 Task: Find connections with filter location Funza with filter topic #Believewith filter profile language German with filter current company Beckman Coulter Life Sciences with filter school Freshers jobs Bangalore with filter industry Sports and Recreation Instruction with filter service category Nonprofit Consulting with filter keywords title Customer Support Representative
Action: Mouse moved to (184, 302)
Screenshot: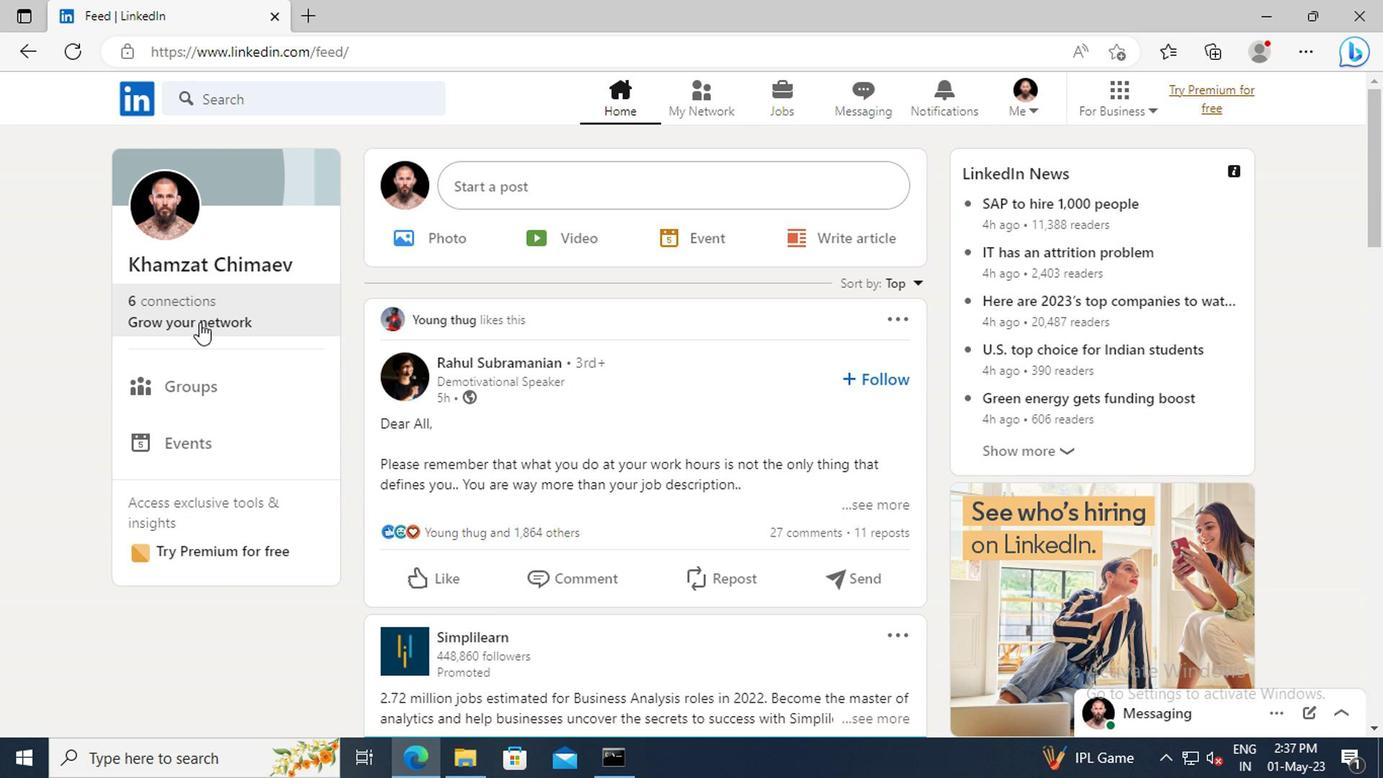 
Action: Mouse pressed left at (184, 302)
Screenshot: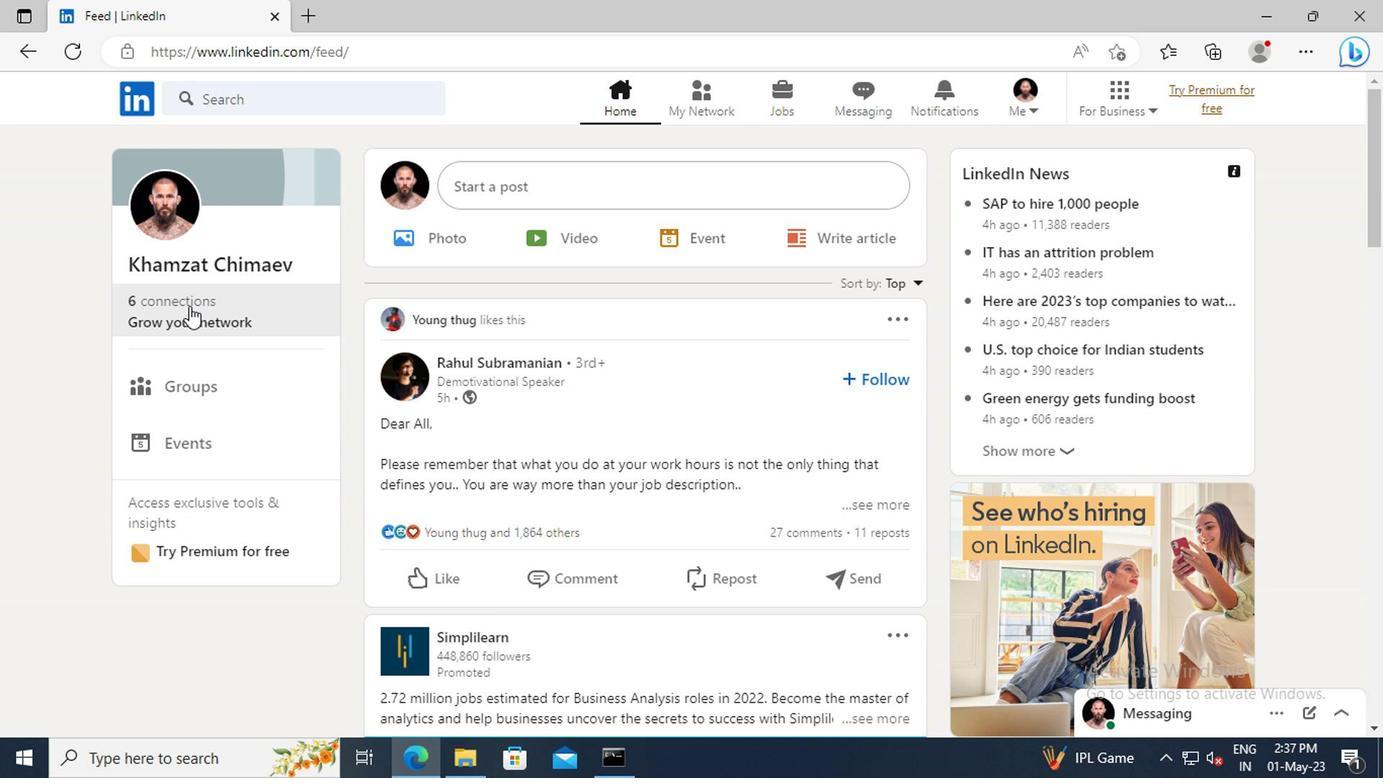 
Action: Mouse moved to (206, 211)
Screenshot: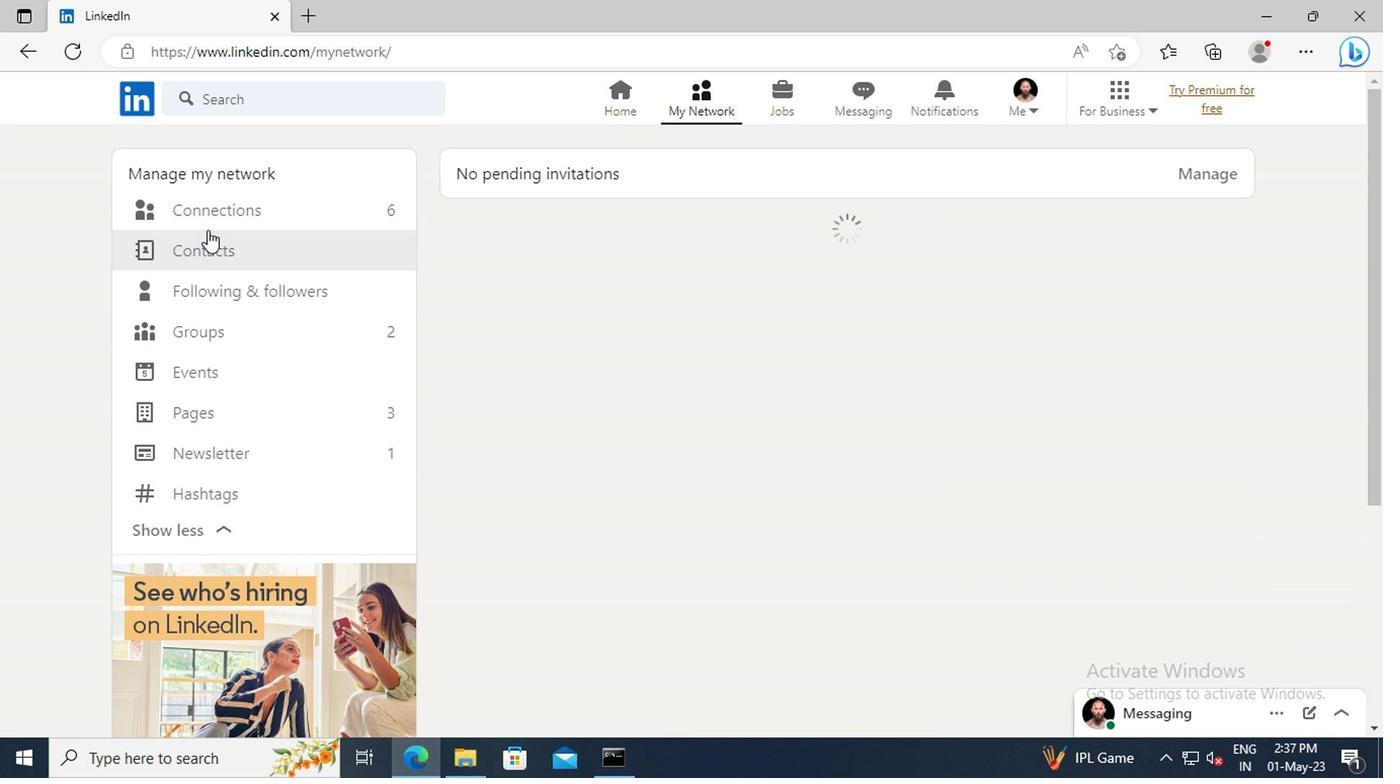 
Action: Mouse pressed left at (206, 211)
Screenshot: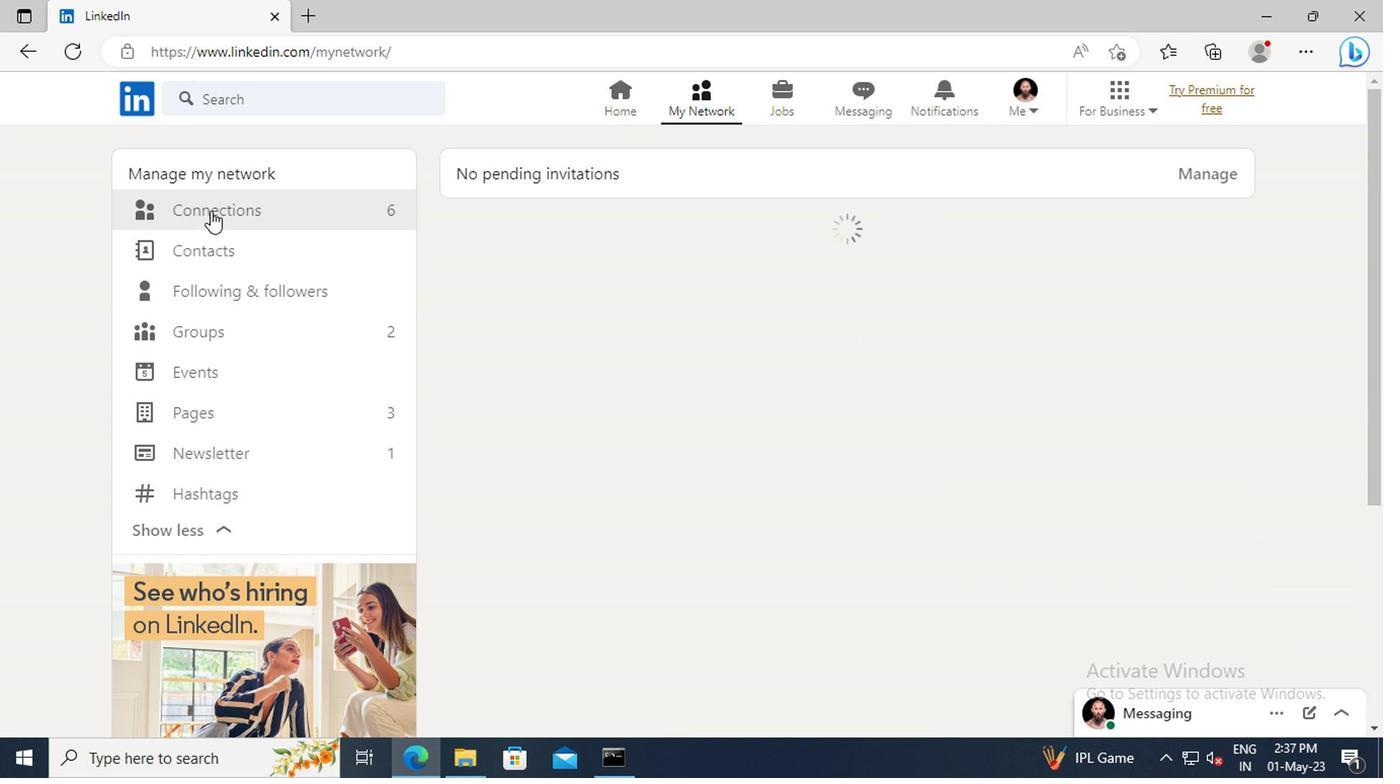 
Action: Mouse moved to (814, 220)
Screenshot: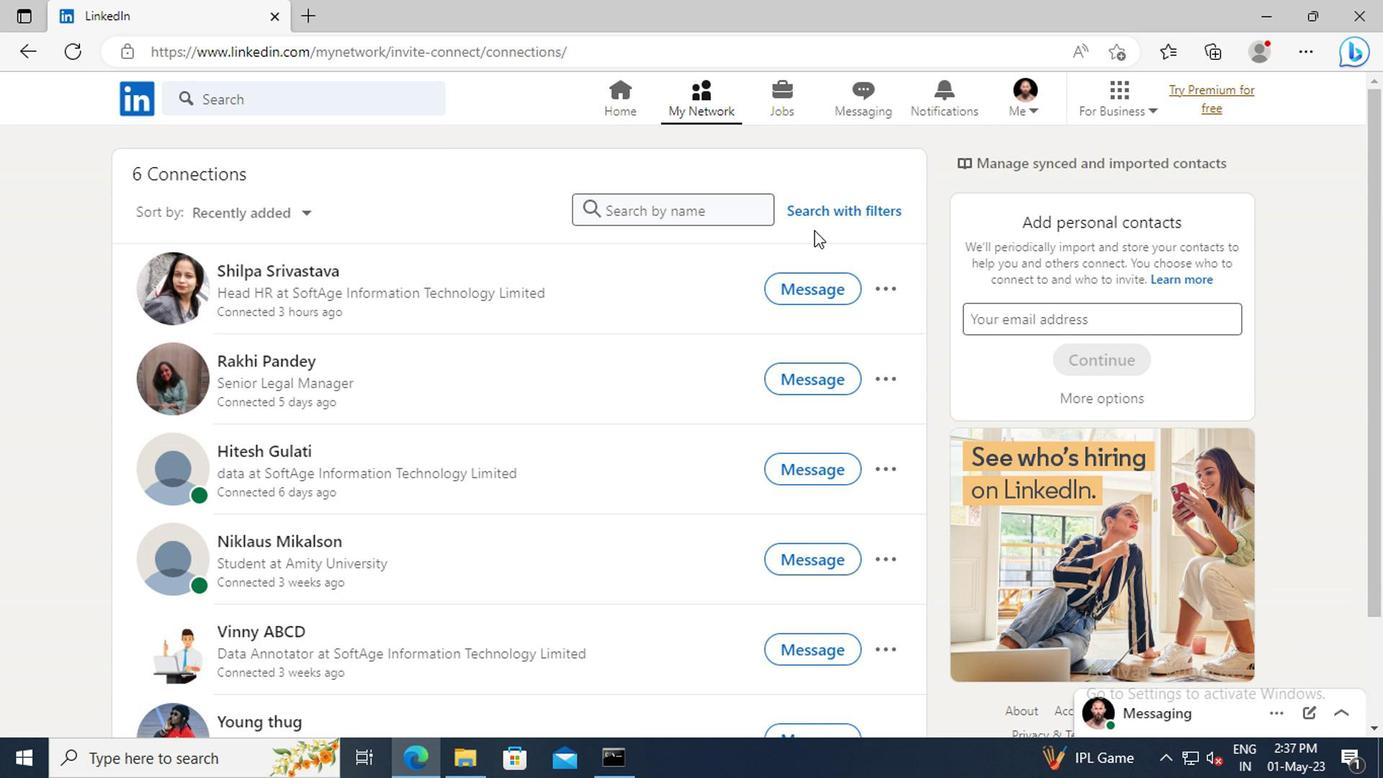 
Action: Mouse pressed left at (814, 220)
Screenshot: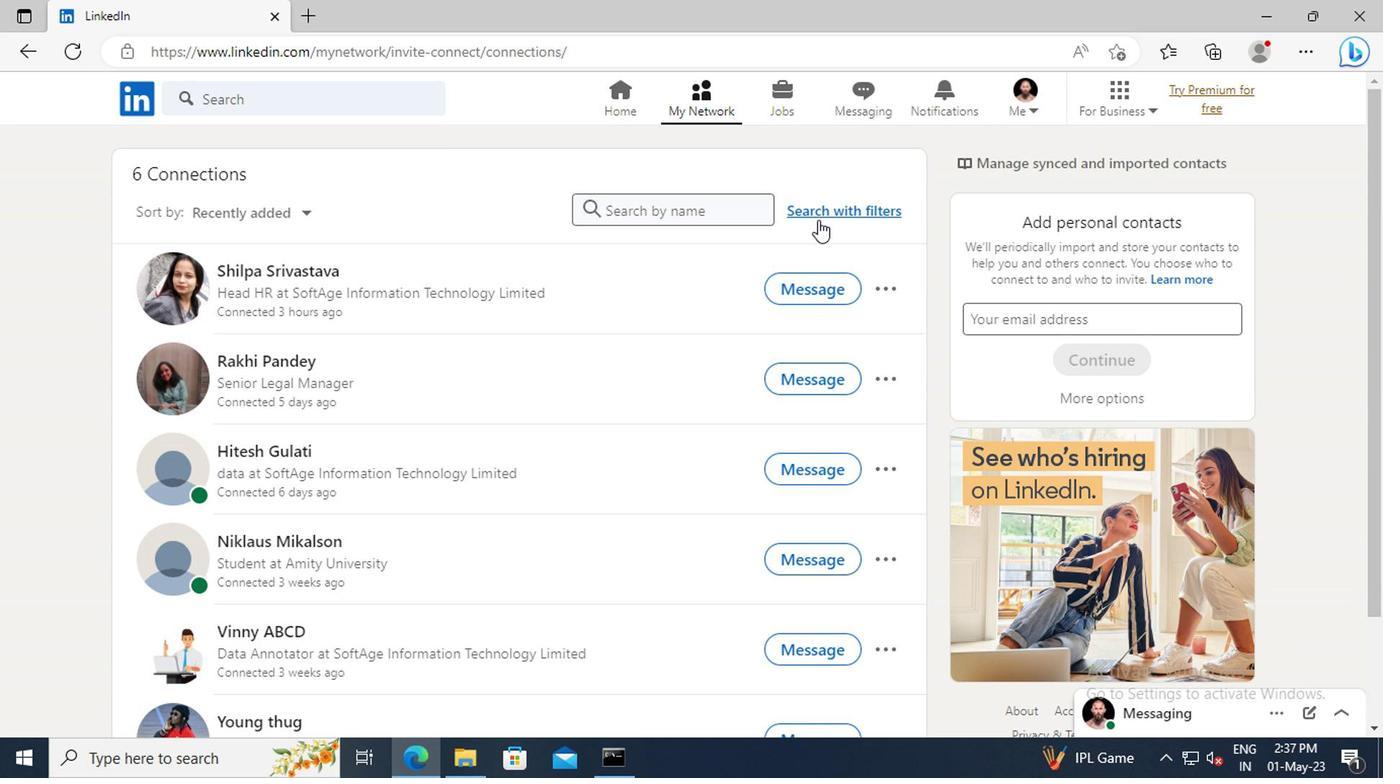 
Action: Mouse moved to (763, 159)
Screenshot: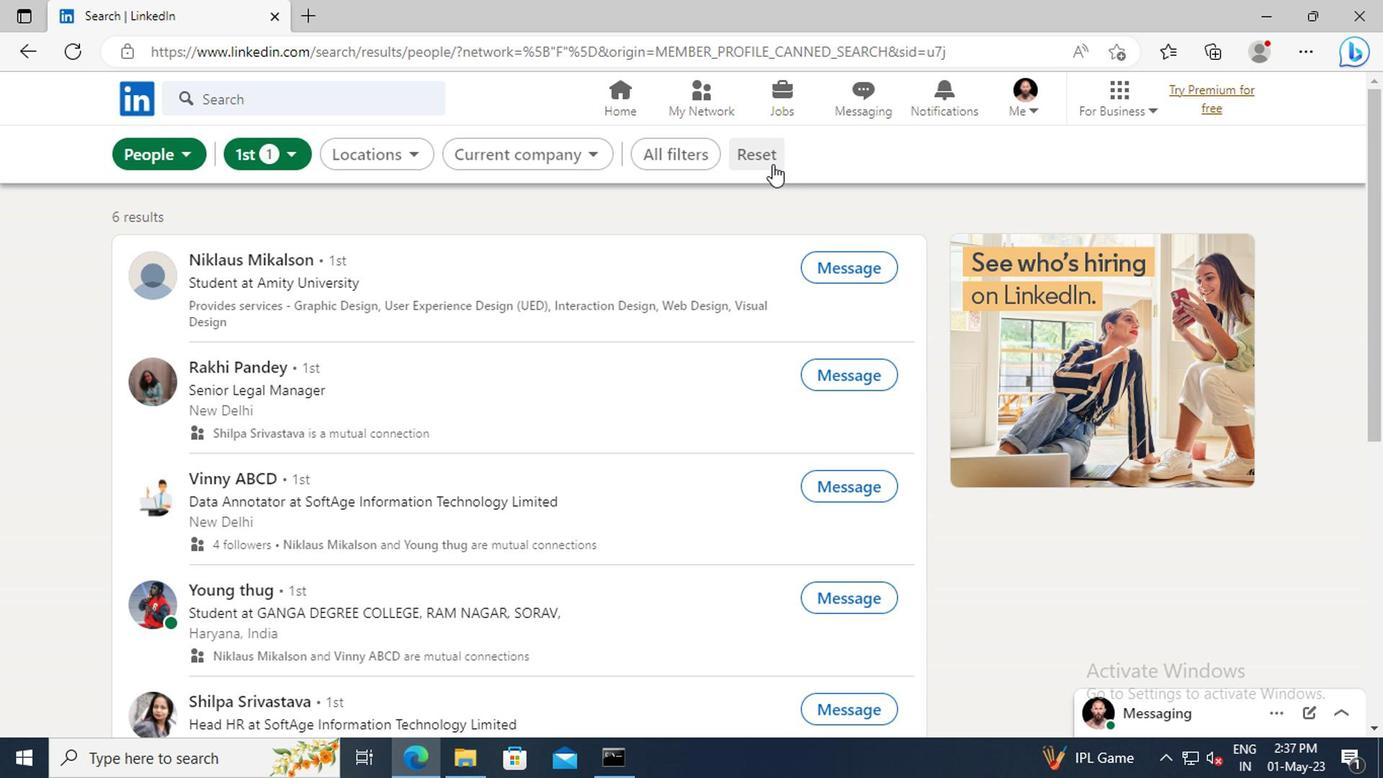 
Action: Mouse pressed left at (763, 159)
Screenshot: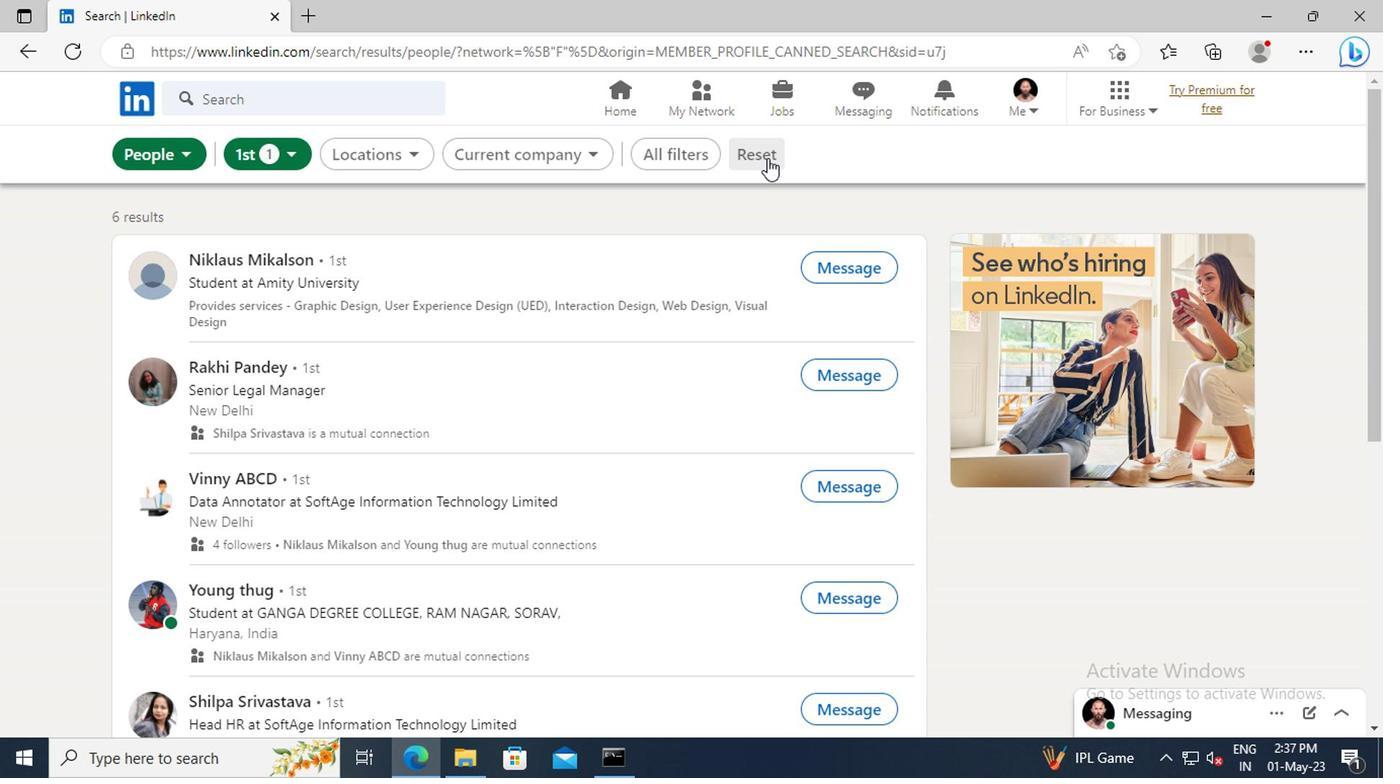 
Action: Mouse moved to (724, 157)
Screenshot: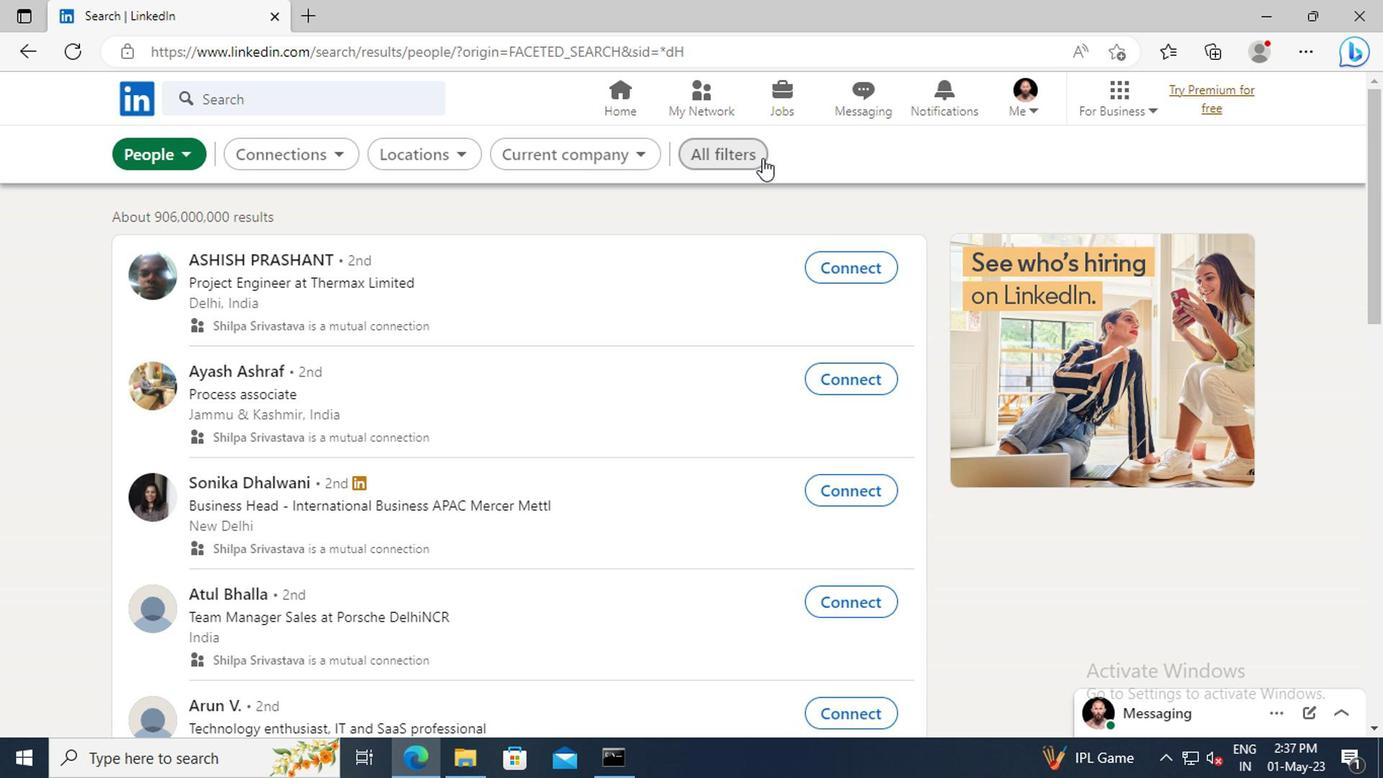 
Action: Mouse pressed left at (724, 157)
Screenshot: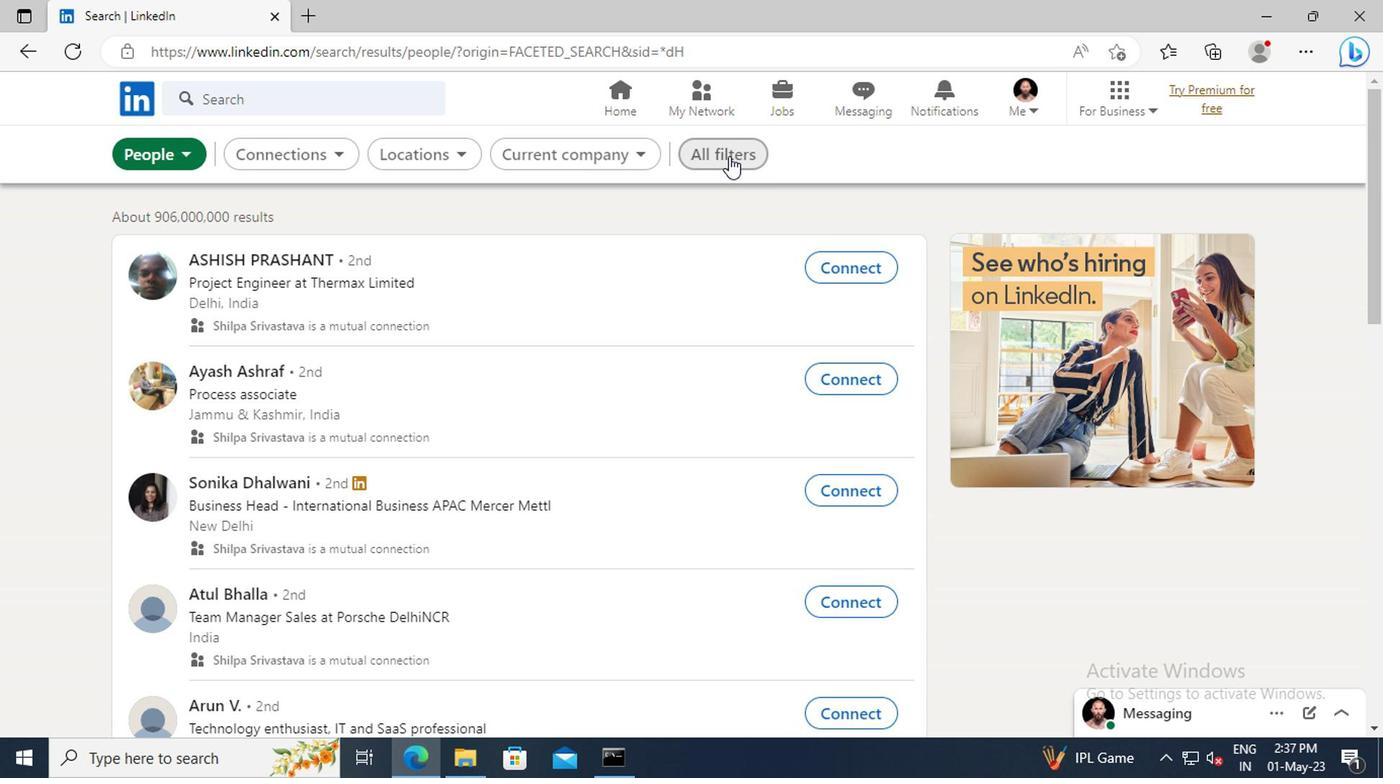 
Action: Mouse moved to (1083, 302)
Screenshot: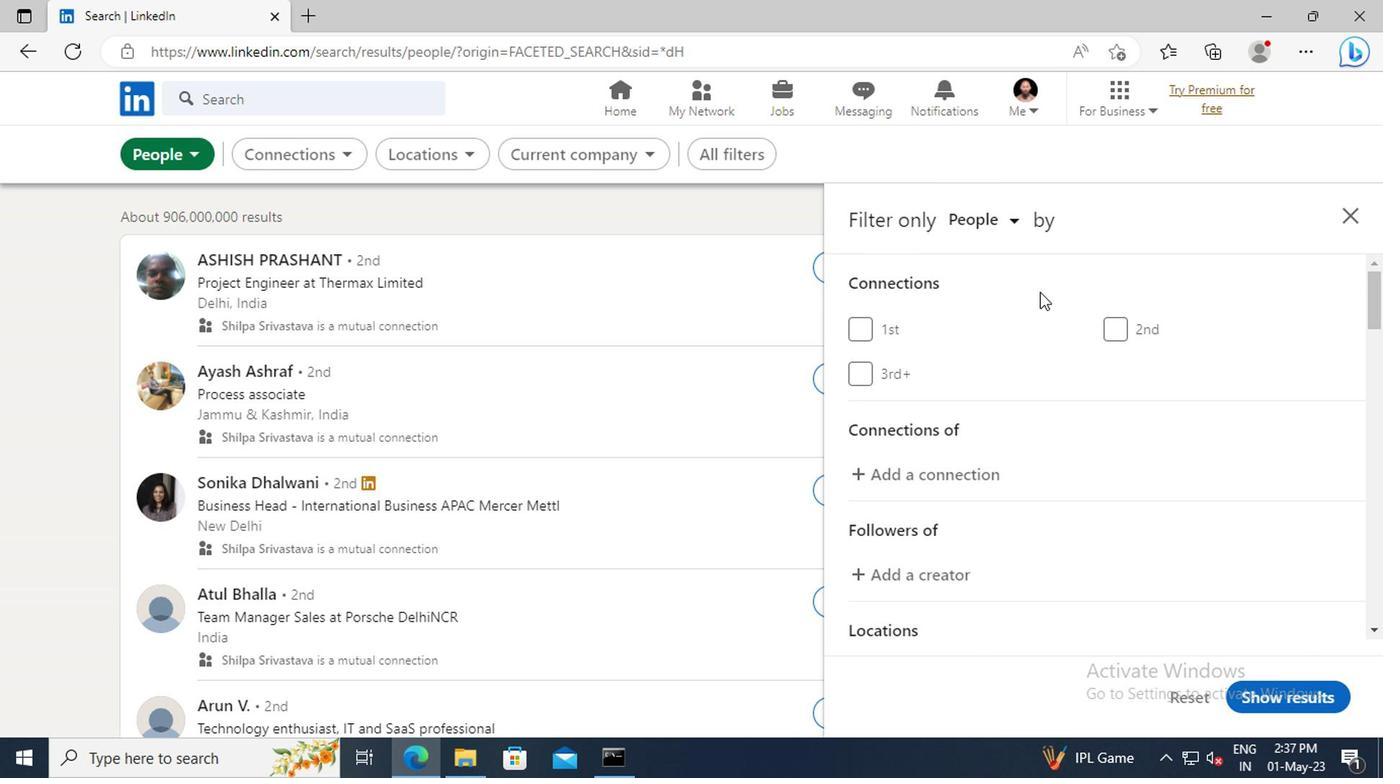 
Action: Mouse scrolled (1083, 301) with delta (0, 0)
Screenshot: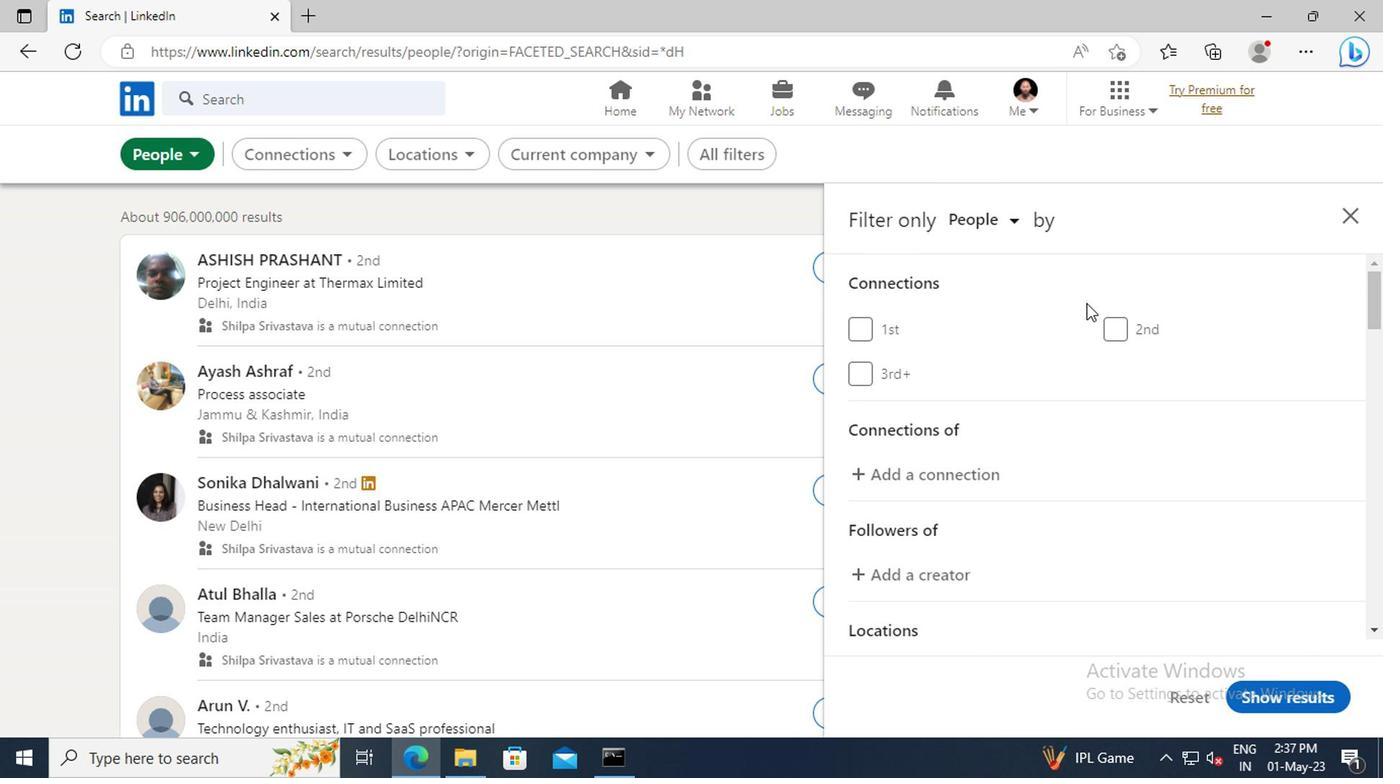 
Action: Mouse scrolled (1083, 301) with delta (0, 0)
Screenshot: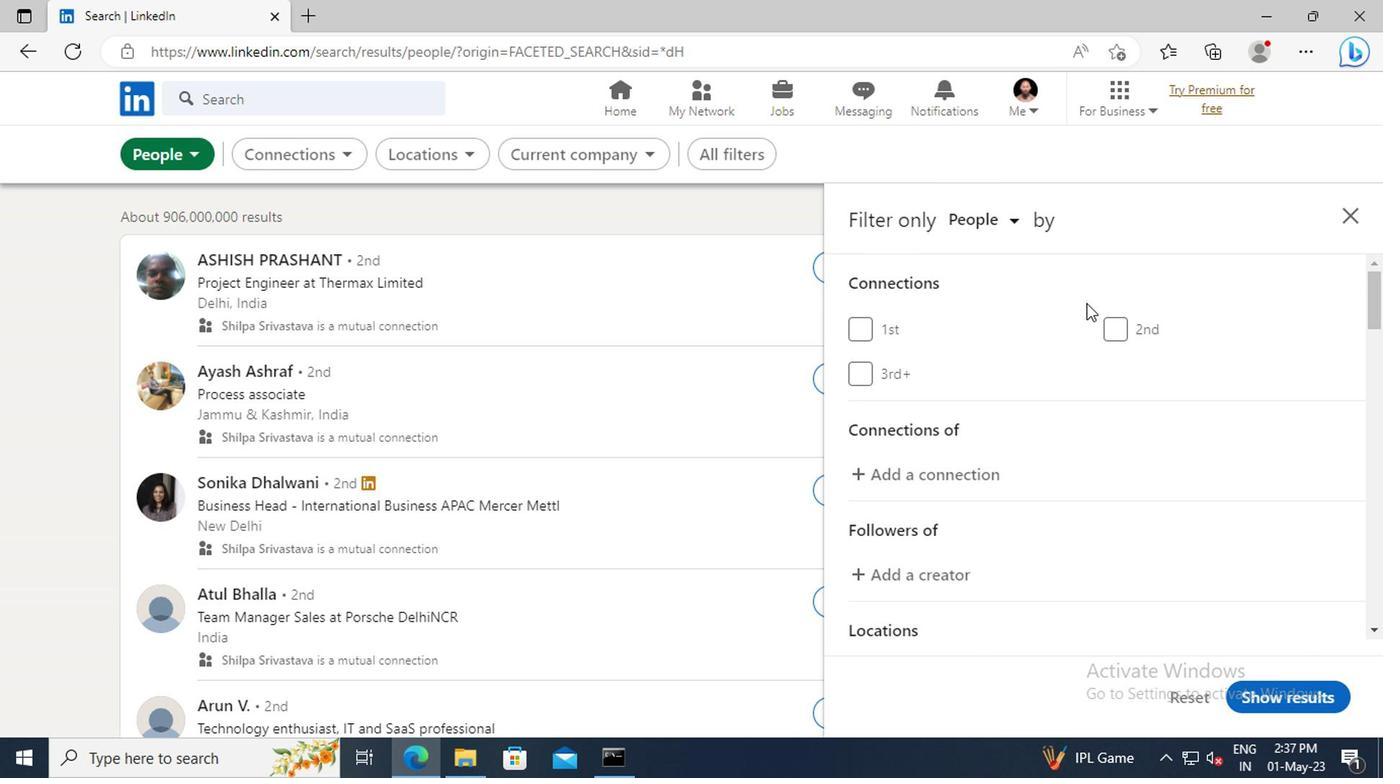 
Action: Mouse moved to (1085, 306)
Screenshot: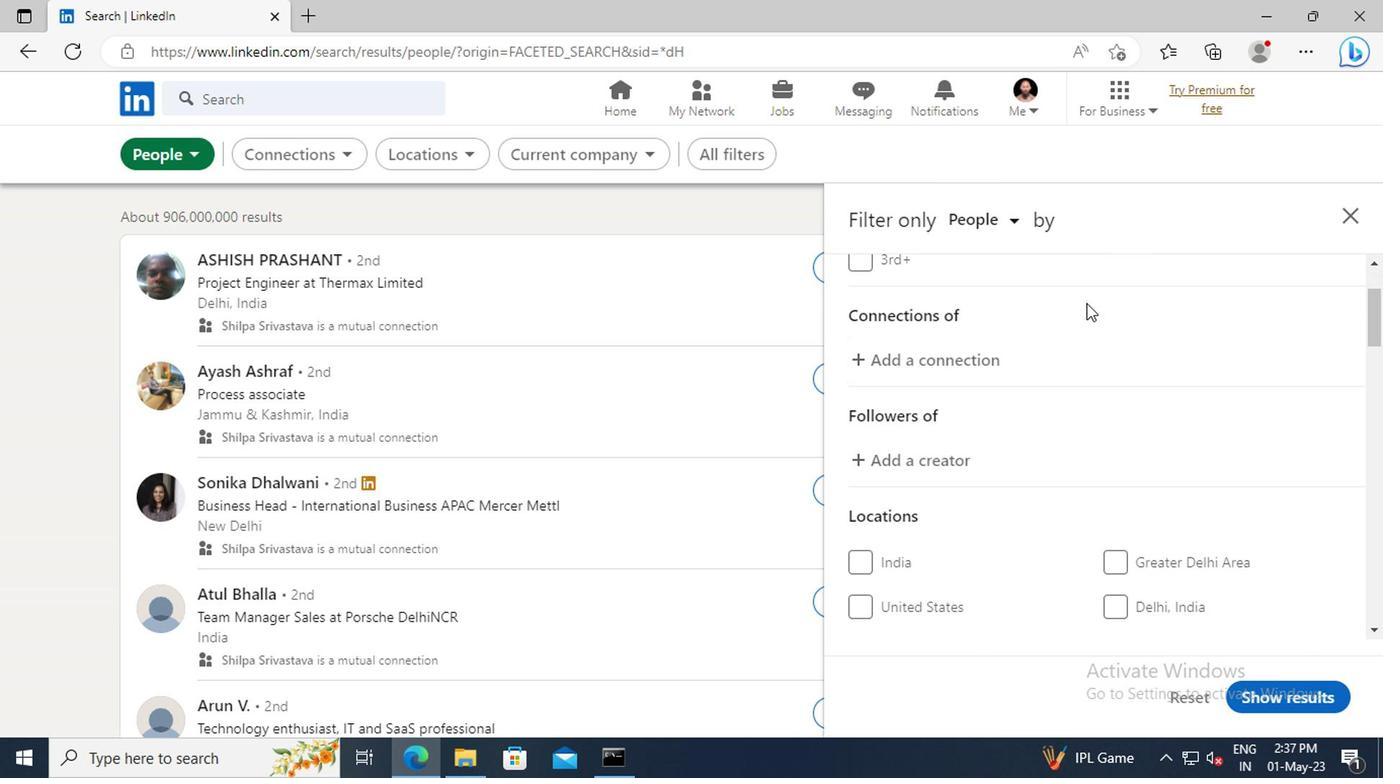 
Action: Mouse scrolled (1085, 305) with delta (0, -1)
Screenshot: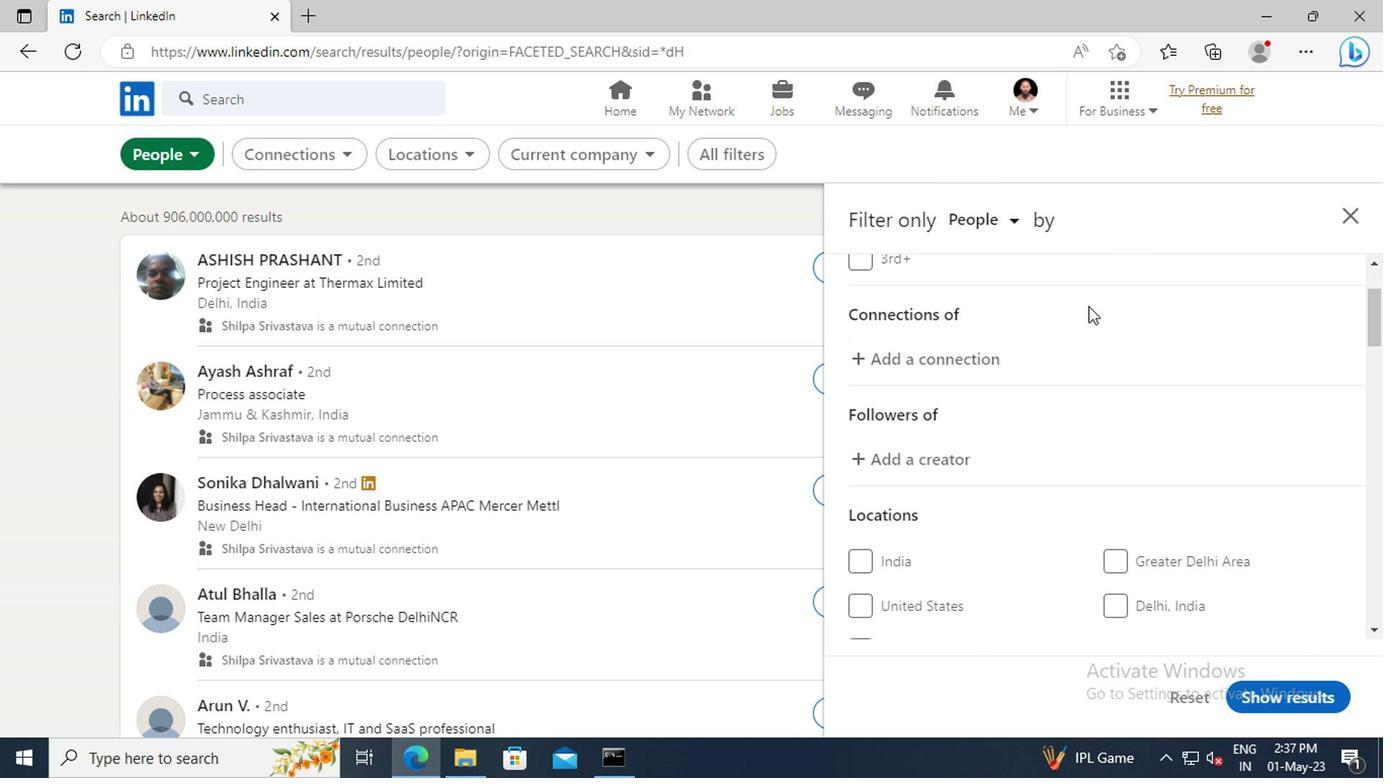 
Action: Mouse scrolled (1085, 305) with delta (0, -1)
Screenshot: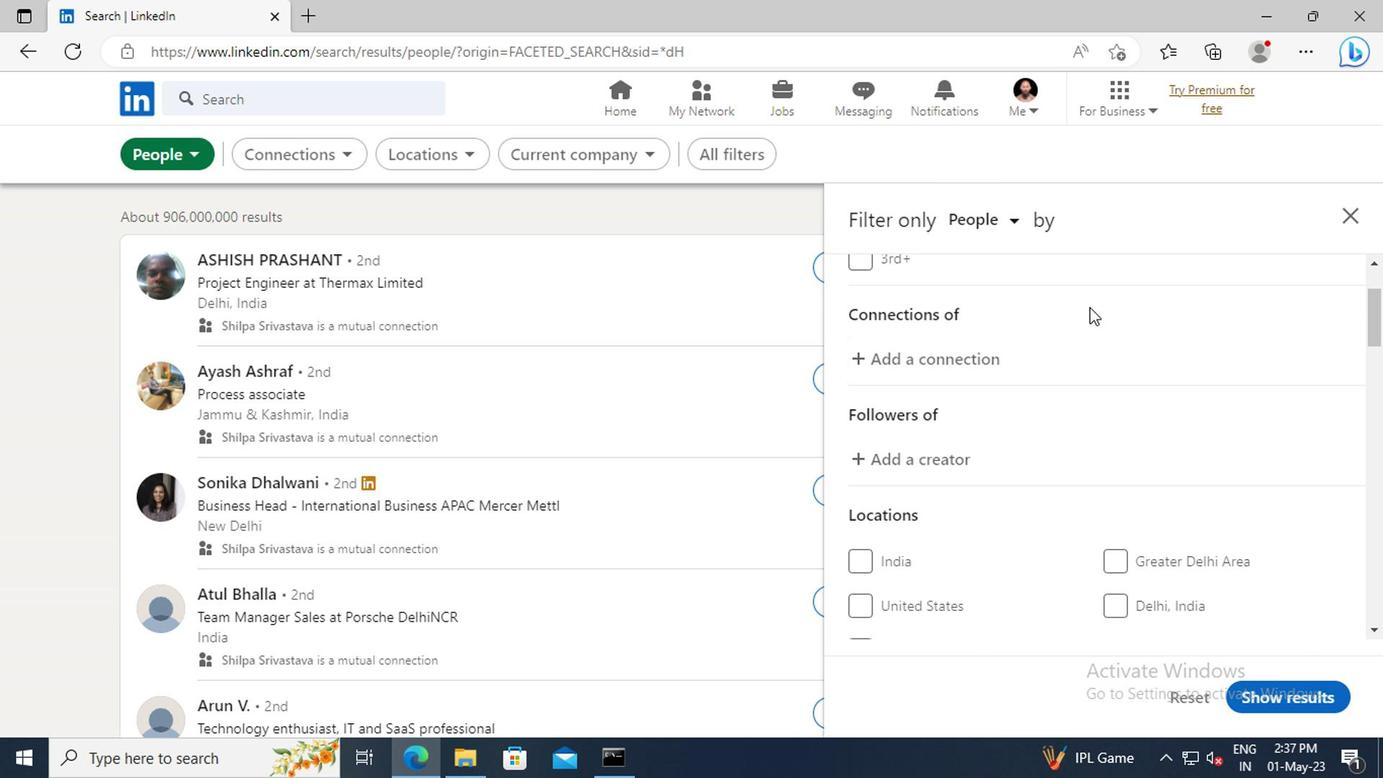 
Action: Mouse scrolled (1085, 305) with delta (0, -1)
Screenshot: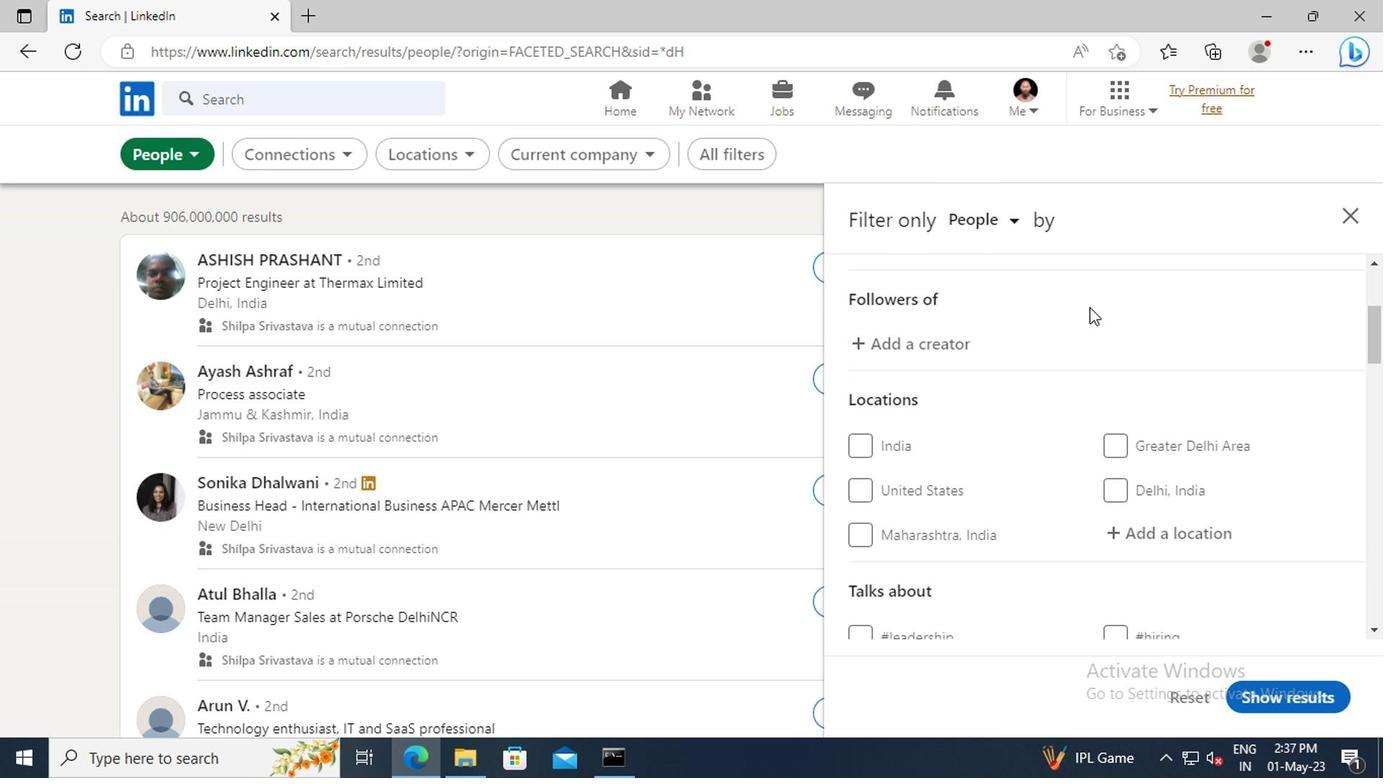 
Action: Mouse scrolled (1085, 305) with delta (0, -1)
Screenshot: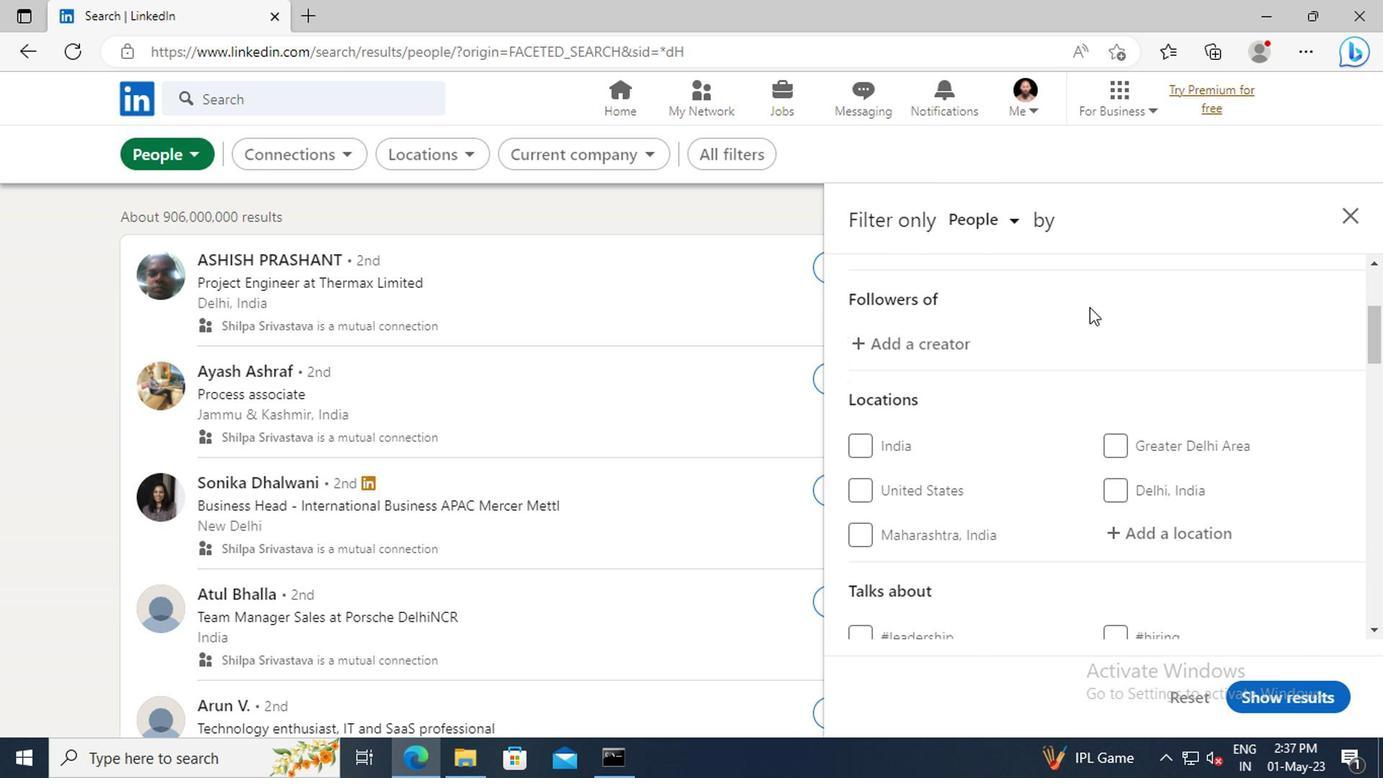 
Action: Mouse moved to (1114, 412)
Screenshot: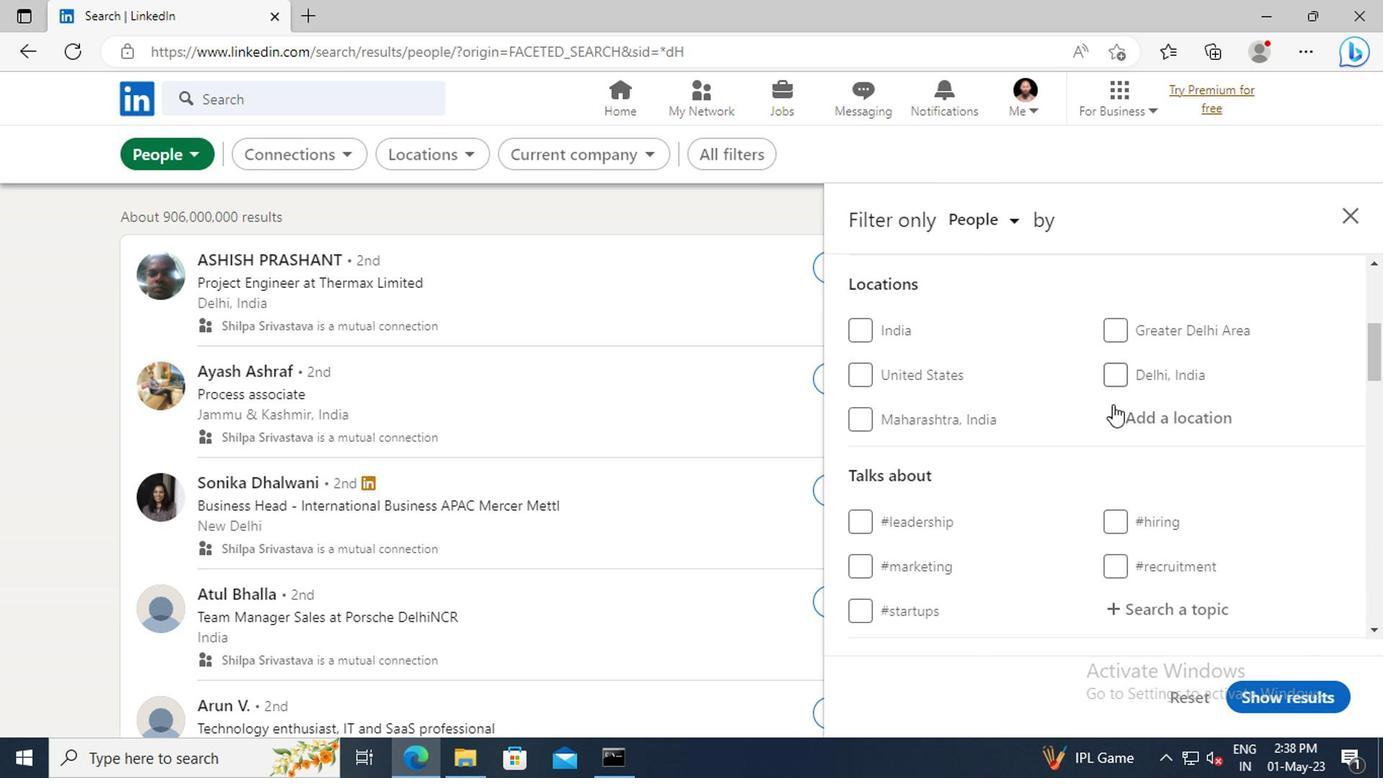 
Action: Mouse pressed left at (1114, 412)
Screenshot: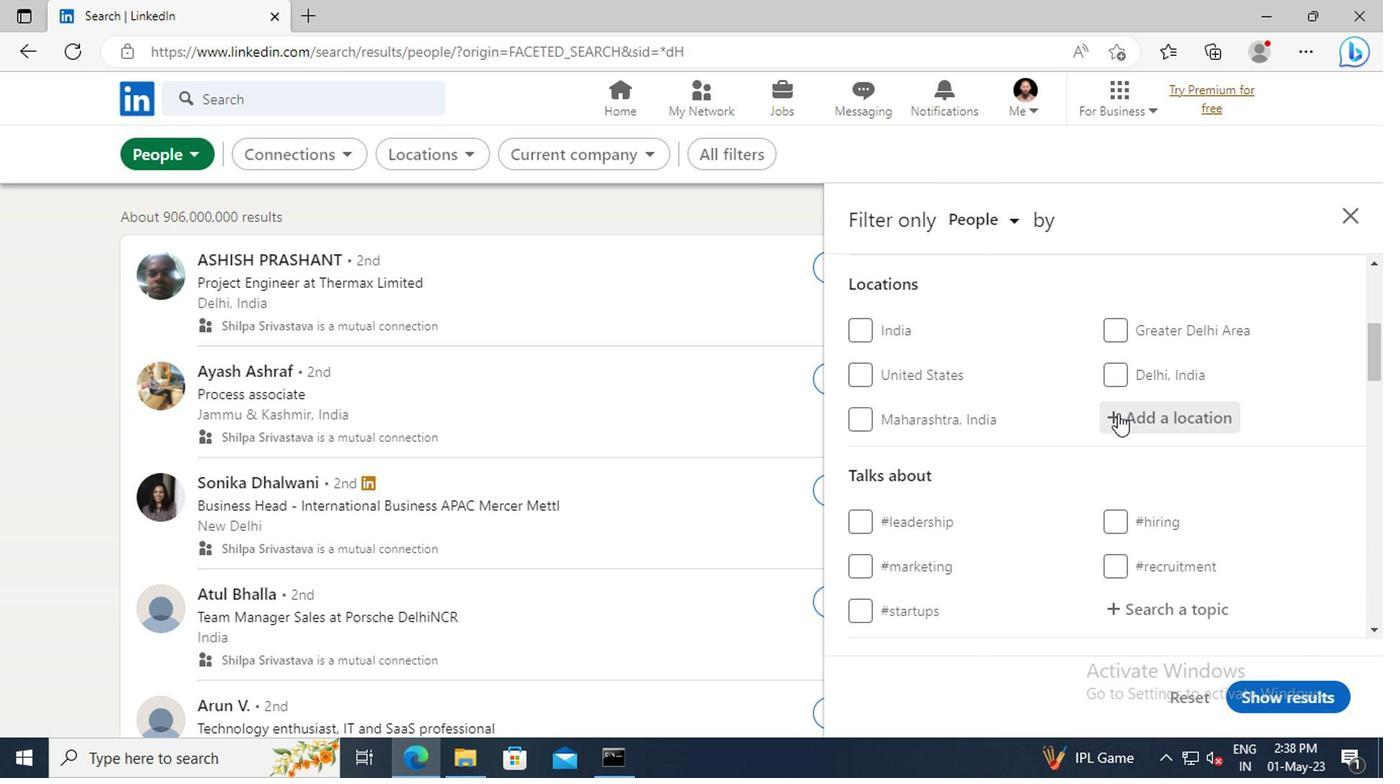 
Action: Key pressed <Key.shift>FUNZA
Screenshot: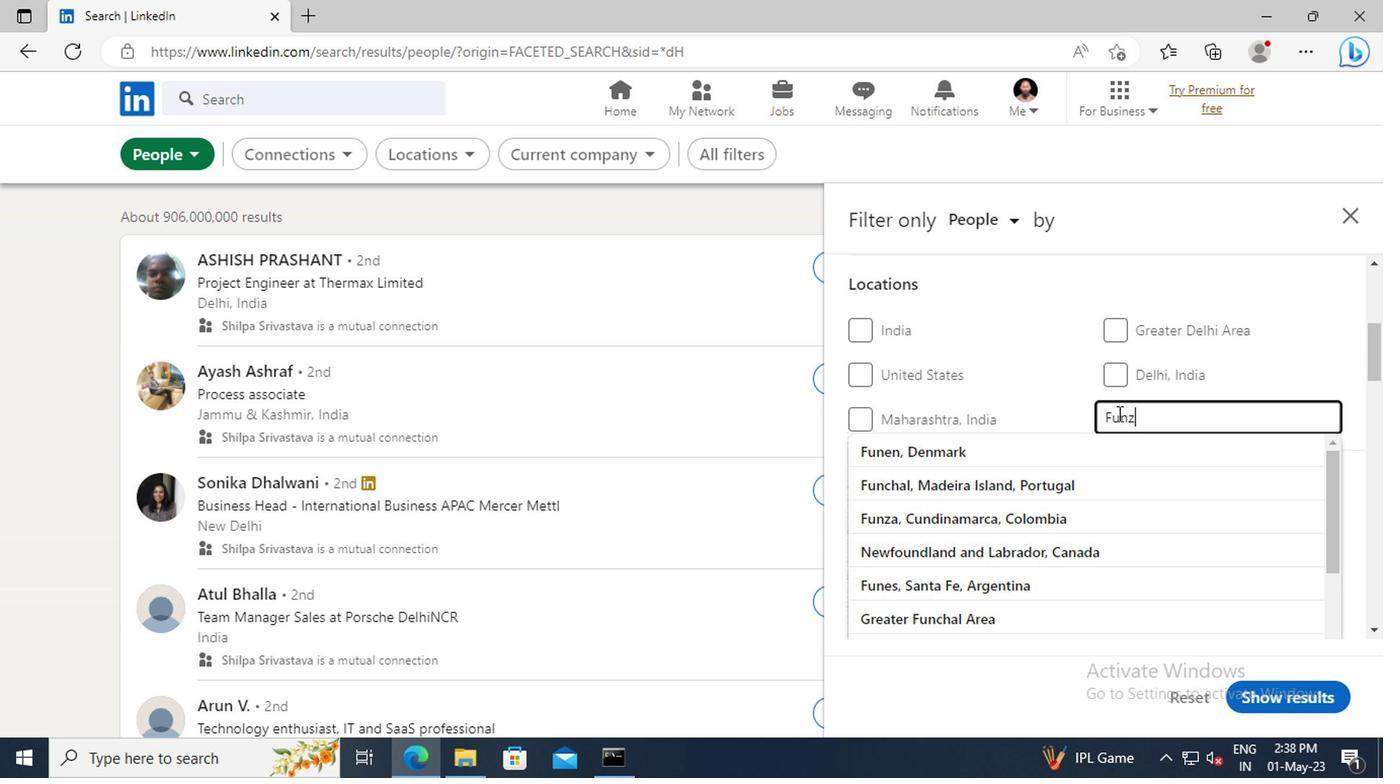 
Action: Mouse moved to (1119, 457)
Screenshot: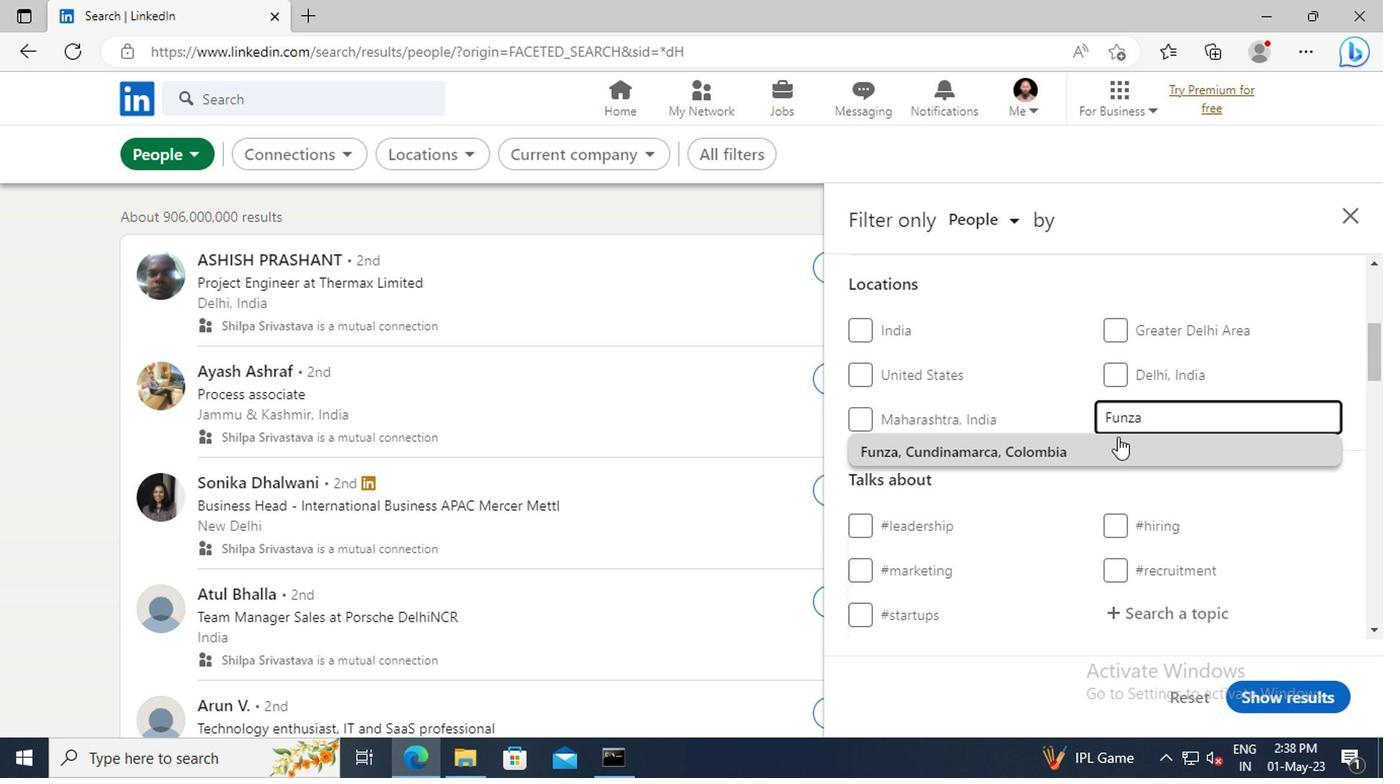 
Action: Mouse pressed left at (1119, 457)
Screenshot: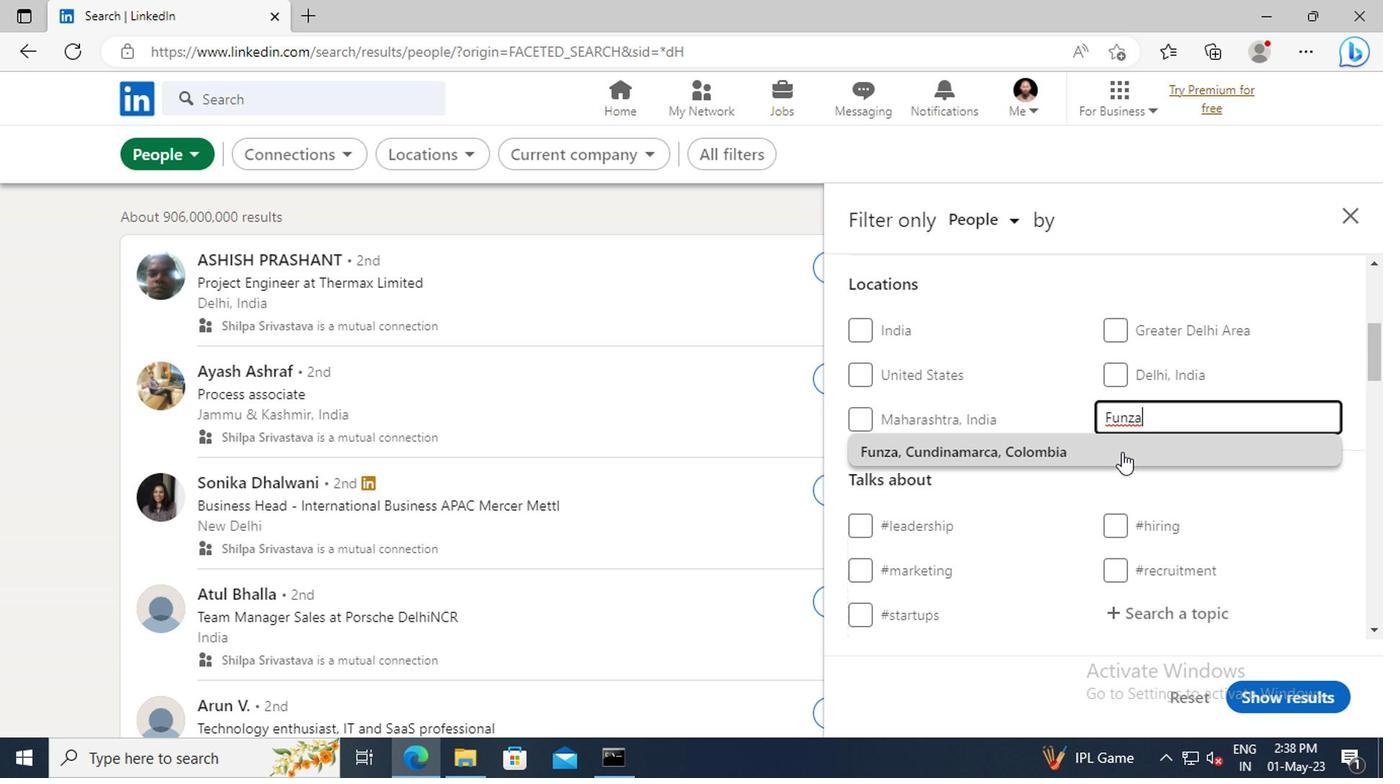 
Action: Mouse moved to (1123, 459)
Screenshot: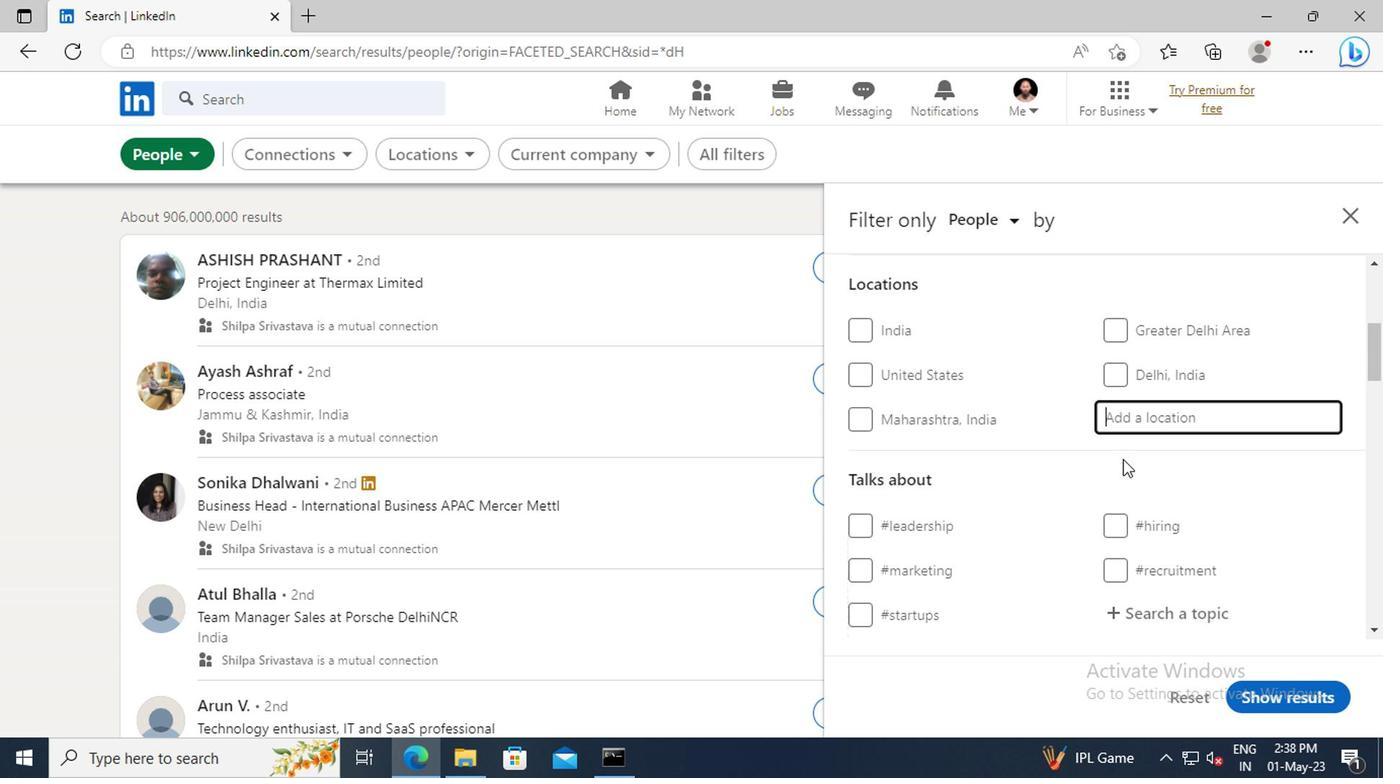 
Action: Mouse scrolled (1123, 459) with delta (0, 0)
Screenshot: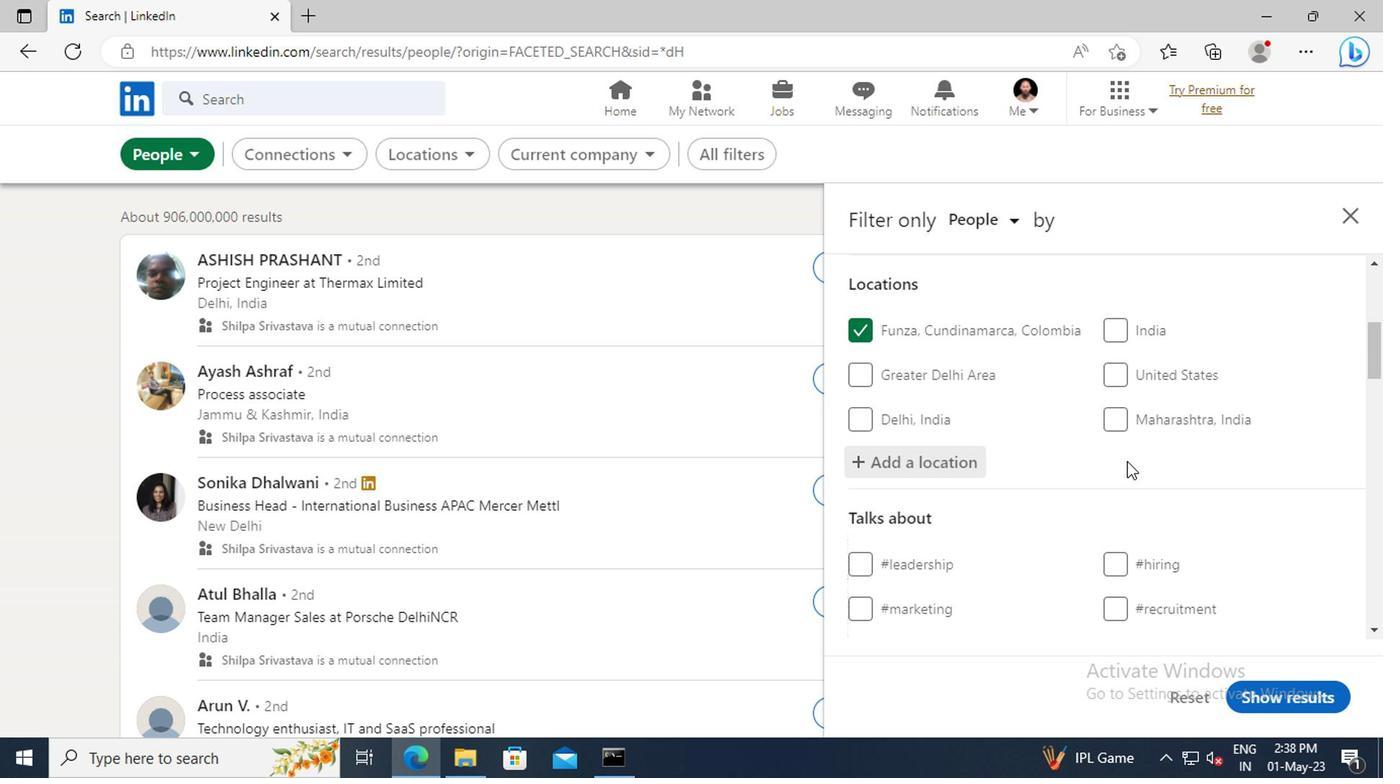 
Action: Mouse scrolled (1123, 459) with delta (0, 0)
Screenshot: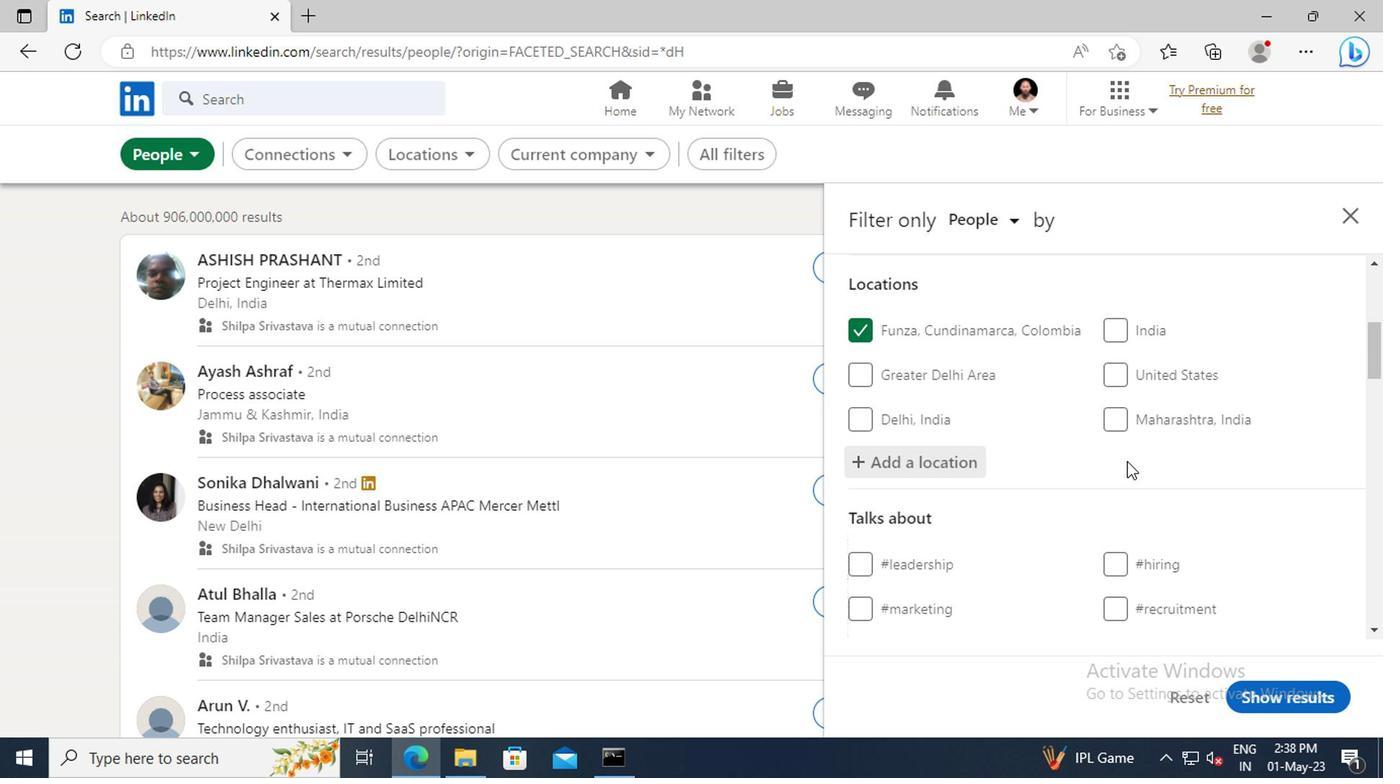 
Action: Mouse moved to (1124, 449)
Screenshot: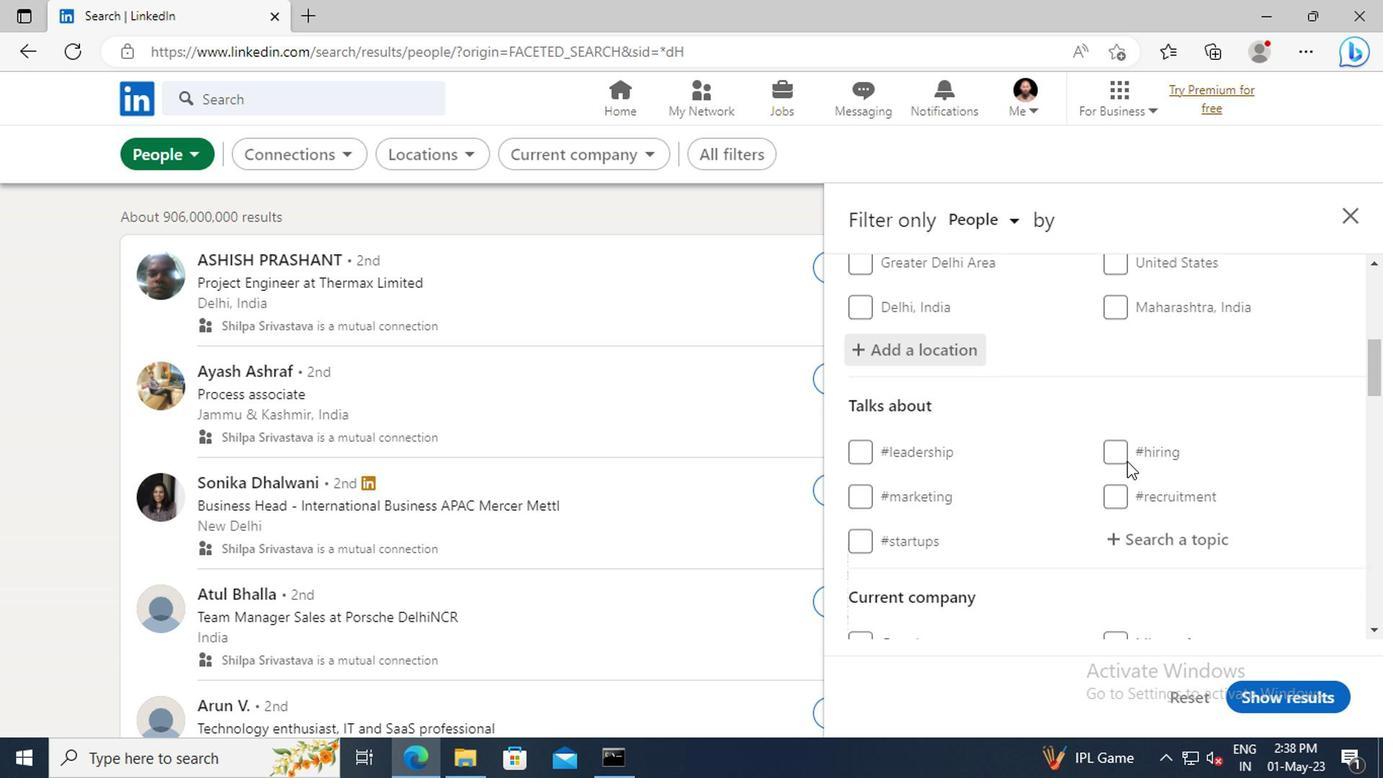 
Action: Mouse scrolled (1124, 448) with delta (0, 0)
Screenshot: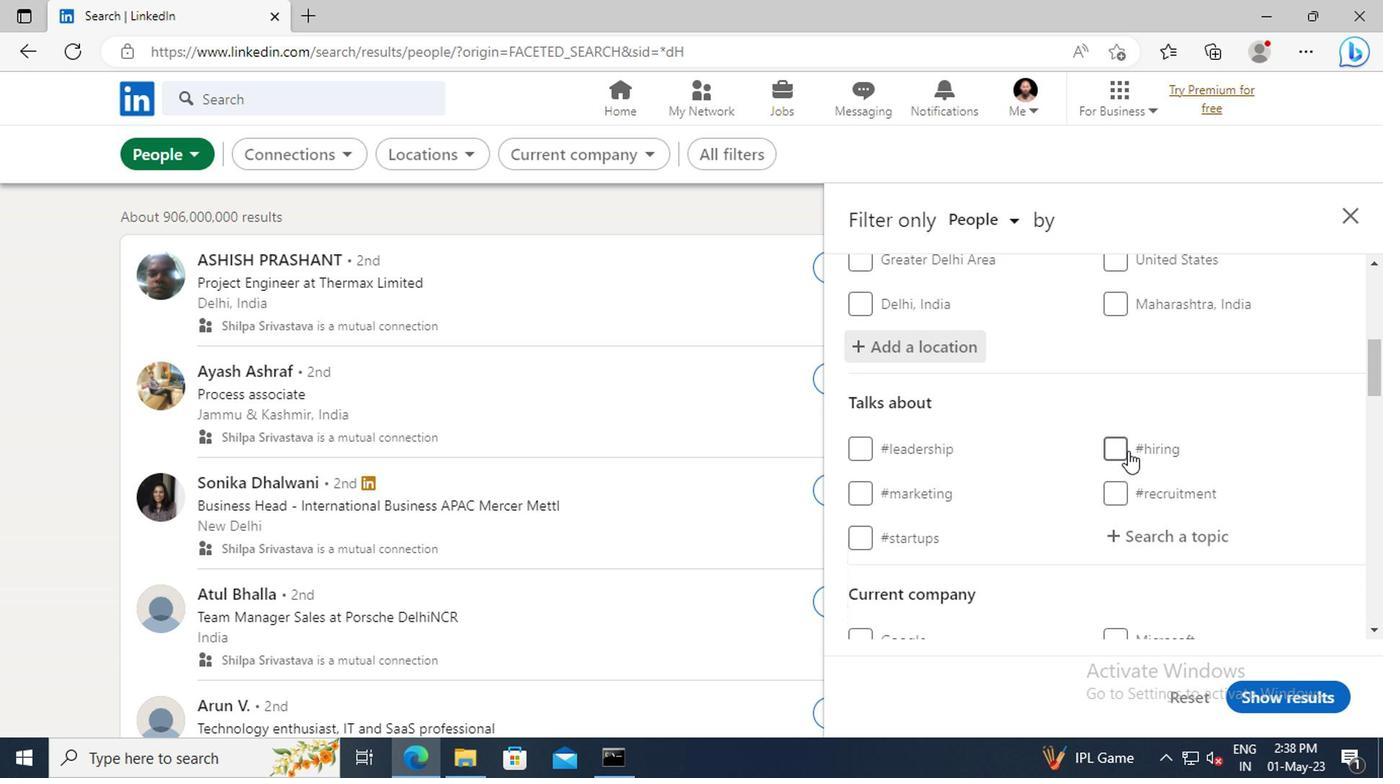 
Action: Mouse moved to (1134, 472)
Screenshot: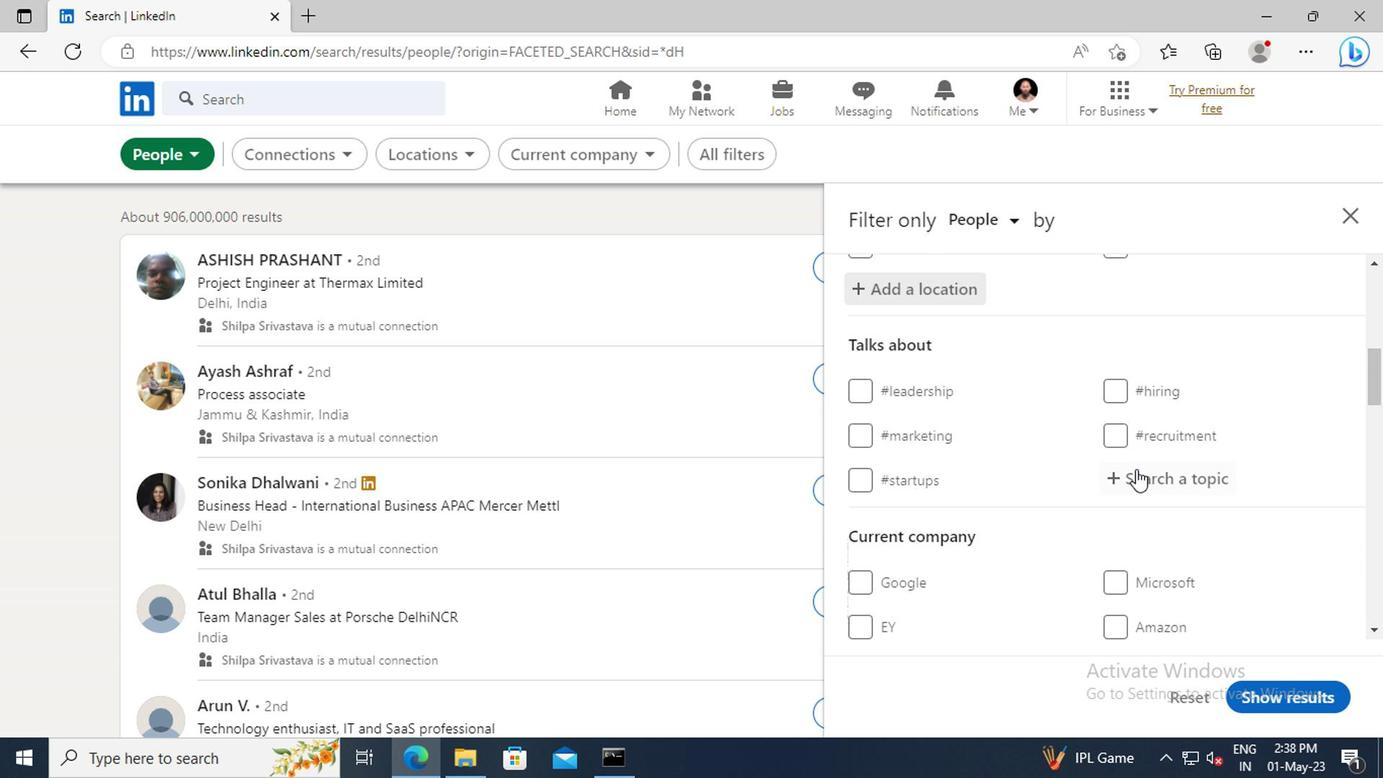 
Action: Mouse pressed left at (1134, 472)
Screenshot: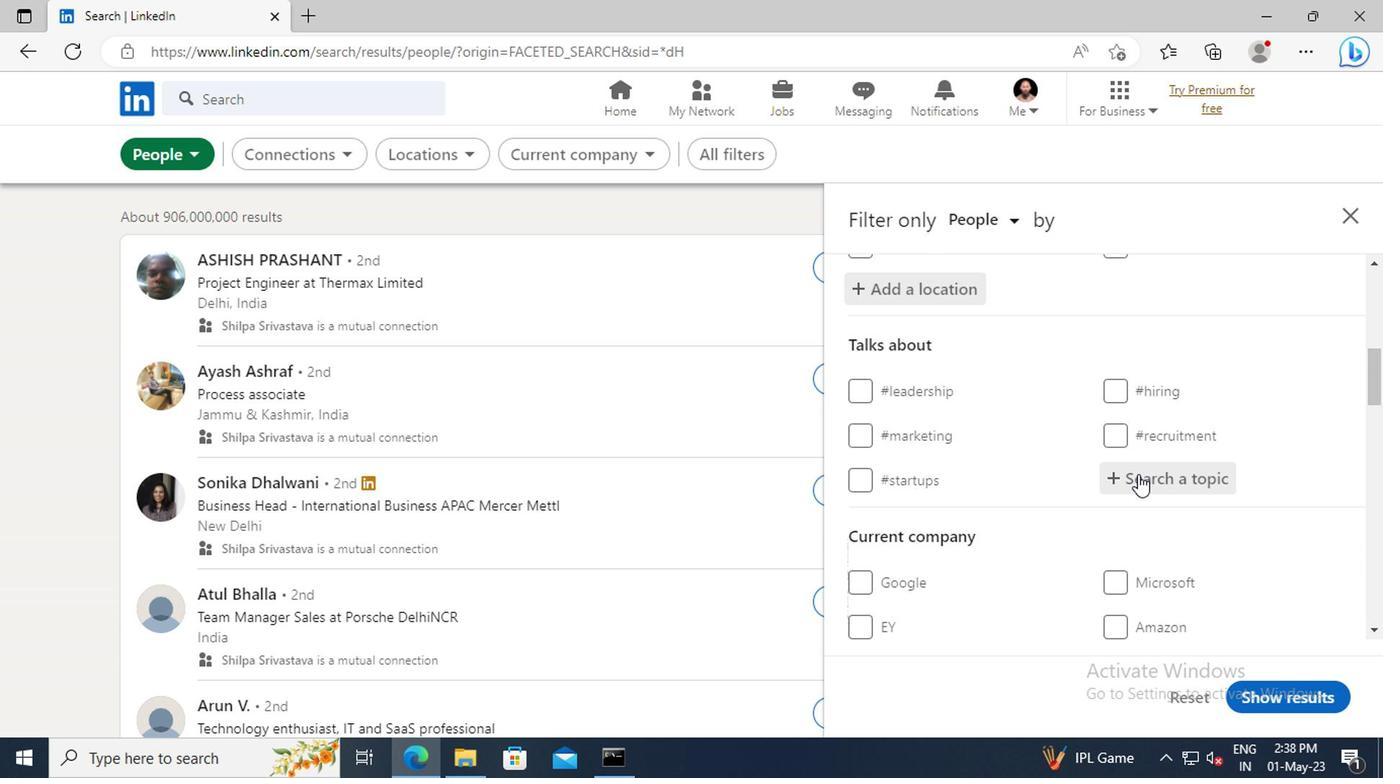 
Action: Key pressed <Key.shift>BELIEVE
Screenshot: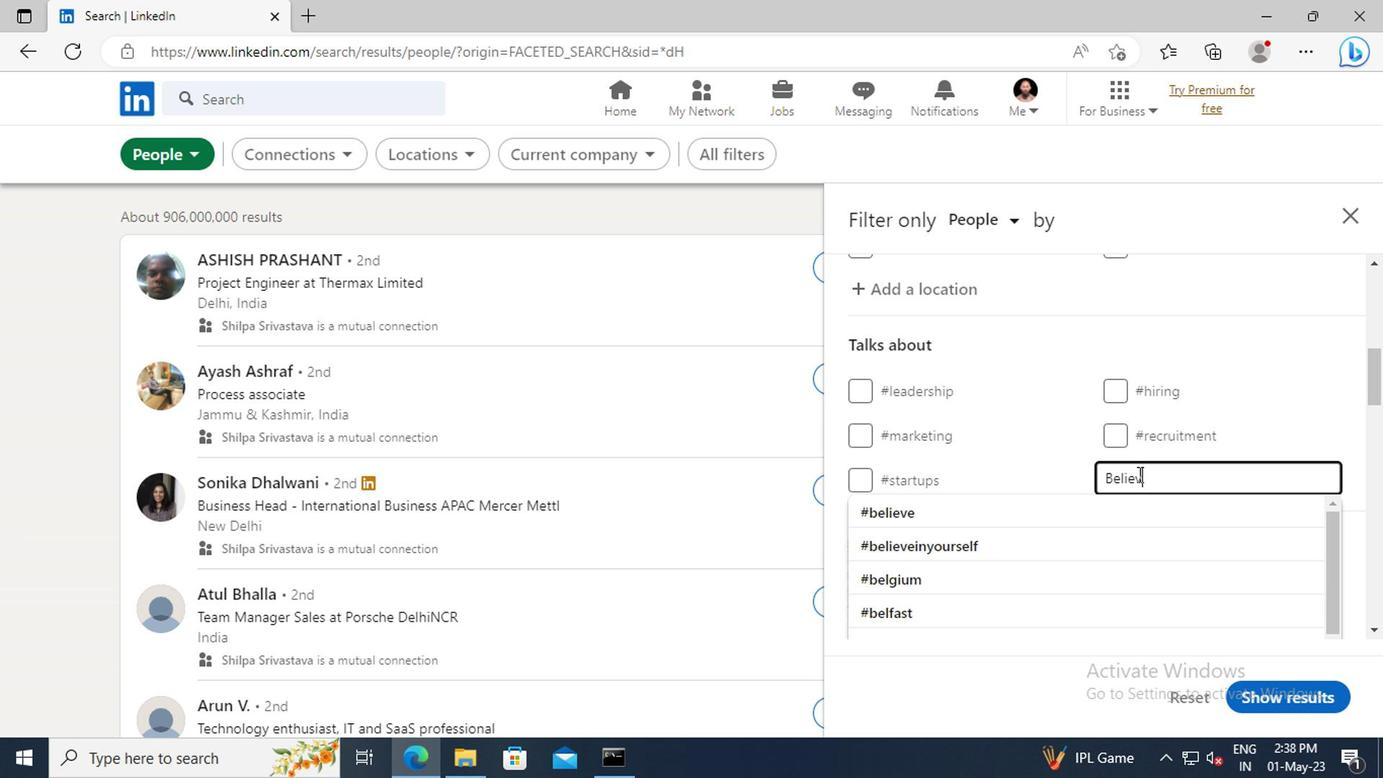 
Action: Mouse moved to (1127, 507)
Screenshot: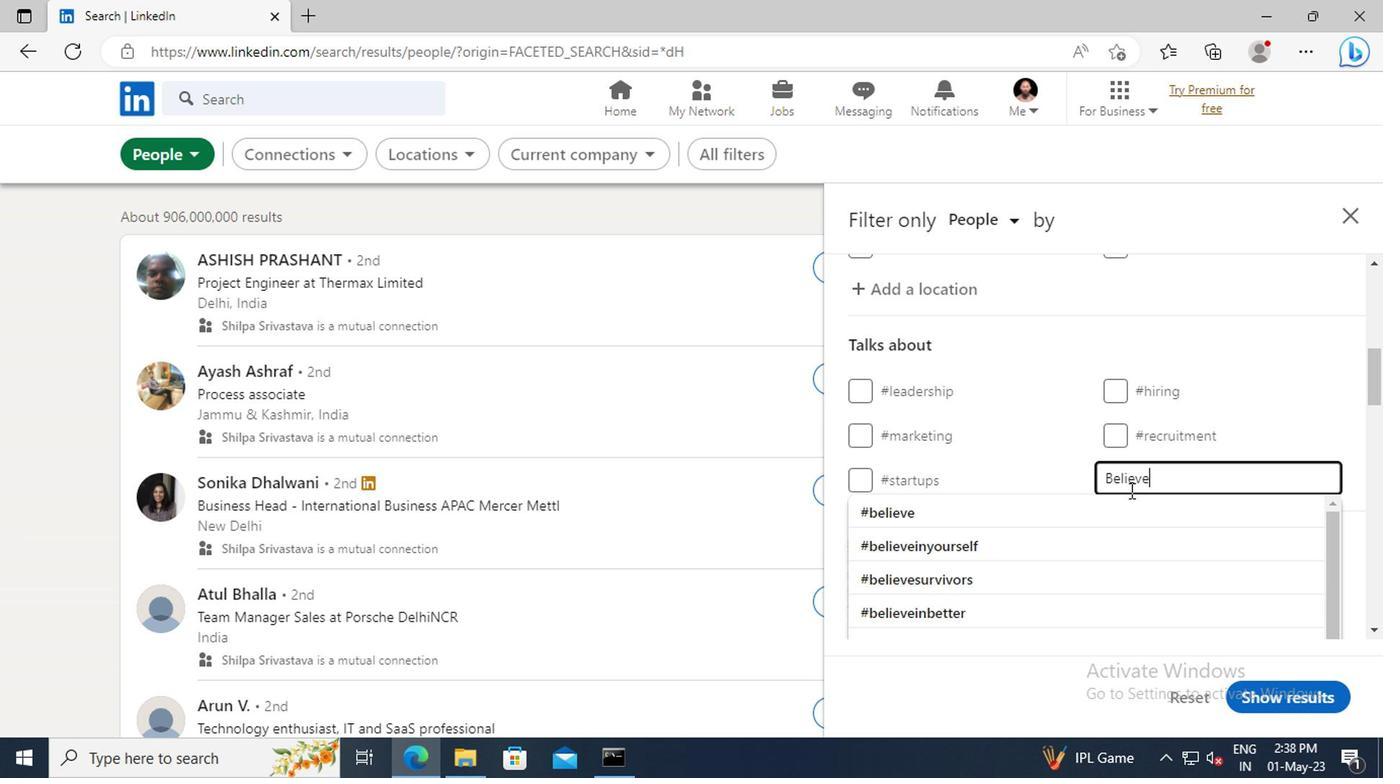 
Action: Mouse pressed left at (1127, 507)
Screenshot: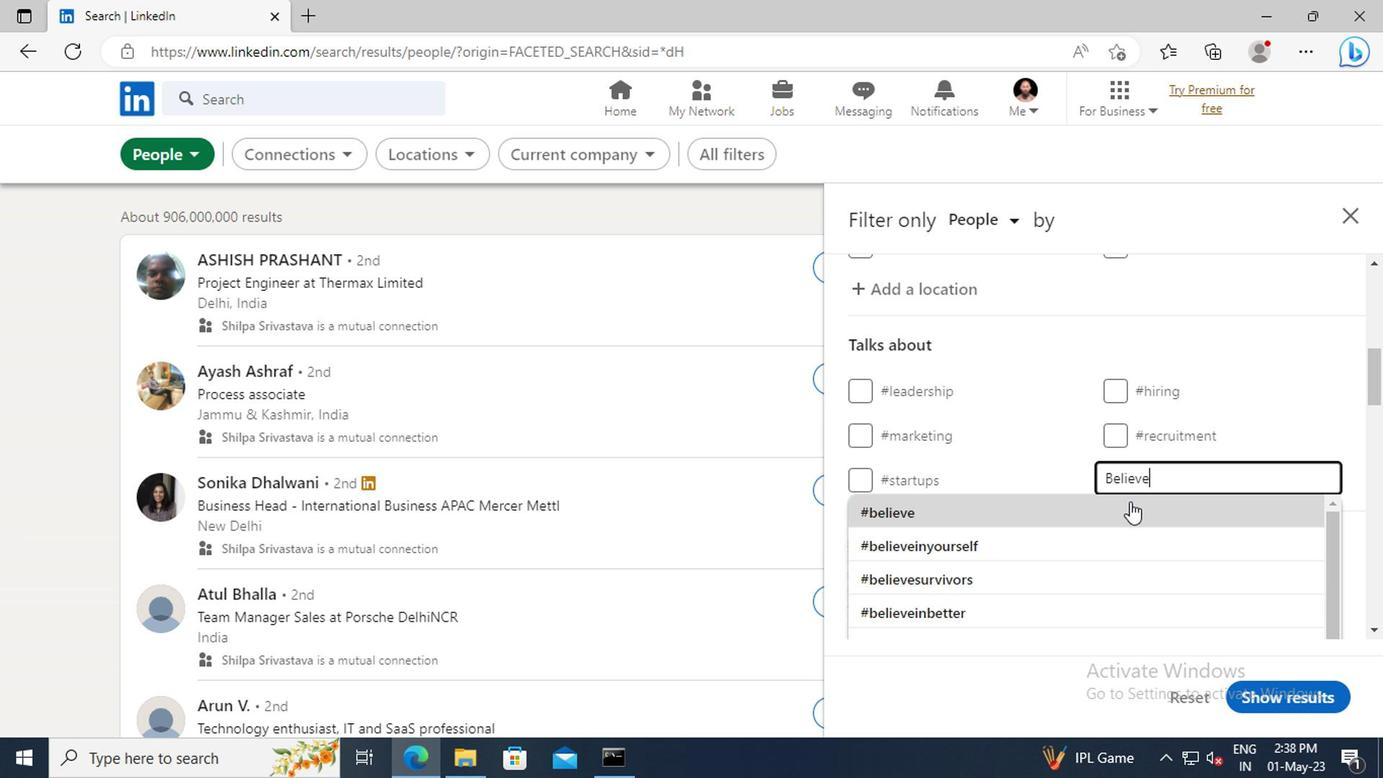 
Action: Mouse scrolled (1127, 505) with delta (0, -1)
Screenshot: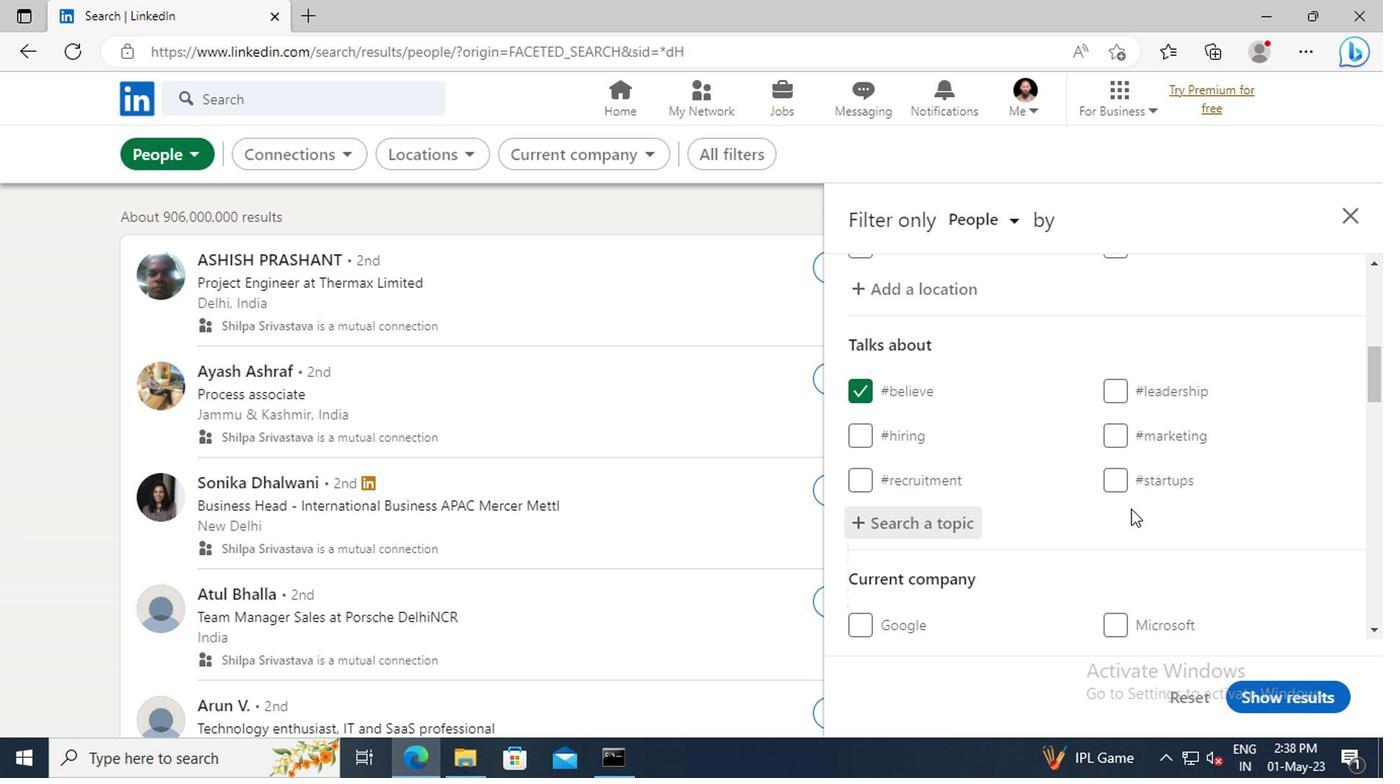 
Action: Mouse scrolled (1127, 505) with delta (0, -1)
Screenshot: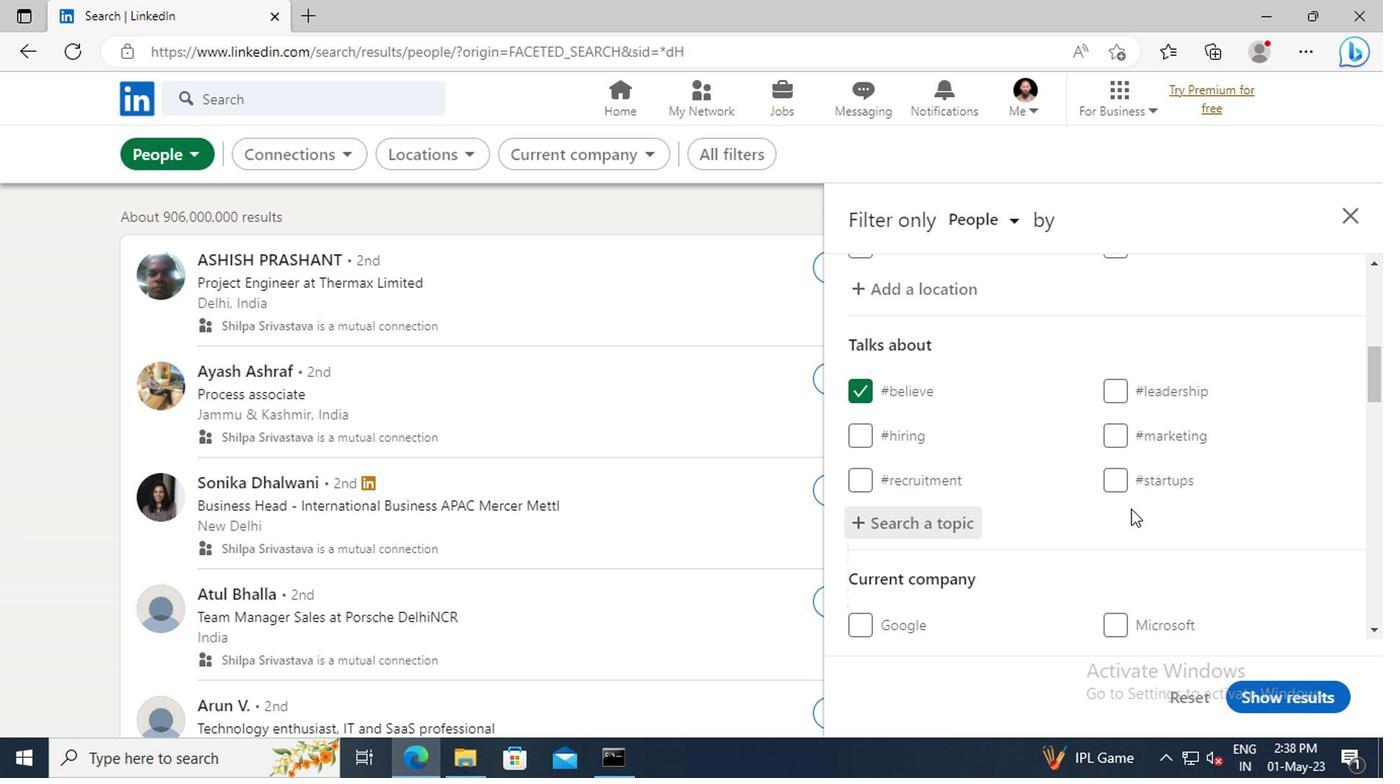
Action: Mouse scrolled (1127, 505) with delta (0, -1)
Screenshot: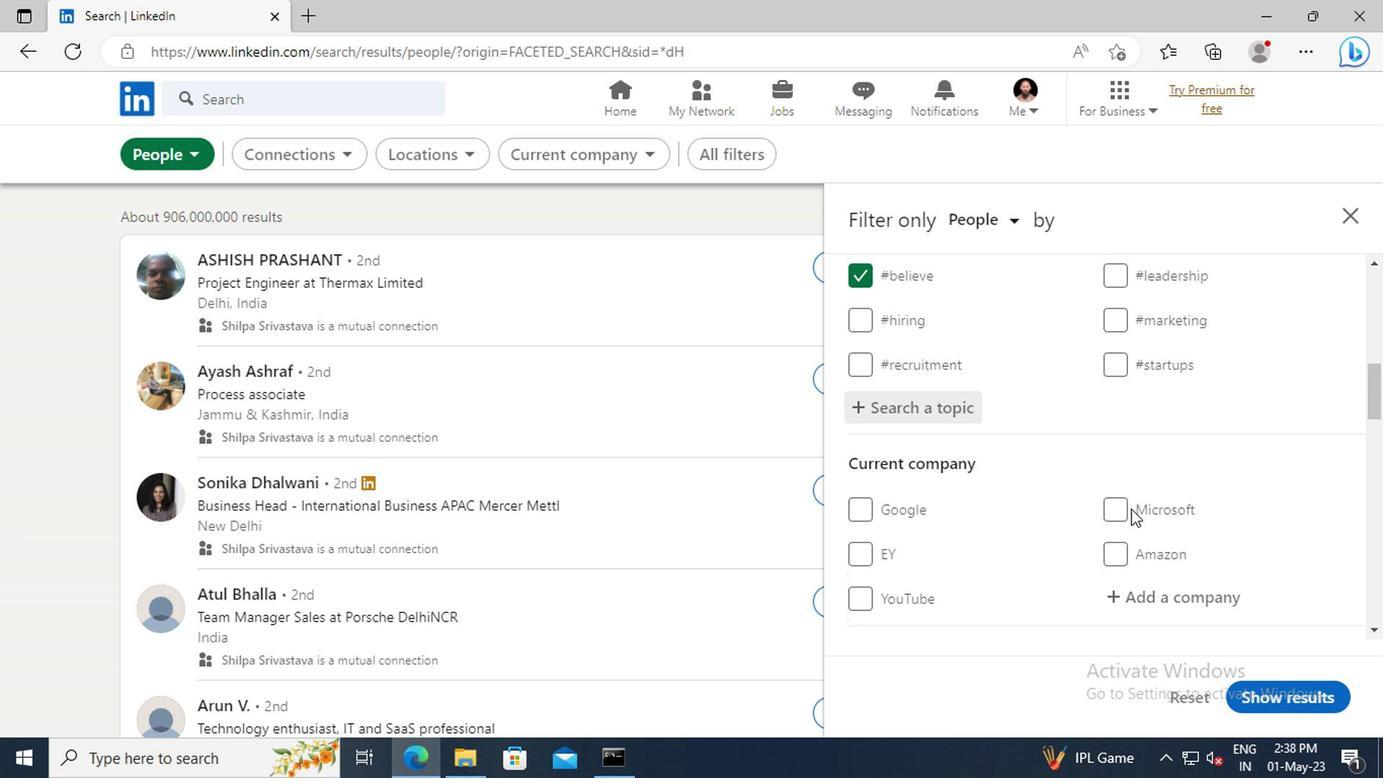 
Action: Mouse scrolled (1127, 505) with delta (0, -1)
Screenshot: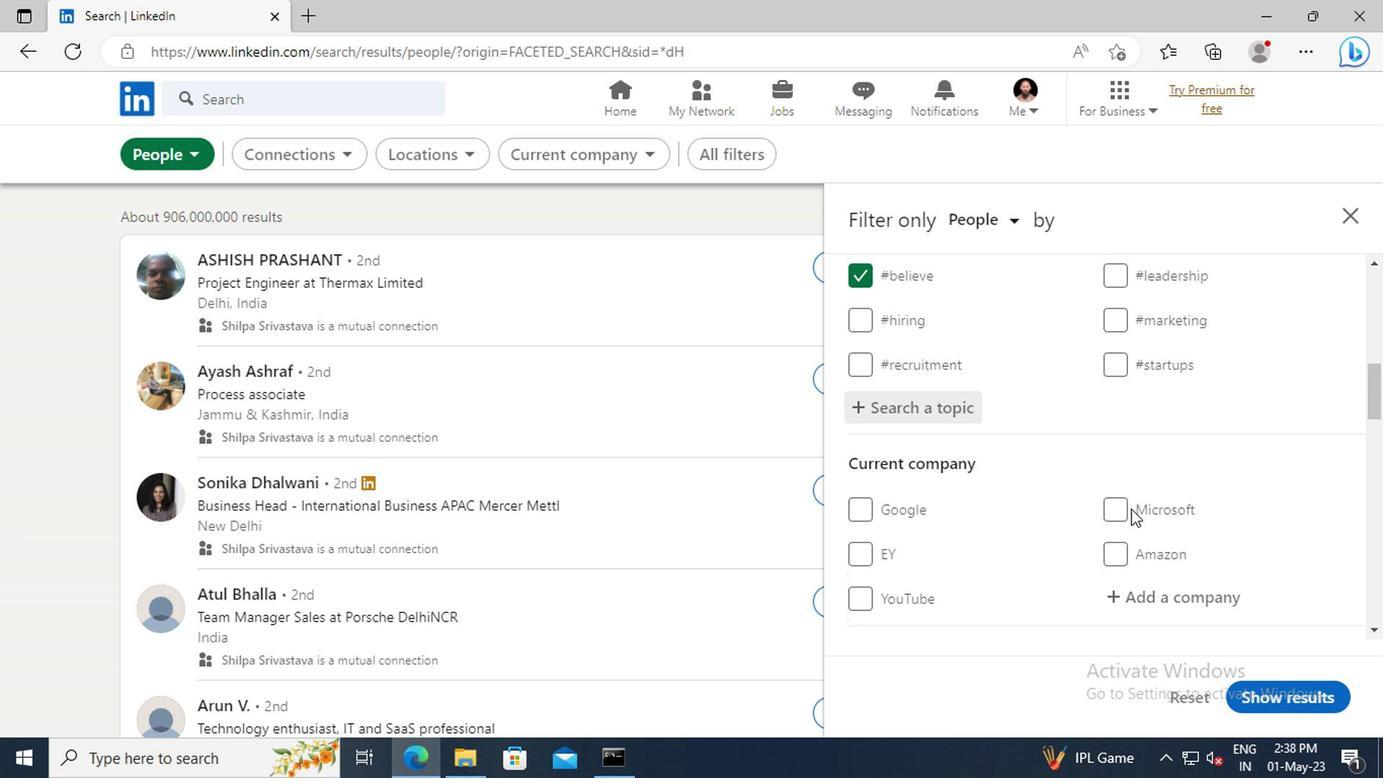 
Action: Mouse scrolled (1127, 505) with delta (0, -1)
Screenshot: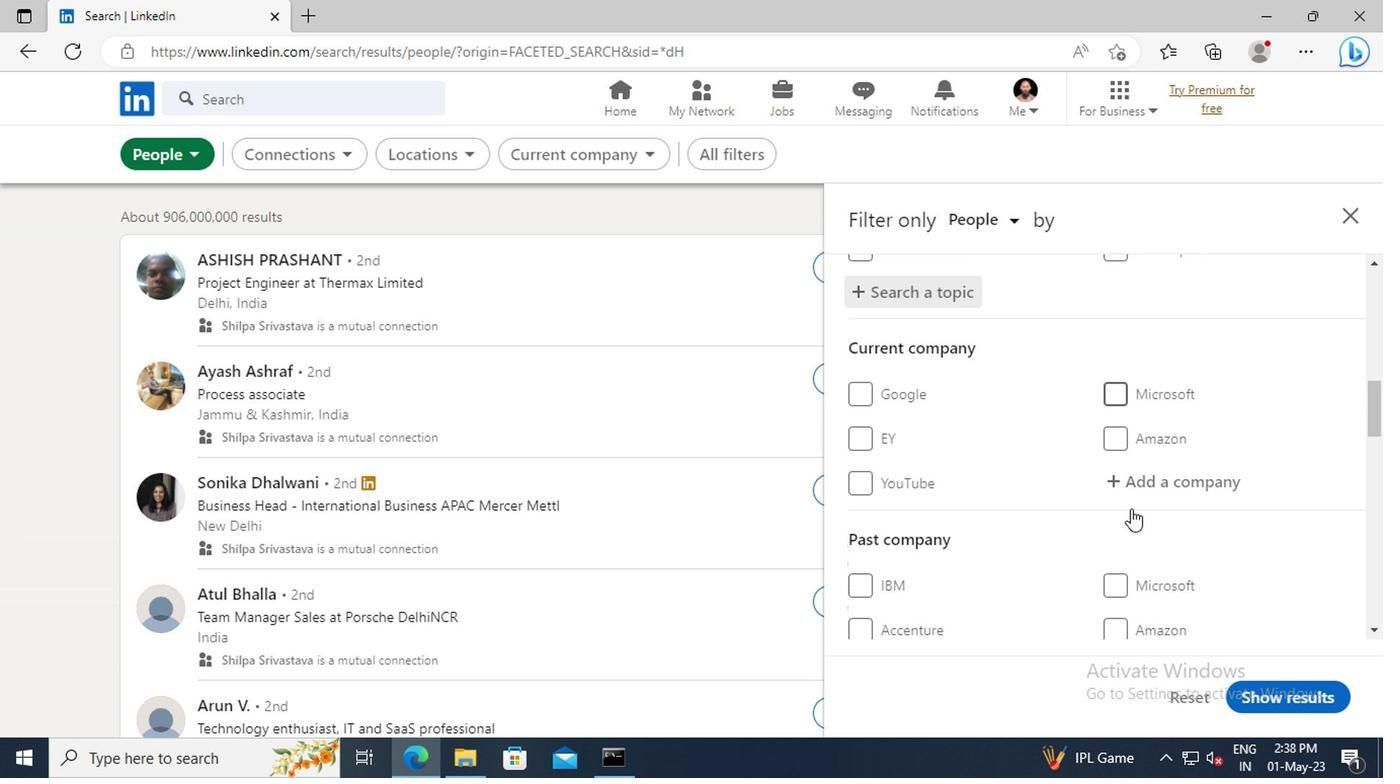 
Action: Mouse scrolled (1127, 505) with delta (0, -1)
Screenshot: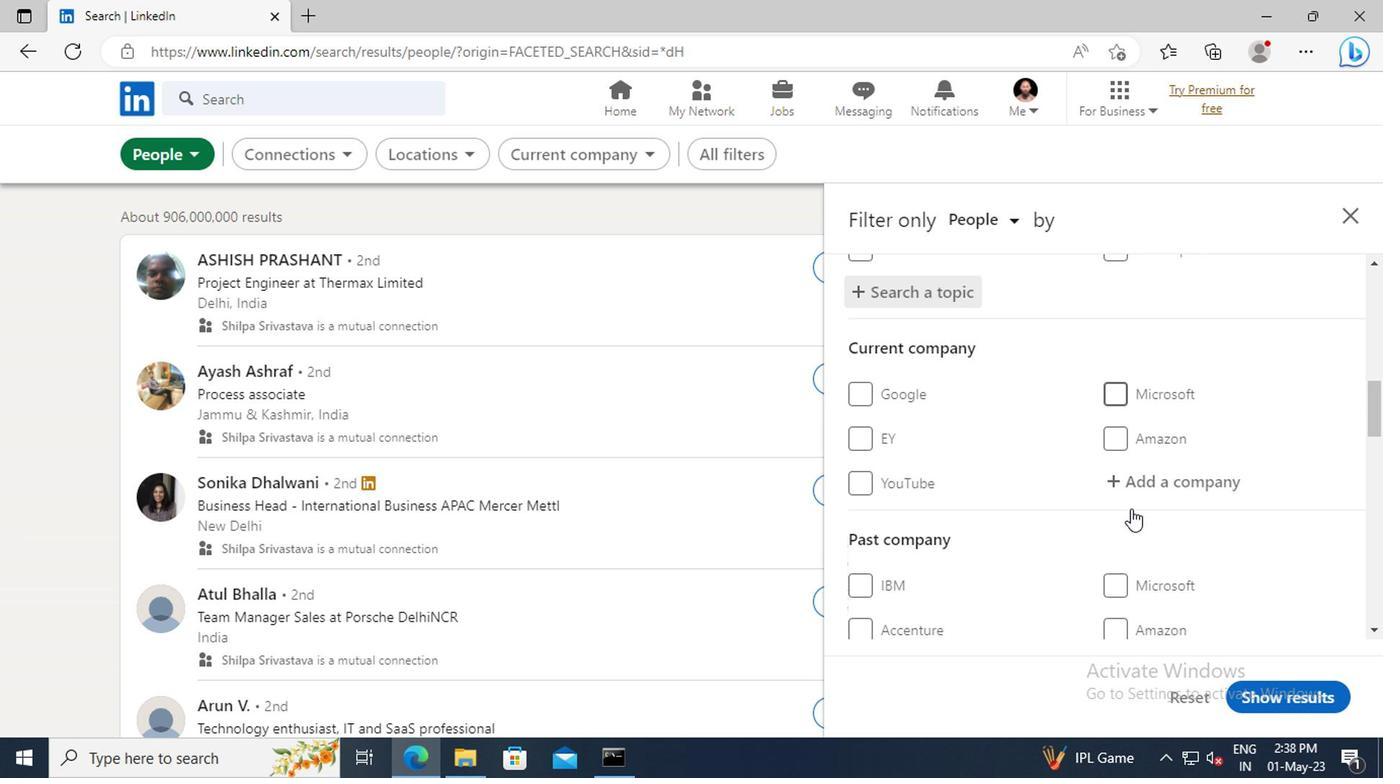 
Action: Mouse moved to (1127, 486)
Screenshot: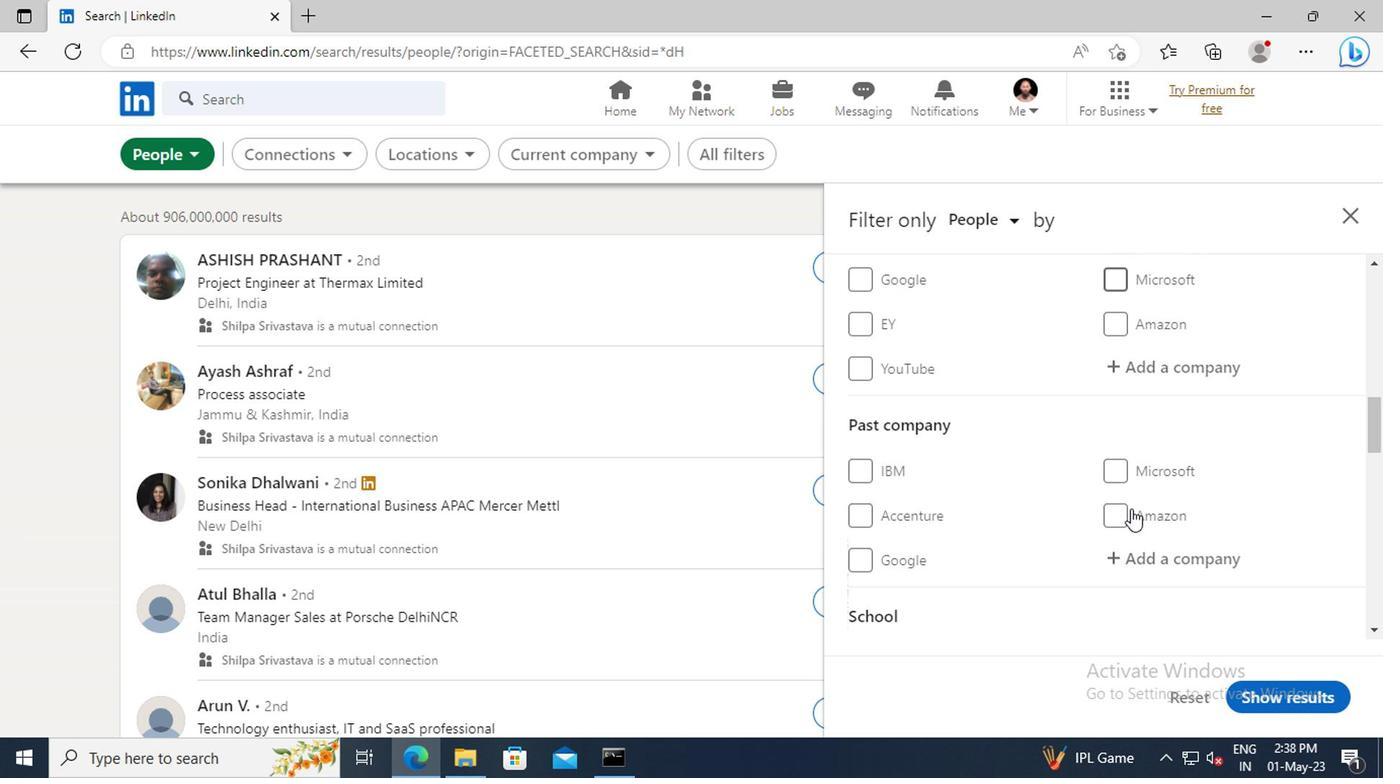 
Action: Mouse scrolled (1127, 484) with delta (0, -1)
Screenshot: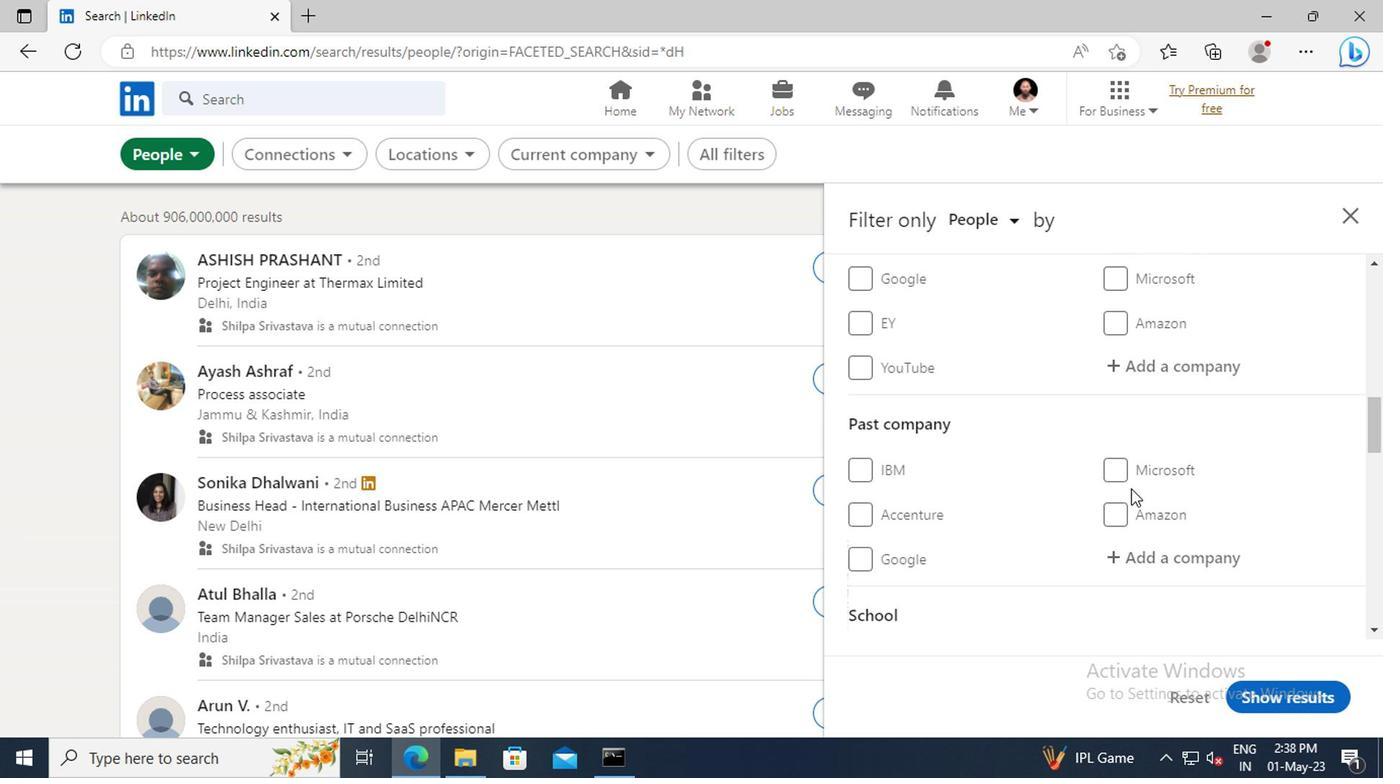 
Action: Mouse scrolled (1127, 484) with delta (0, -1)
Screenshot: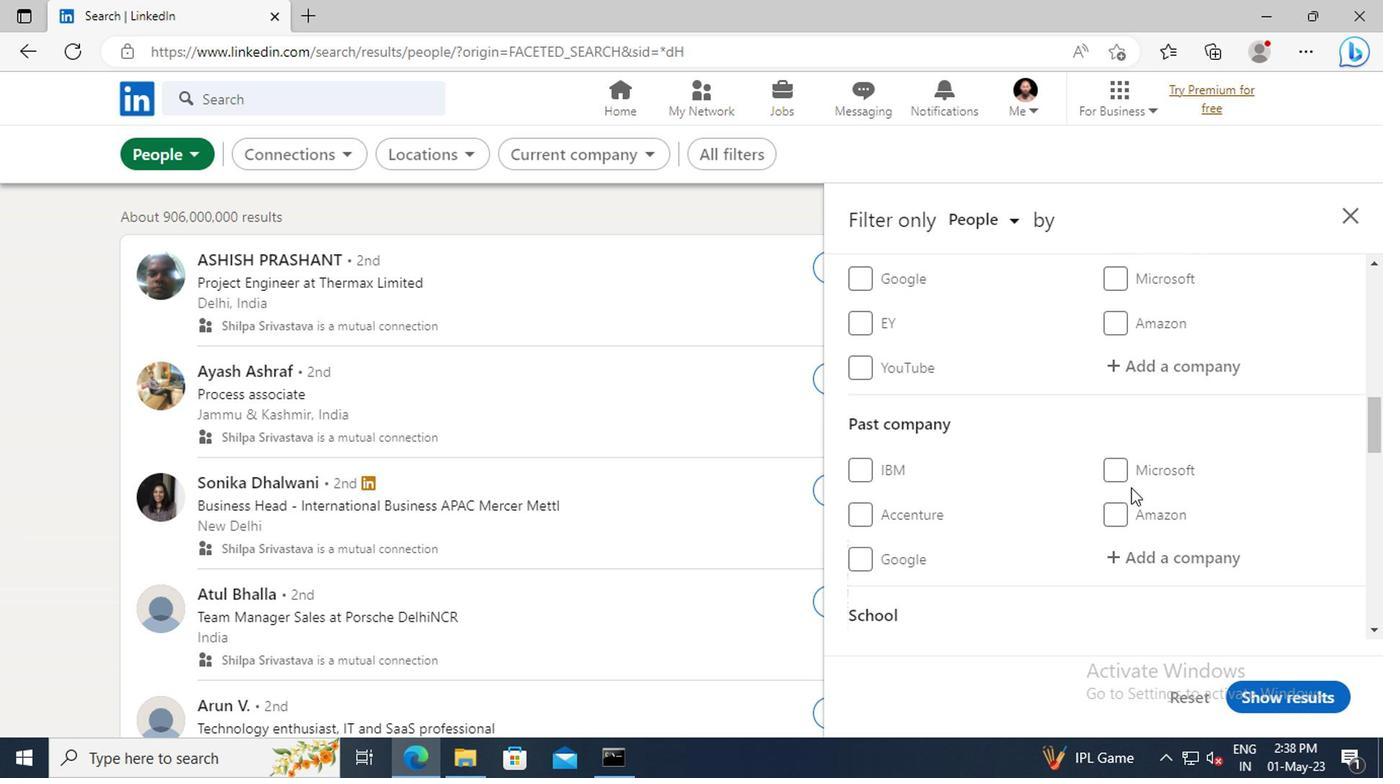 
Action: Mouse moved to (1127, 466)
Screenshot: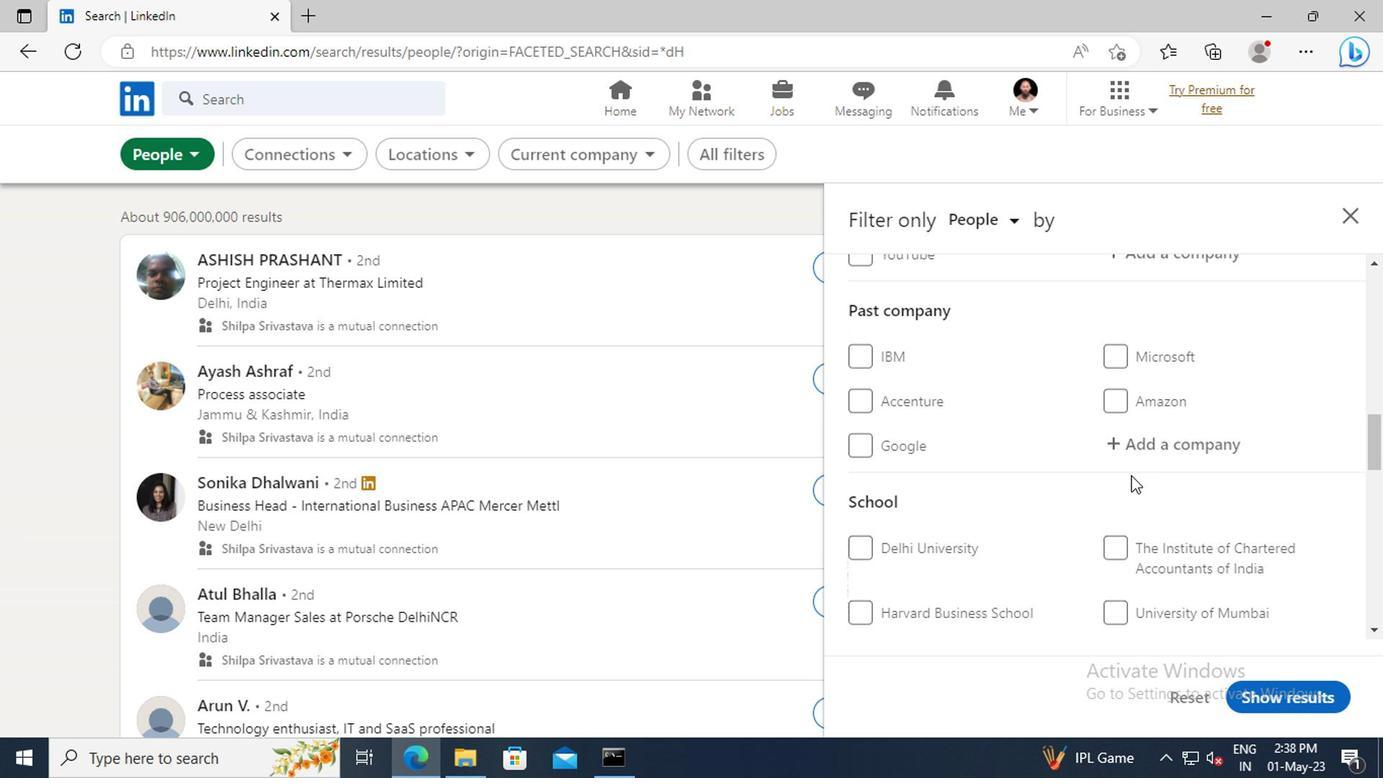 
Action: Mouse scrolled (1127, 466) with delta (0, 0)
Screenshot: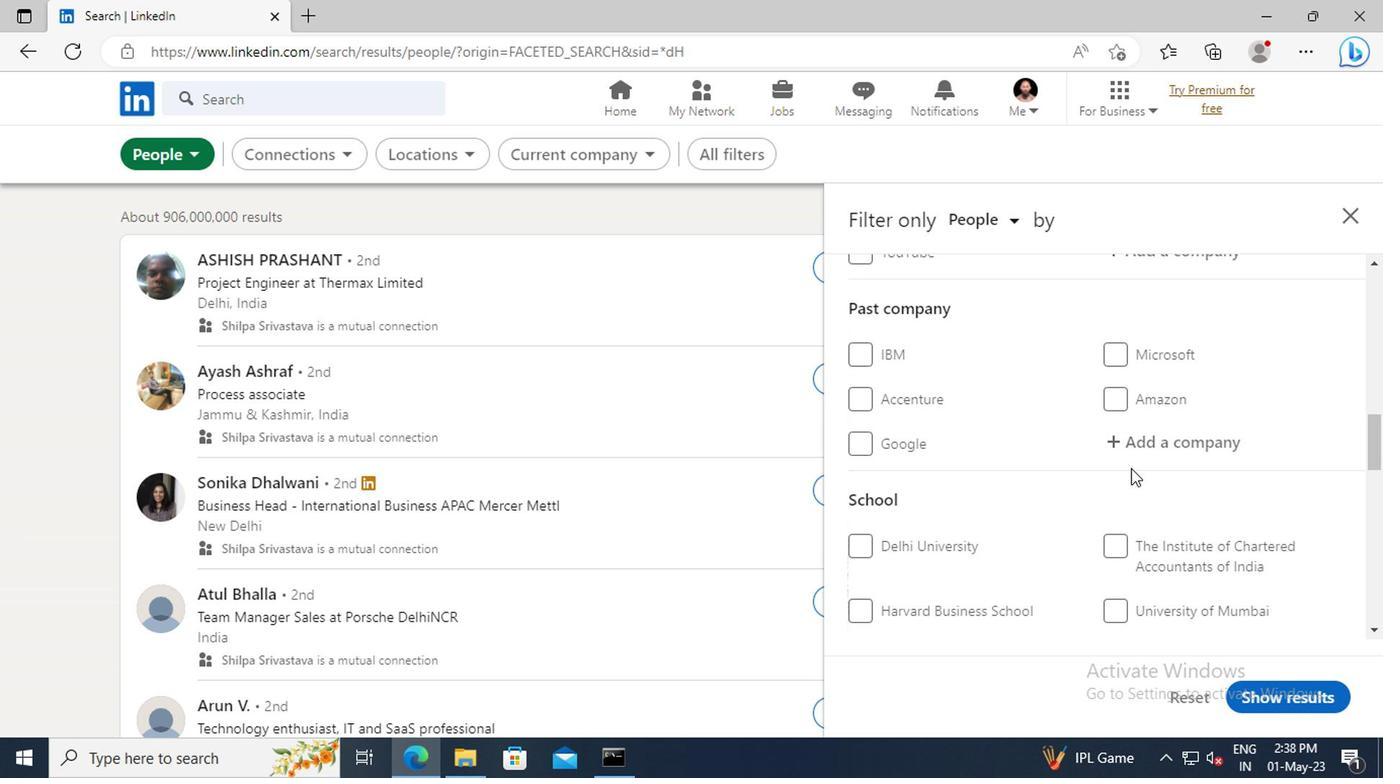 
Action: Mouse scrolled (1127, 466) with delta (0, 0)
Screenshot: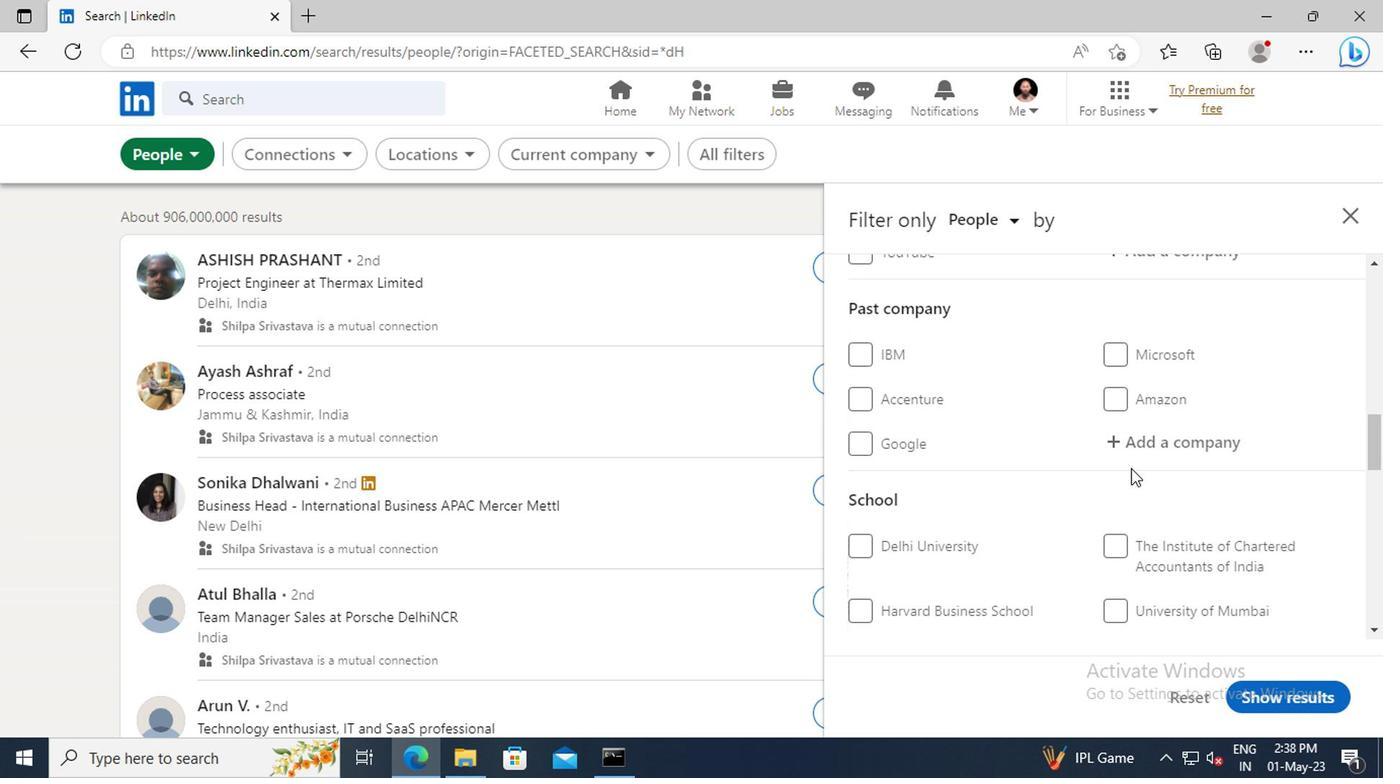 
Action: Mouse scrolled (1127, 466) with delta (0, 0)
Screenshot: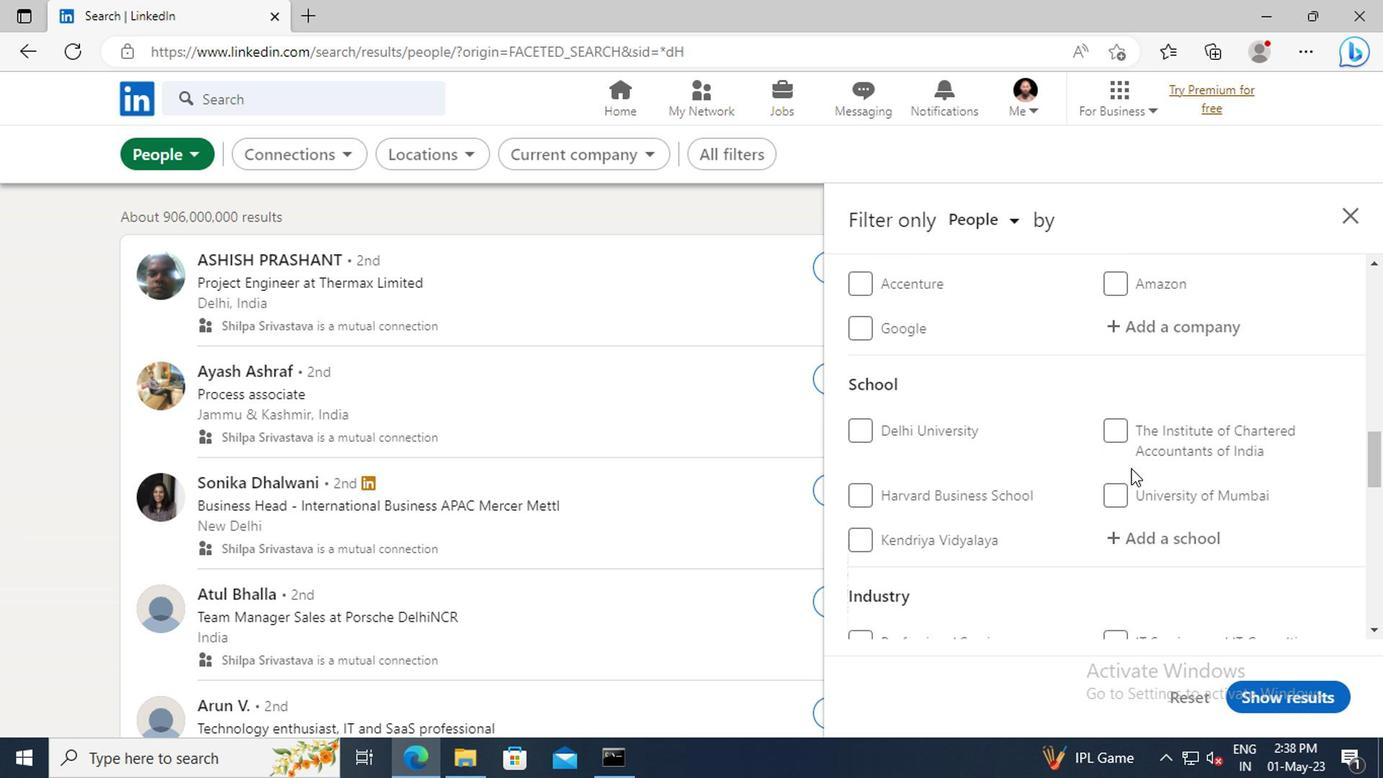 
Action: Mouse scrolled (1127, 466) with delta (0, 0)
Screenshot: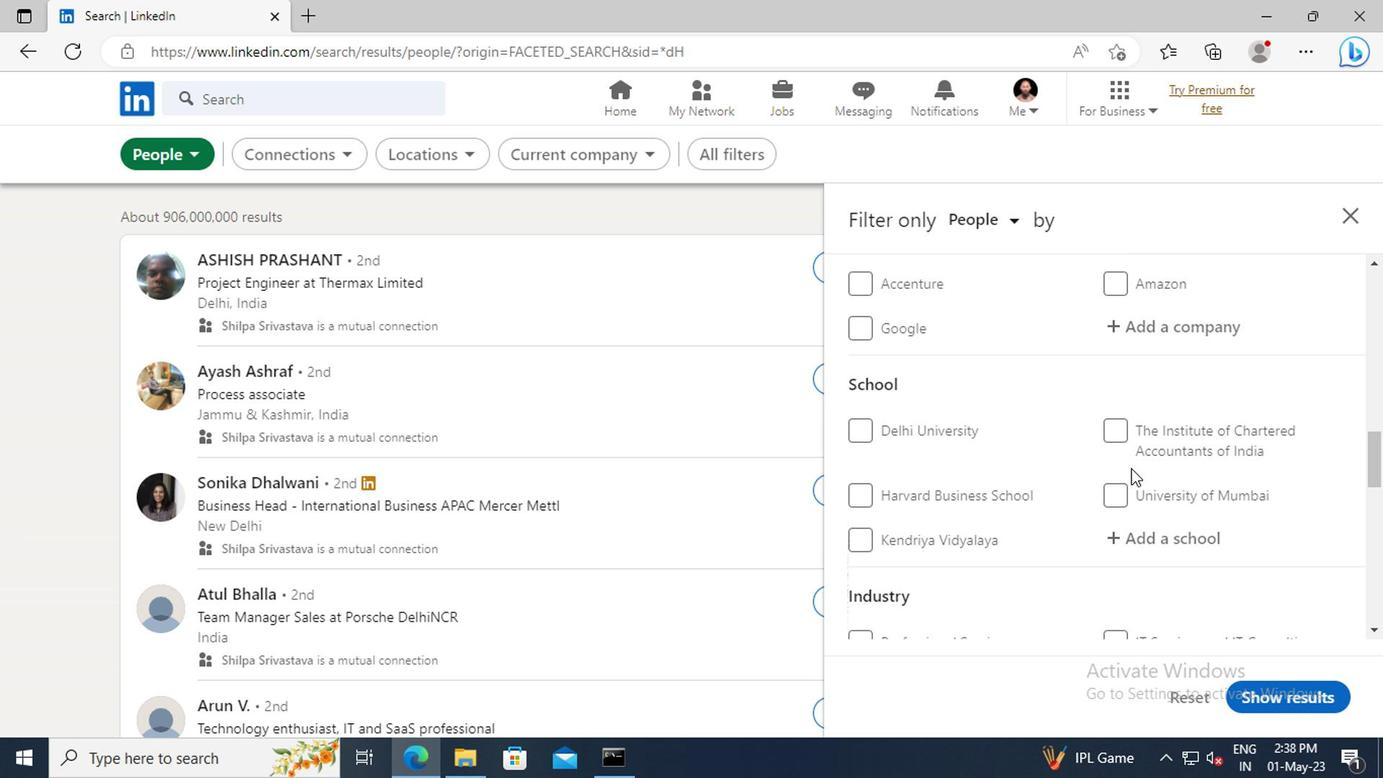 
Action: Mouse moved to (1129, 436)
Screenshot: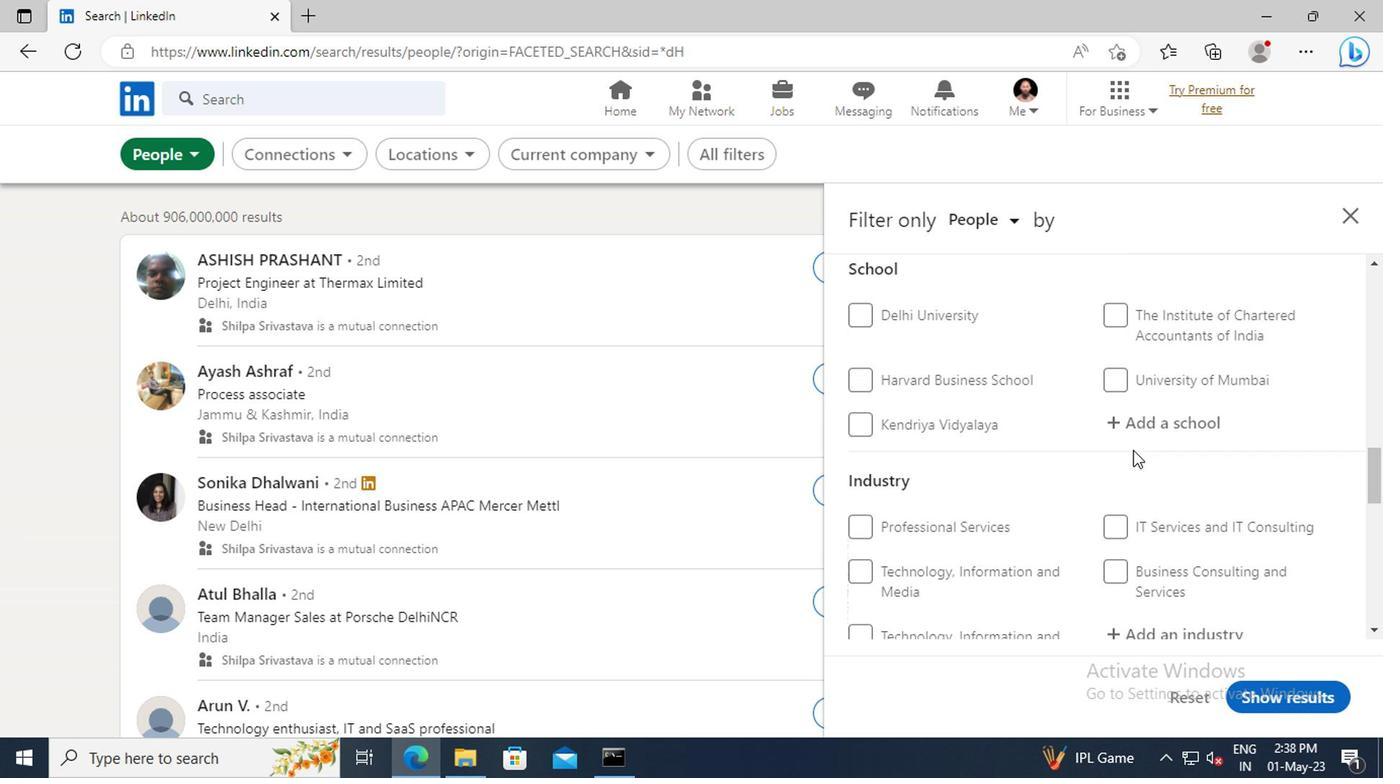 
Action: Mouse scrolled (1129, 435) with delta (0, 0)
Screenshot: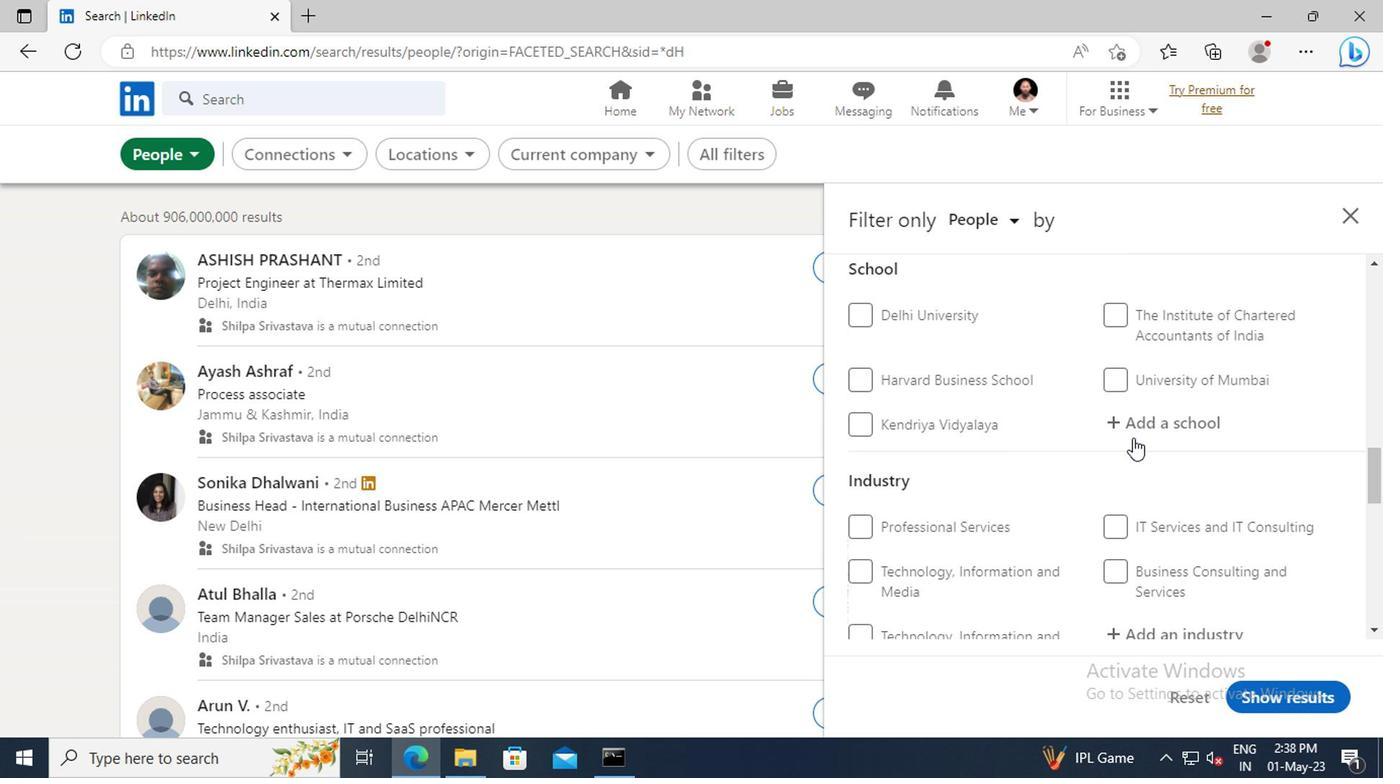 
Action: Mouse scrolled (1129, 435) with delta (0, 0)
Screenshot: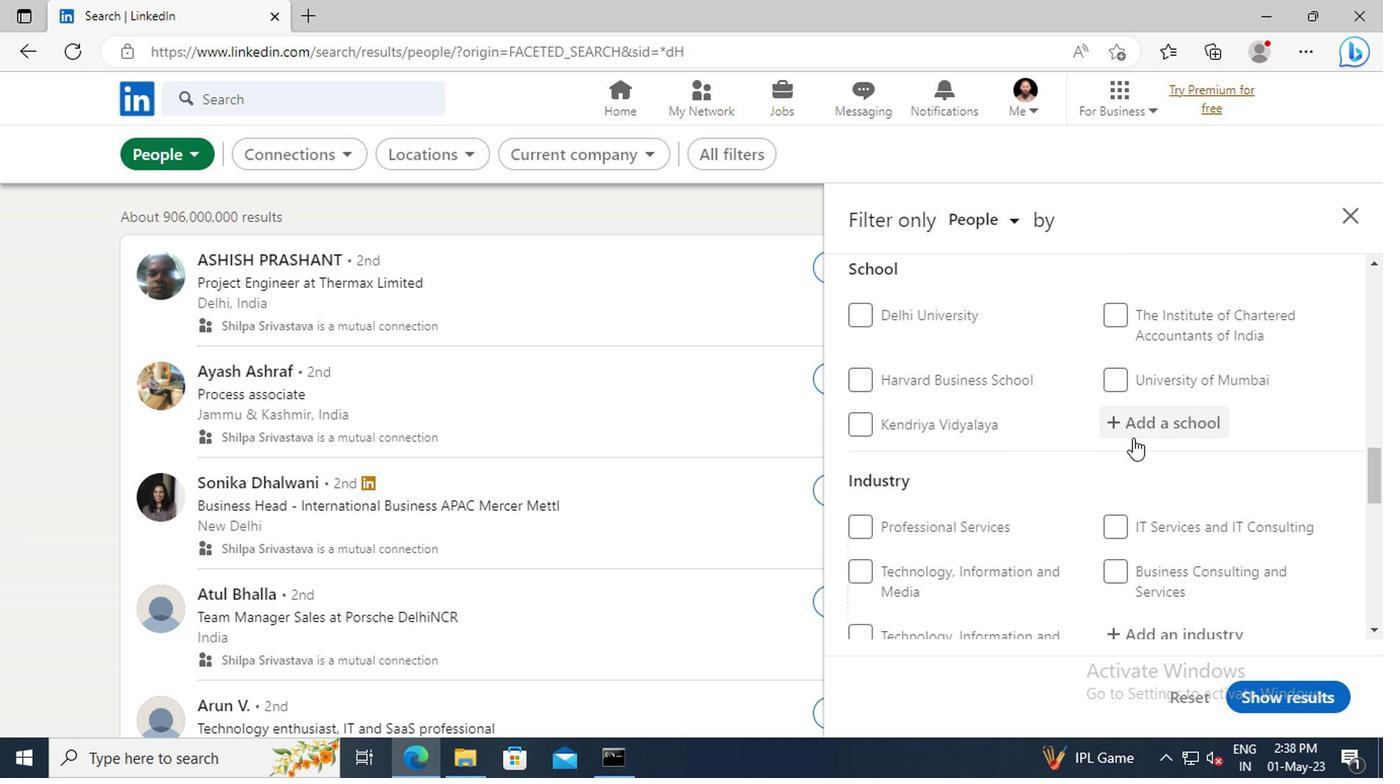 
Action: Mouse moved to (1130, 428)
Screenshot: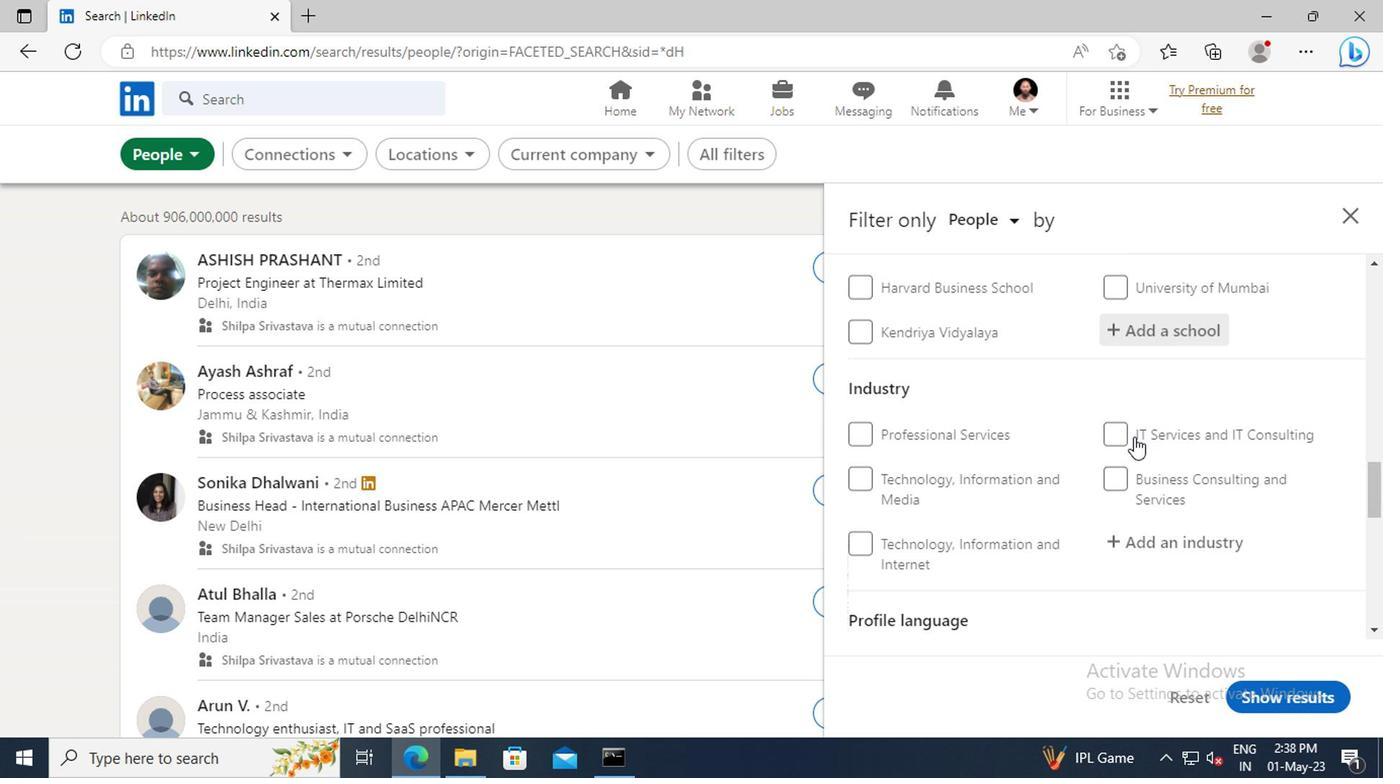 
Action: Mouse scrolled (1130, 426) with delta (0, -1)
Screenshot: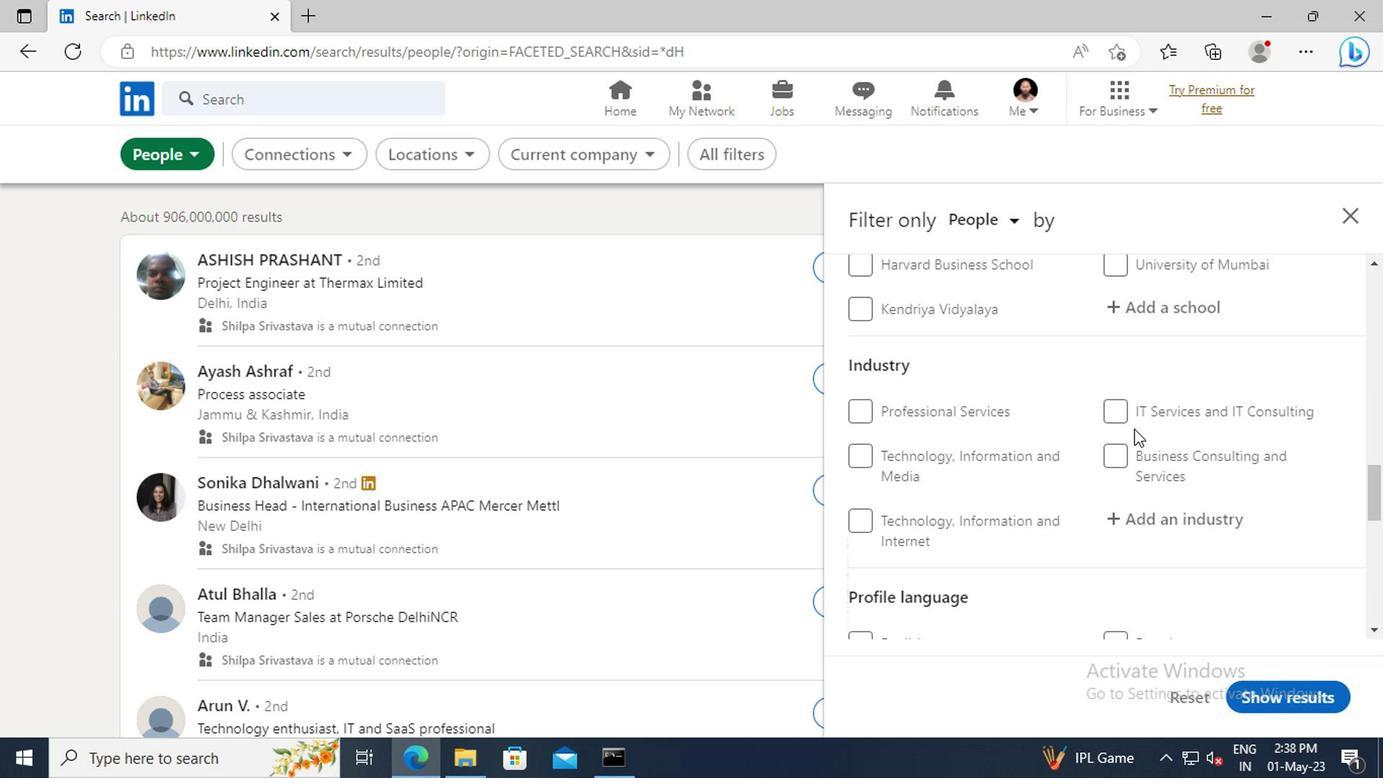 
Action: Mouse scrolled (1130, 426) with delta (0, -1)
Screenshot: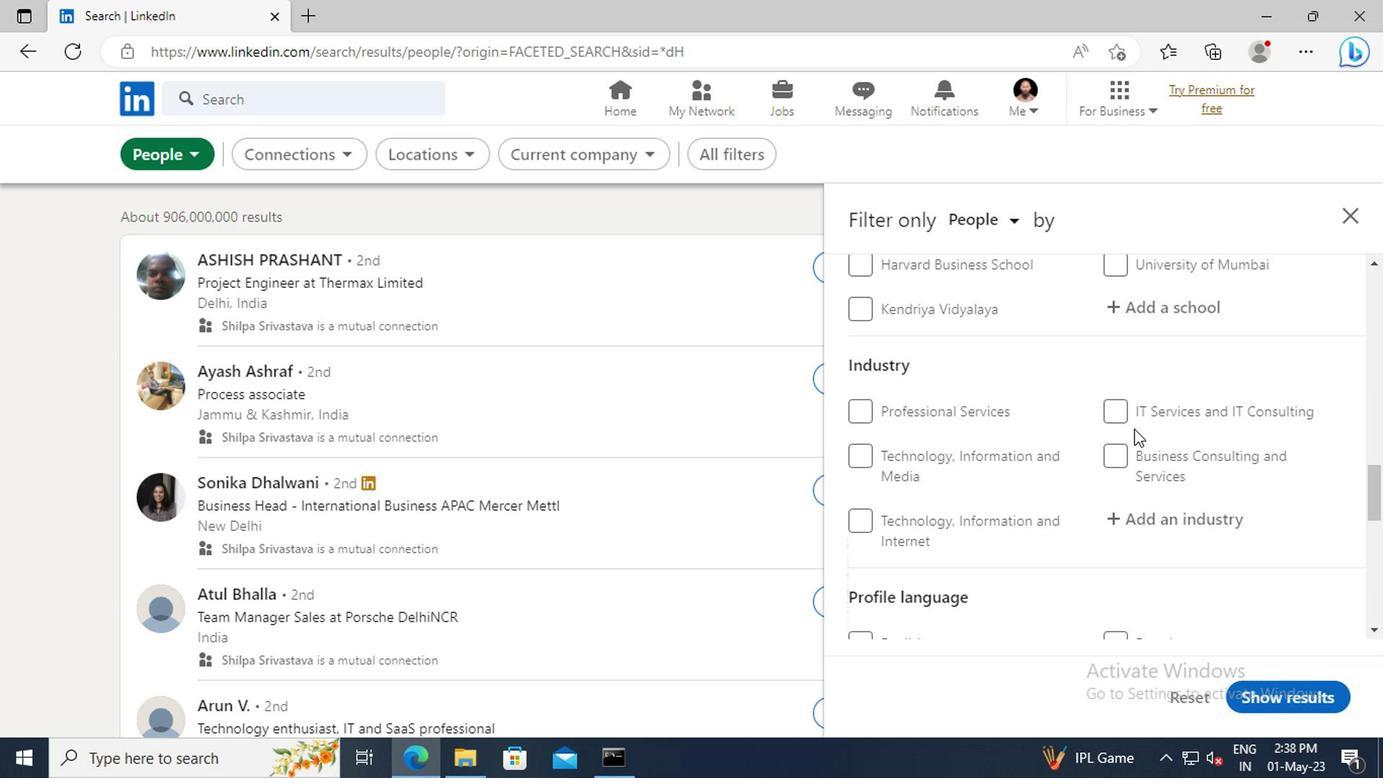 
Action: Mouse scrolled (1130, 426) with delta (0, -1)
Screenshot: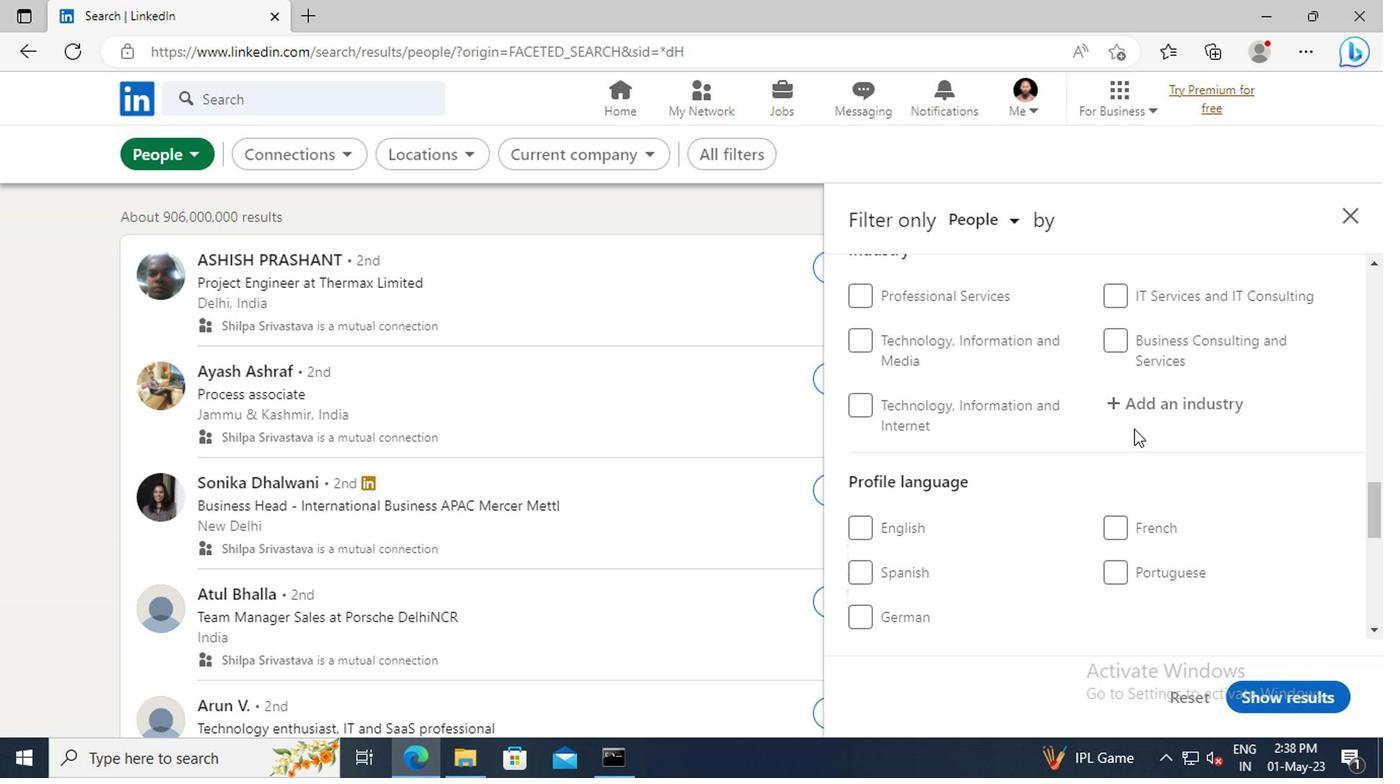 
Action: Mouse scrolled (1130, 426) with delta (0, -1)
Screenshot: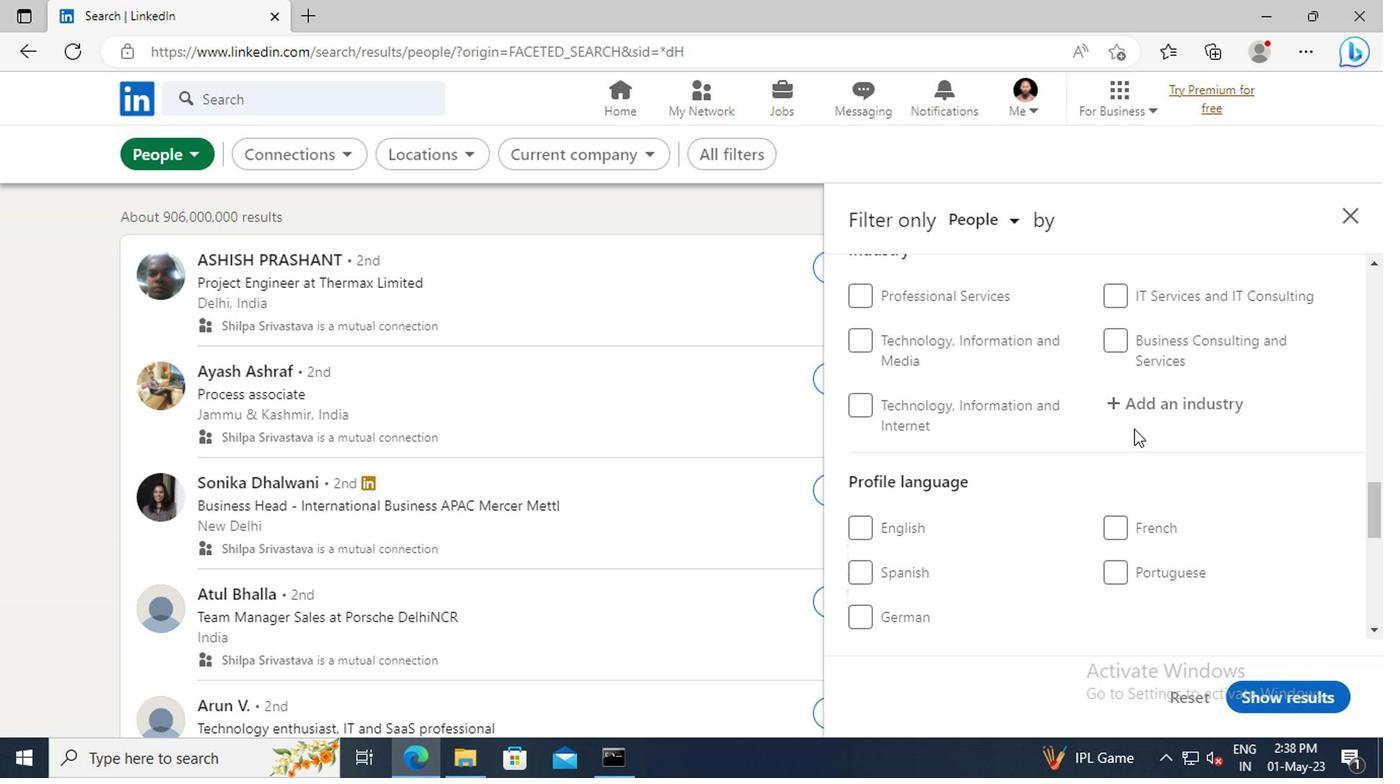 
Action: Mouse scrolled (1130, 426) with delta (0, -1)
Screenshot: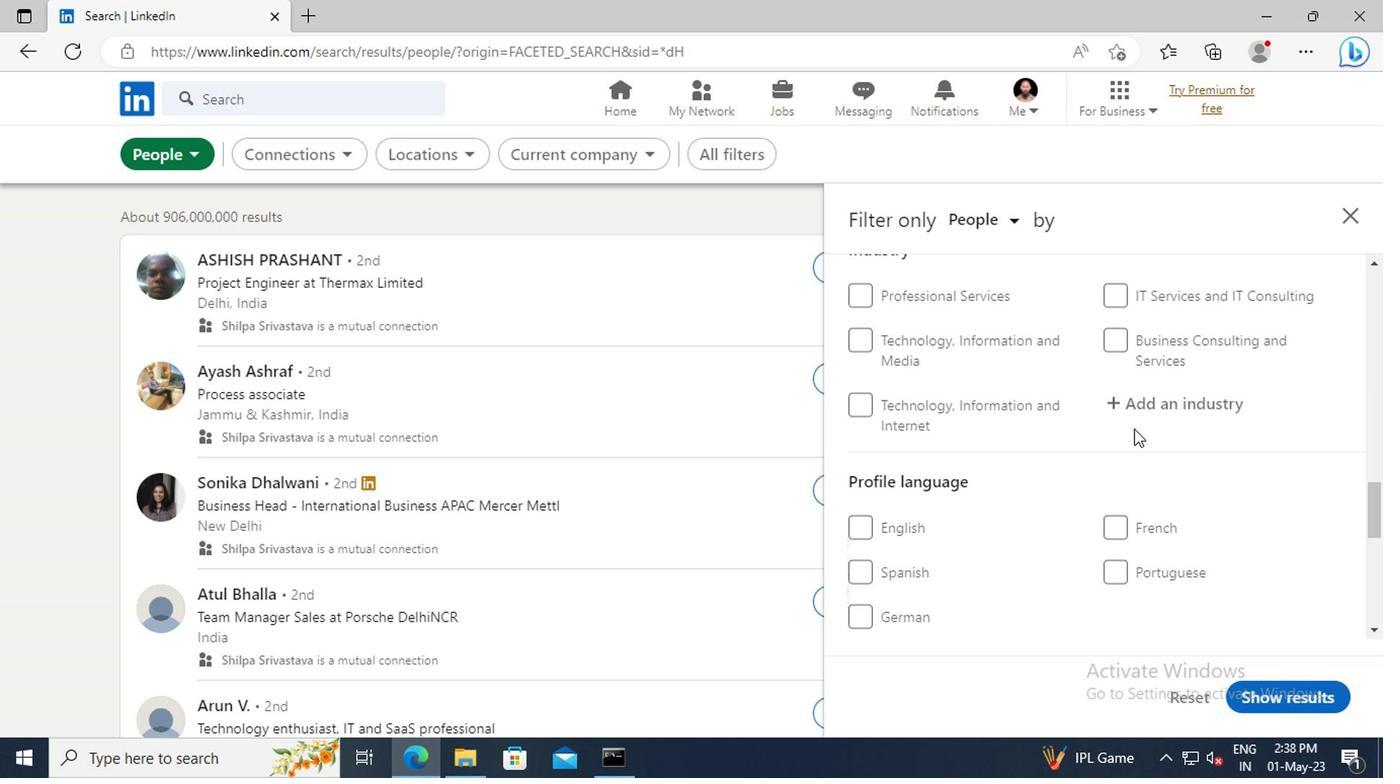 
Action: Mouse moved to (856, 443)
Screenshot: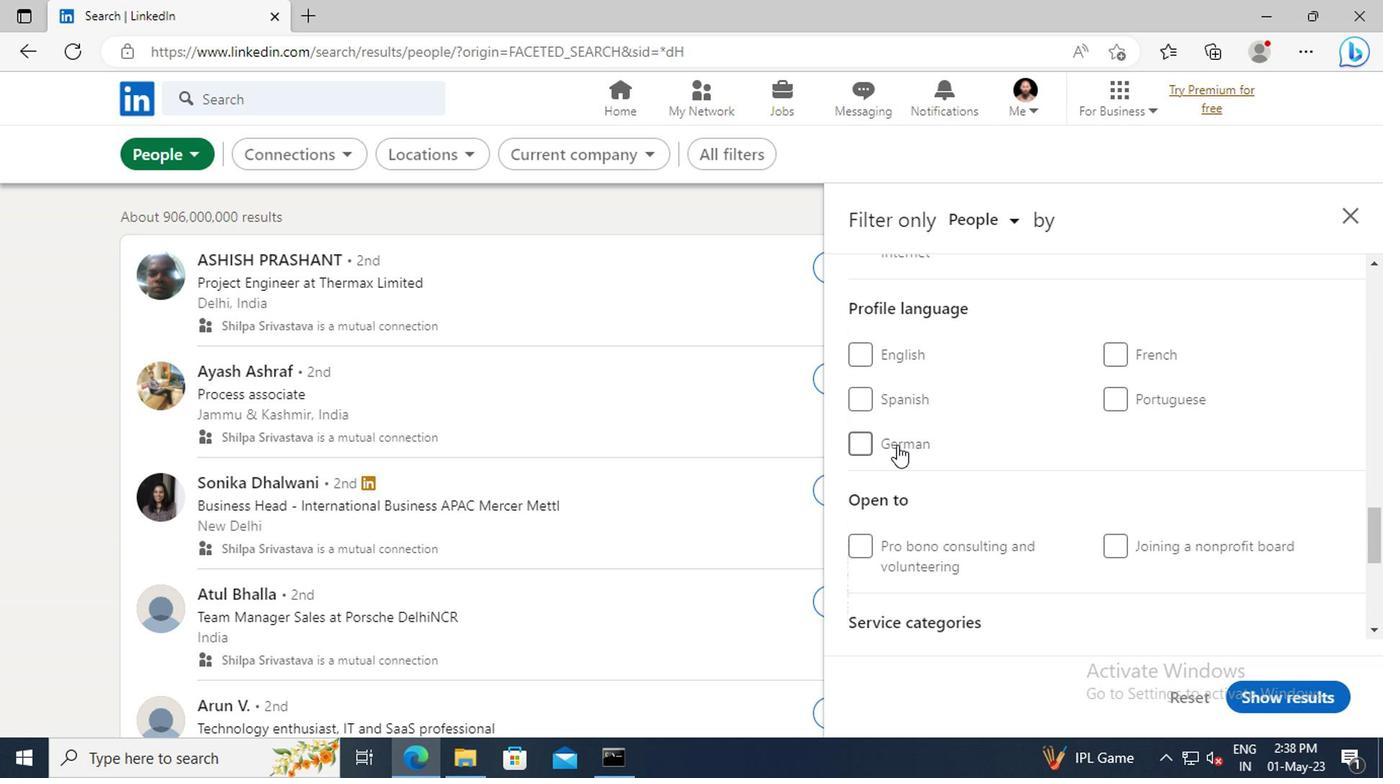 
Action: Mouse pressed left at (856, 443)
Screenshot: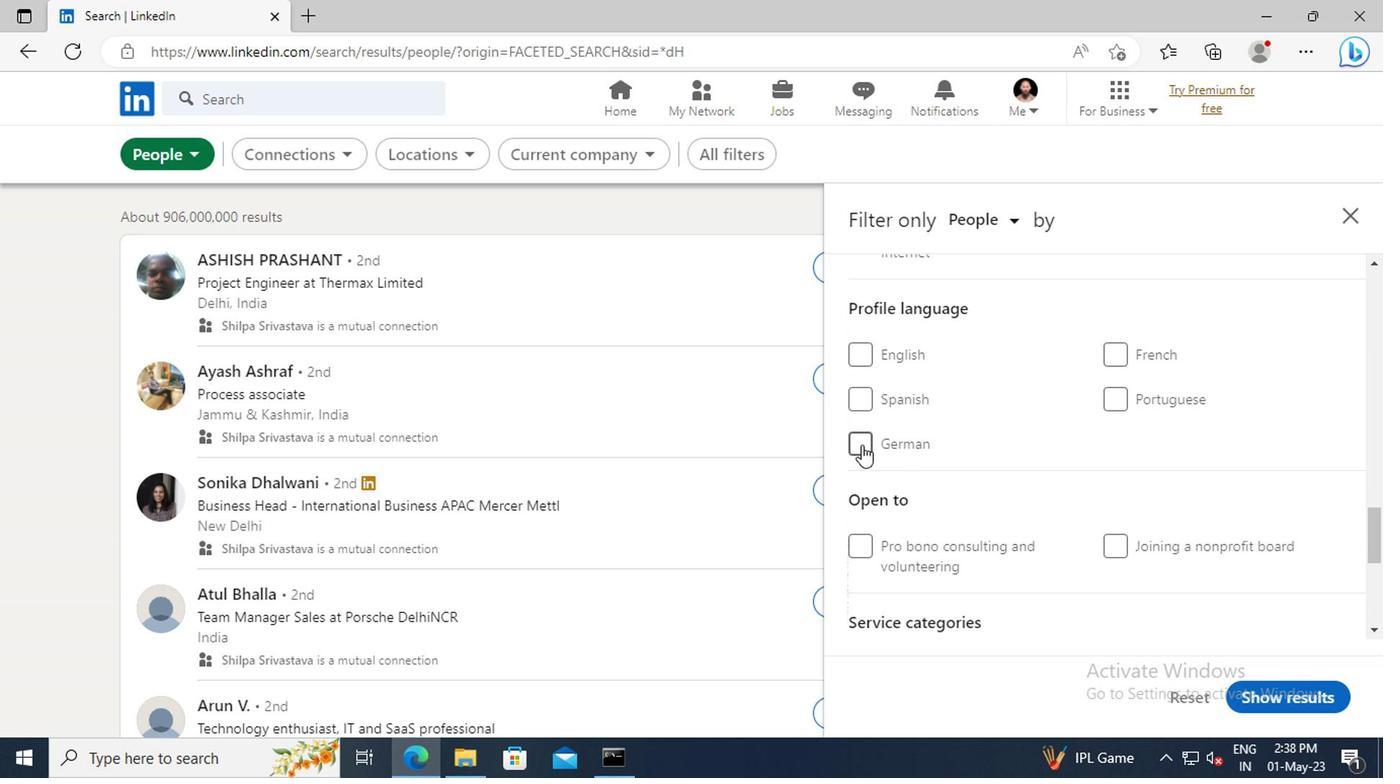 
Action: Mouse moved to (1133, 441)
Screenshot: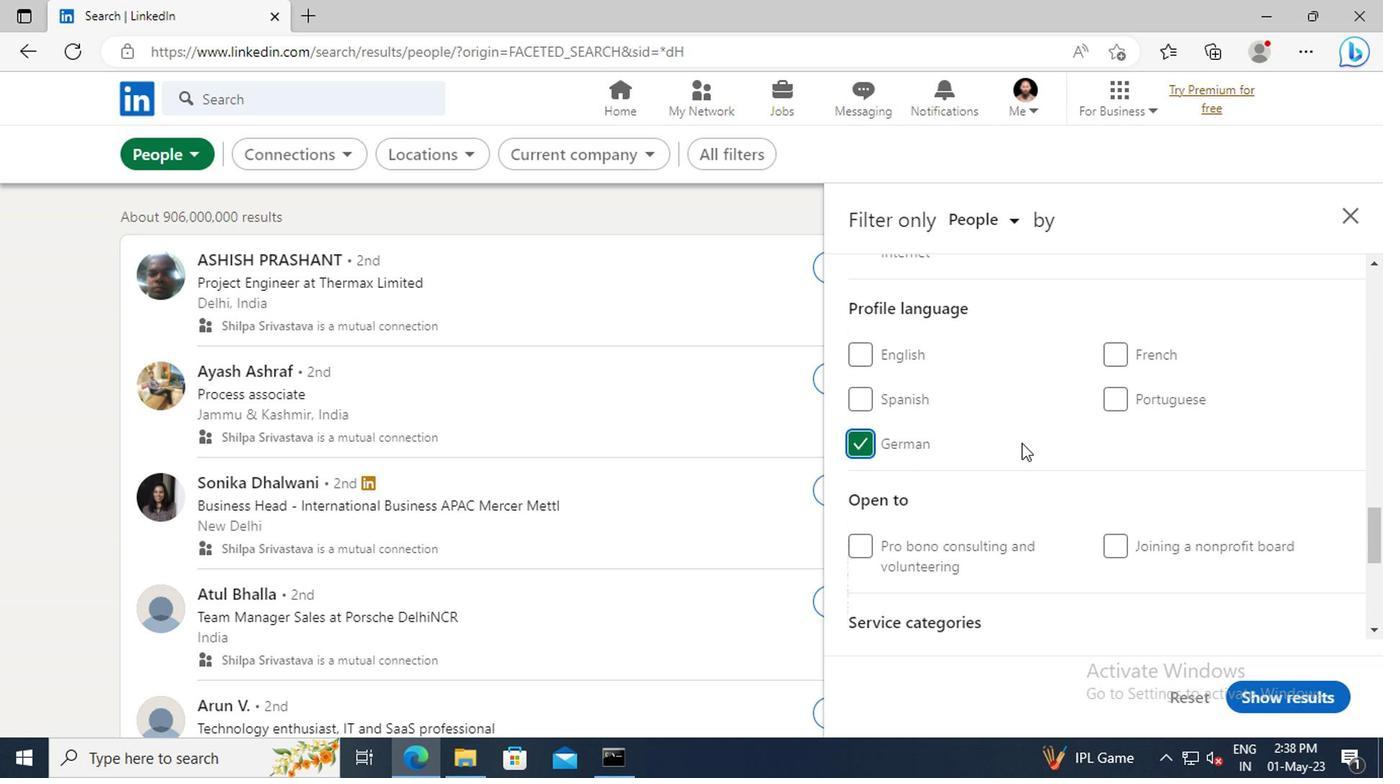 
Action: Mouse scrolled (1133, 442) with delta (0, 0)
Screenshot: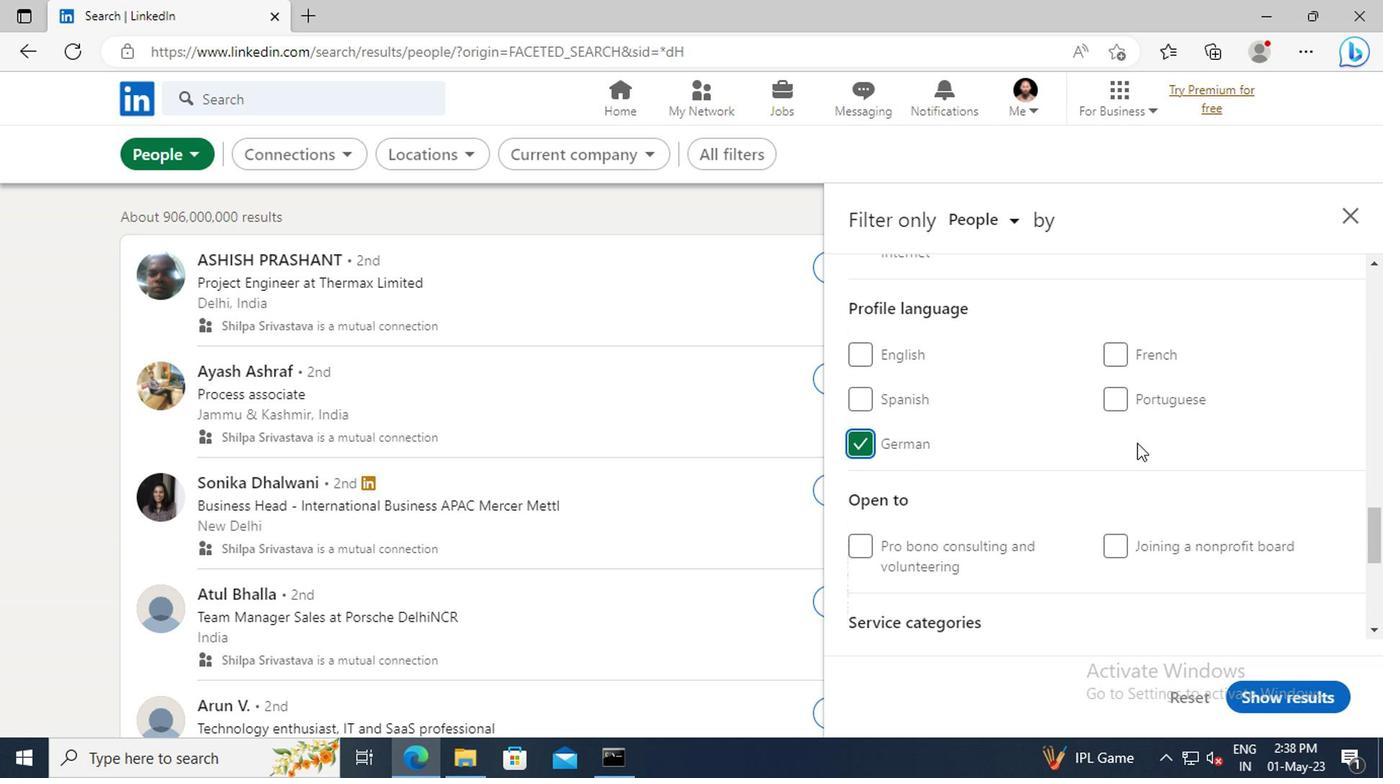 
Action: Mouse scrolled (1133, 442) with delta (0, 0)
Screenshot: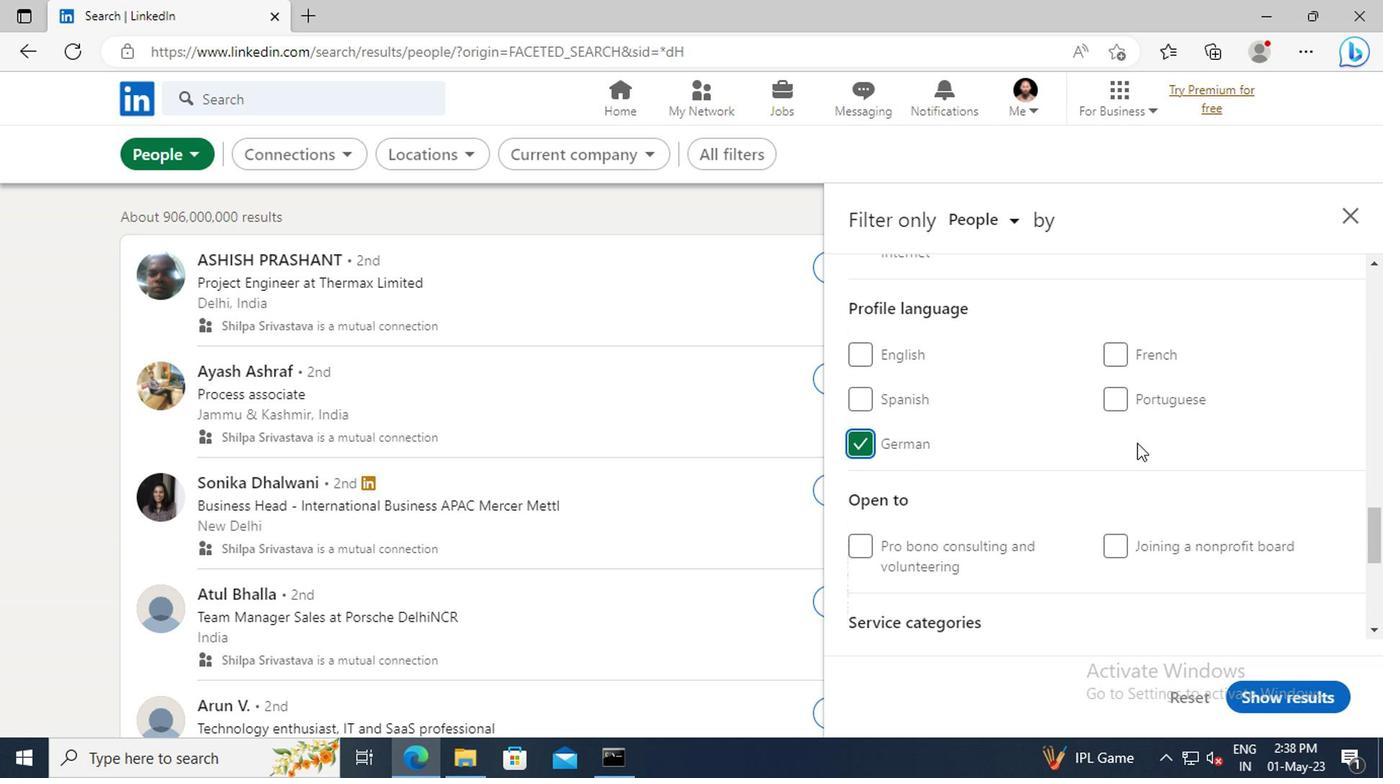 
Action: Mouse scrolled (1133, 442) with delta (0, 0)
Screenshot: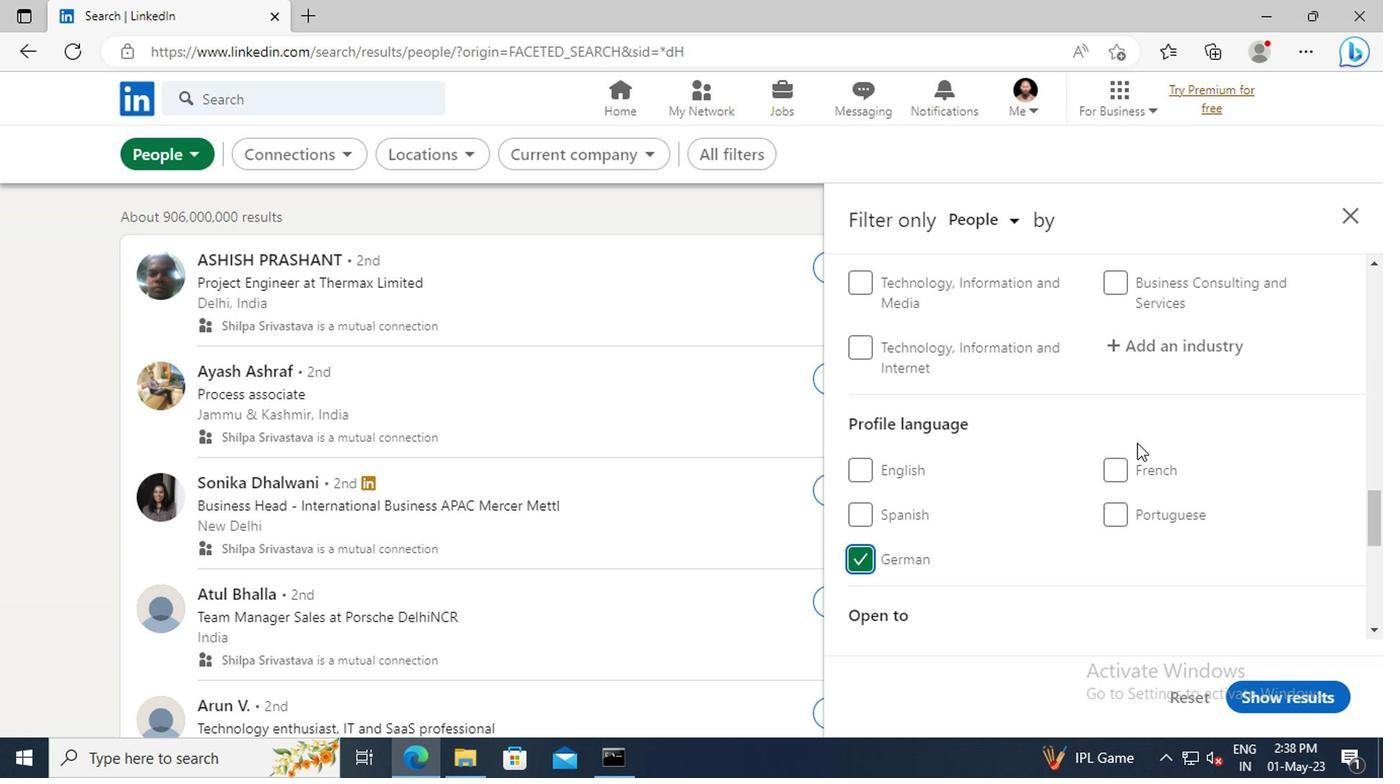 
Action: Mouse moved to (1134, 441)
Screenshot: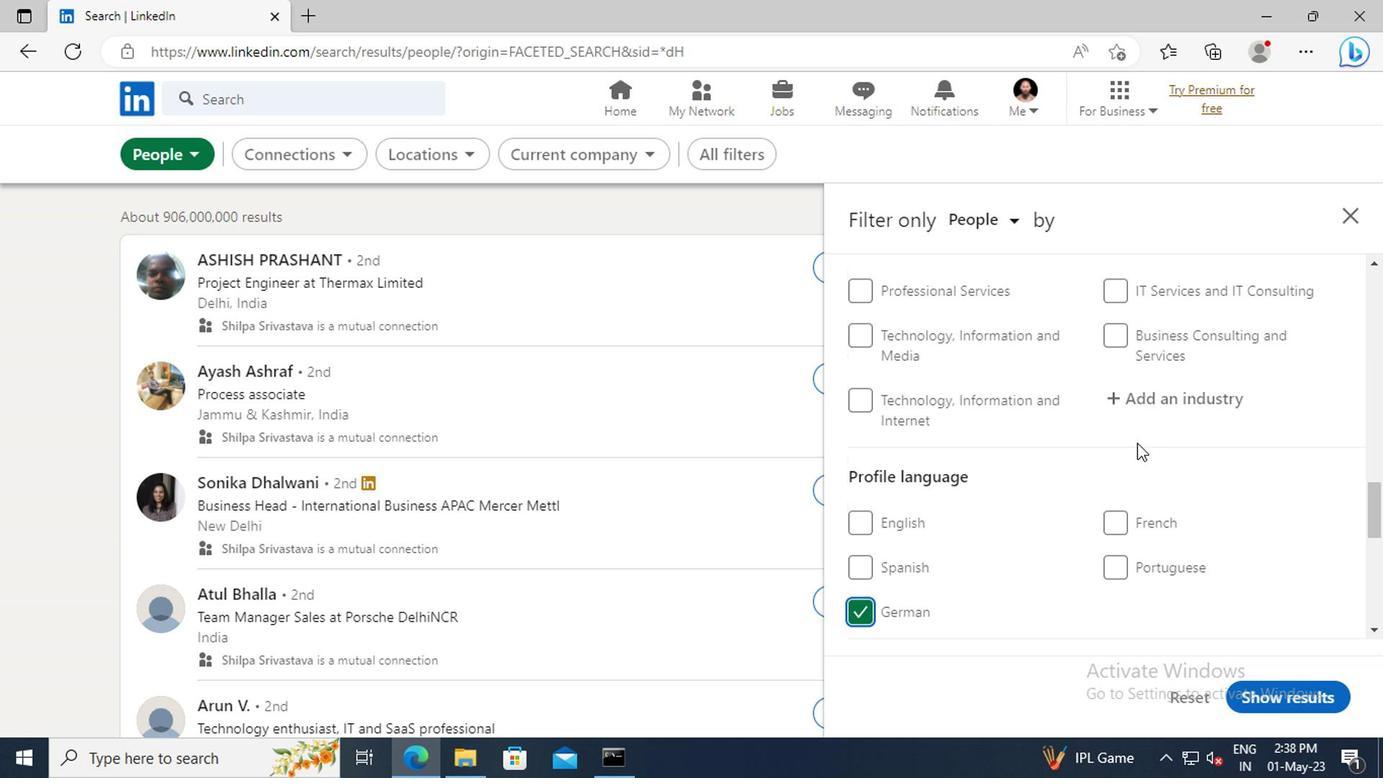 
Action: Mouse scrolled (1134, 442) with delta (0, 0)
Screenshot: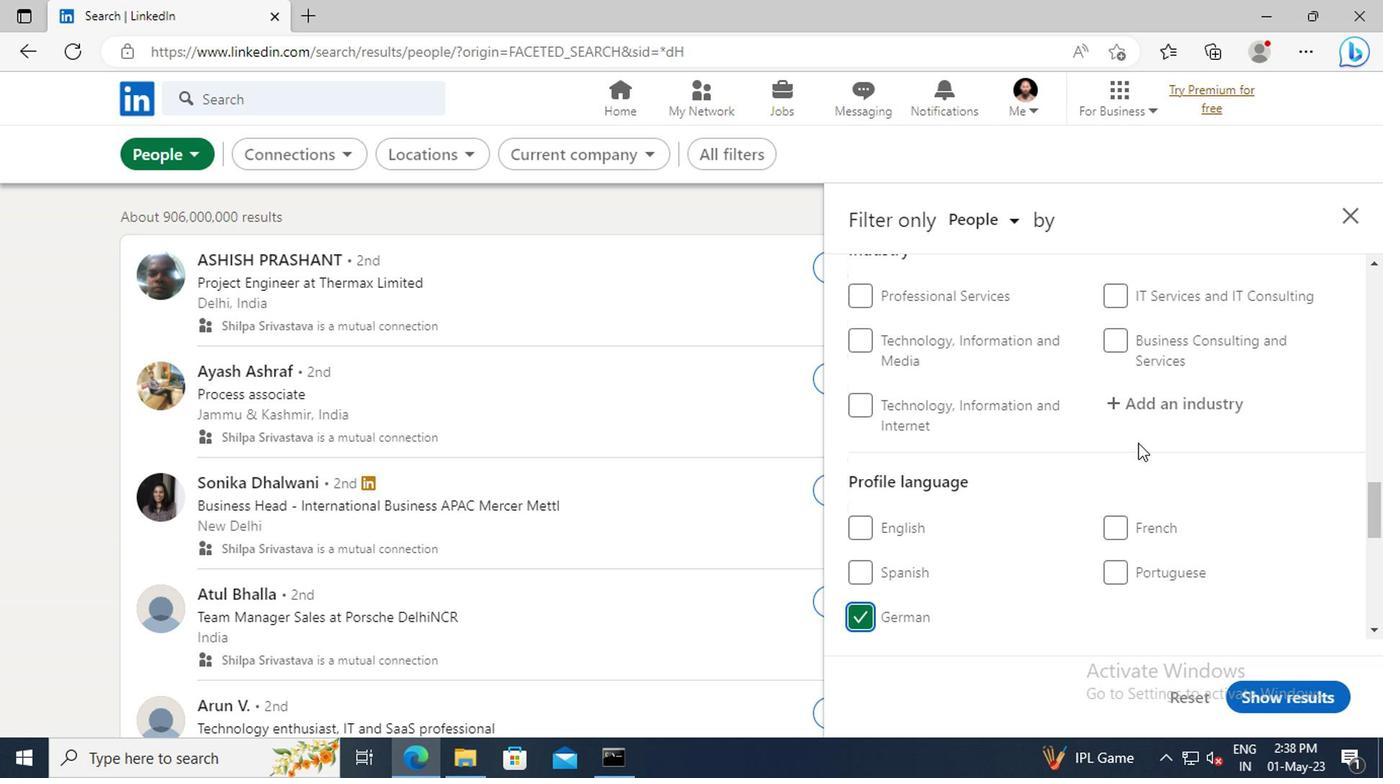 
Action: Mouse scrolled (1134, 442) with delta (0, 0)
Screenshot: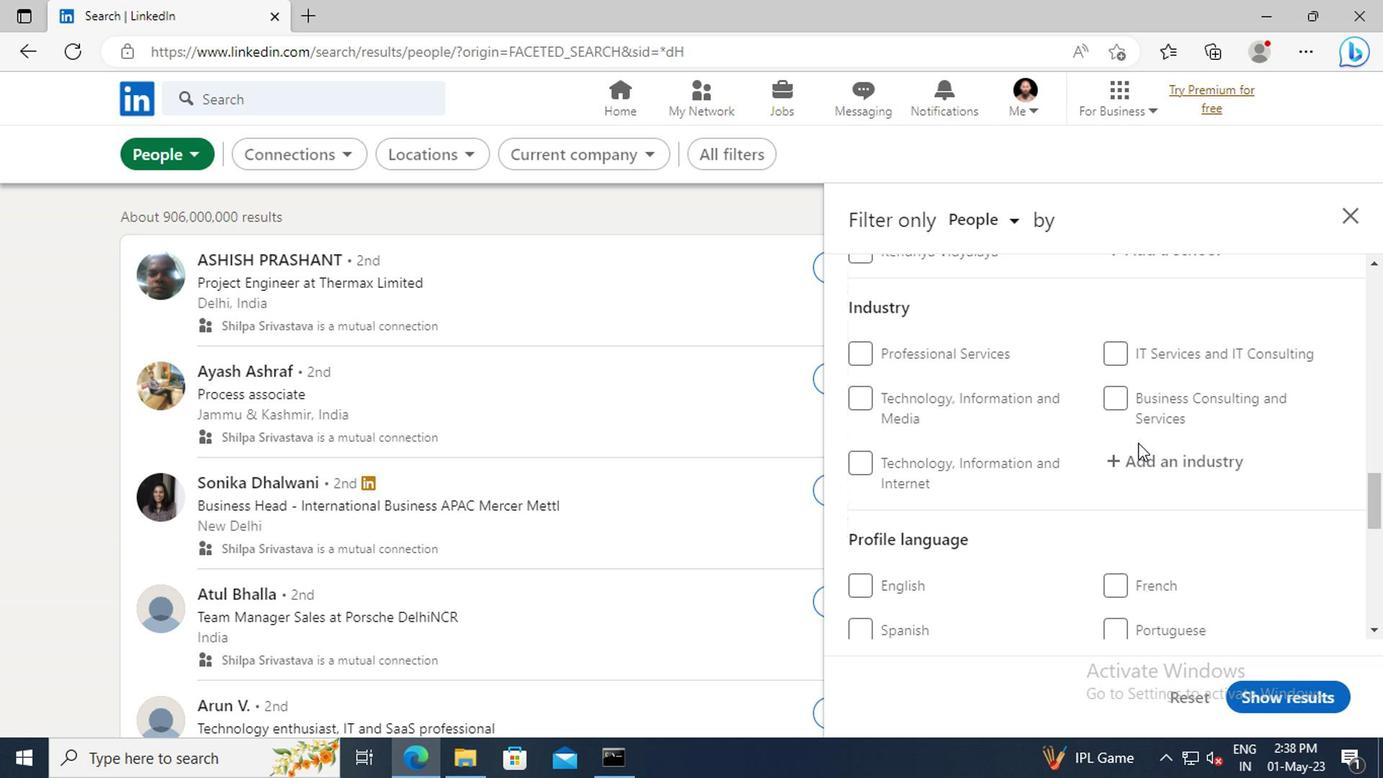 
Action: Mouse moved to (1136, 439)
Screenshot: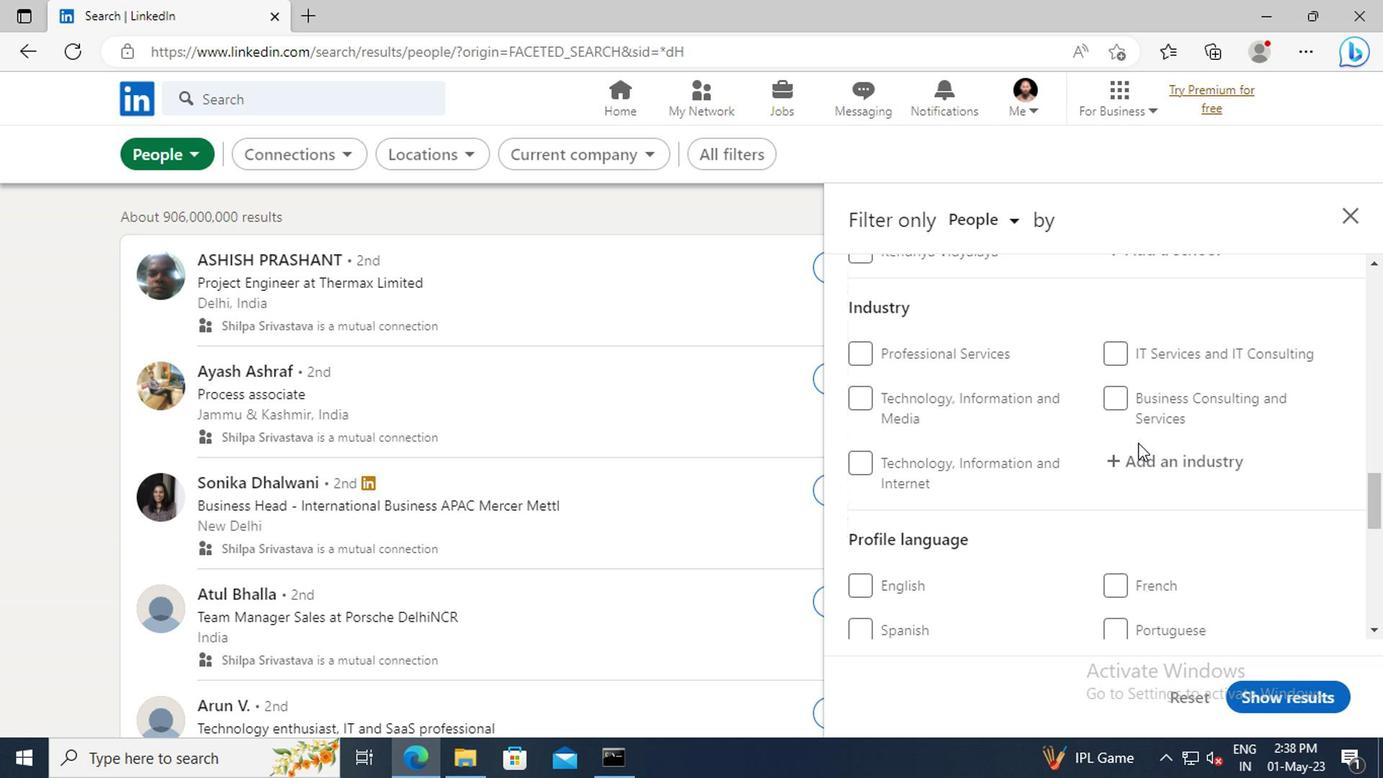 
Action: Mouse scrolled (1136, 440) with delta (0, 1)
Screenshot: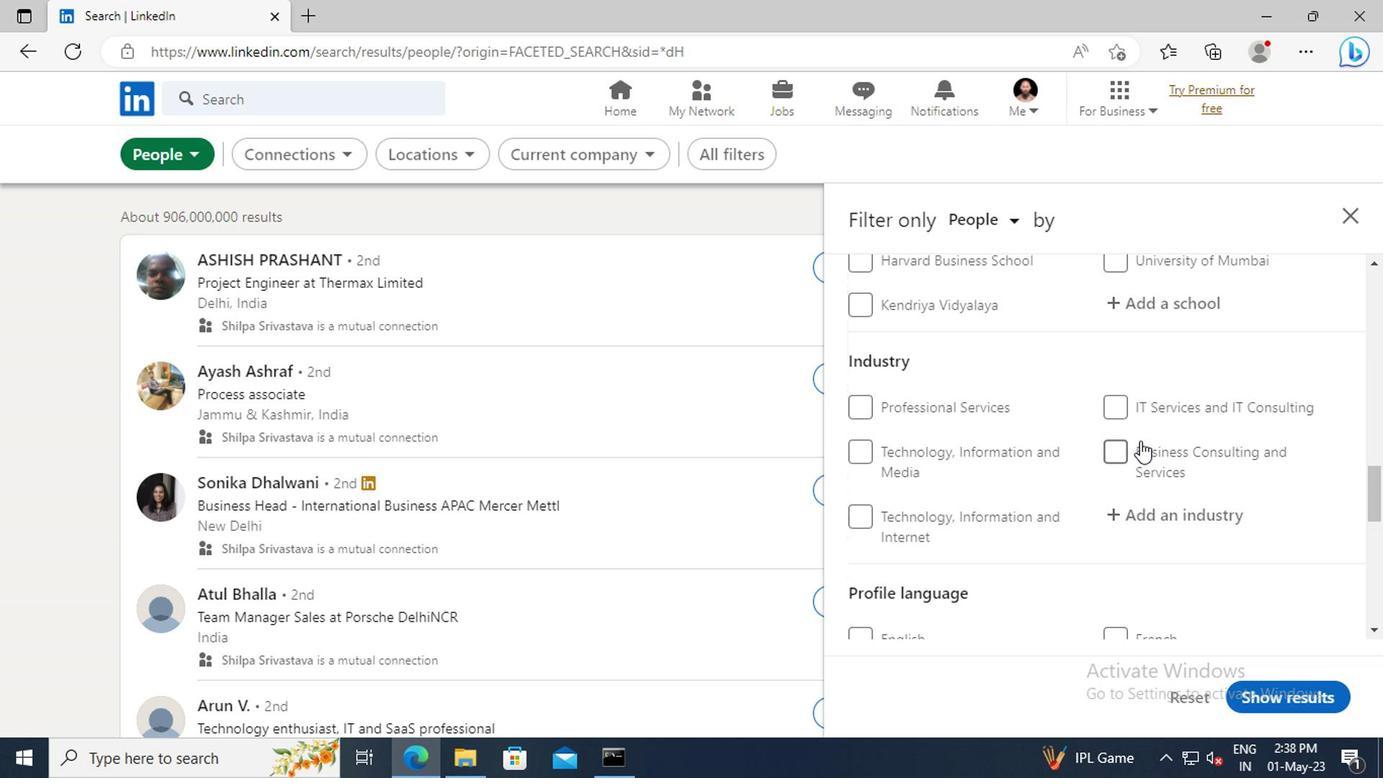 
Action: Mouse scrolled (1136, 440) with delta (0, 1)
Screenshot: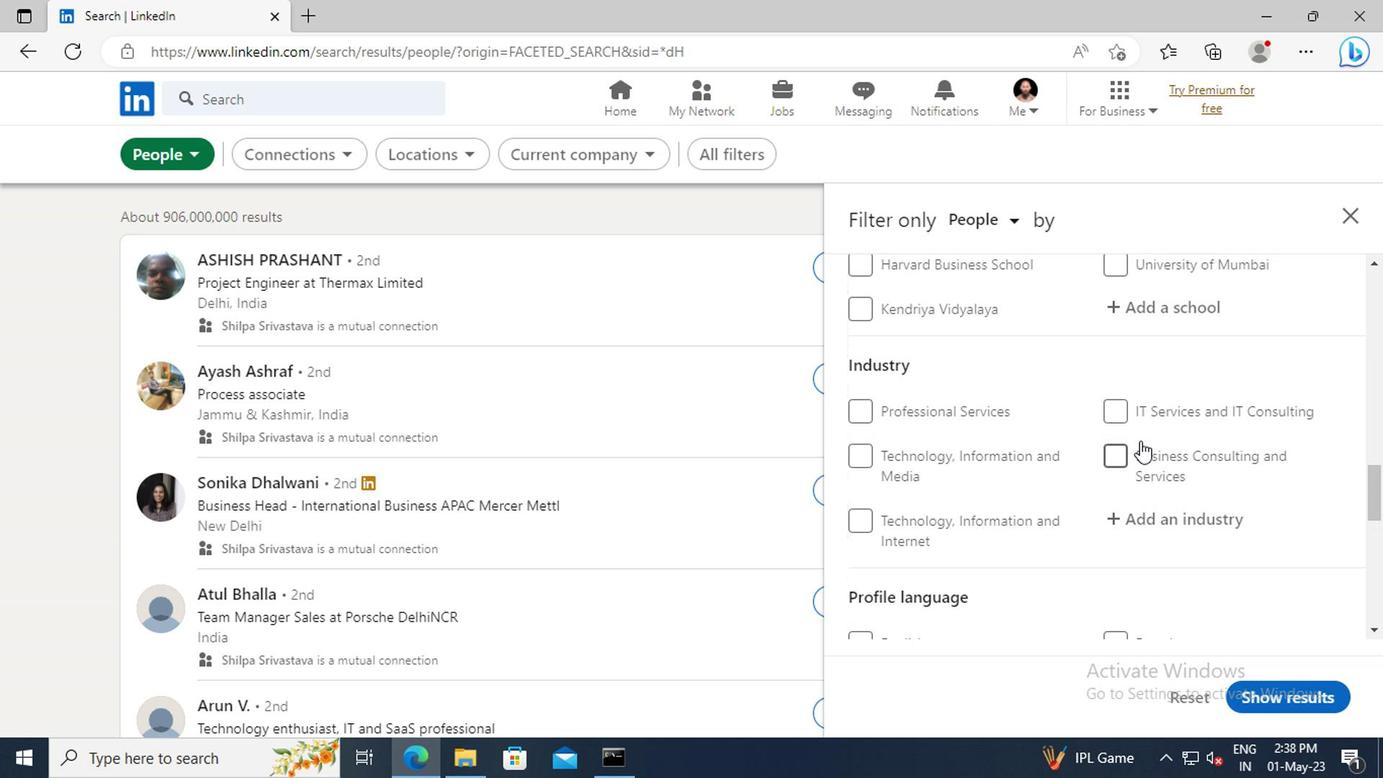 
Action: Mouse scrolled (1136, 440) with delta (0, 1)
Screenshot: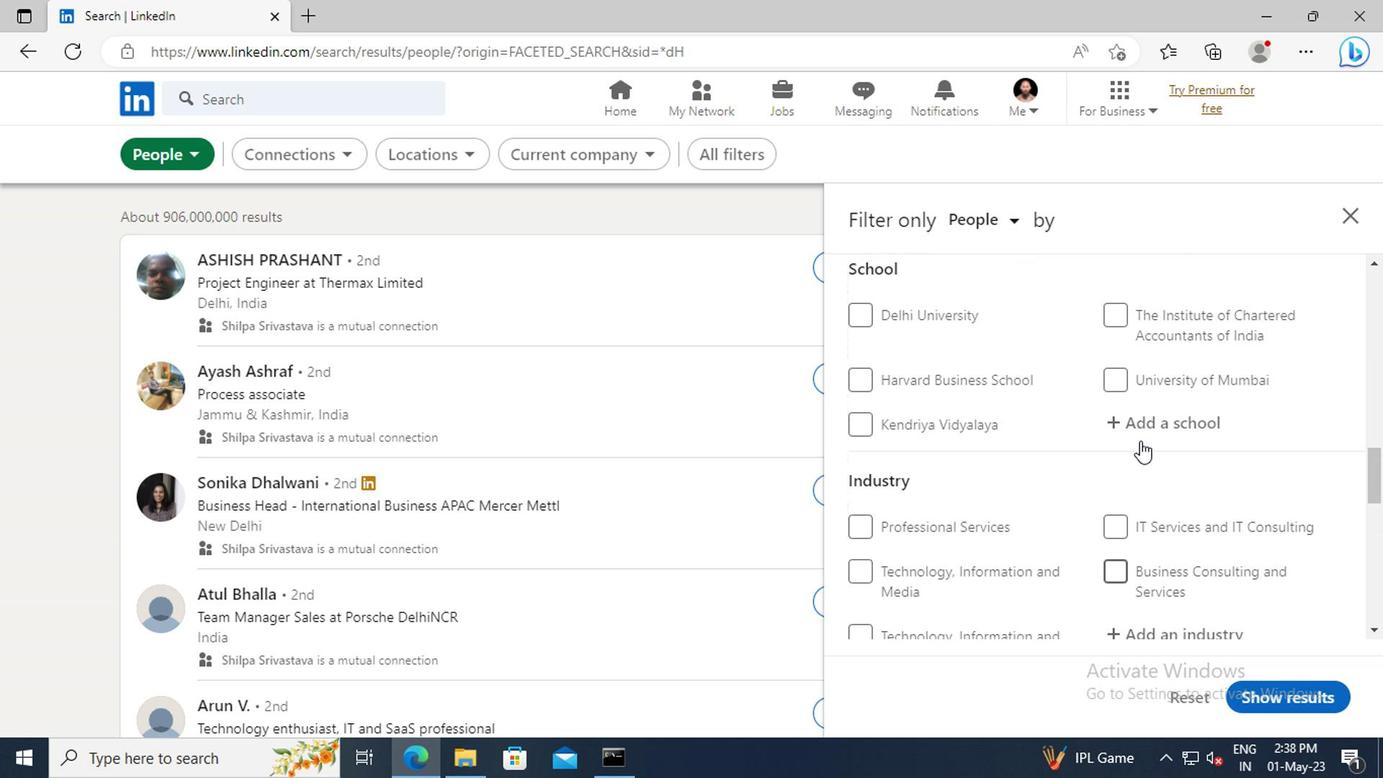 
Action: Mouse scrolled (1136, 440) with delta (0, 1)
Screenshot: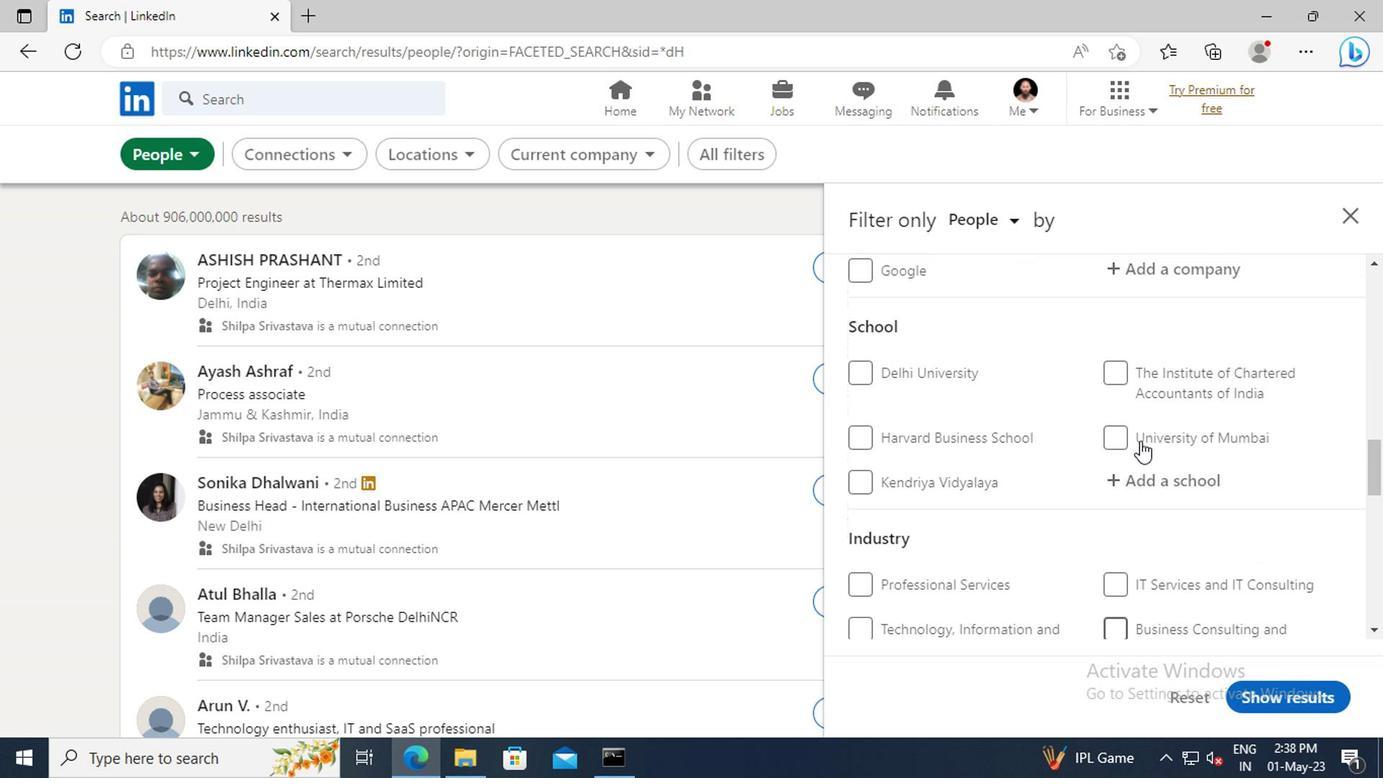 
Action: Mouse scrolled (1136, 440) with delta (0, 1)
Screenshot: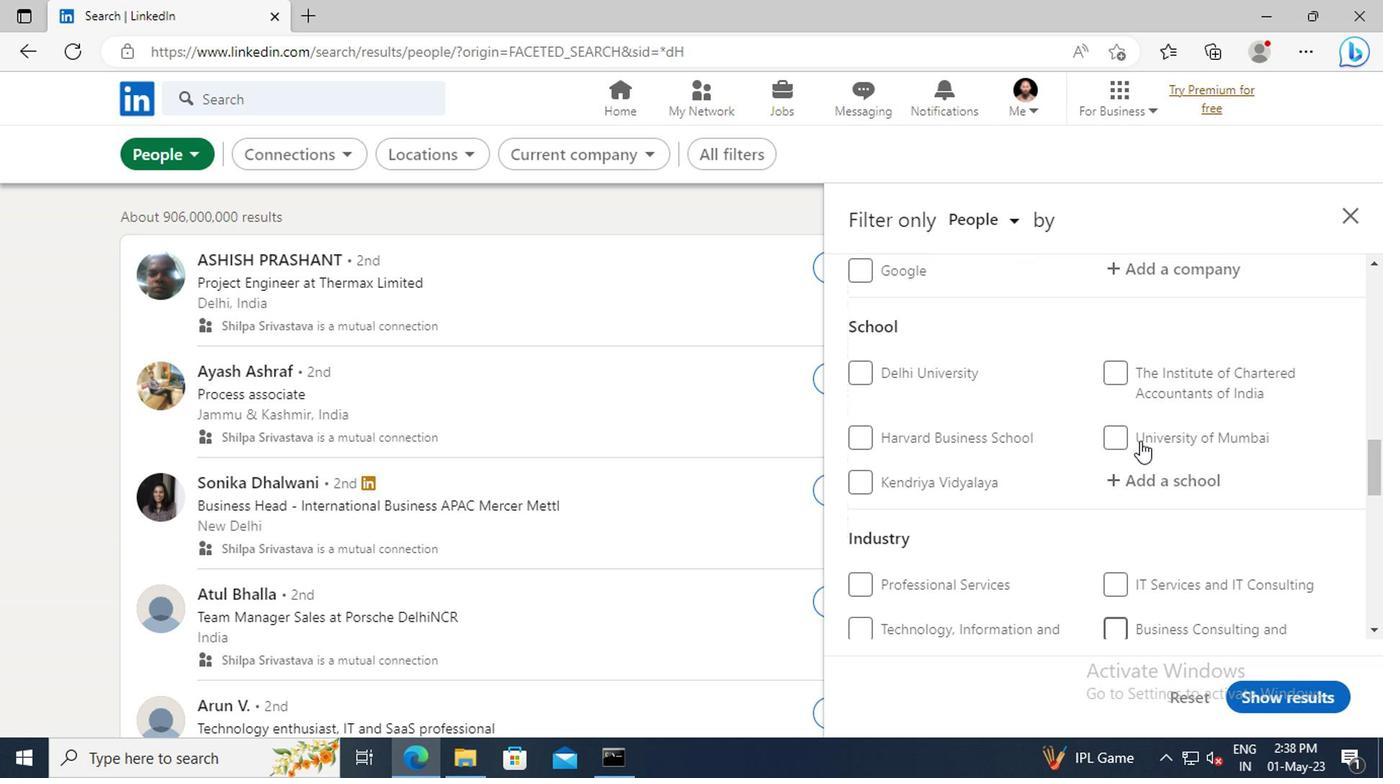 
Action: Mouse scrolled (1136, 440) with delta (0, 1)
Screenshot: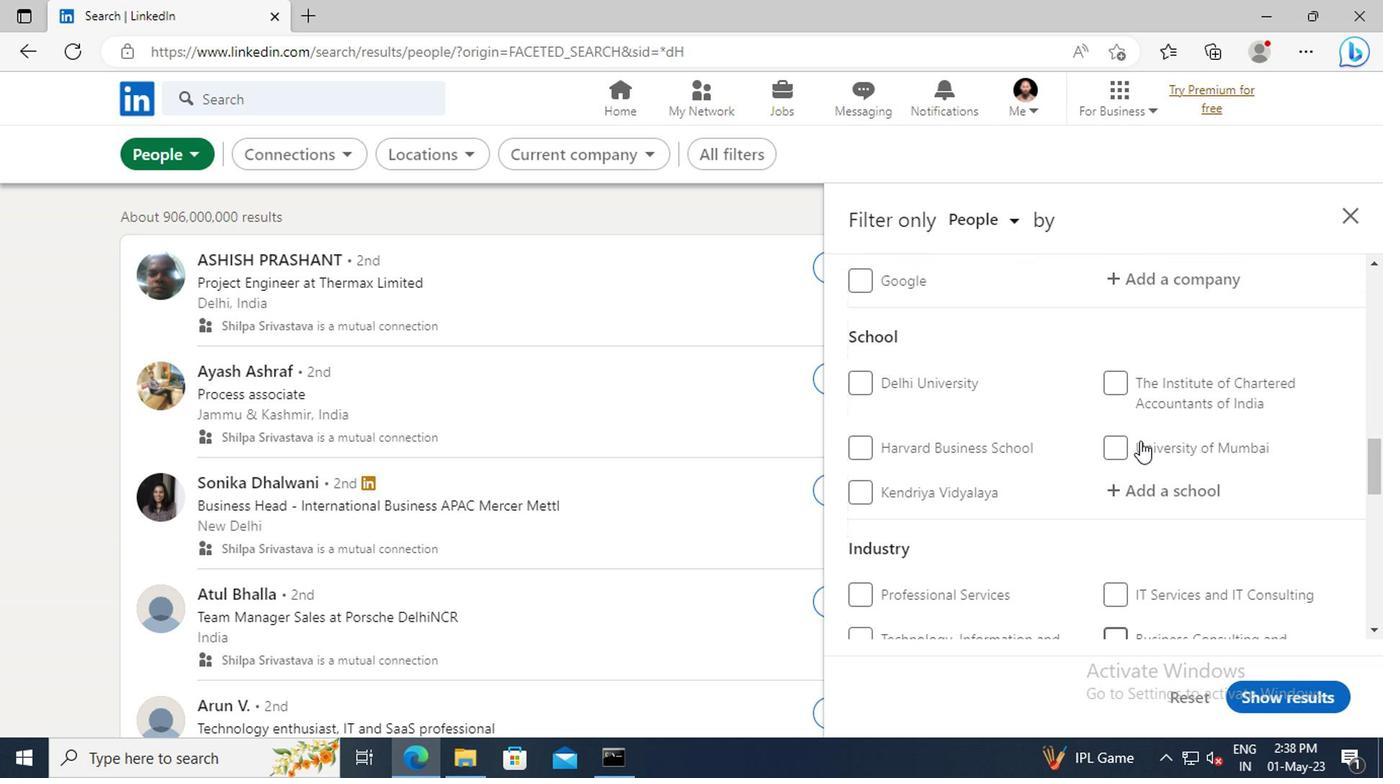 
Action: Mouse scrolled (1136, 440) with delta (0, 1)
Screenshot: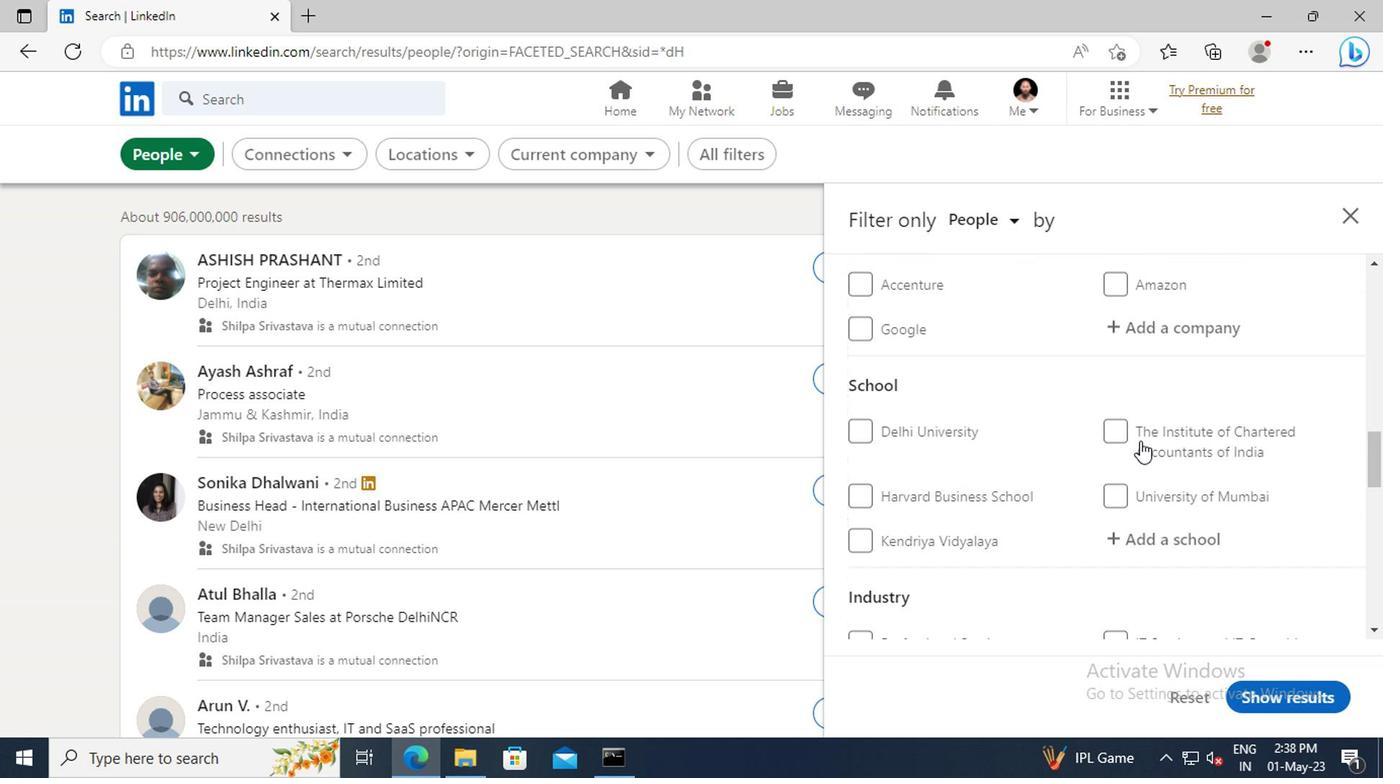 
Action: Mouse scrolled (1136, 440) with delta (0, 1)
Screenshot: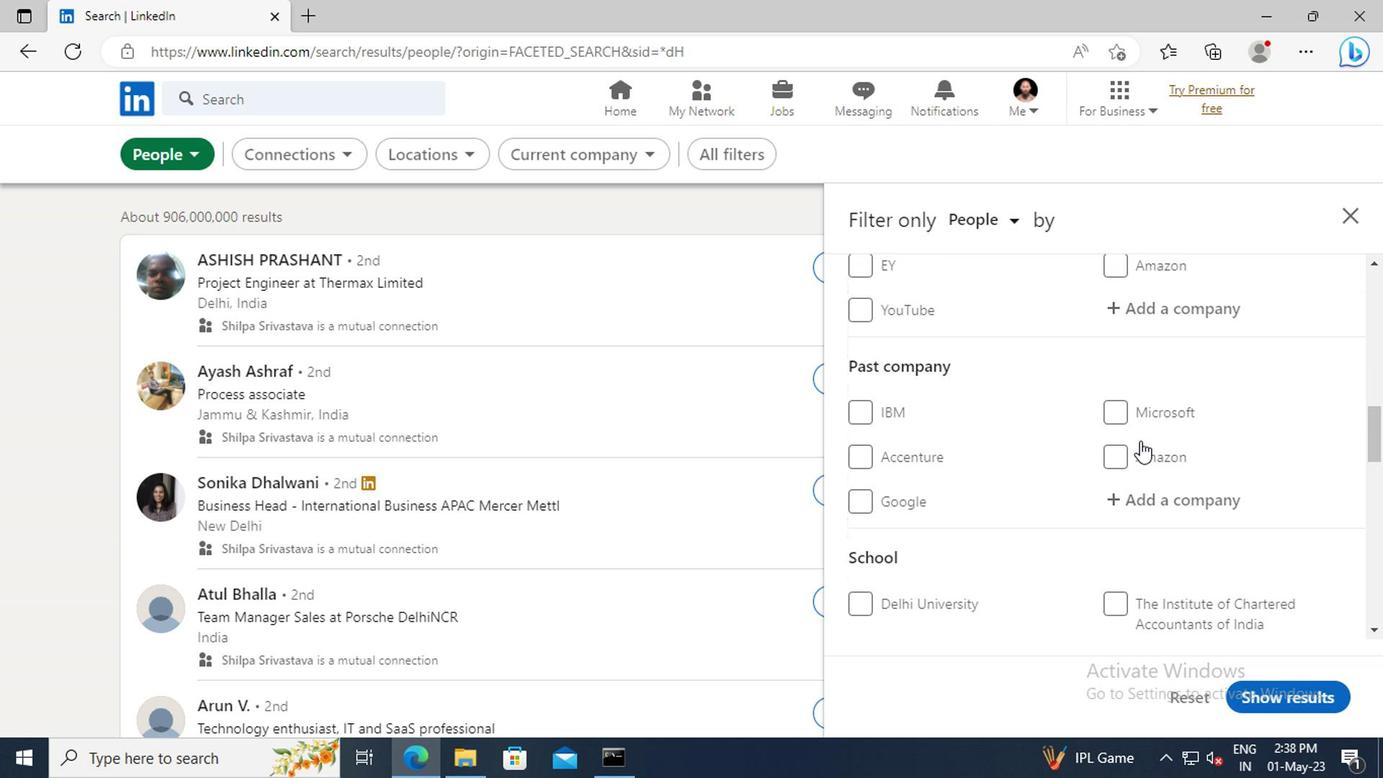 
Action: Mouse scrolled (1136, 440) with delta (0, 1)
Screenshot: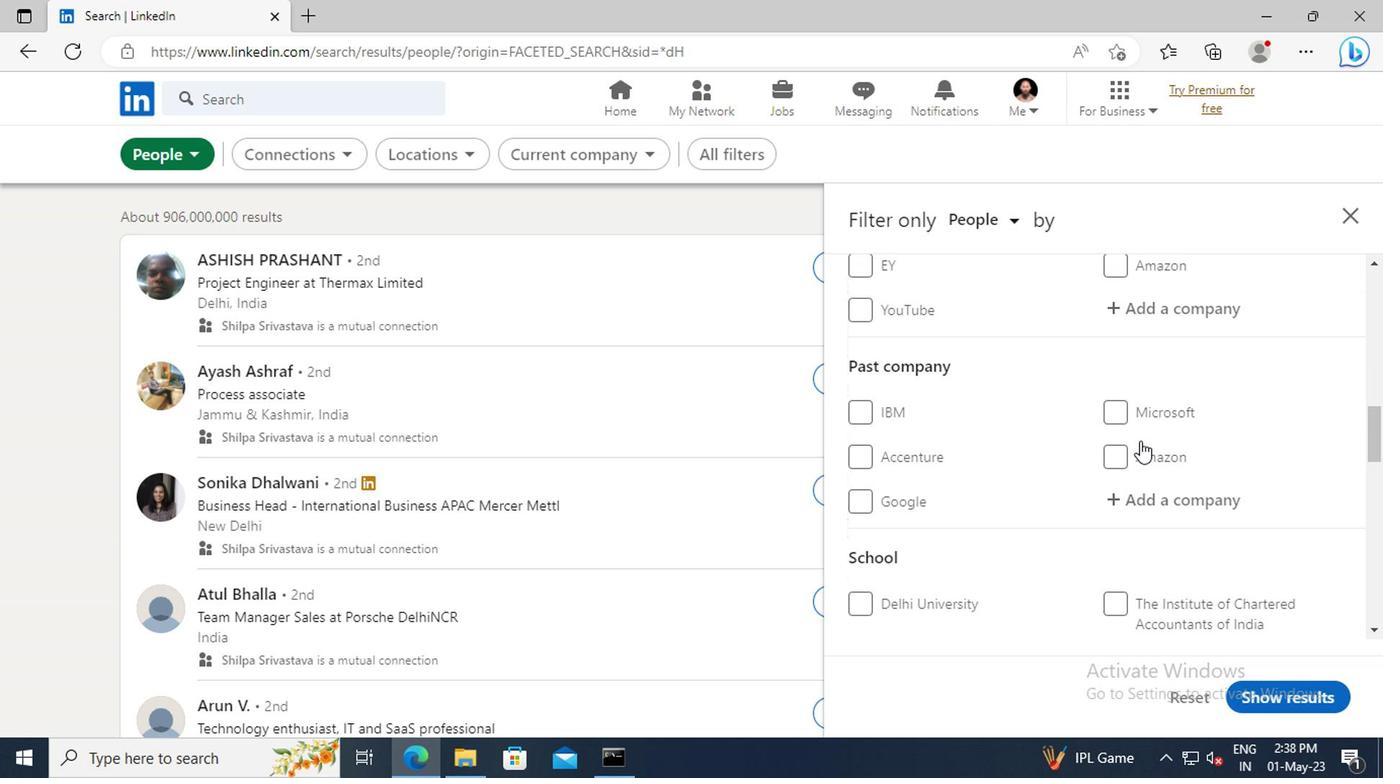 
Action: Mouse moved to (1134, 429)
Screenshot: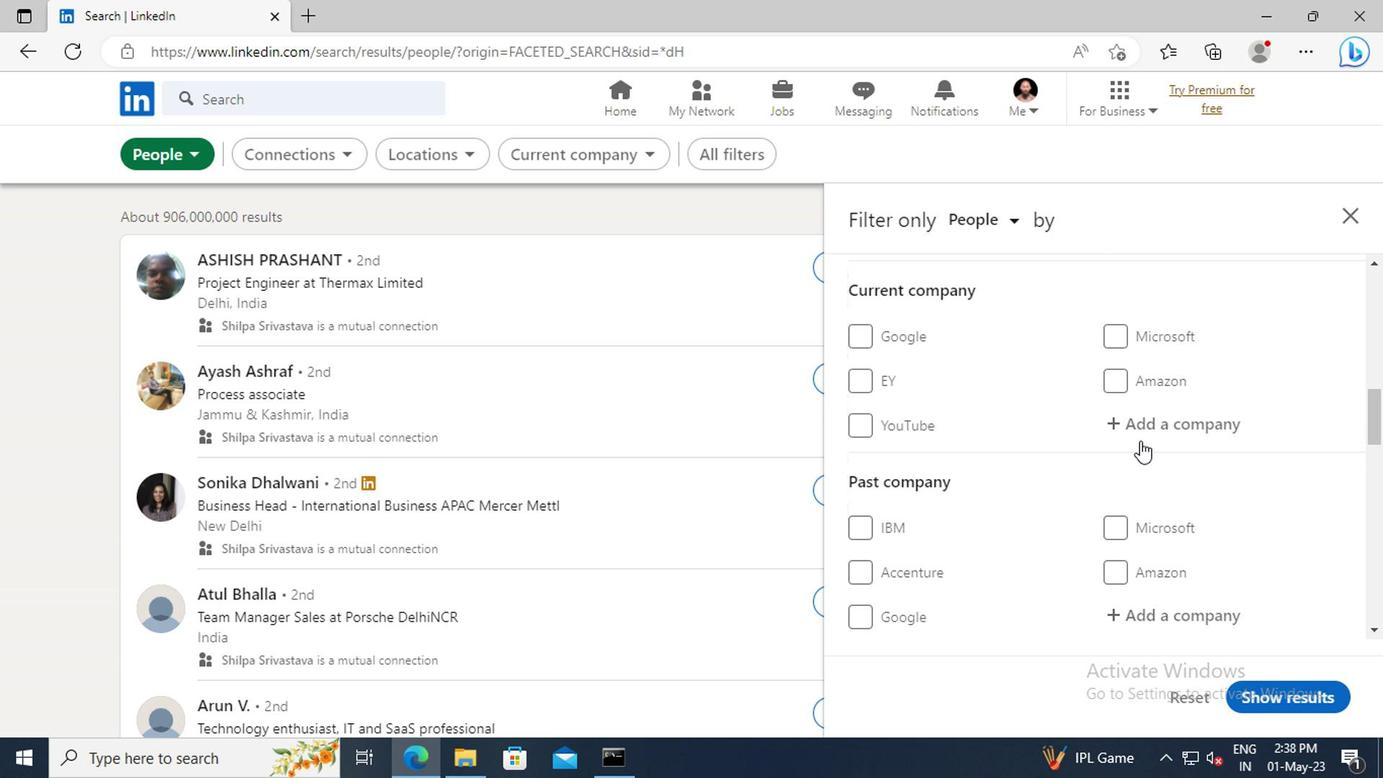
Action: Mouse pressed left at (1134, 429)
Screenshot: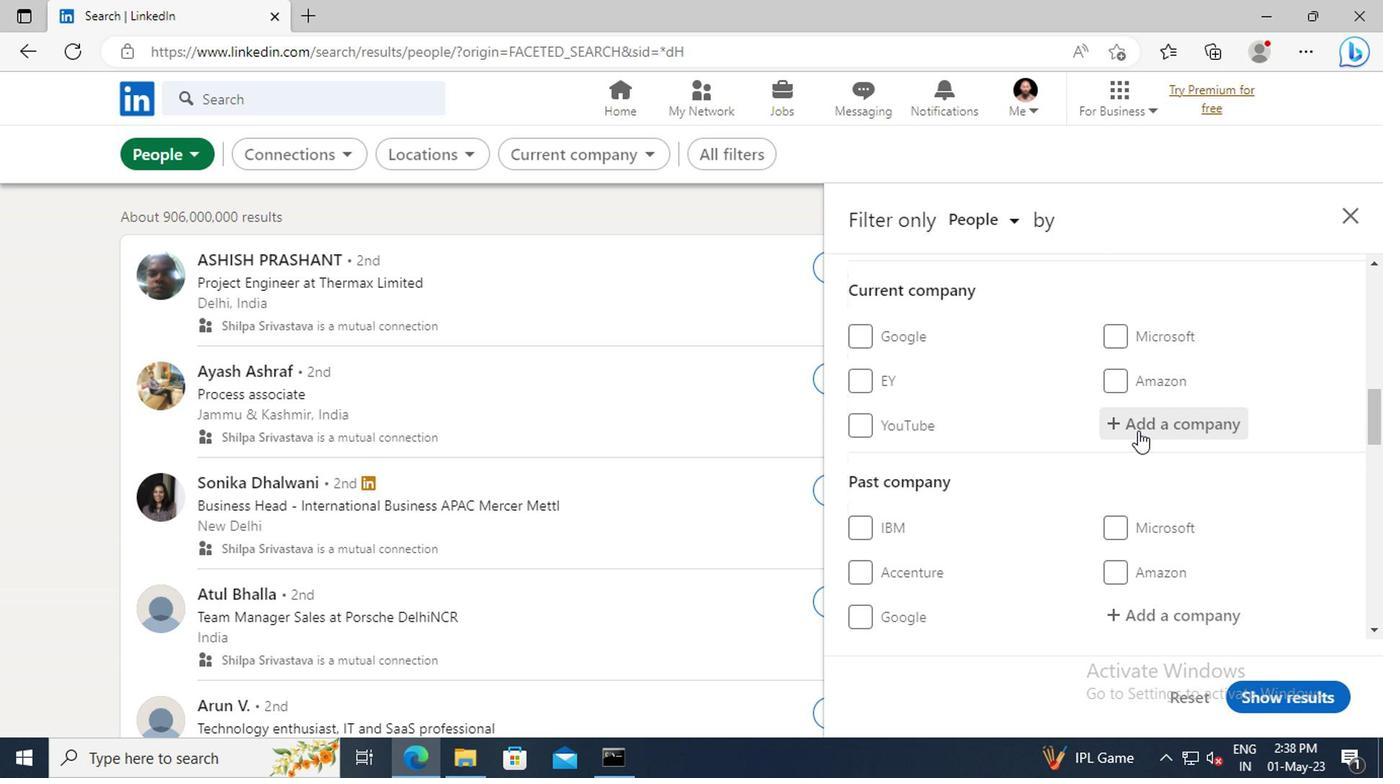 
Action: Key pressed <Key.shift>BECKMAN<Key.space><Key.shift>COULTER<Key.space><Key.shift>LIFE
Screenshot: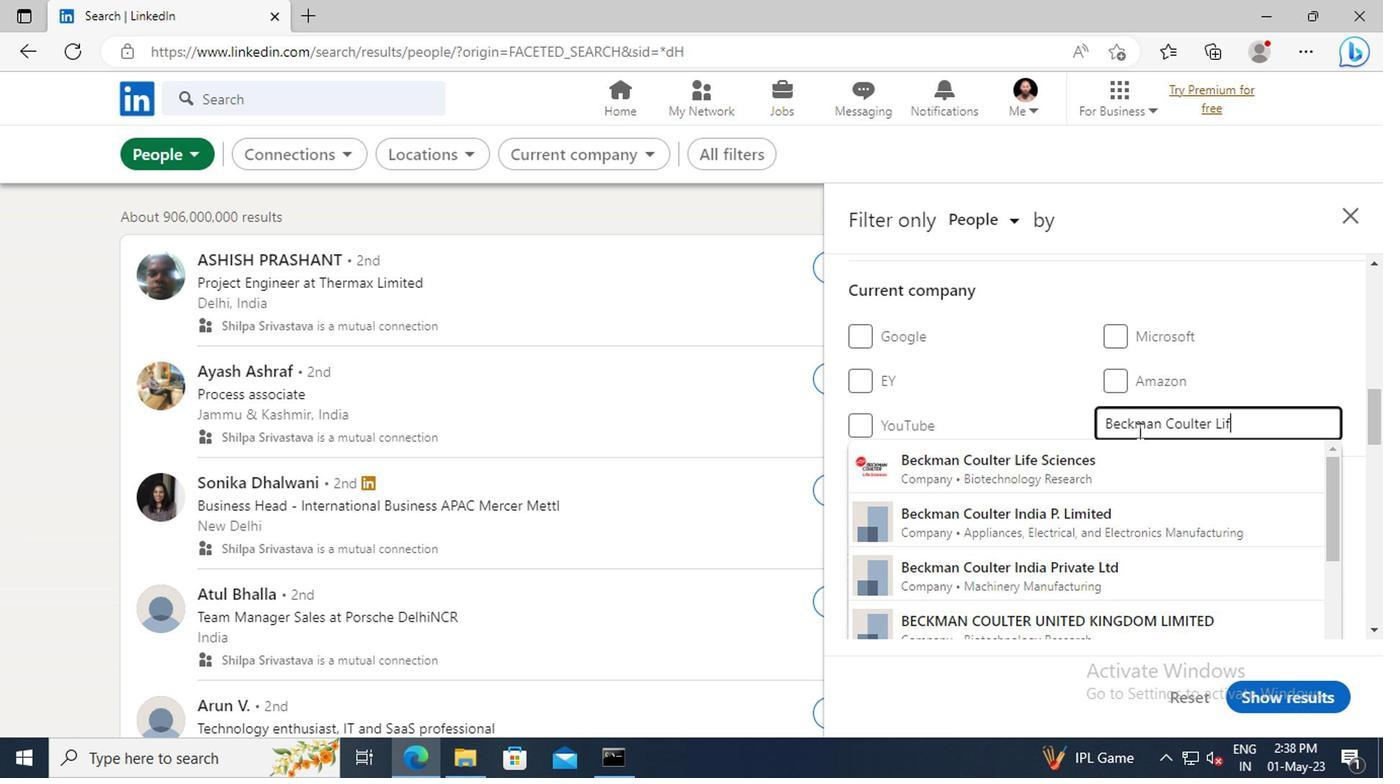 
Action: Mouse moved to (1108, 459)
Screenshot: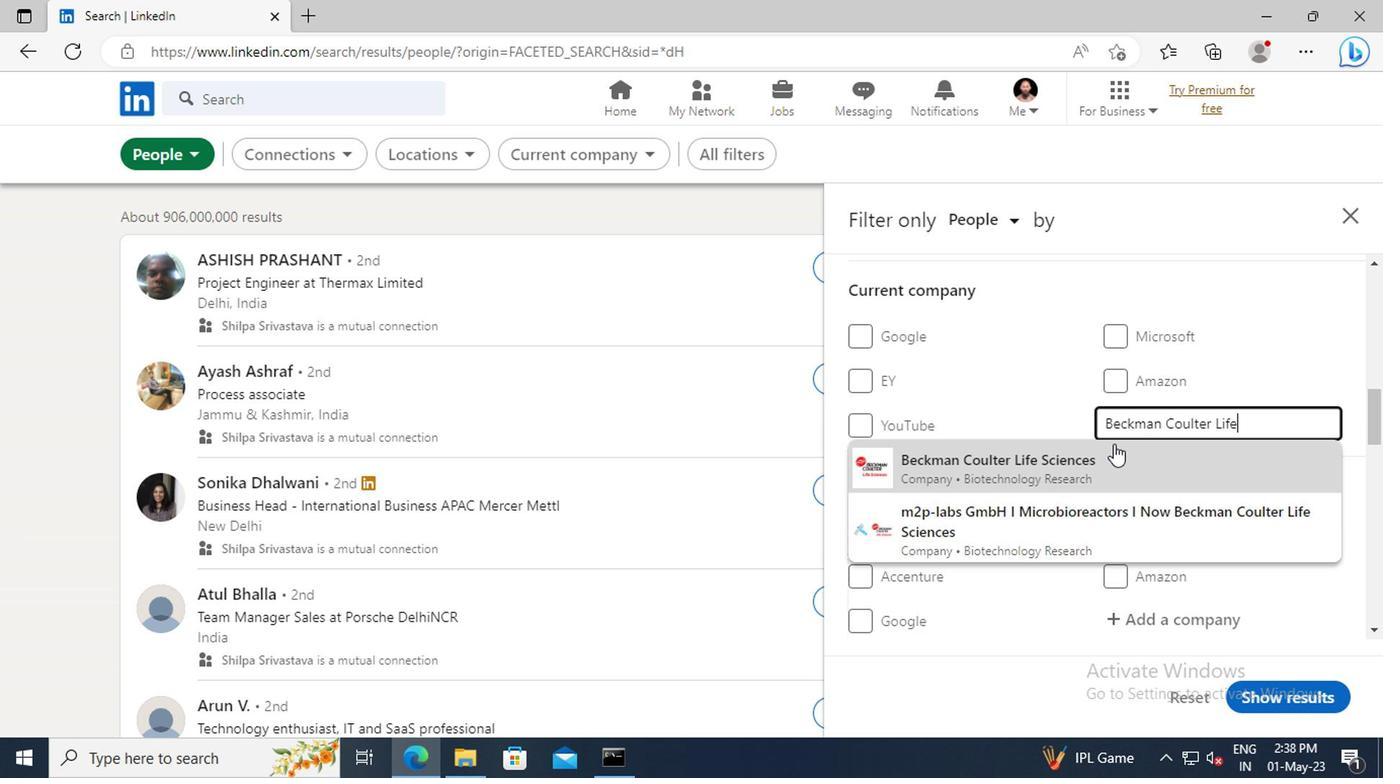 
Action: Mouse pressed left at (1108, 459)
Screenshot: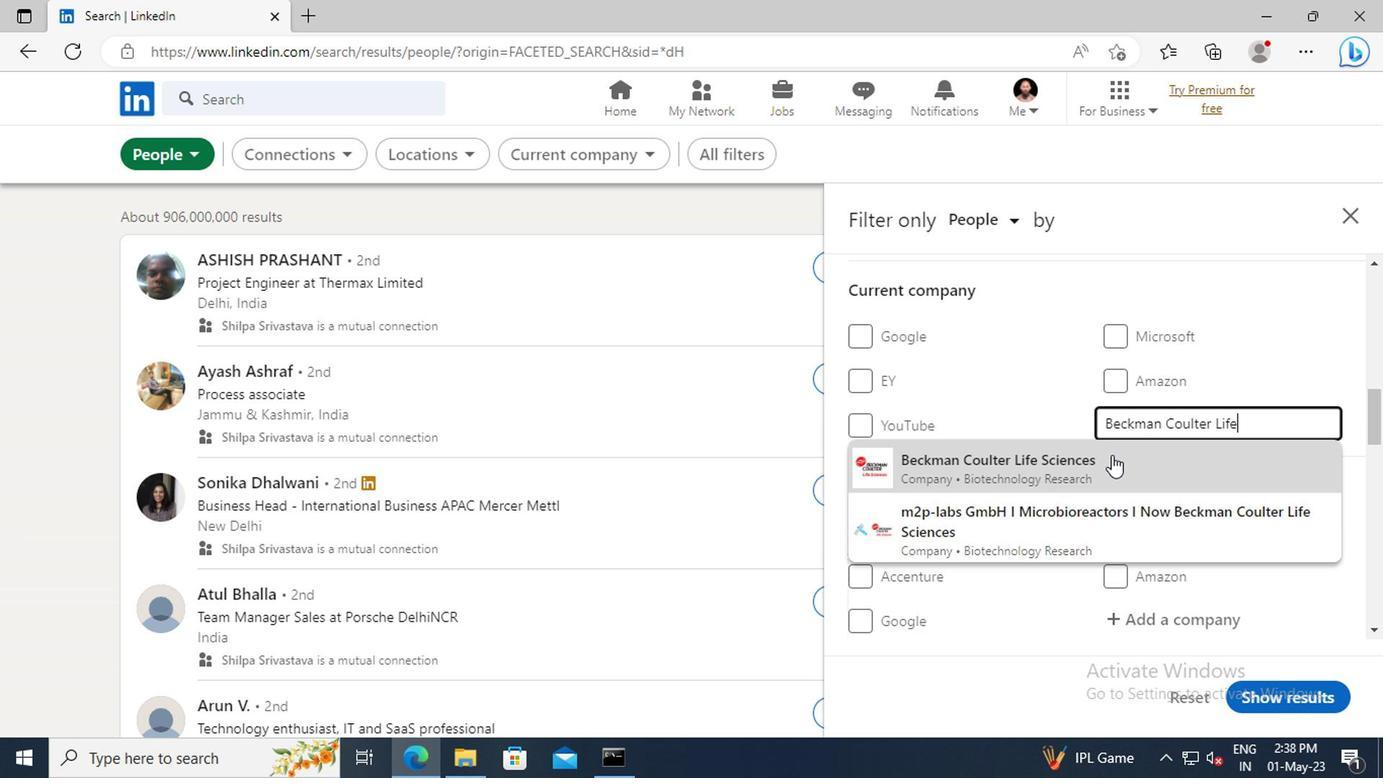 
Action: Mouse scrolled (1108, 457) with delta (0, -1)
Screenshot: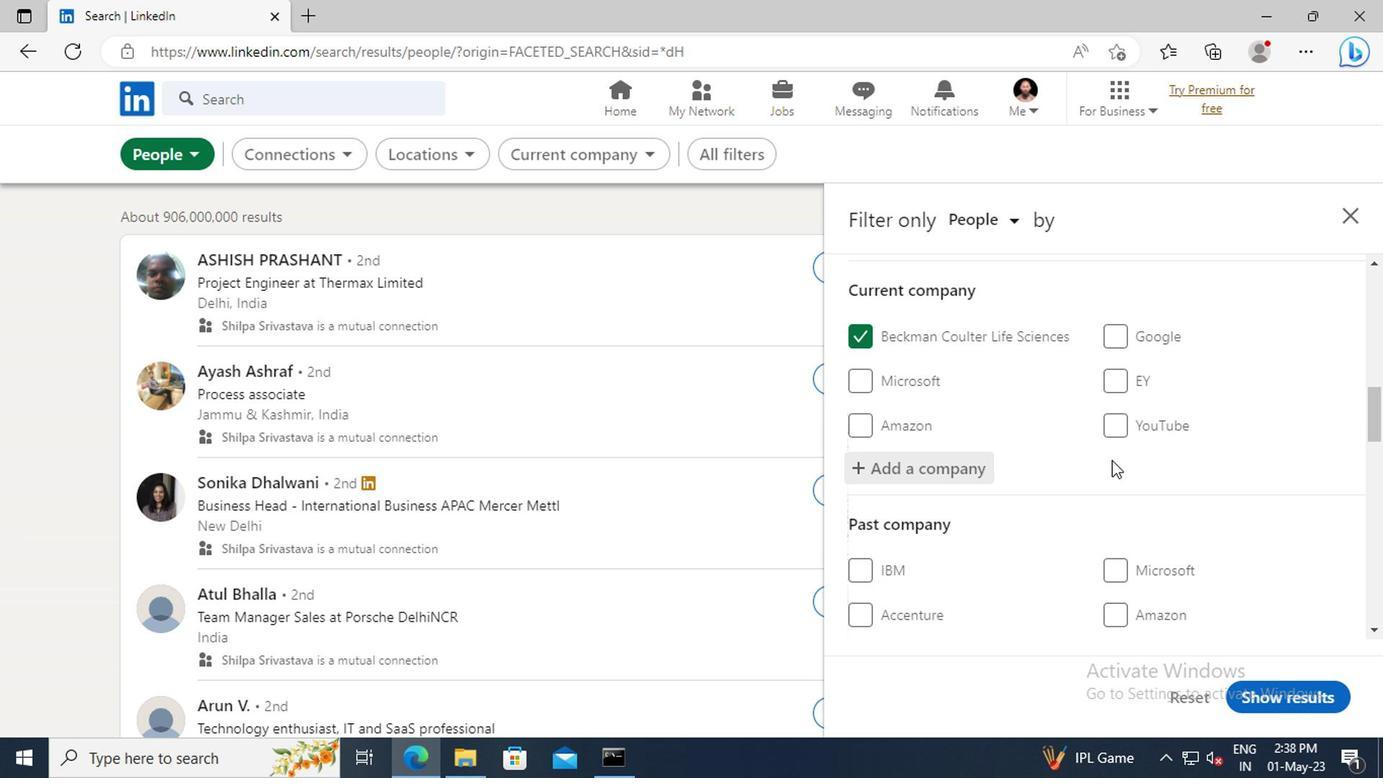 
Action: Mouse scrolled (1108, 457) with delta (0, -1)
Screenshot: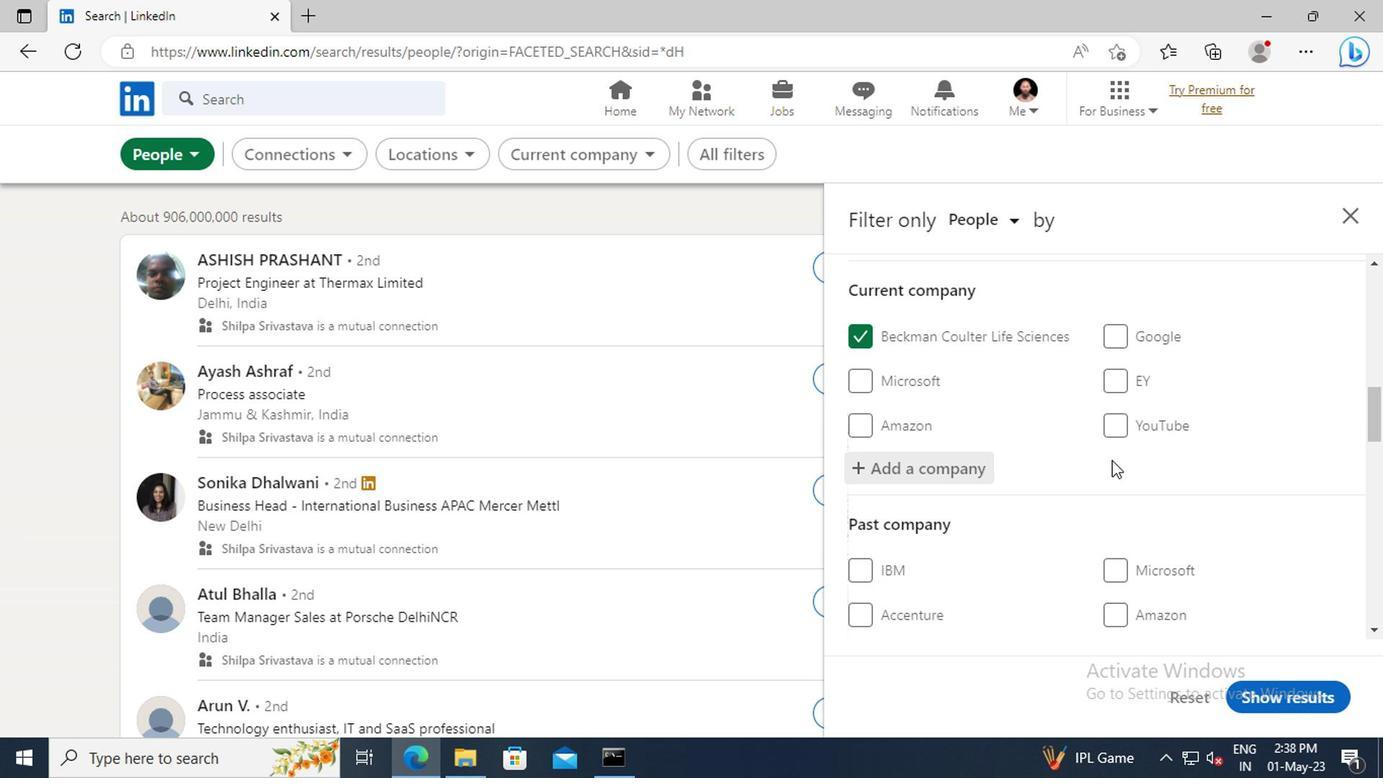 
Action: Mouse scrolled (1108, 457) with delta (0, -1)
Screenshot: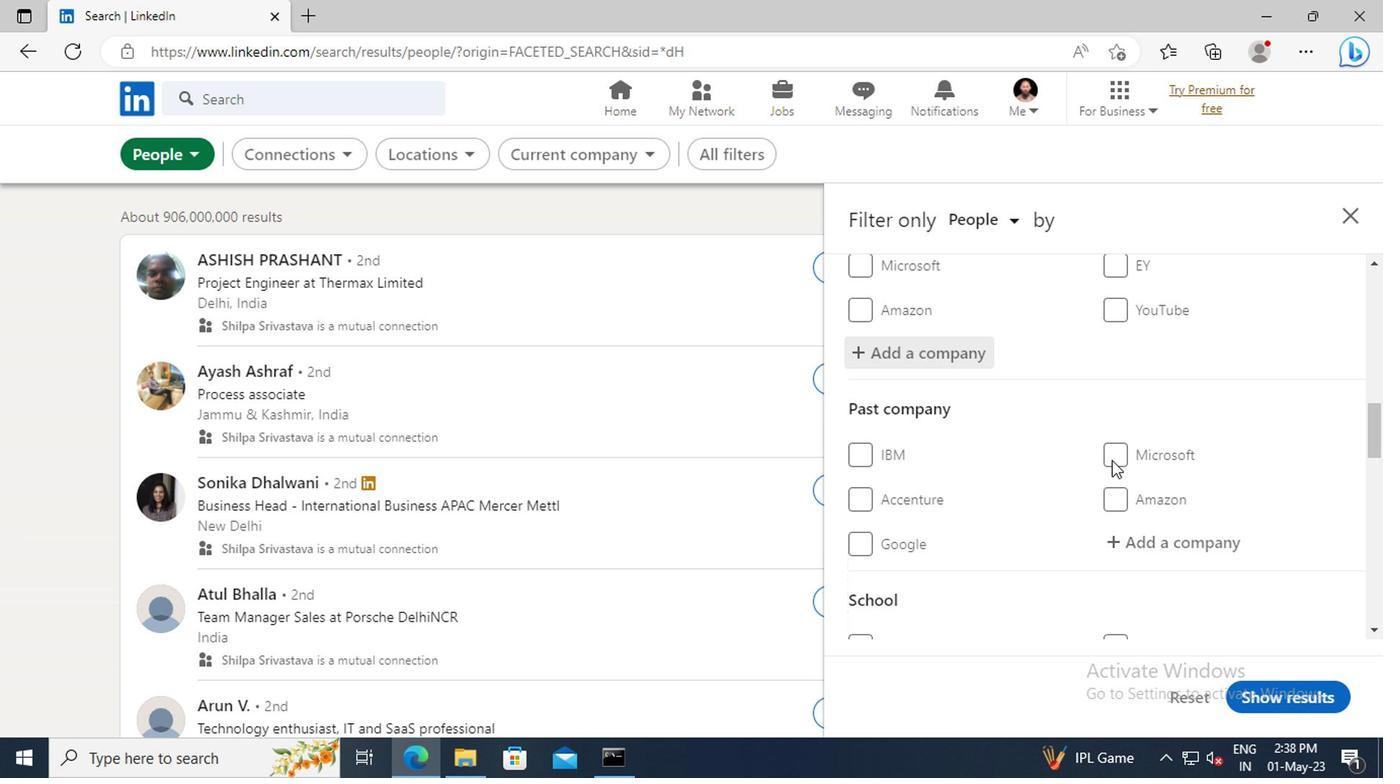 
Action: Mouse scrolled (1108, 457) with delta (0, -1)
Screenshot: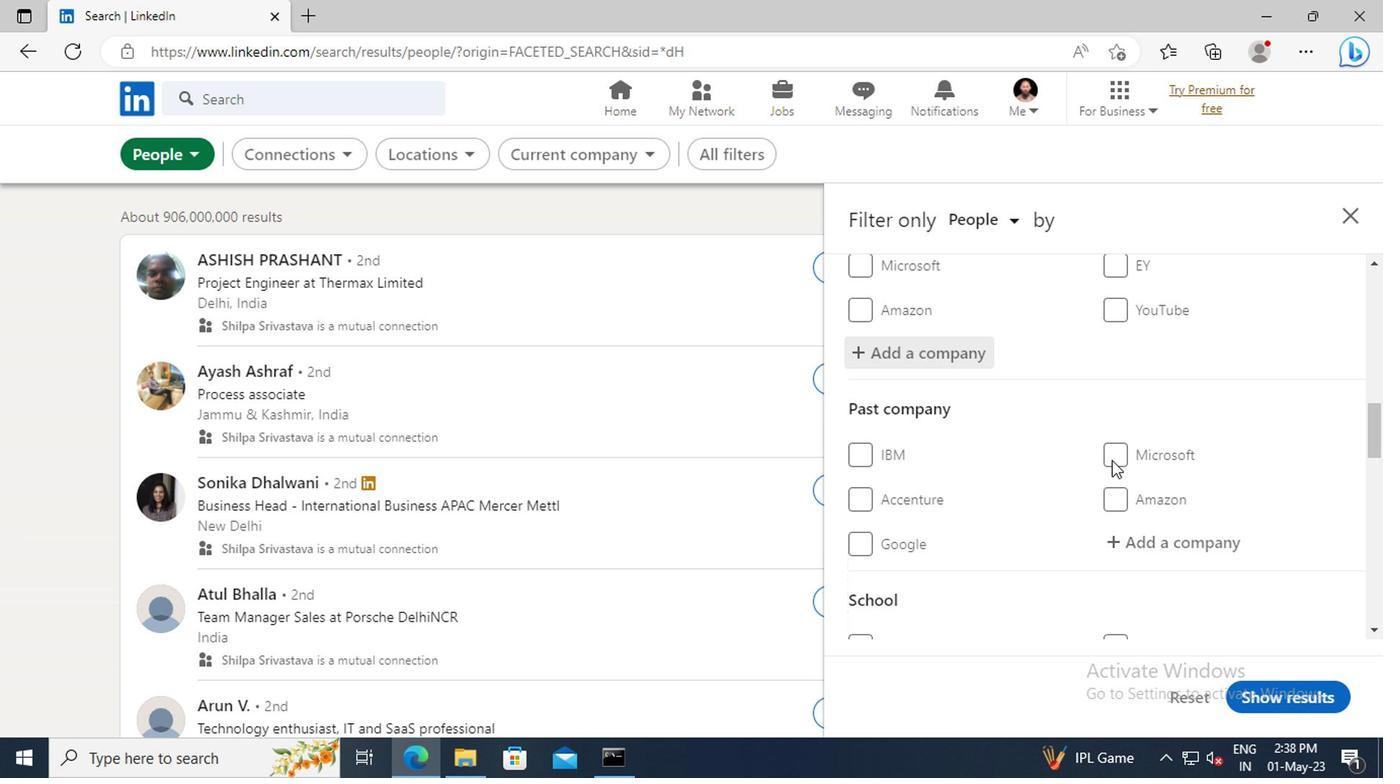 
Action: Mouse moved to (1106, 444)
Screenshot: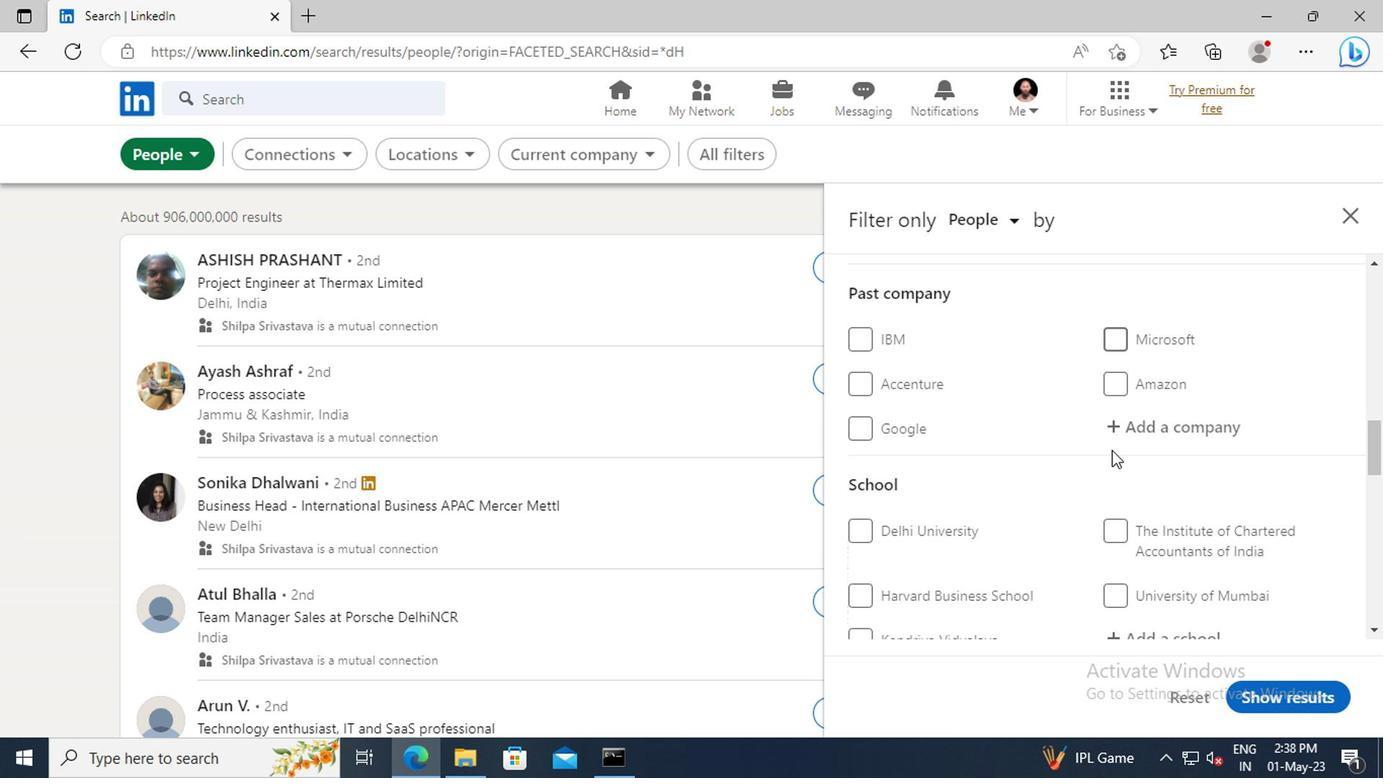 
Action: Mouse scrolled (1106, 443) with delta (0, 0)
Screenshot: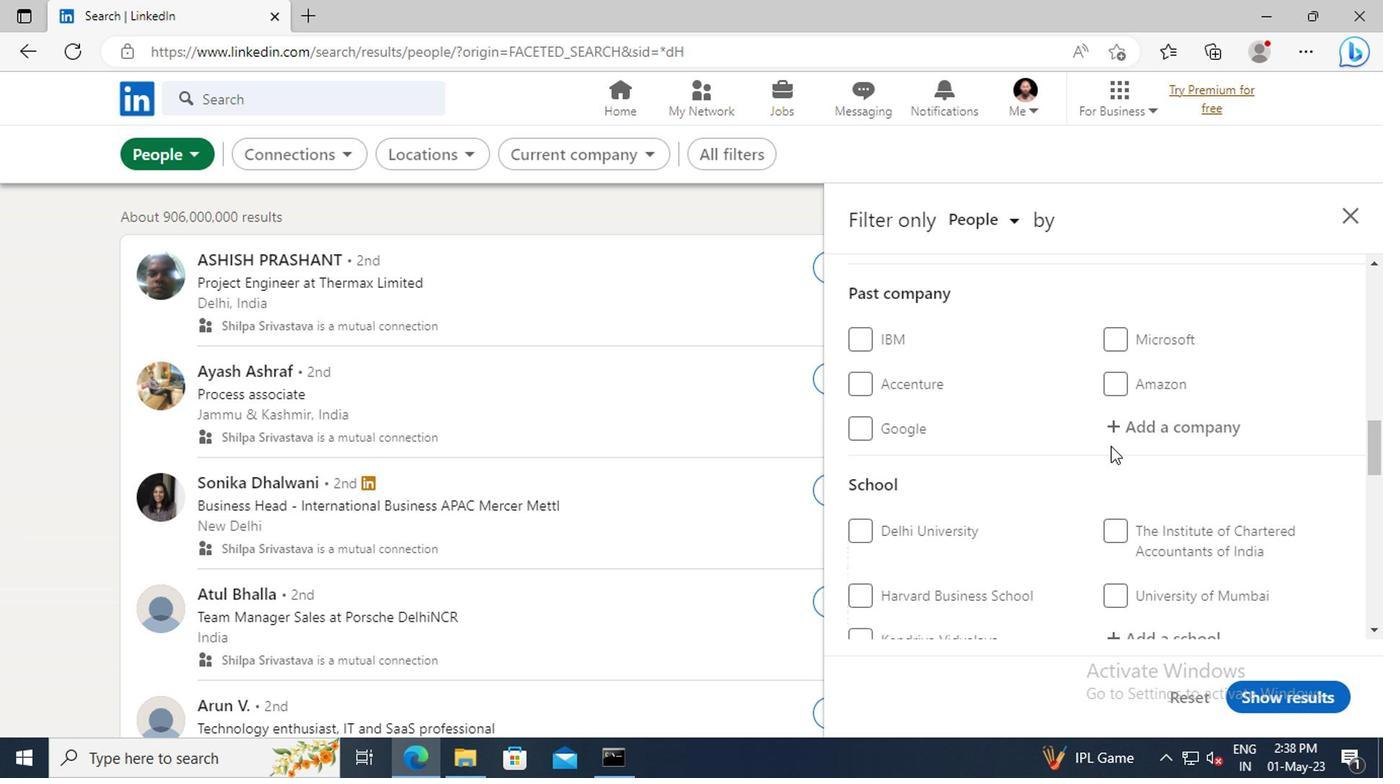 
Action: Mouse scrolled (1106, 443) with delta (0, 0)
Screenshot: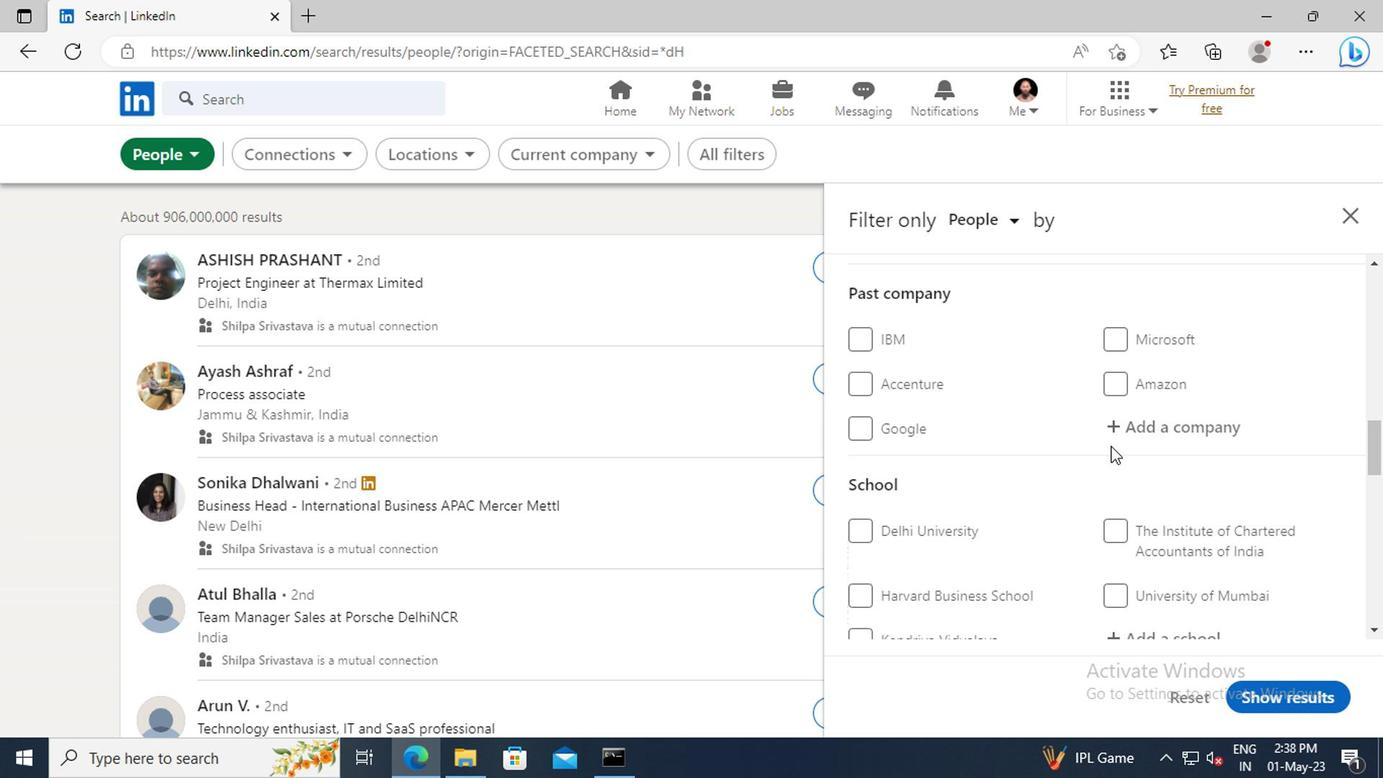 
Action: Mouse scrolled (1106, 443) with delta (0, 0)
Screenshot: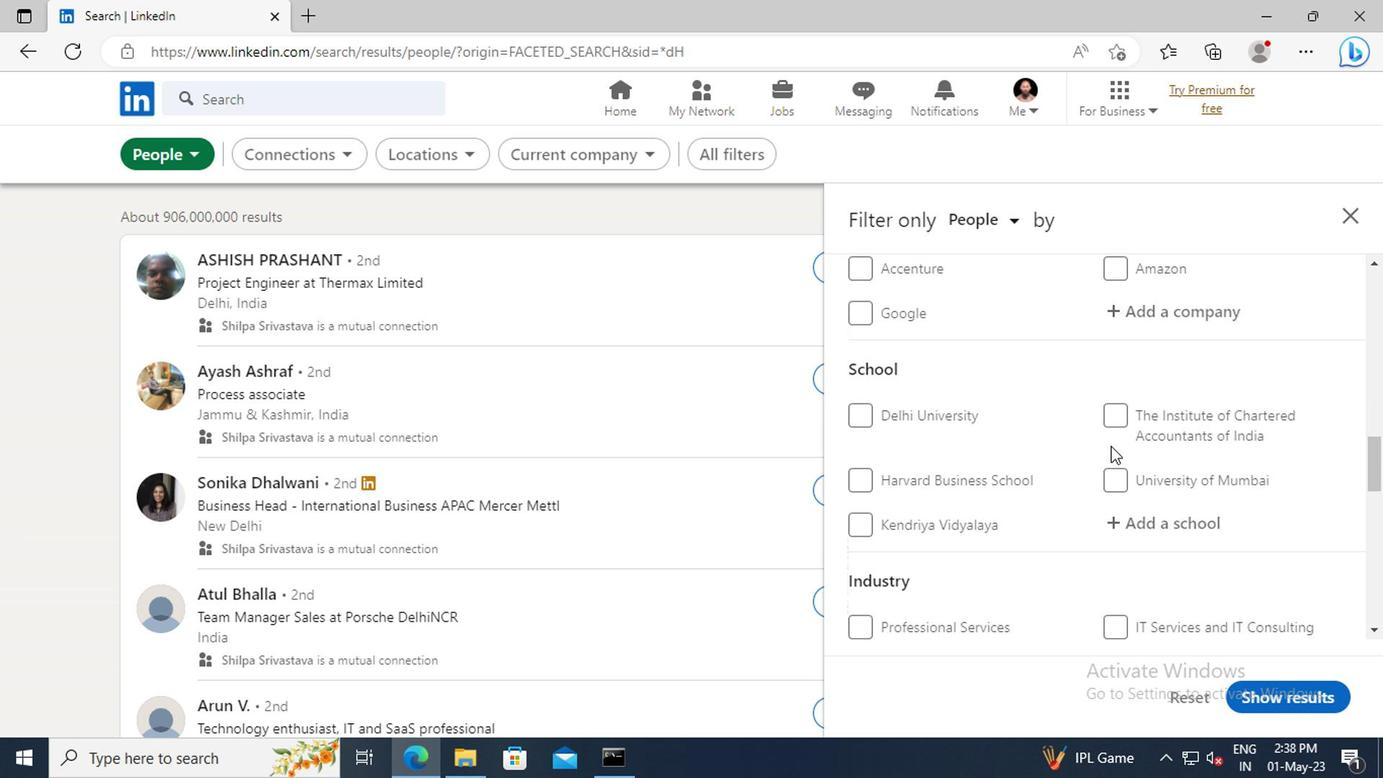 
Action: Mouse moved to (1120, 461)
Screenshot: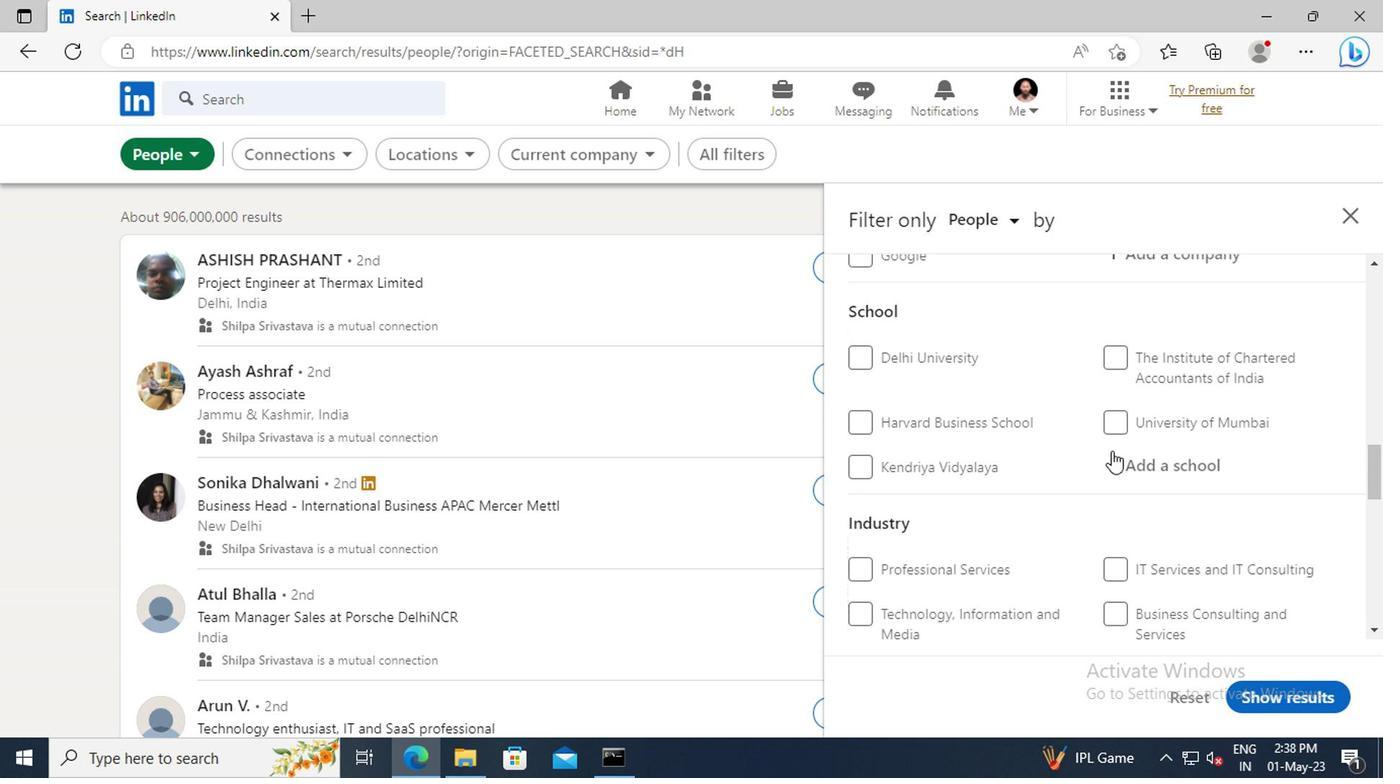 
Action: Mouse pressed left at (1120, 461)
Screenshot: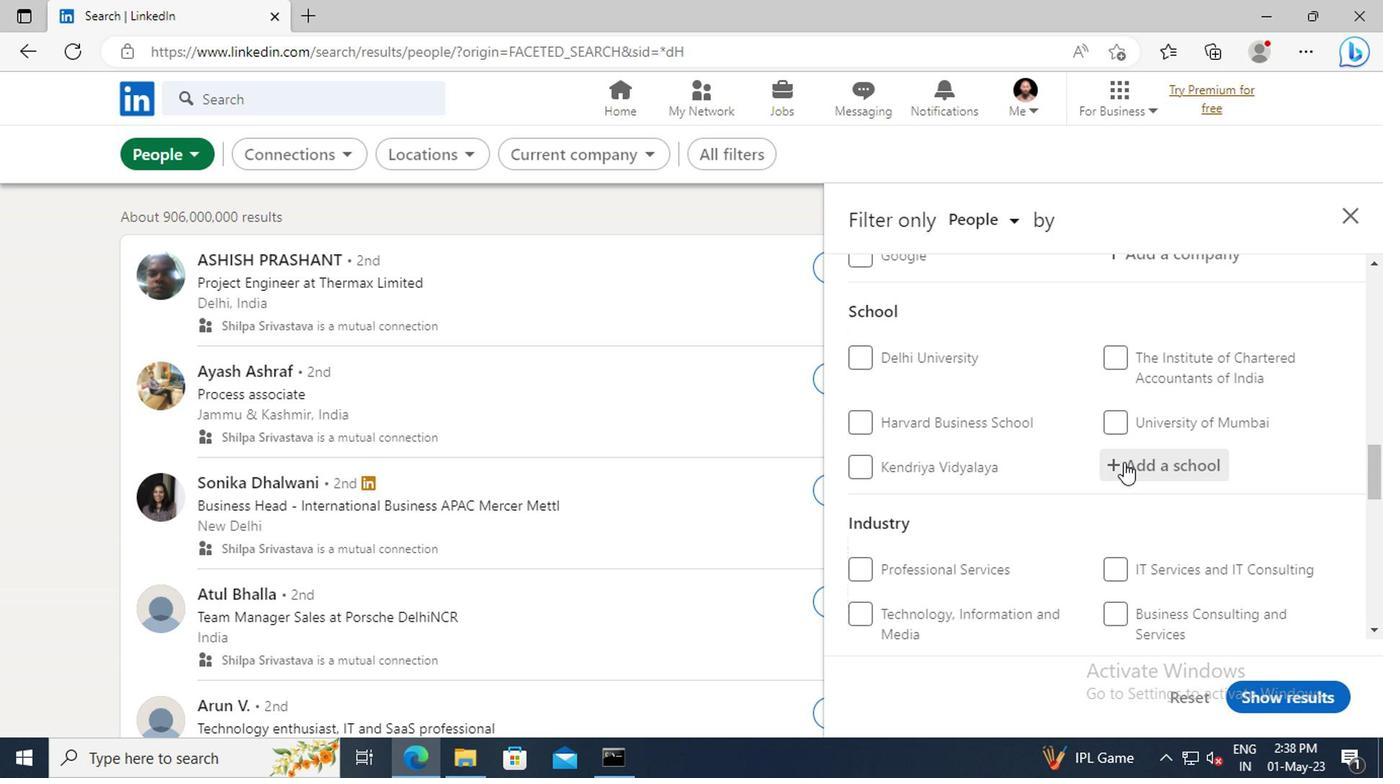 
Action: Mouse moved to (1121, 461)
Screenshot: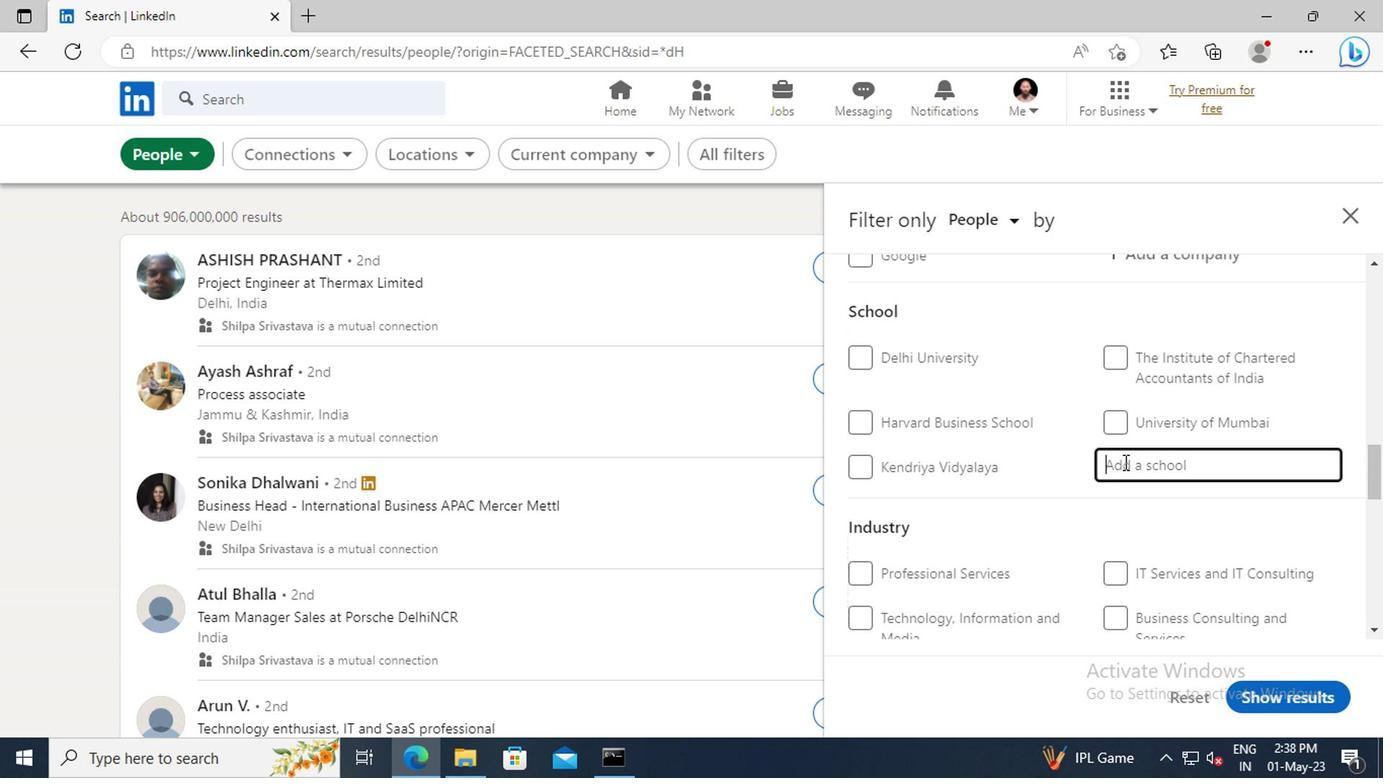 
Action: Key pressed <Key.shift>FRESHERS<Key.space>JOBS<Key.space><Key.shift>BANGALORE
Screenshot: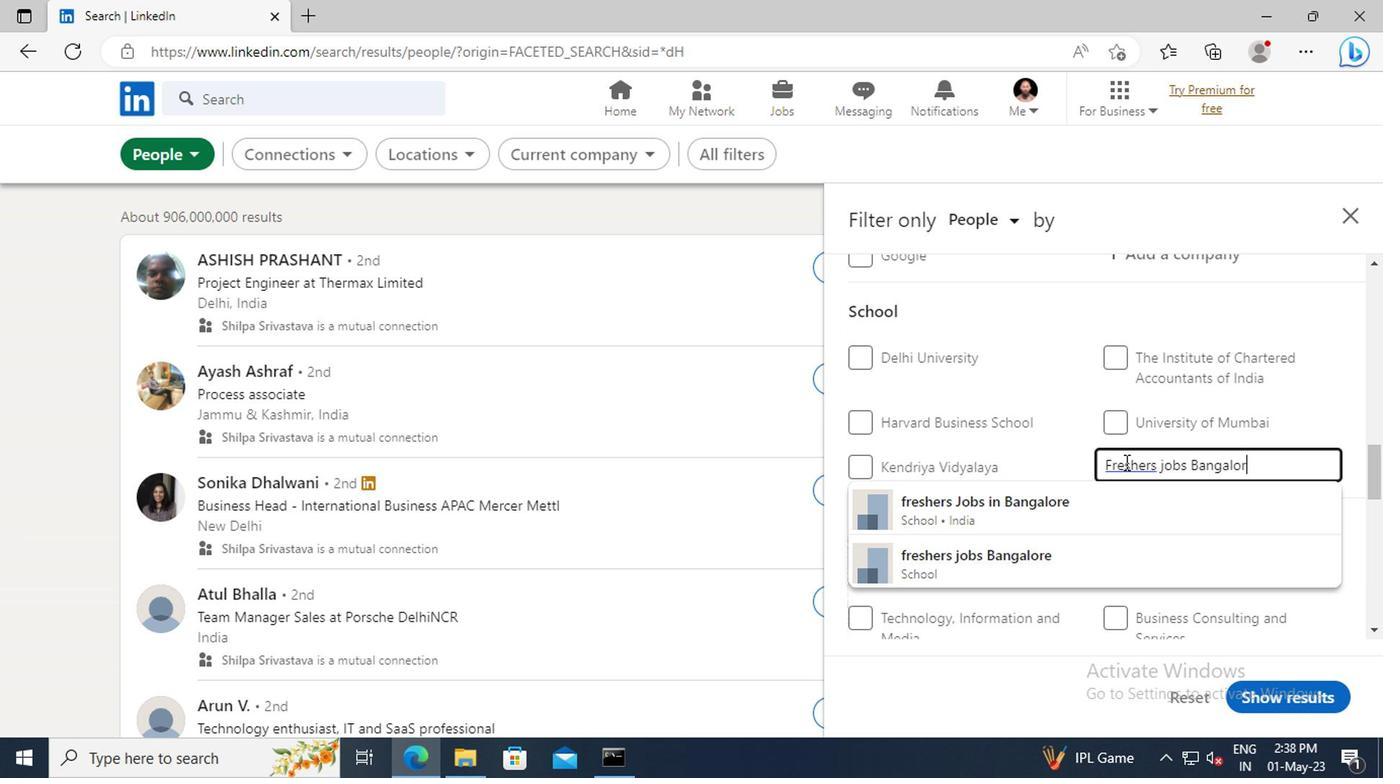 
Action: Mouse moved to (1126, 549)
Screenshot: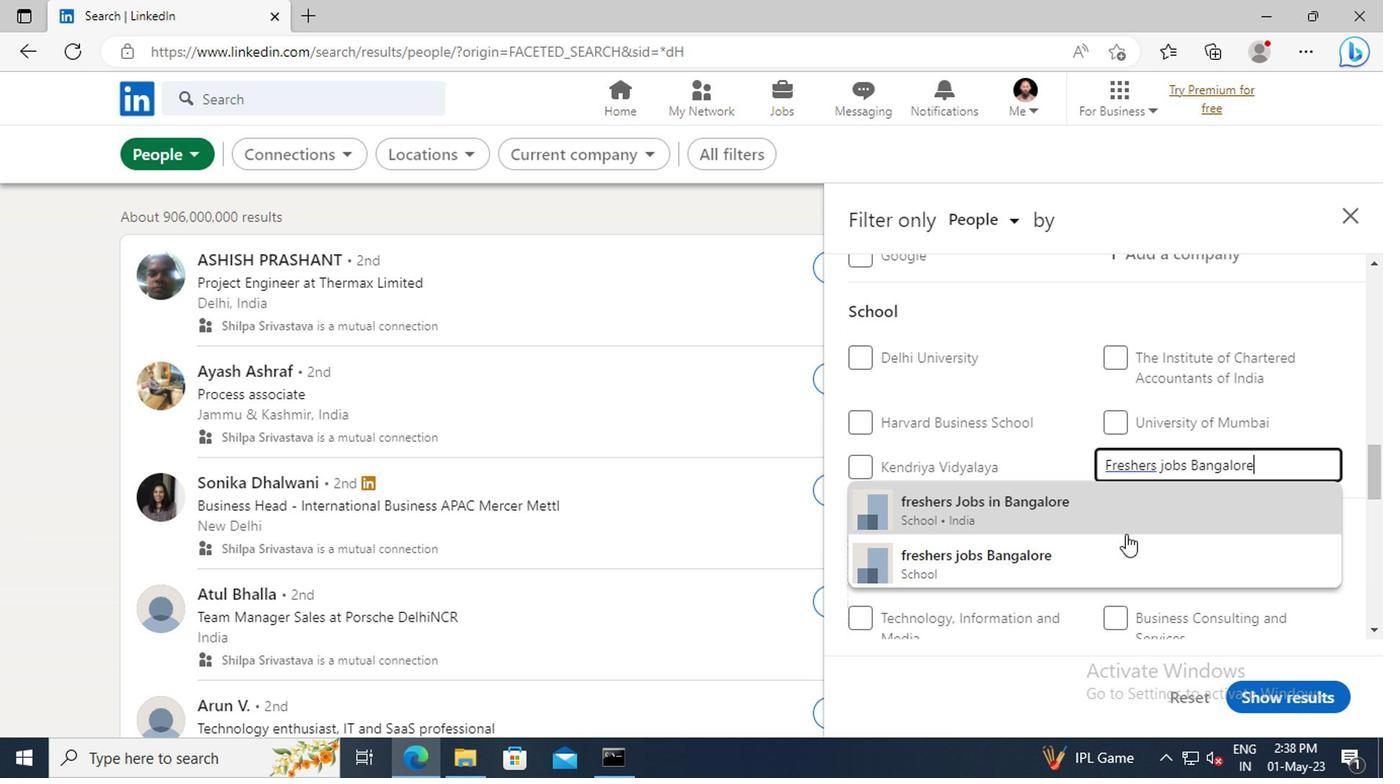 
Action: Mouse pressed left at (1126, 549)
Screenshot: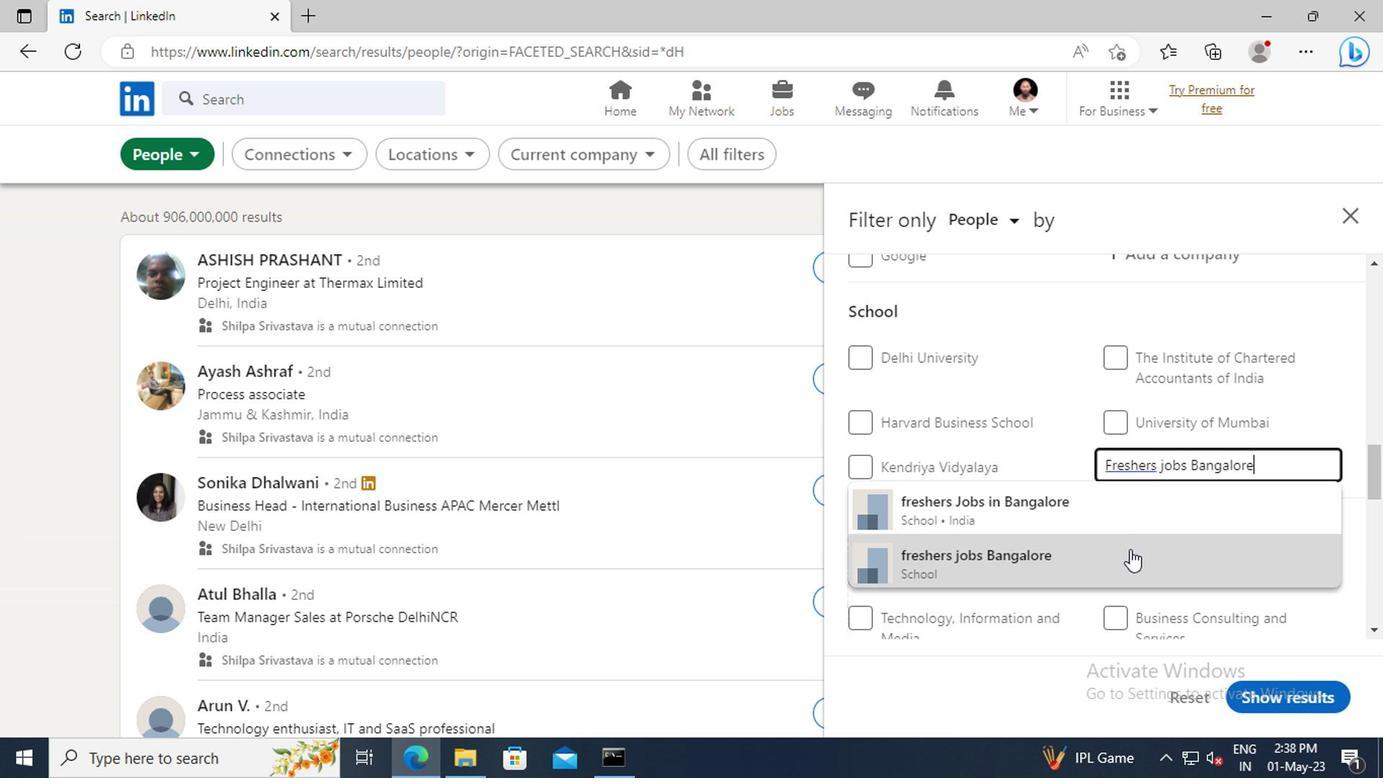 
Action: Mouse moved to (1126, 540)
Screenshot: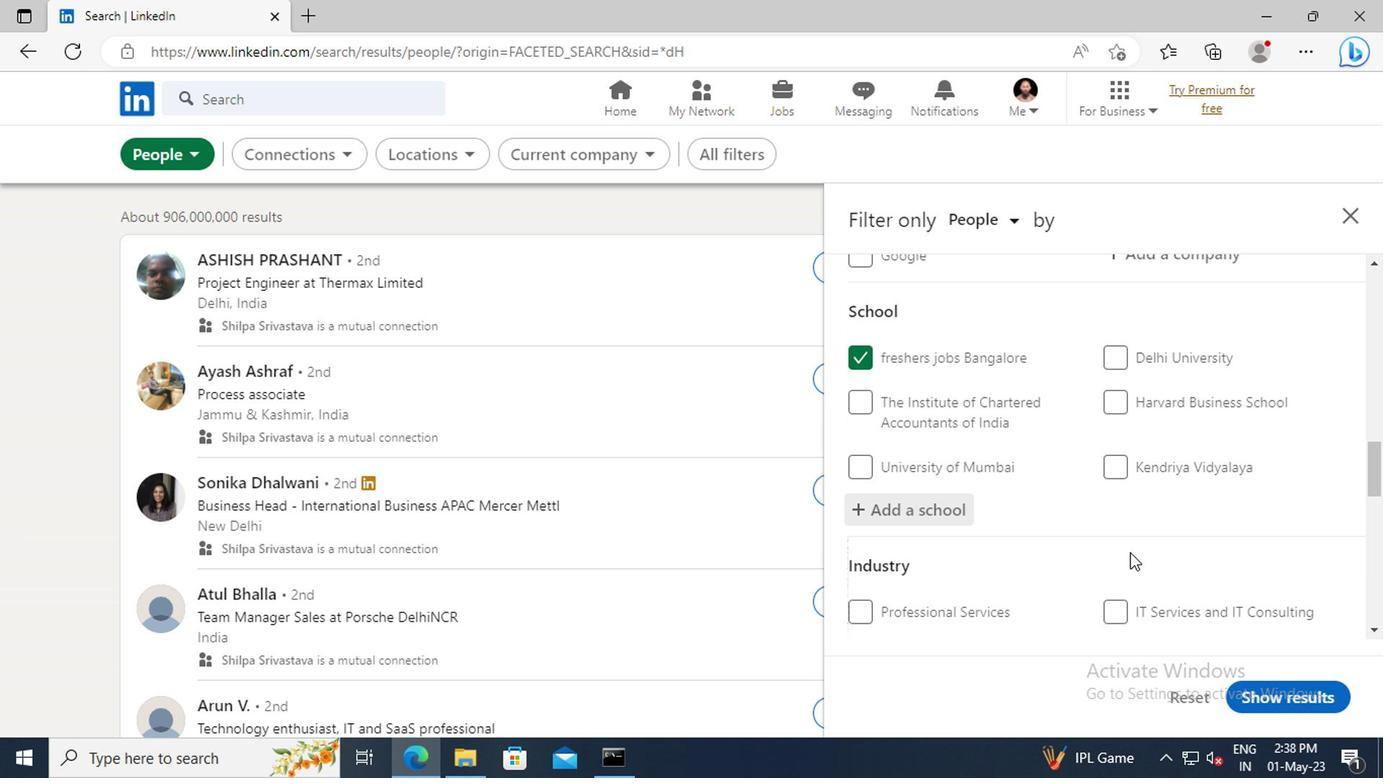 
Action: Mouse scrolled (1126, 539) with delta (0, 0)
Screenshot: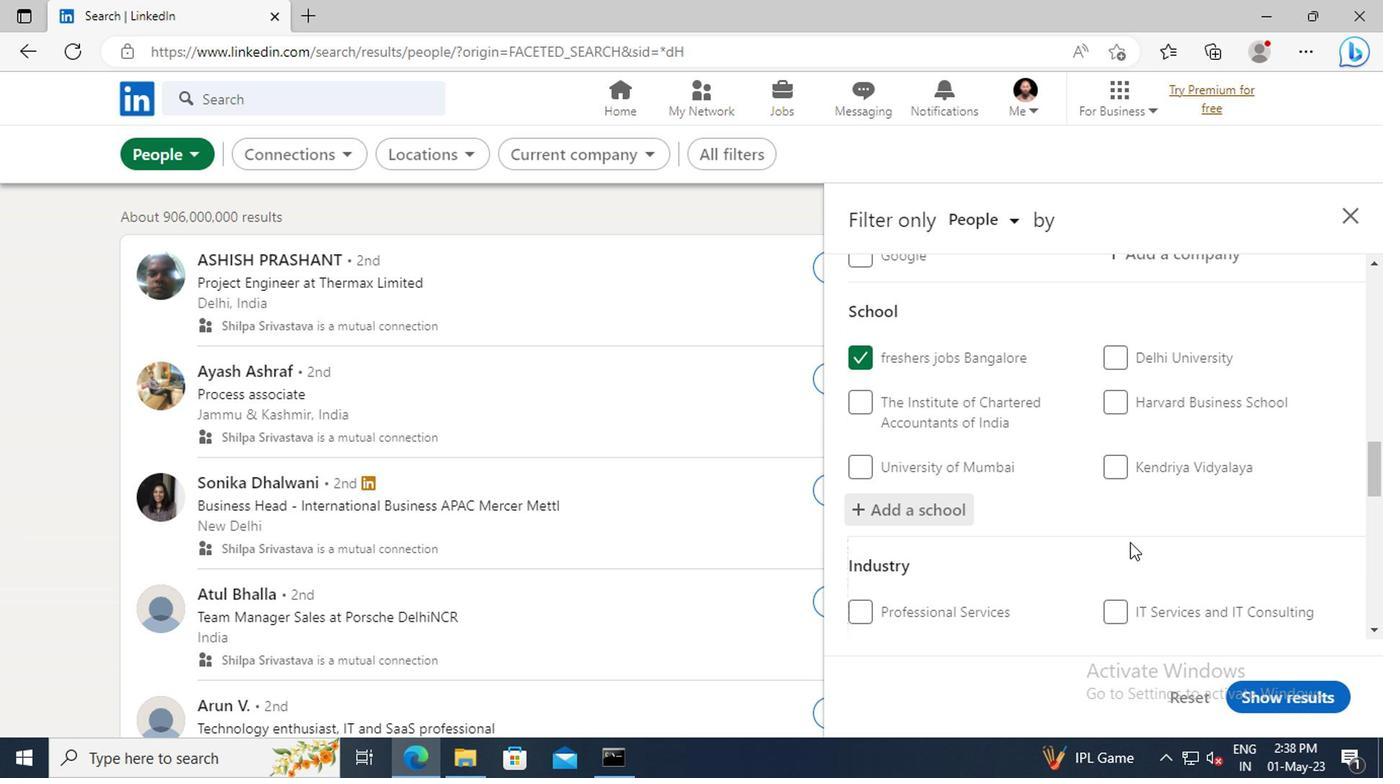 
Action: Mouse moved to (1128, 495)
Screenshot: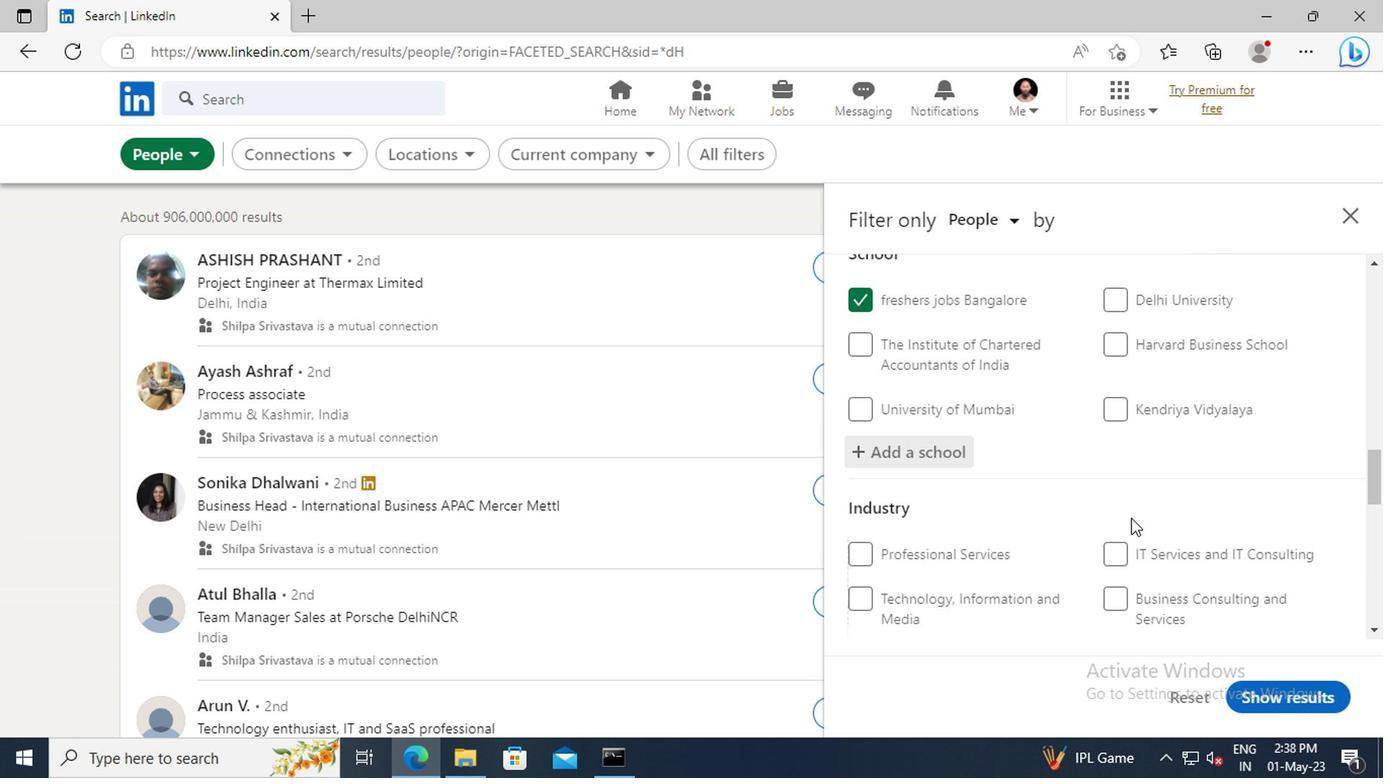
Action: Mouse scrolled (1128, 494) with delta (0, 0)
Screenshot: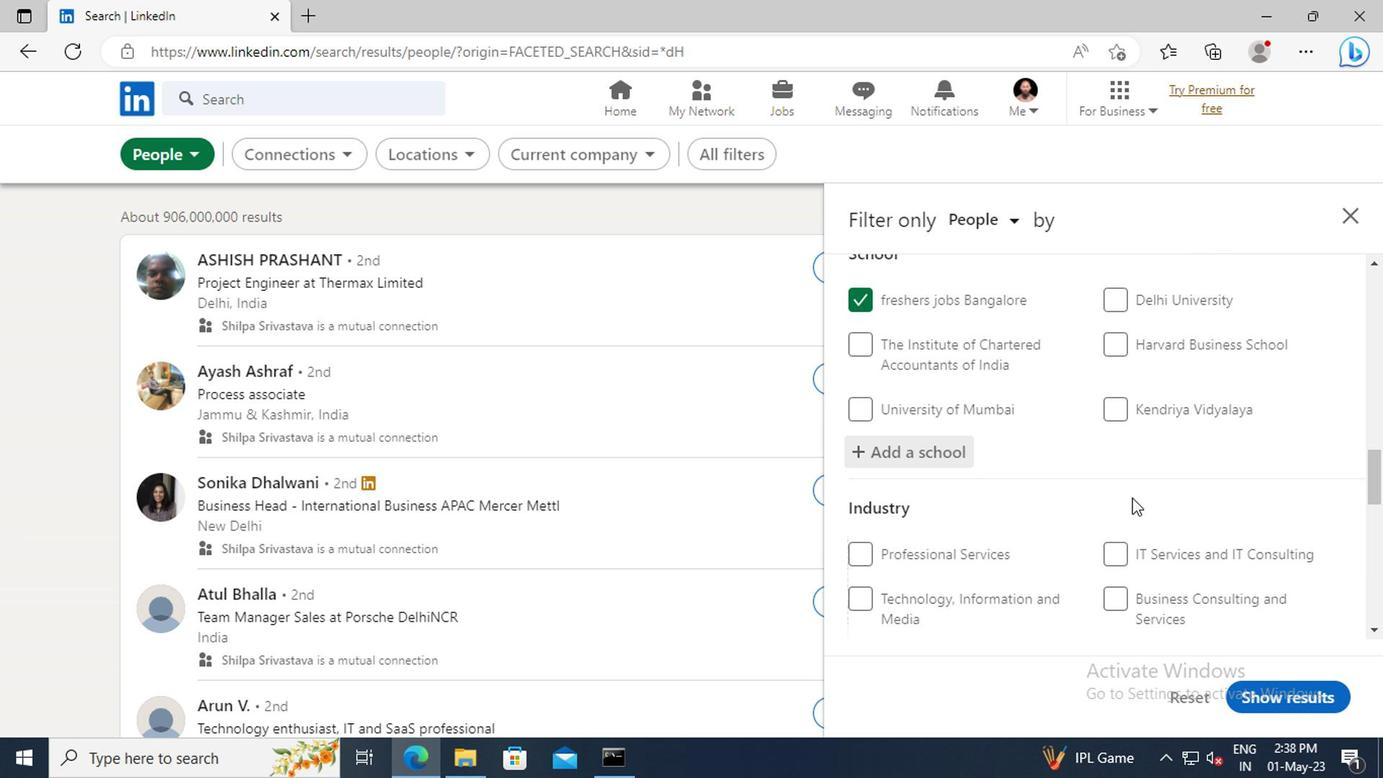 
Action: Mouse moved to (1128, 487)
Screenshot: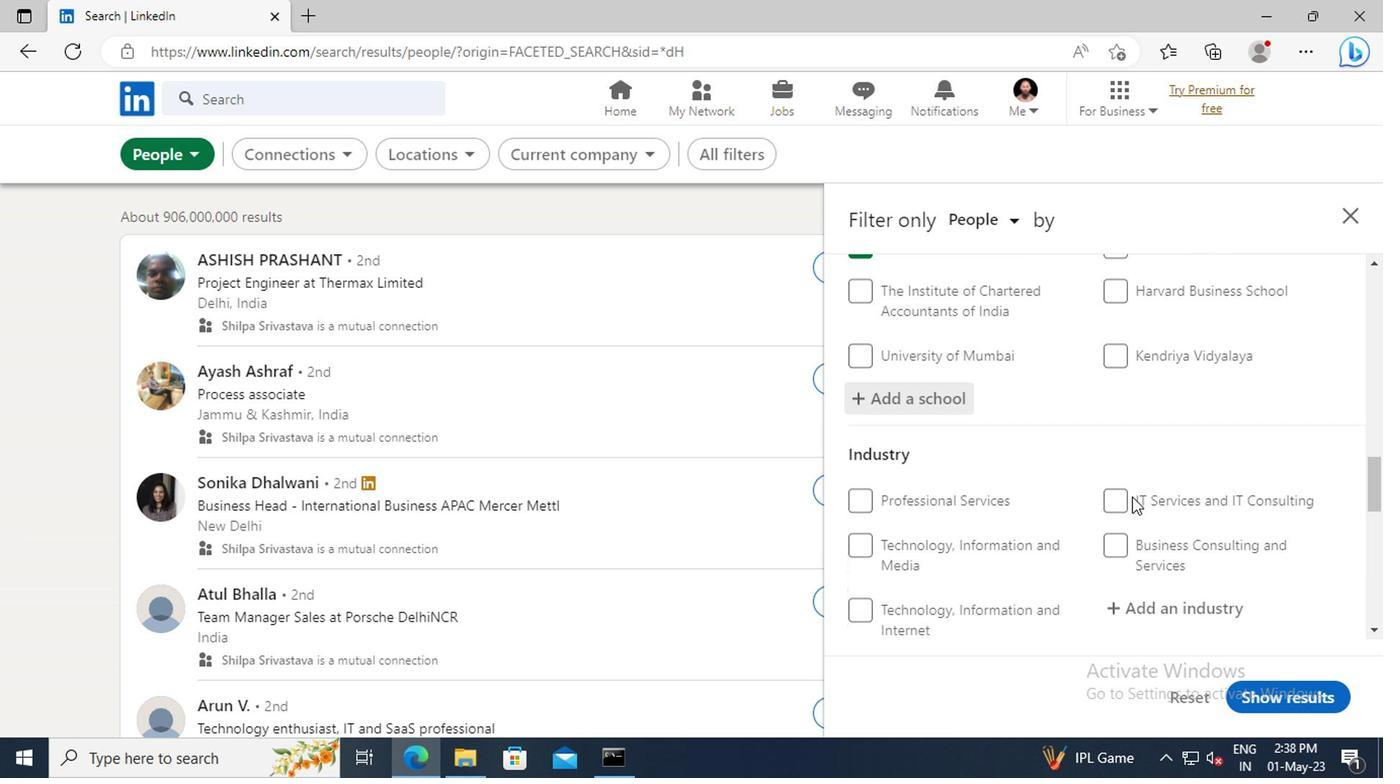 
Action: Mouse scrolled (1128, 486) with delta (0, 0)
Screenshot: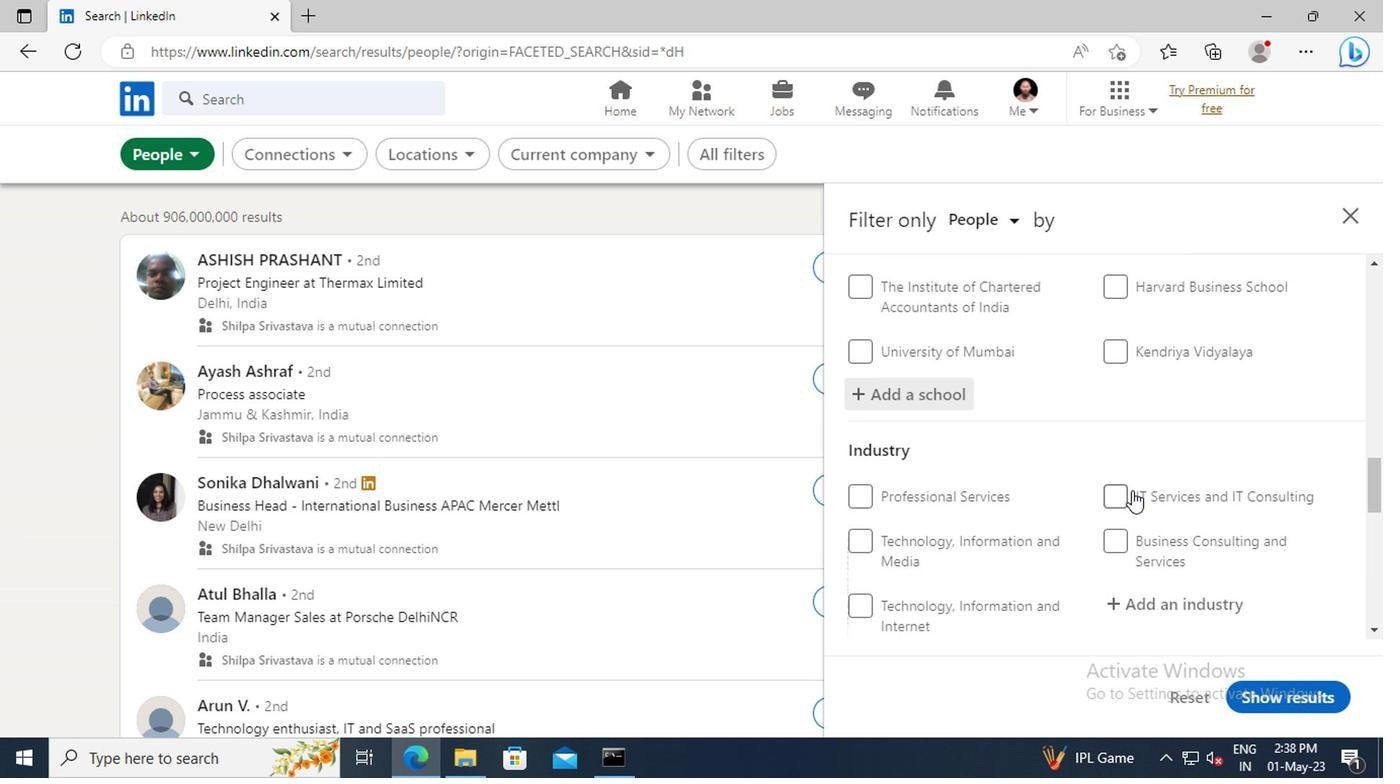 
Action: Mouse scrolled (1128, 486) with delta (0, 0)
Screenshot: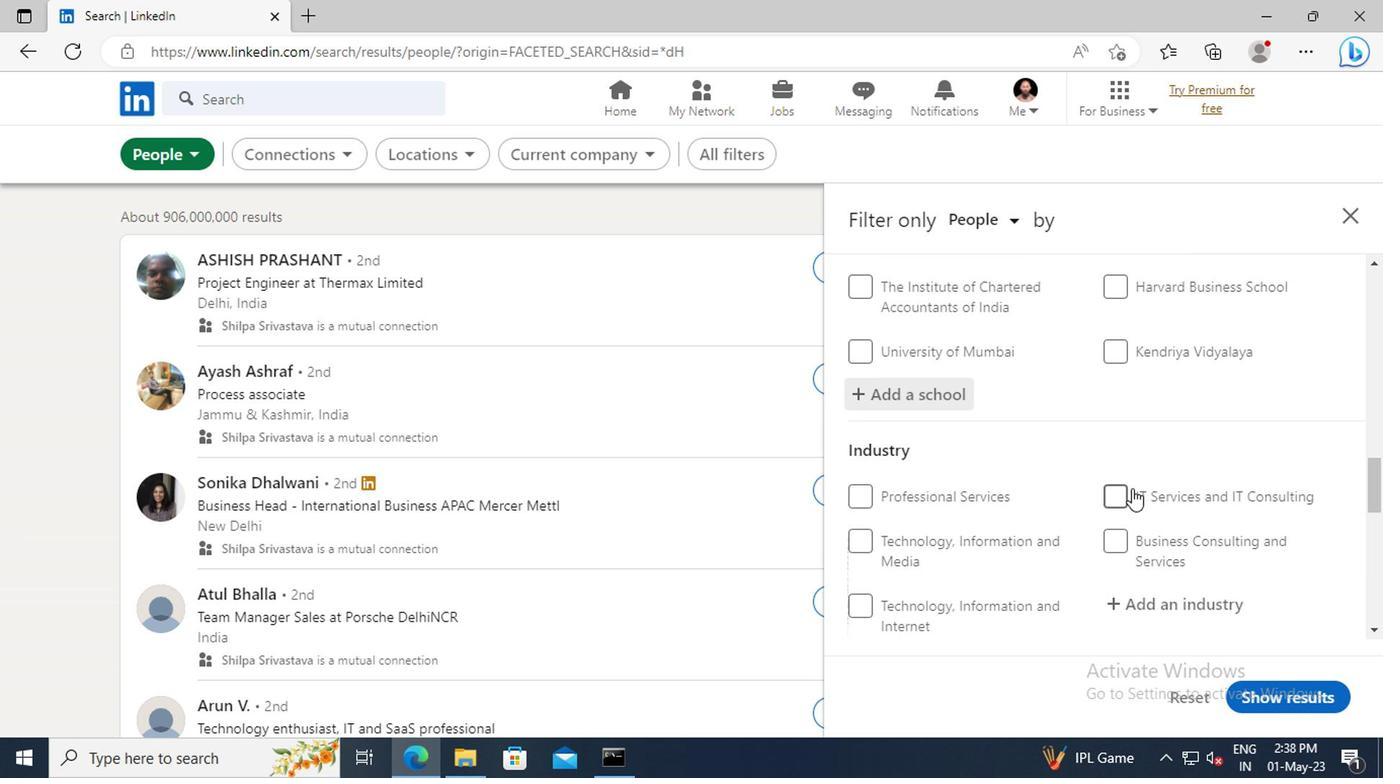 
Action: Mouse moved to (1131, 486)
Screenshot: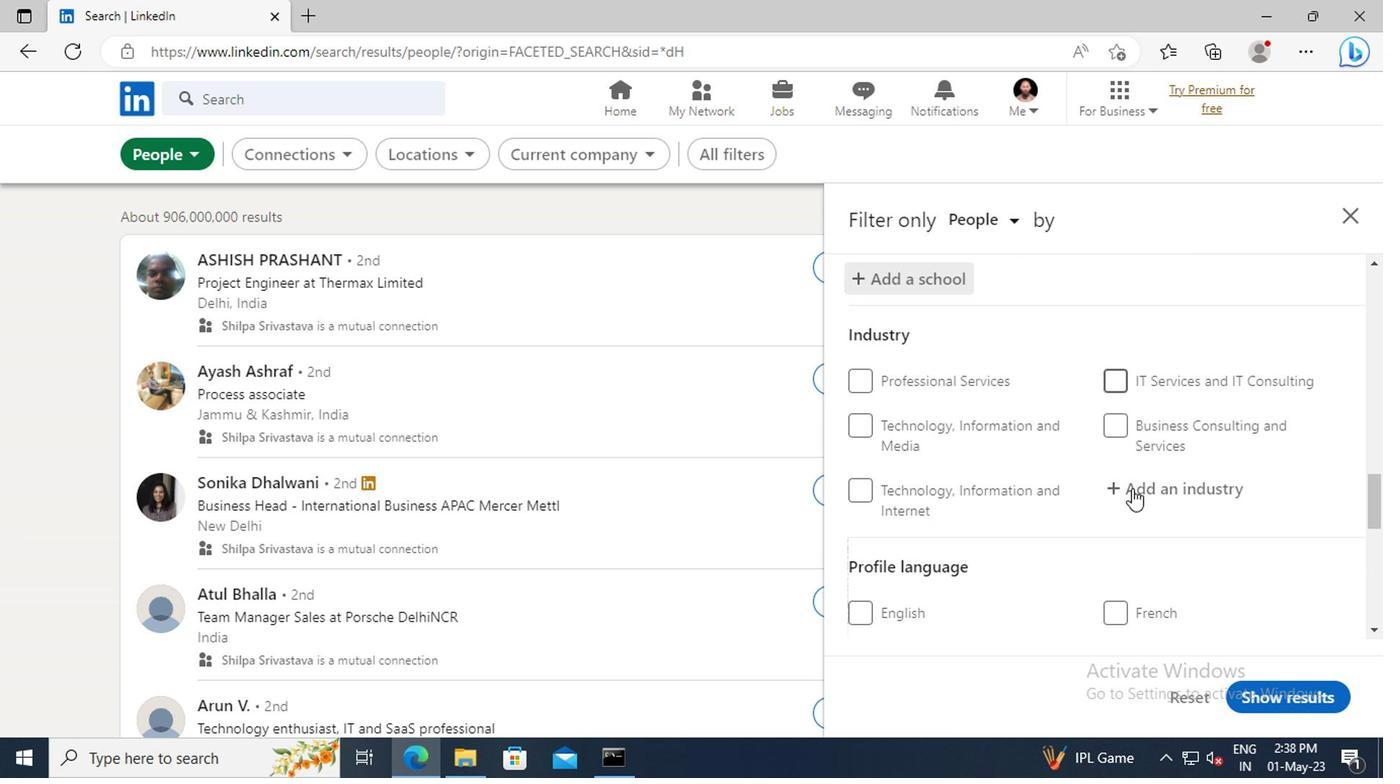 
Action: Mouse pressed left at (1131, 486)
Screenshot: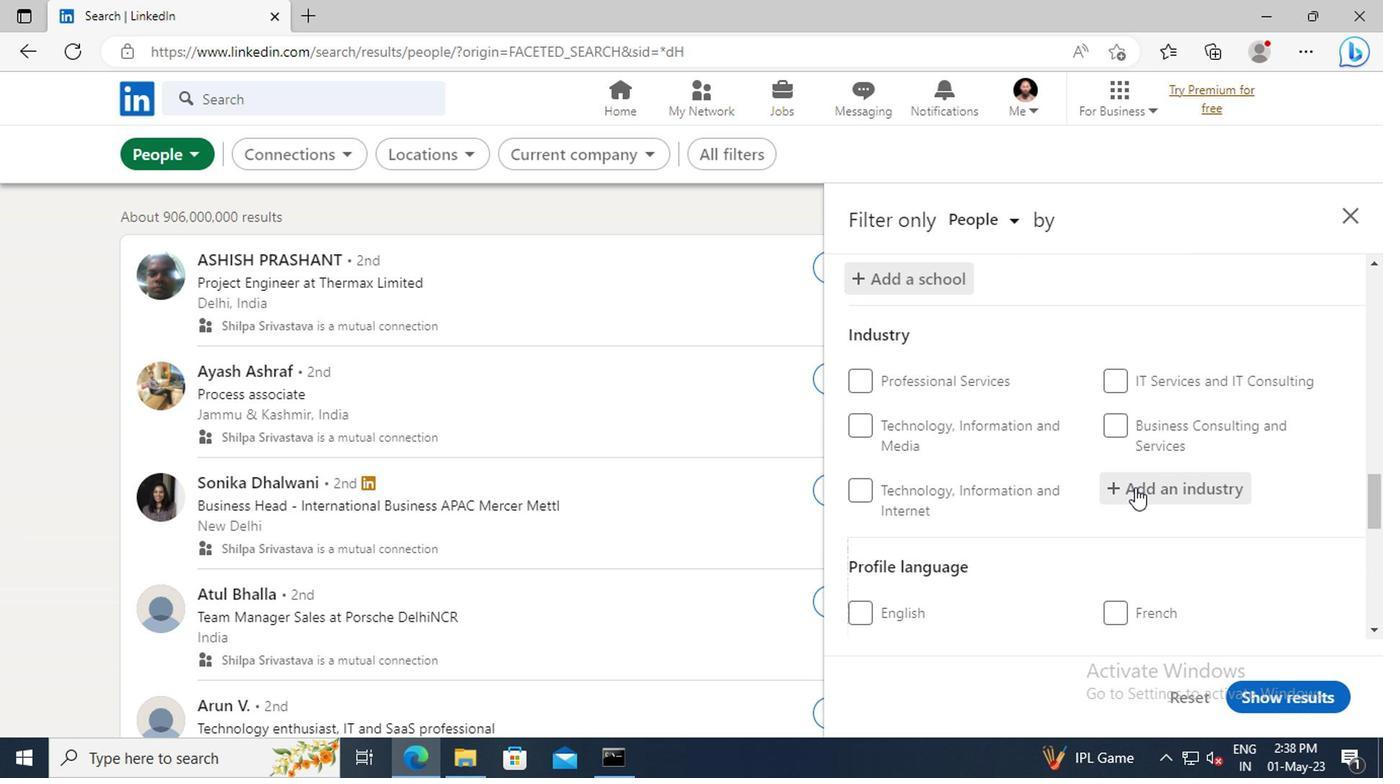 
Action: Key pressed <Key.shift>SPORTS<Key.space>AND<Key.space><Key.shift>REC
Screenshot: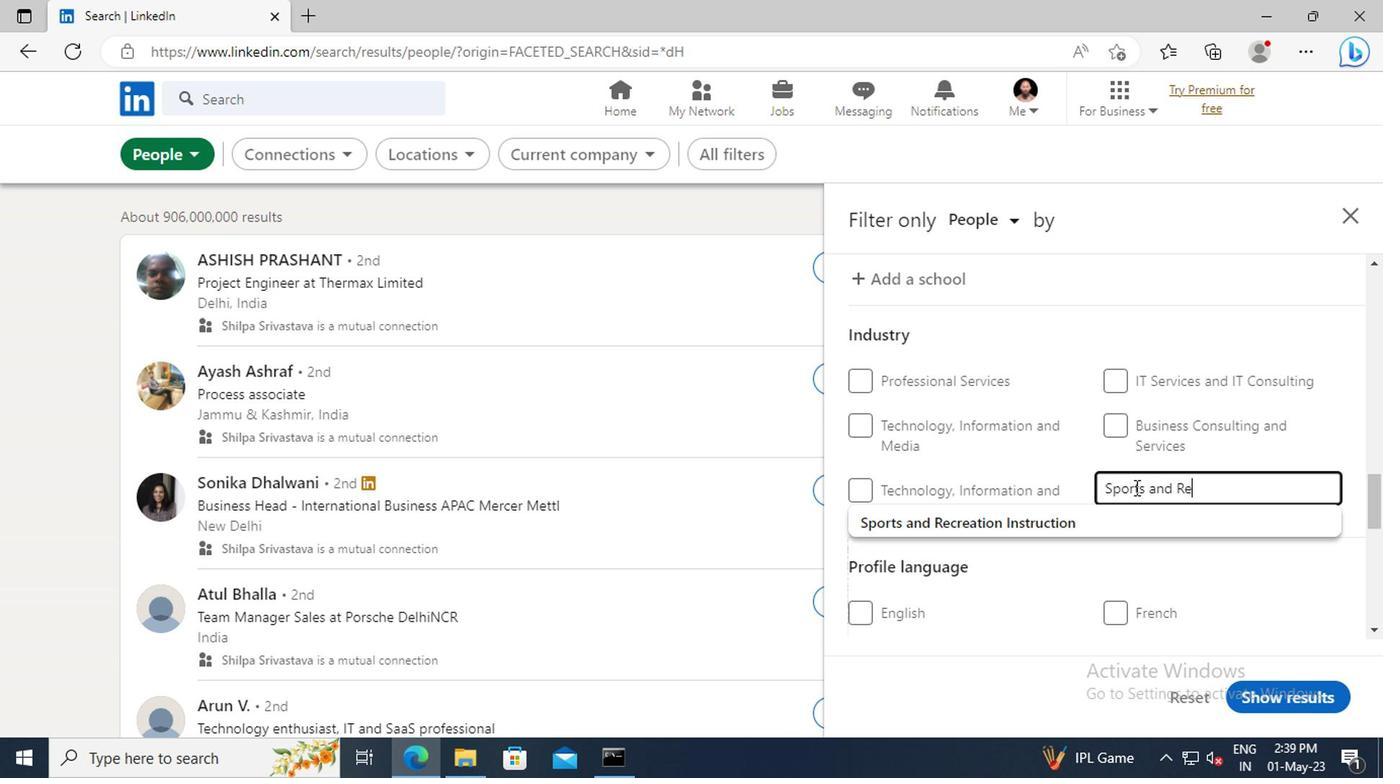 
Action: Mouse moved to (1122, 524)
Screenshot: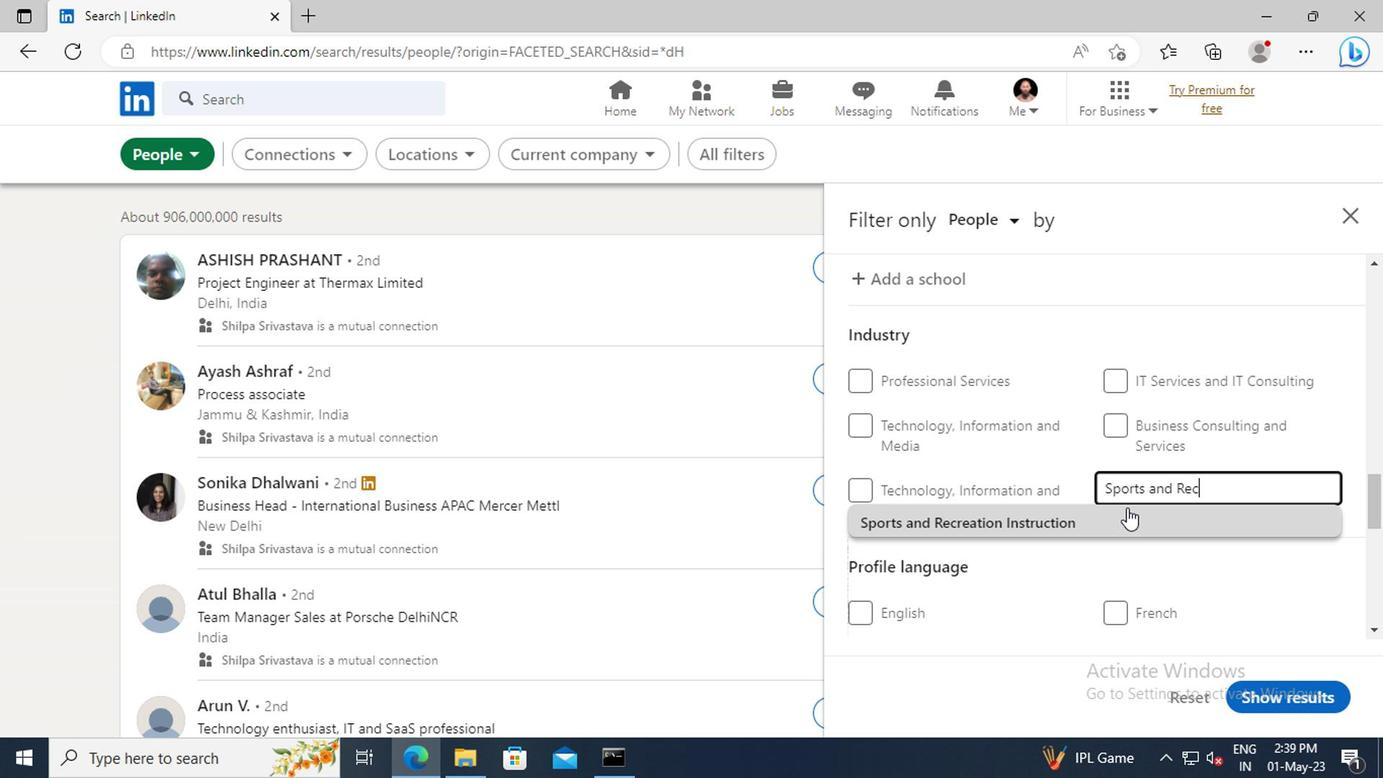 
Action: Mouse pressed left at (1122, 524)
Screenshot: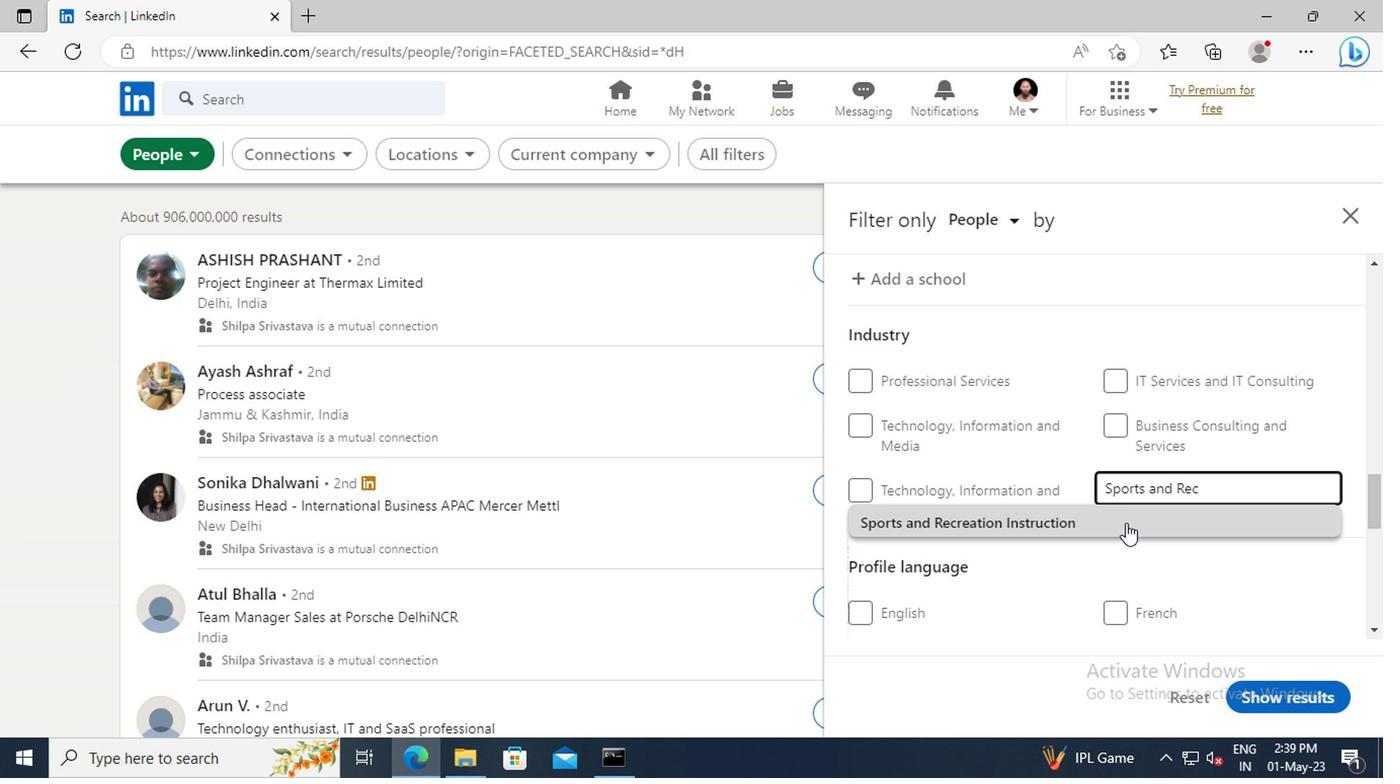 
Action: Mouse moved to (1120, 525)
Screenshot: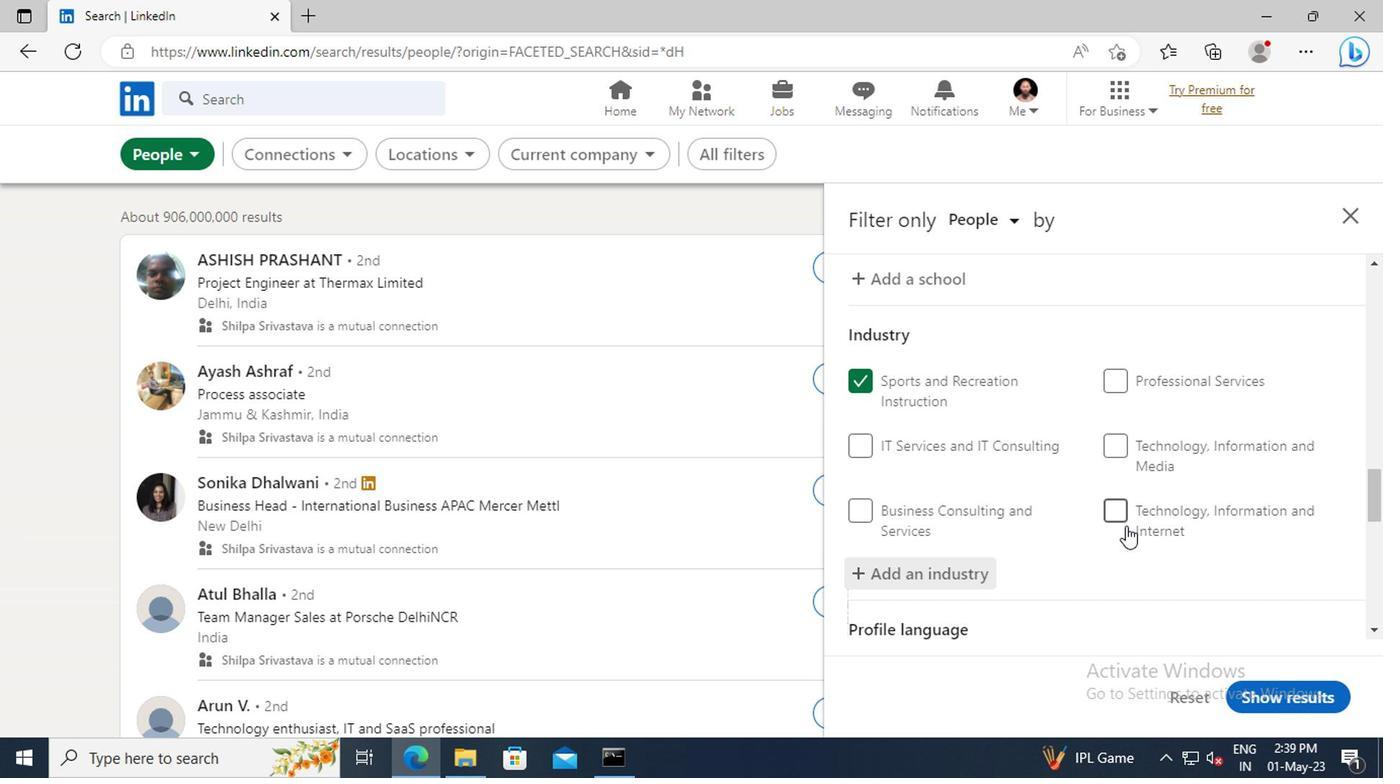 
Action: Mouse scrolled (1120, 524) with delta (0, 0)
Screenshot: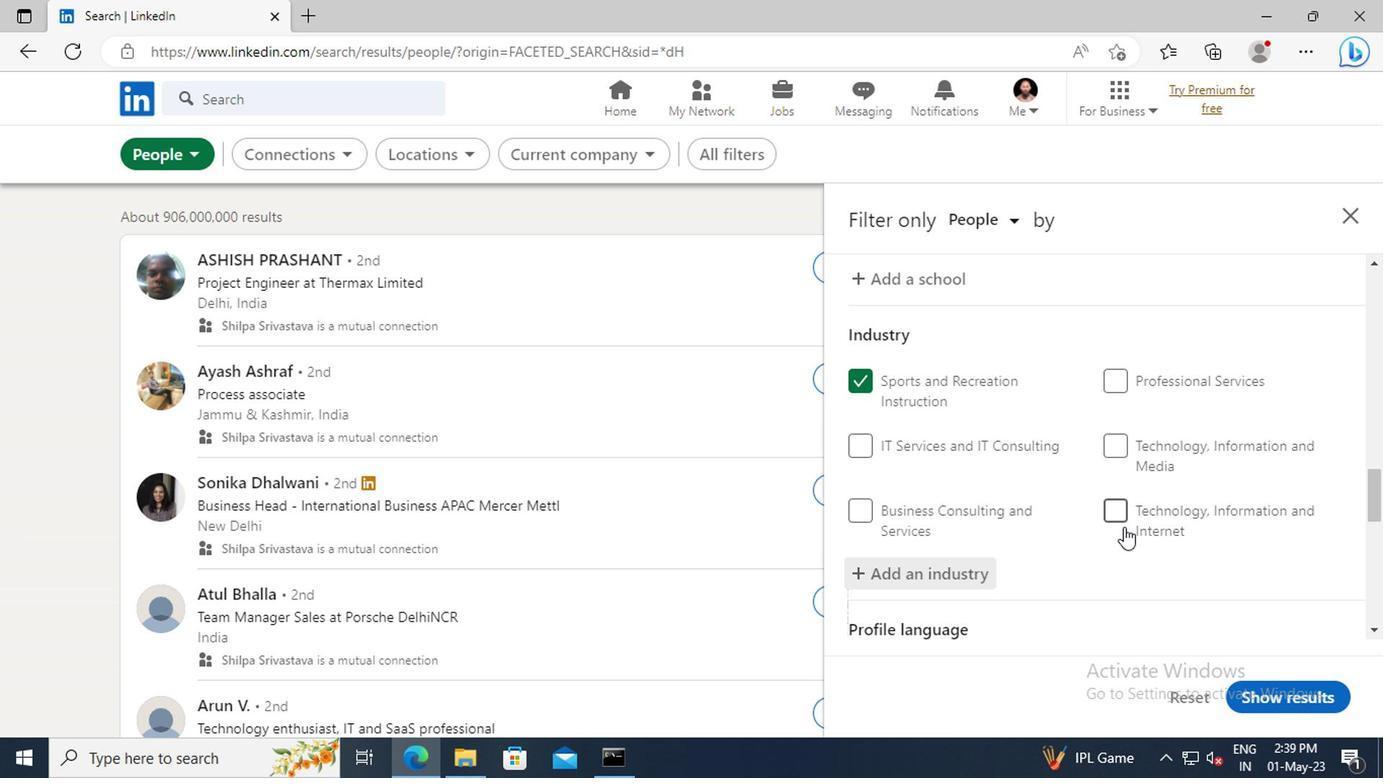 
Action: Mouse scrolled (1120, 524) with delta (0, 0)
Screenshot: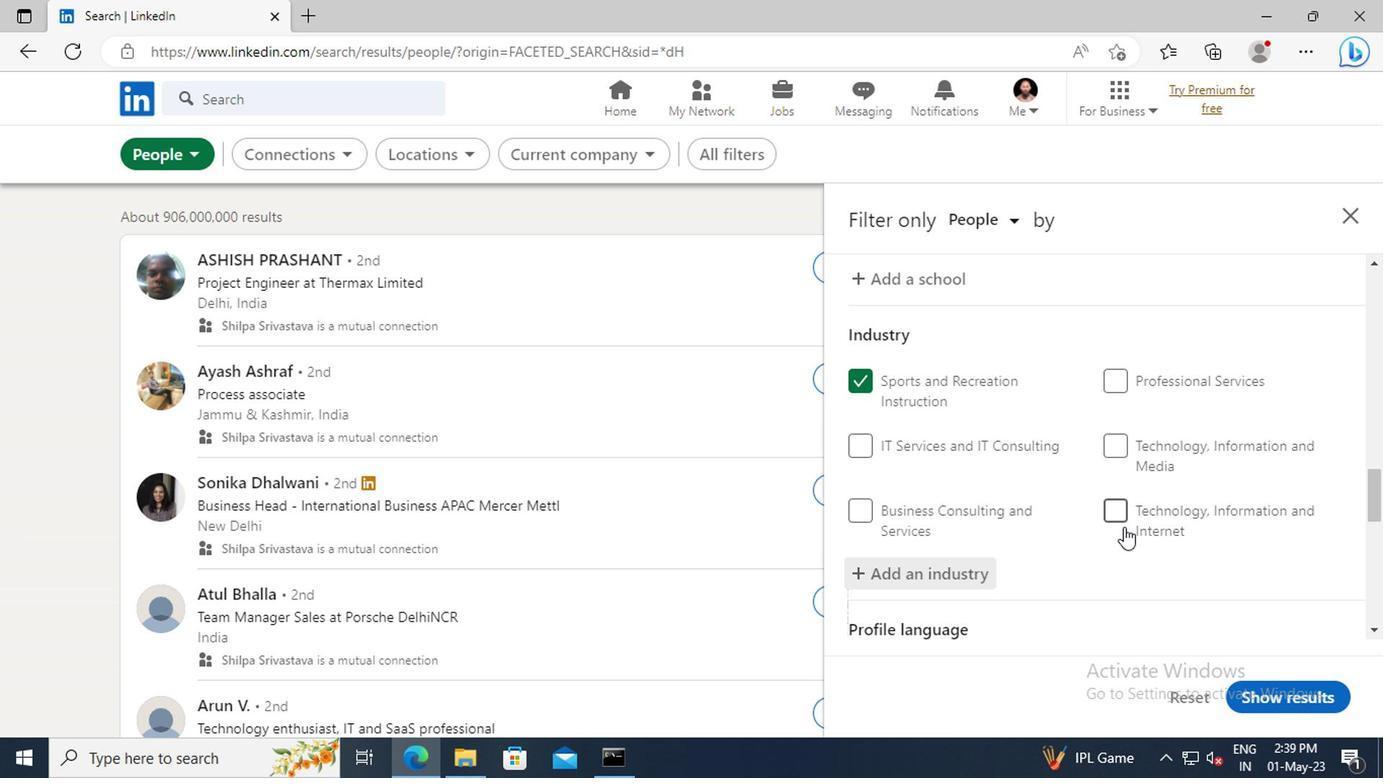 
Action: Mouse moved to (1126, 472)
Screenshot: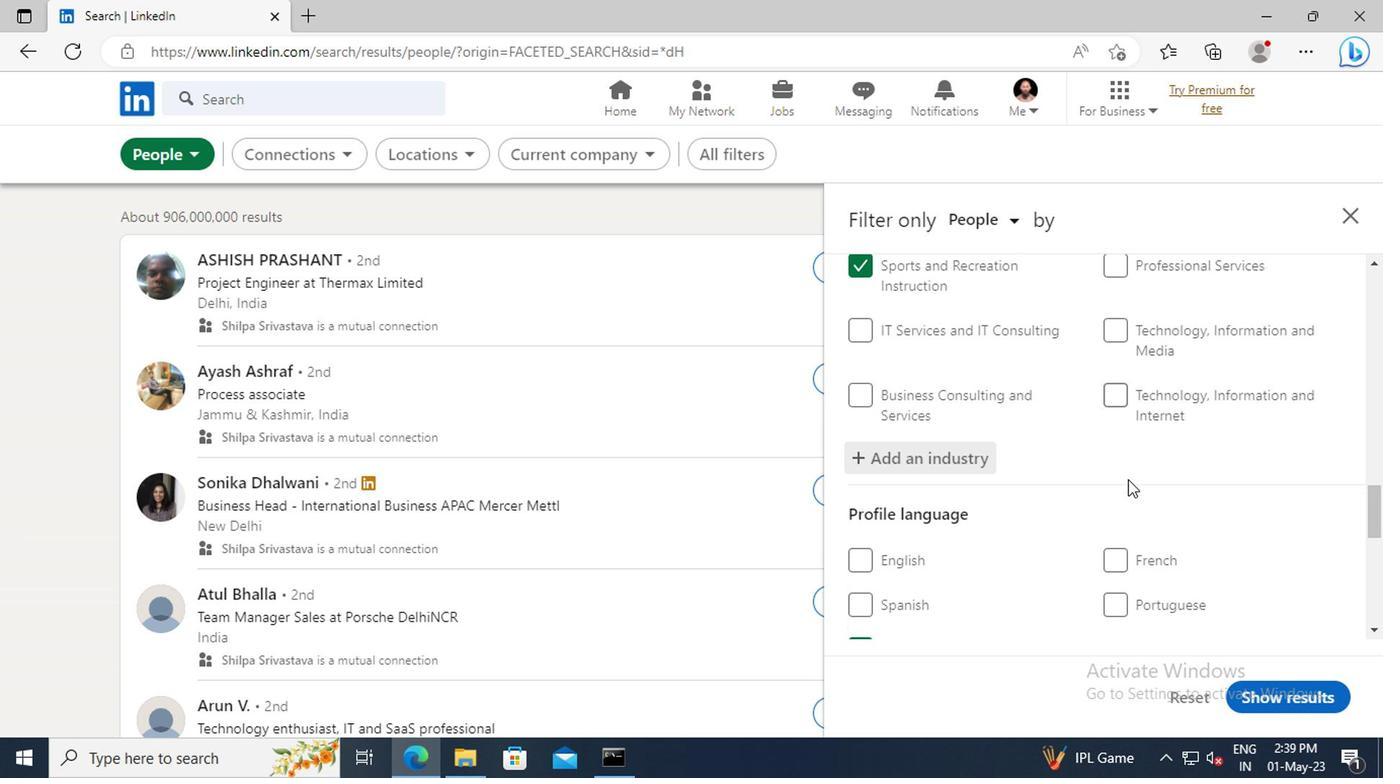 
Action: Mouse scrolled (1126, 471) with delta (0, 0)
Screenshot: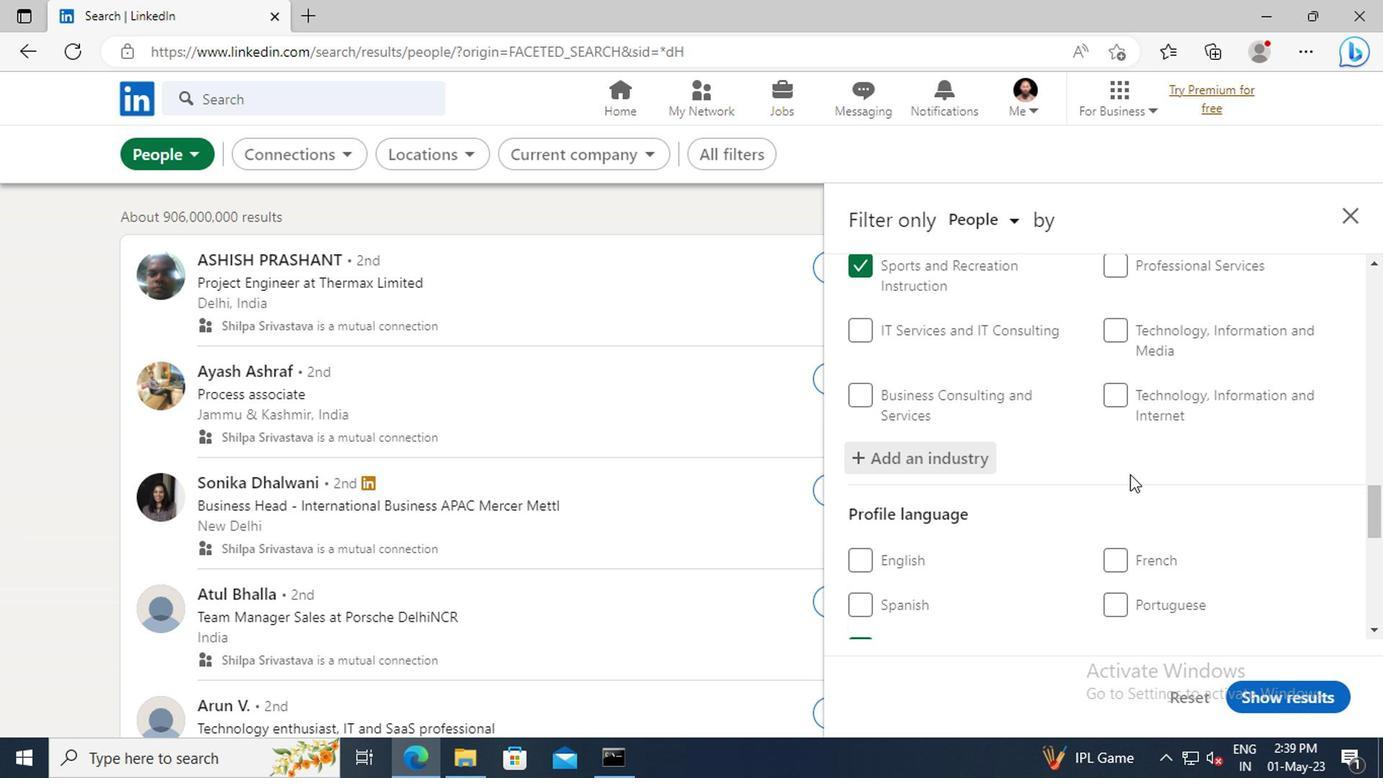 
Action: Mouse scrolled (1126, 471) with delta (0, 0)
Screenshot: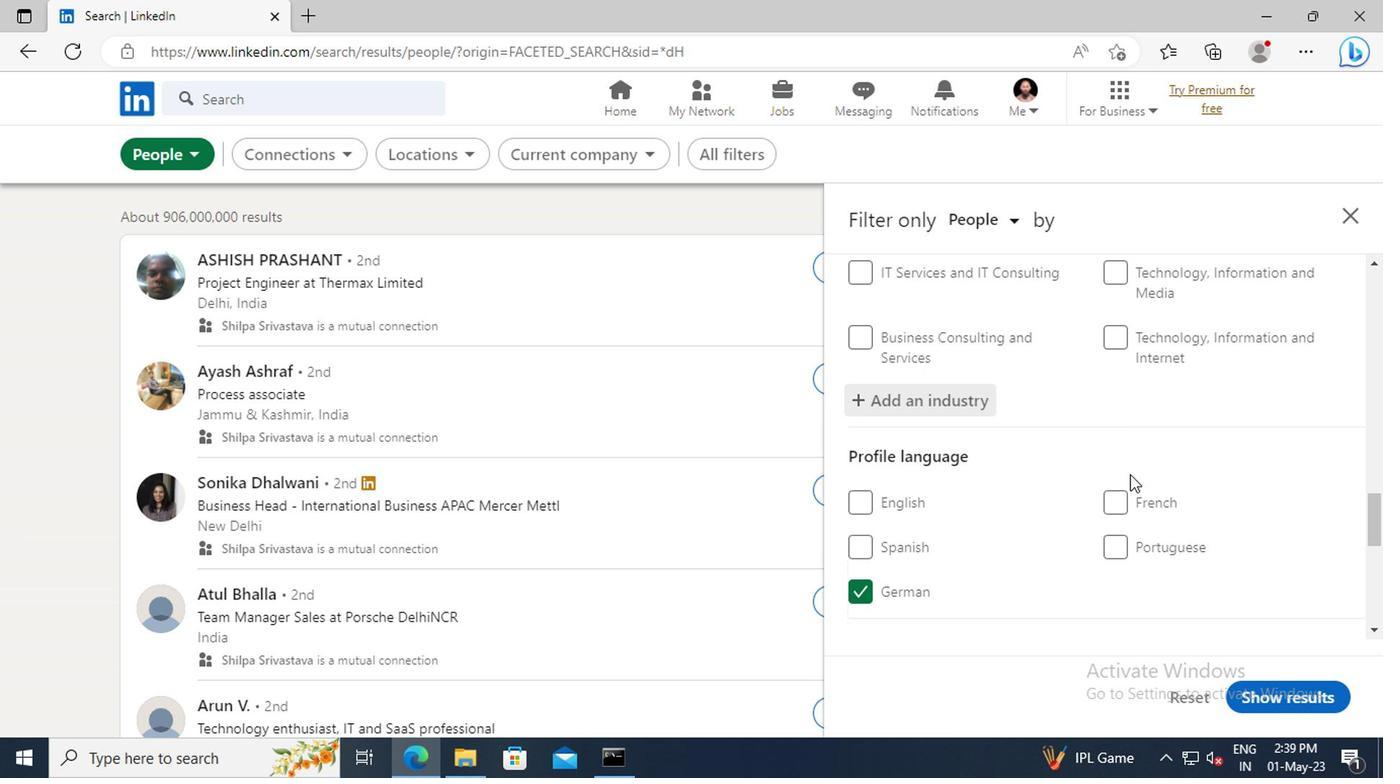 
Action: Mouse scrolled (1126, 471) with delta (0, 0)
Screenshot: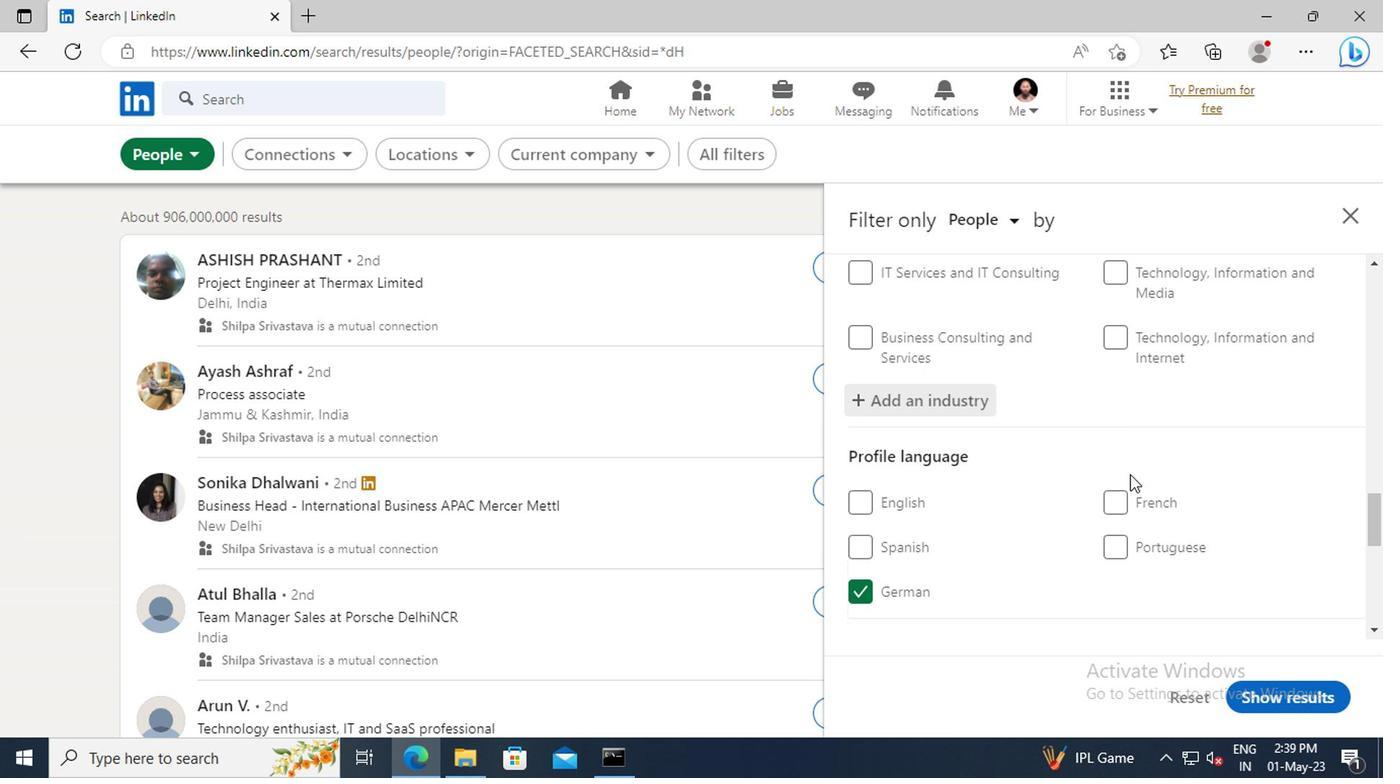 
Action: Mouse scrolled (1126, 471) with delta (0, 0)
Screenshot: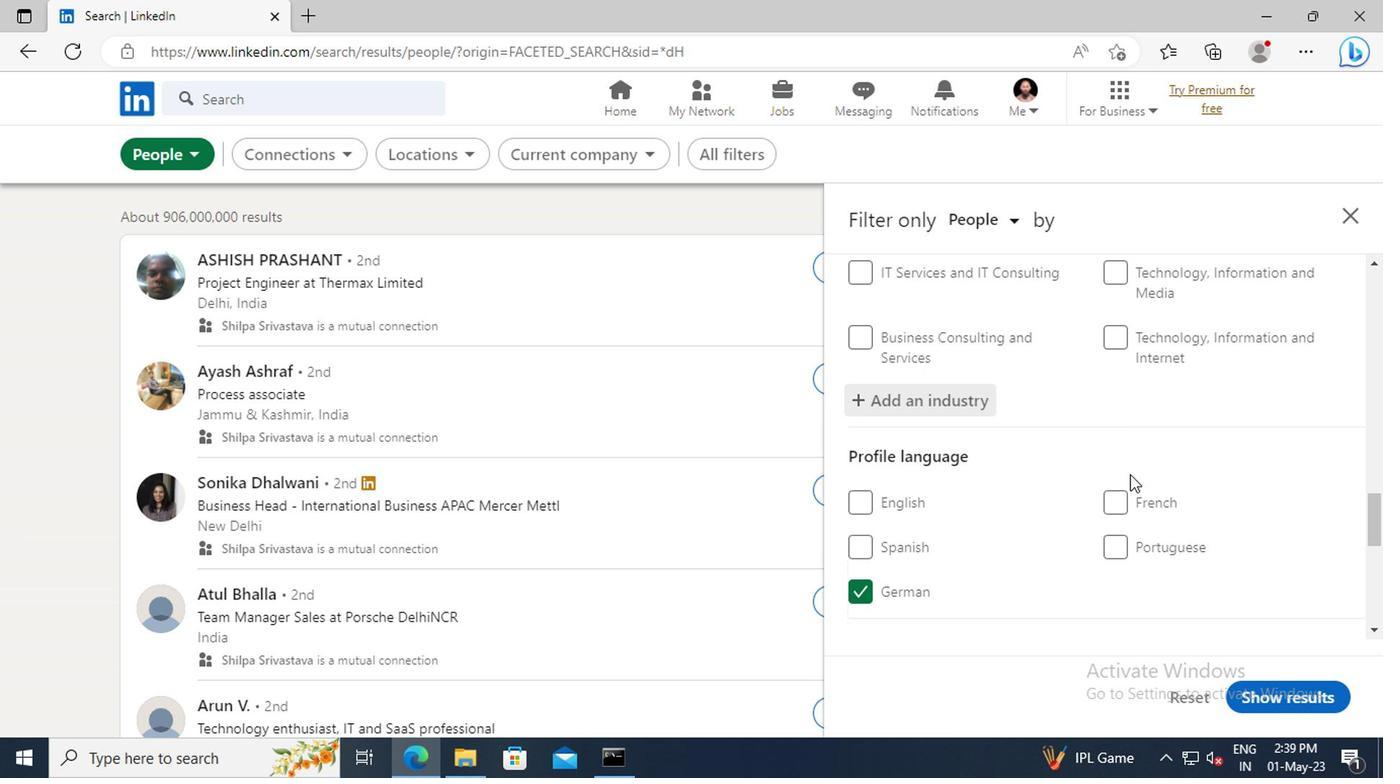 
Action: Mouse scrolled (1126, 471) with delta (0, 0)
Screenshot: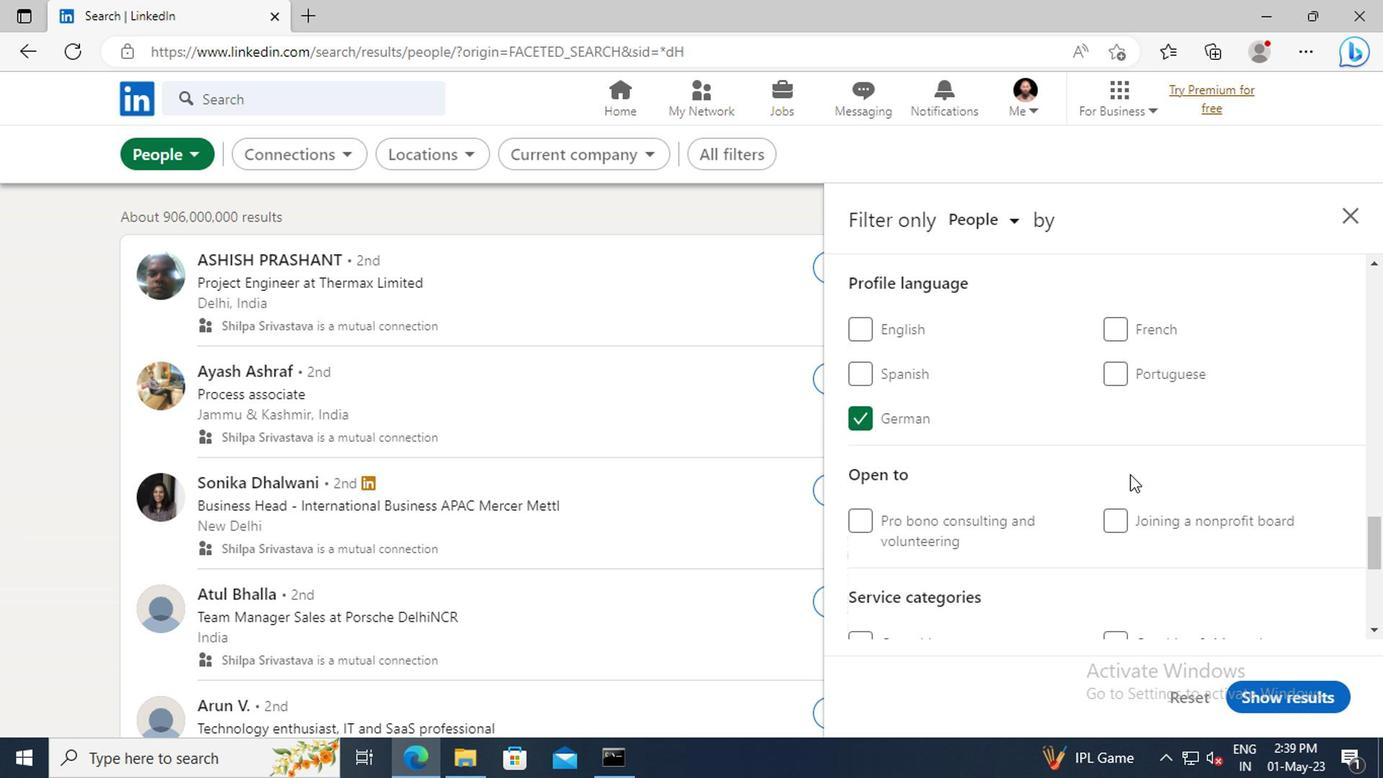 
Action: Mouse scrolled (1126, 471) with delta (0, 0)
Screenshot: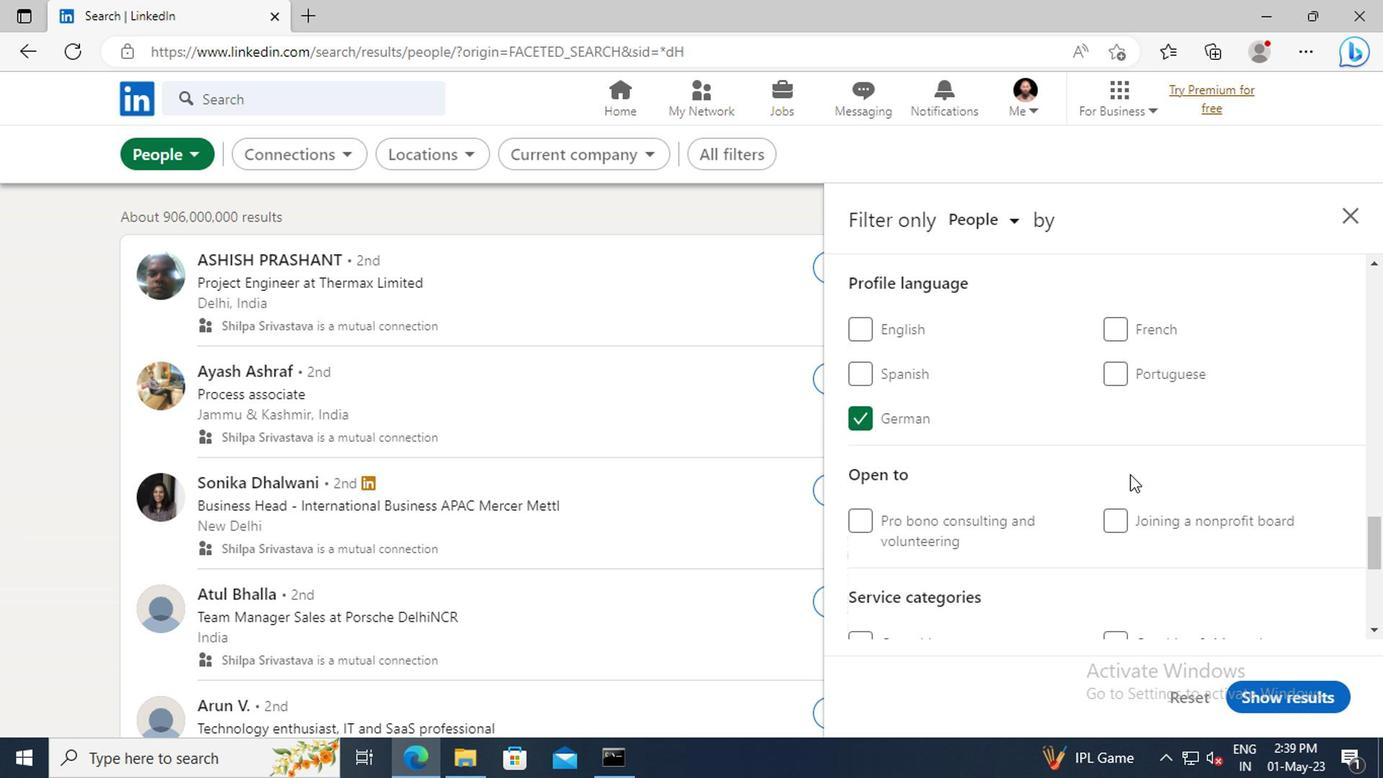 
Action: Mouse scrolled (1126, 471) with delta (0, 0)
Screenshot: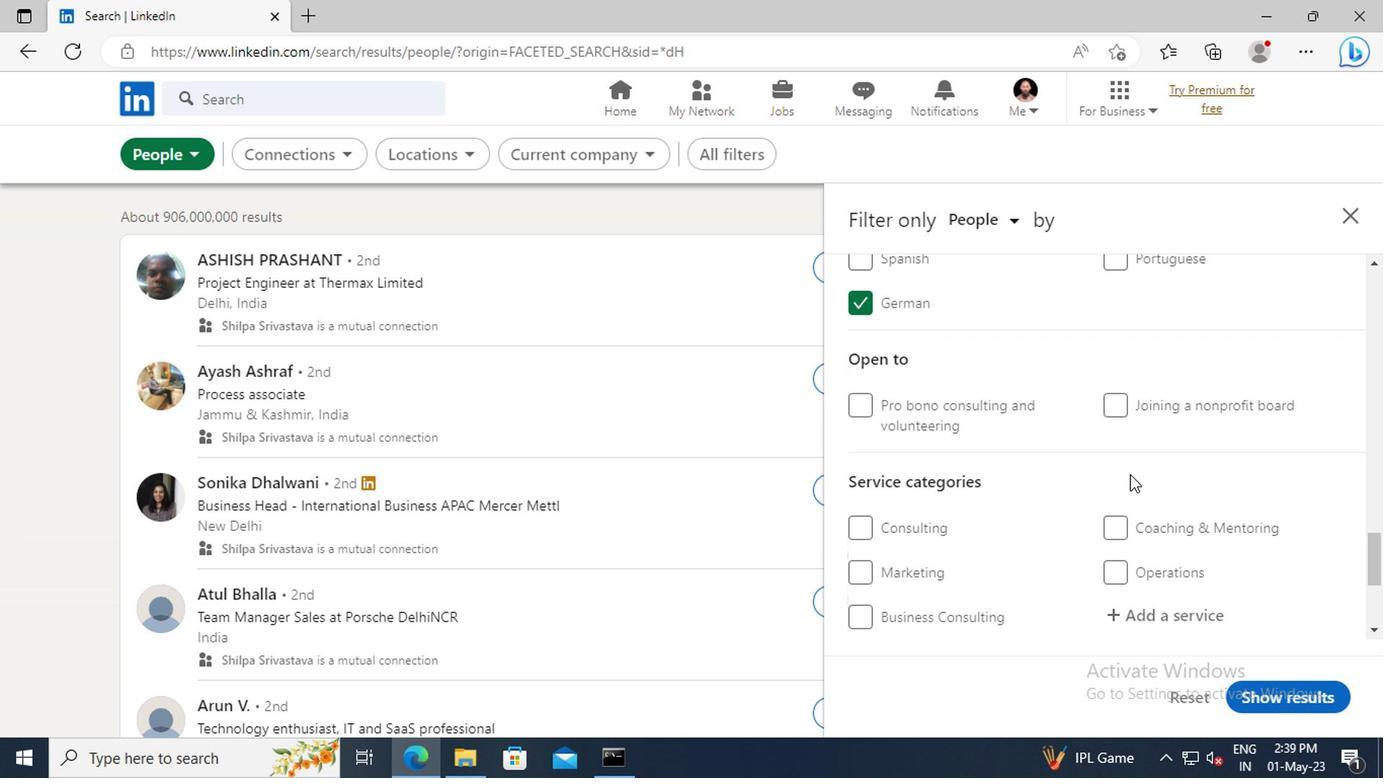 
Action: Mouse scrolled (1126, 471) with delta (0, 0)
Screenshot: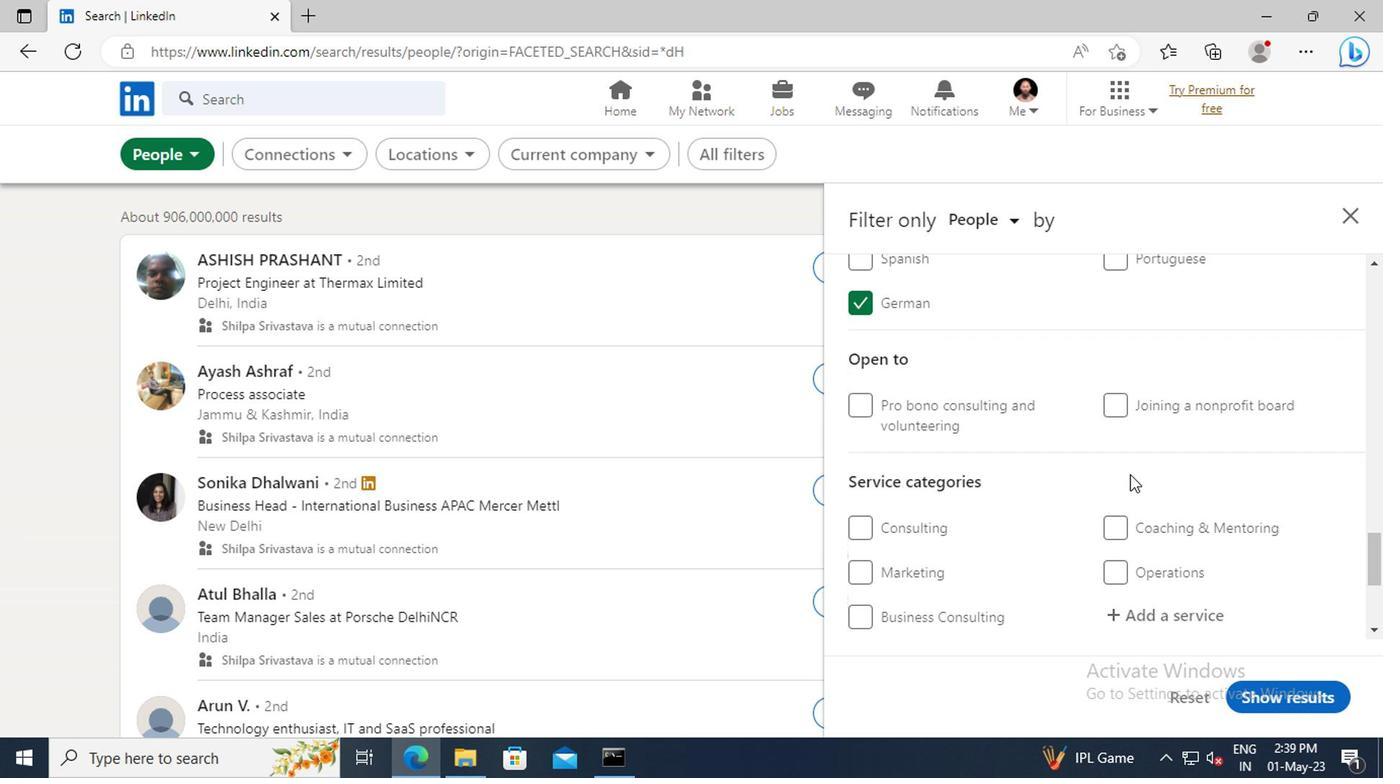 
Action: Mouse moved to (1131, 496)
Screenshot: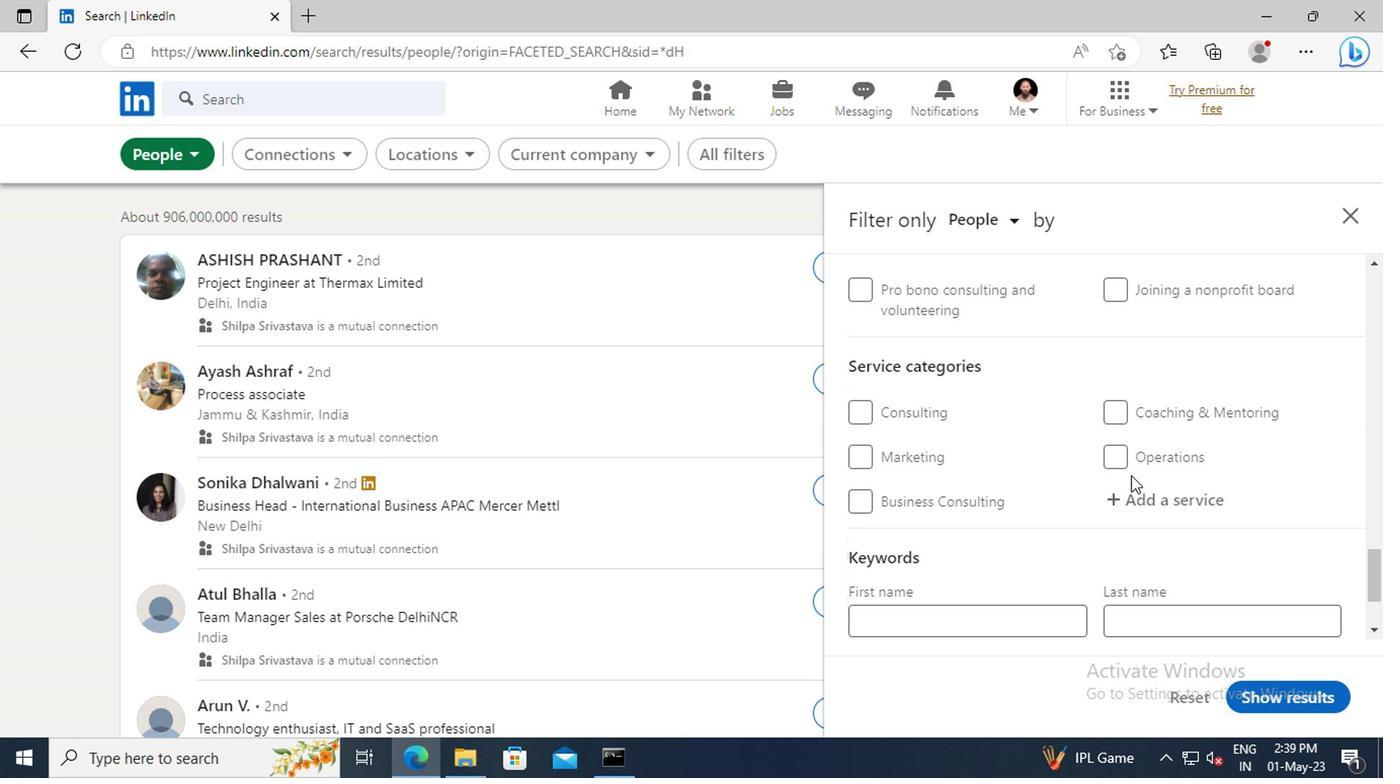
Action: Mouse pressed left at (1131, 496)
Screenshot: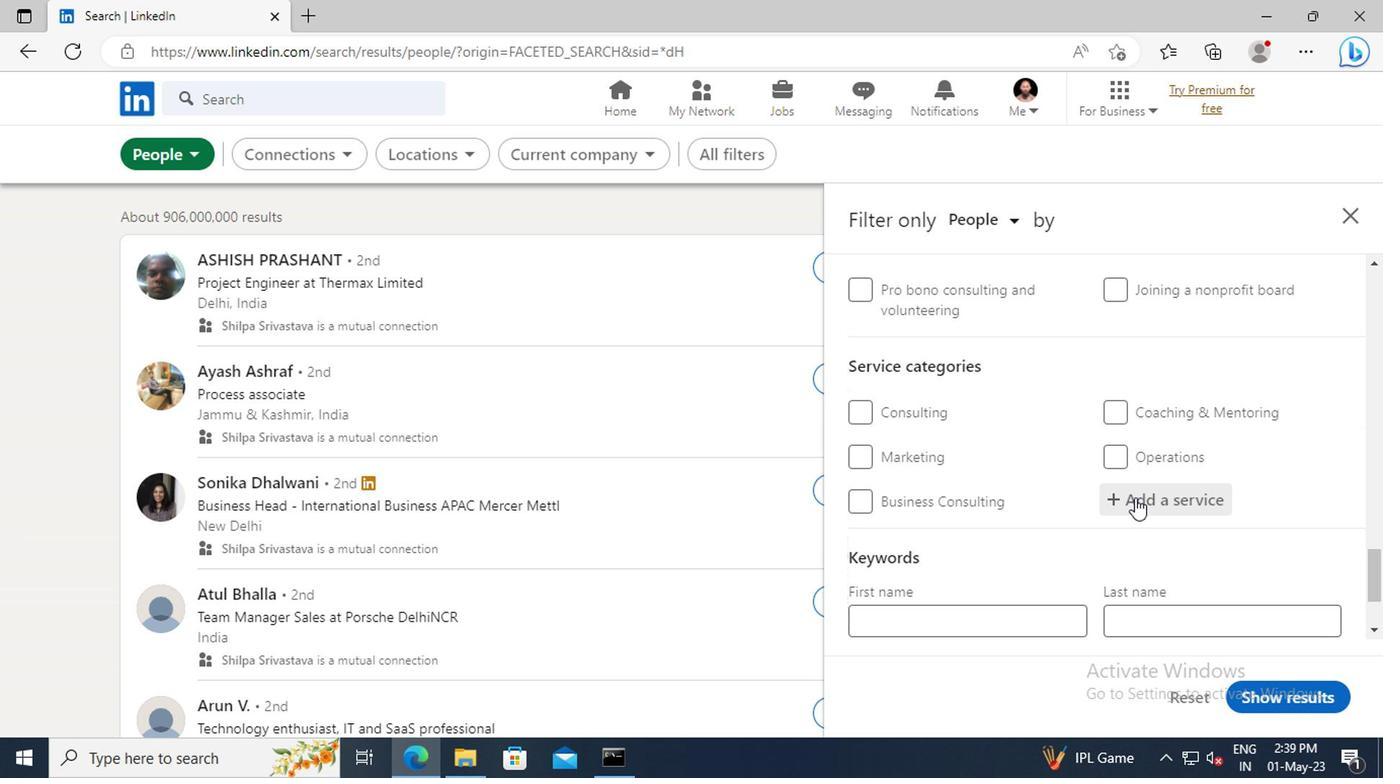 
Action: Key pressed <Key.shift>NONPROFIT<Key.space><Key.shift>C
Screenshot: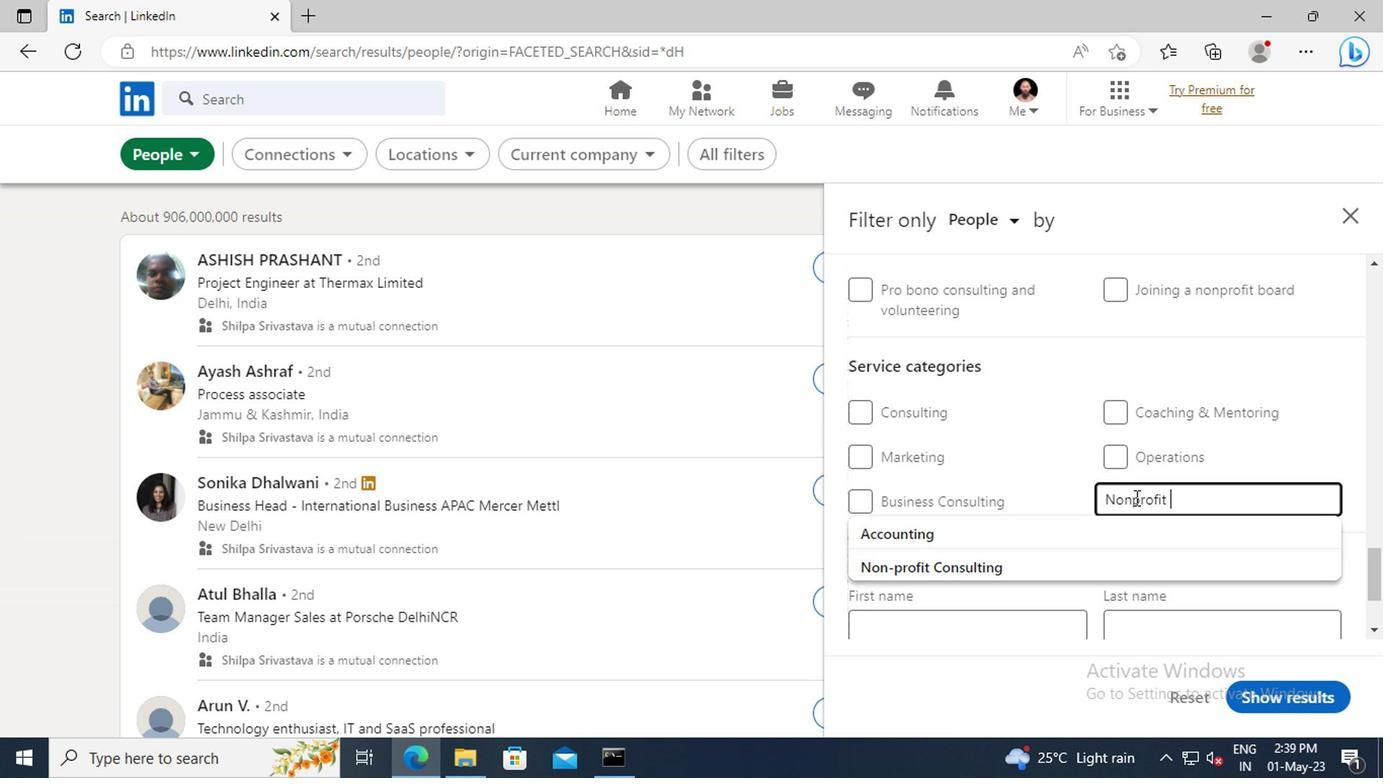 
Action: Mouse moved to (1110, 562)
Screenshot: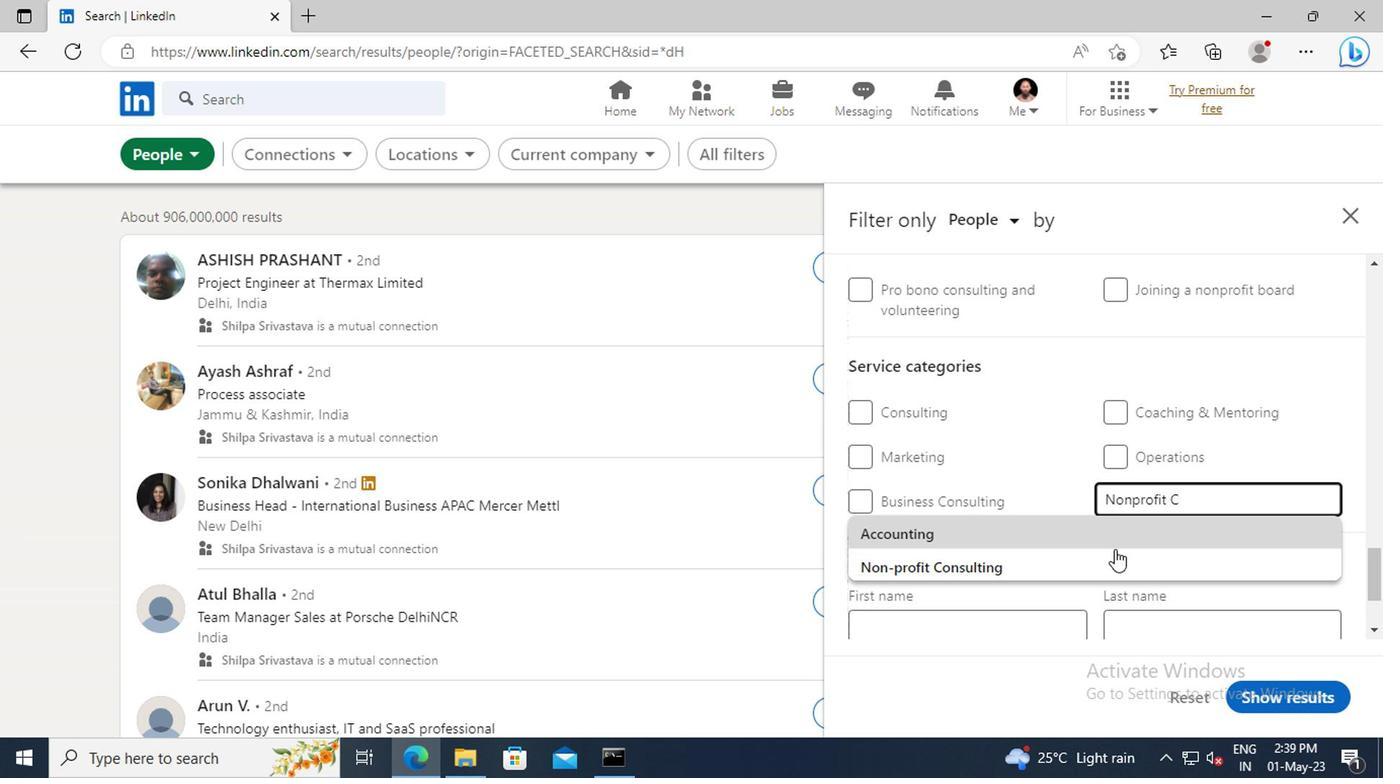 
Action: Mouse pressed left at (1110, 562)
Screenshot: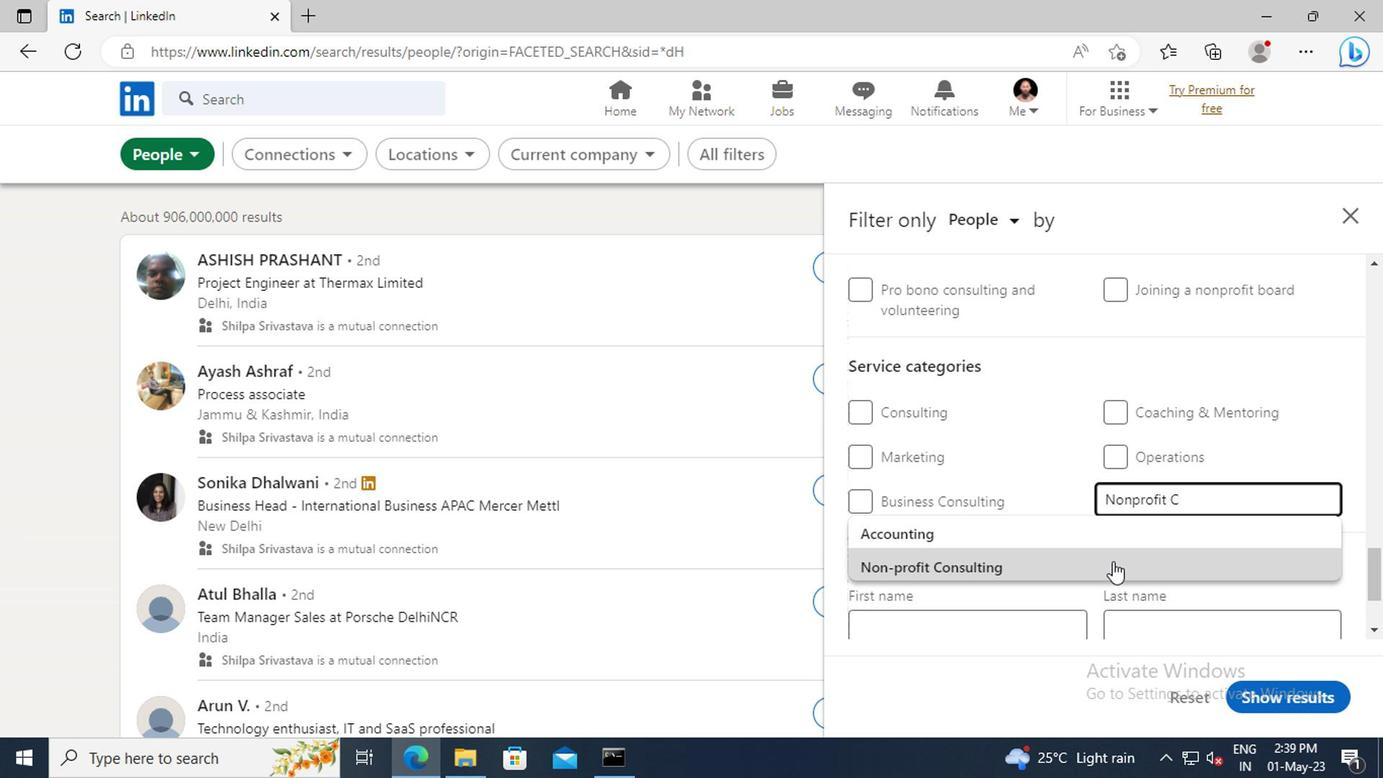 
Action: Mouse scrolled (1110, 561) with delta (0, -1)
Screenshot: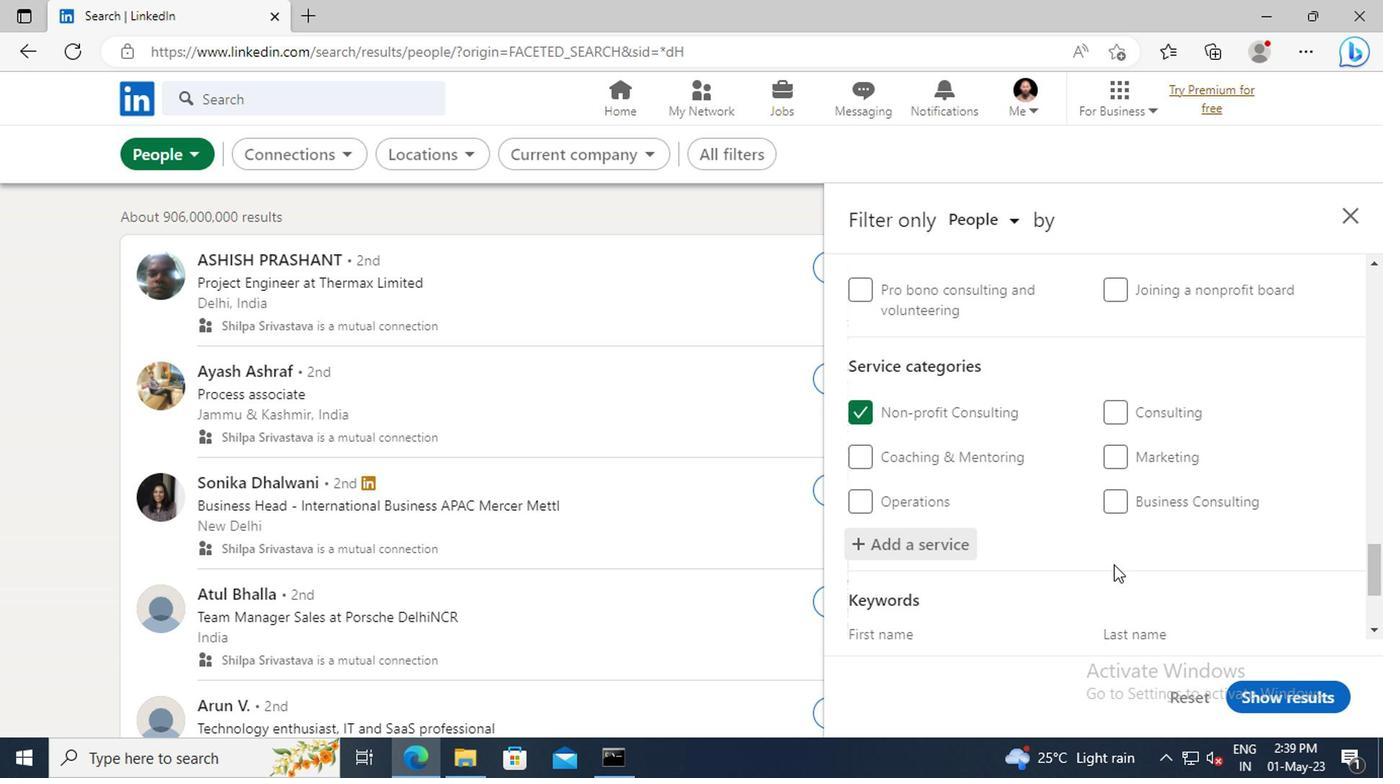 
Action: Mouse scrolled (1110, 561) with delta (0, -1)
Screenshot: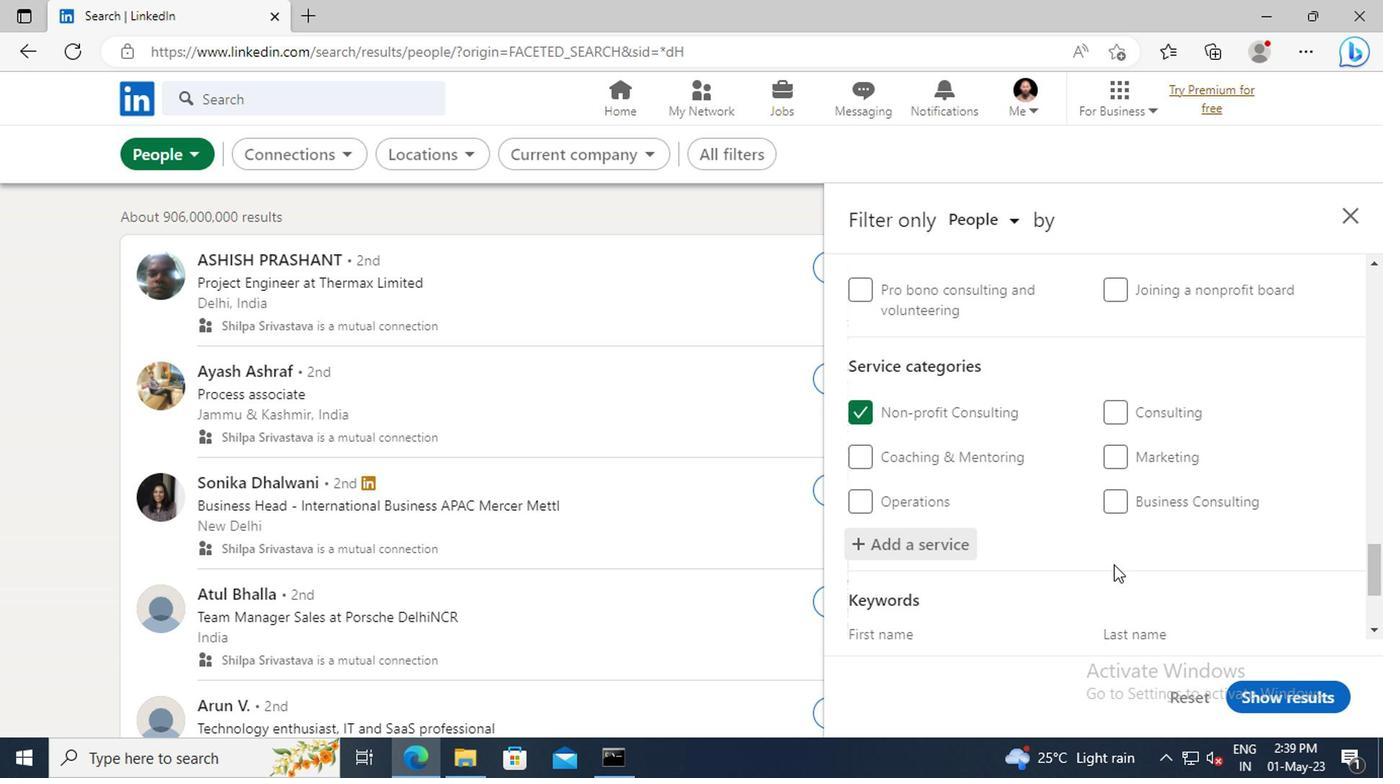
Action: Mouse scrolled (1110, 561) with delta (0, -1)
Screenshot: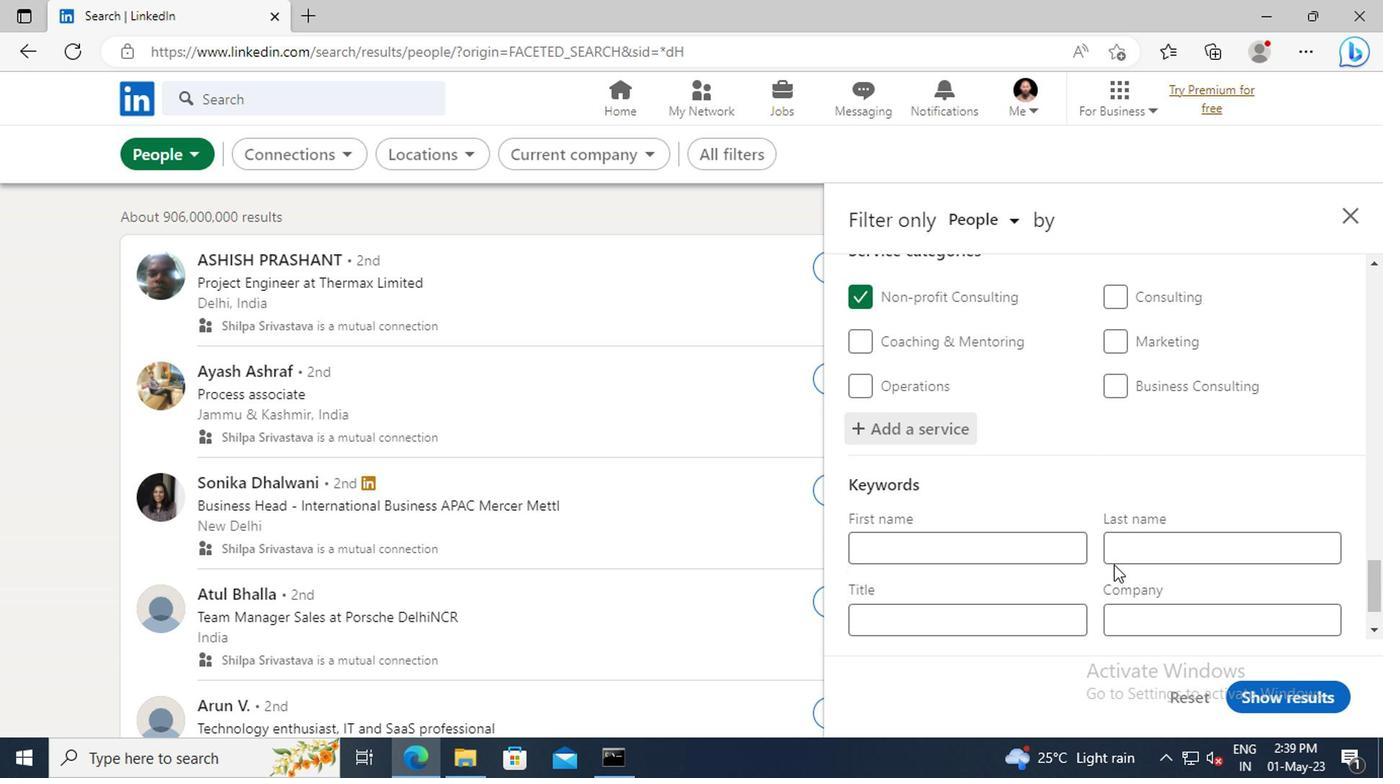 
Action: Mouse scrolled (1110, 561) with delta (0, -1)
Screenshot: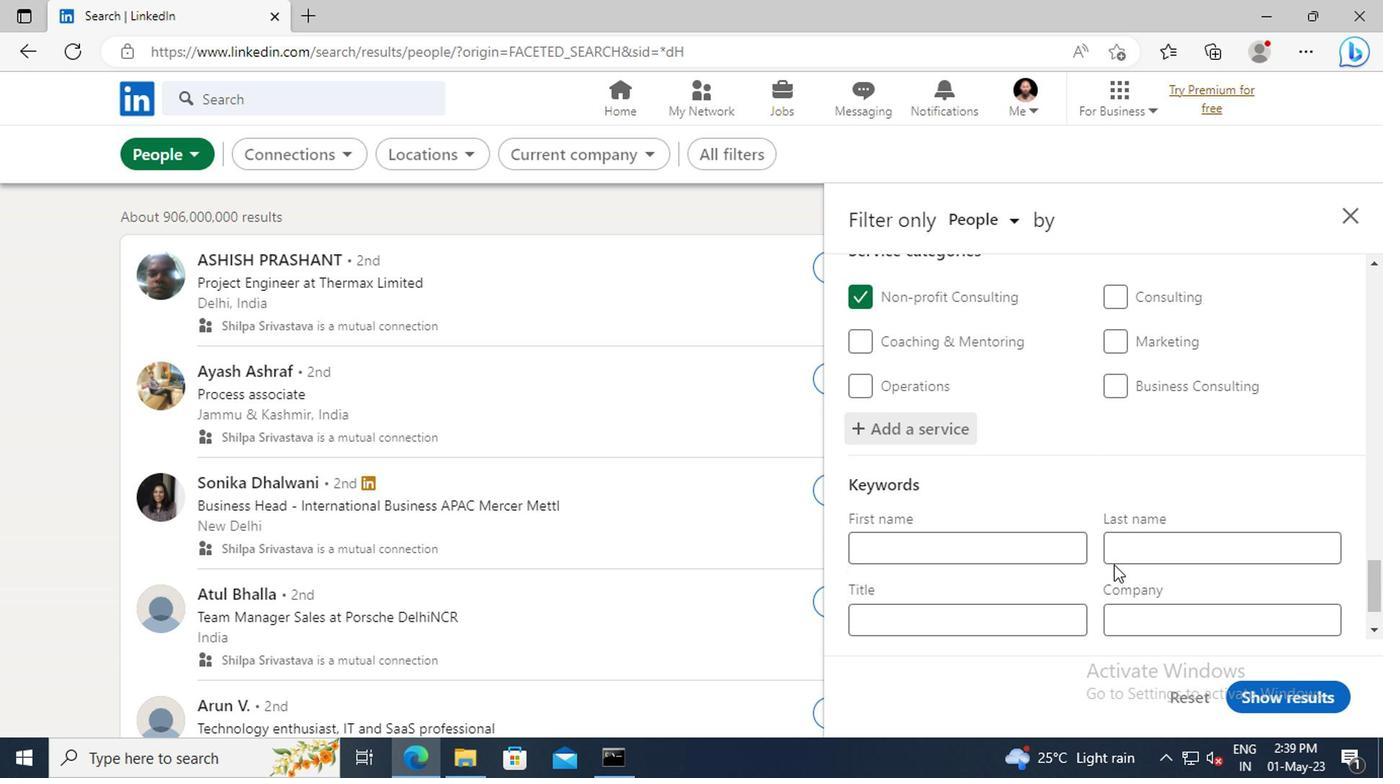 
Action: Mouse moved to (941, 557)
Screenshot: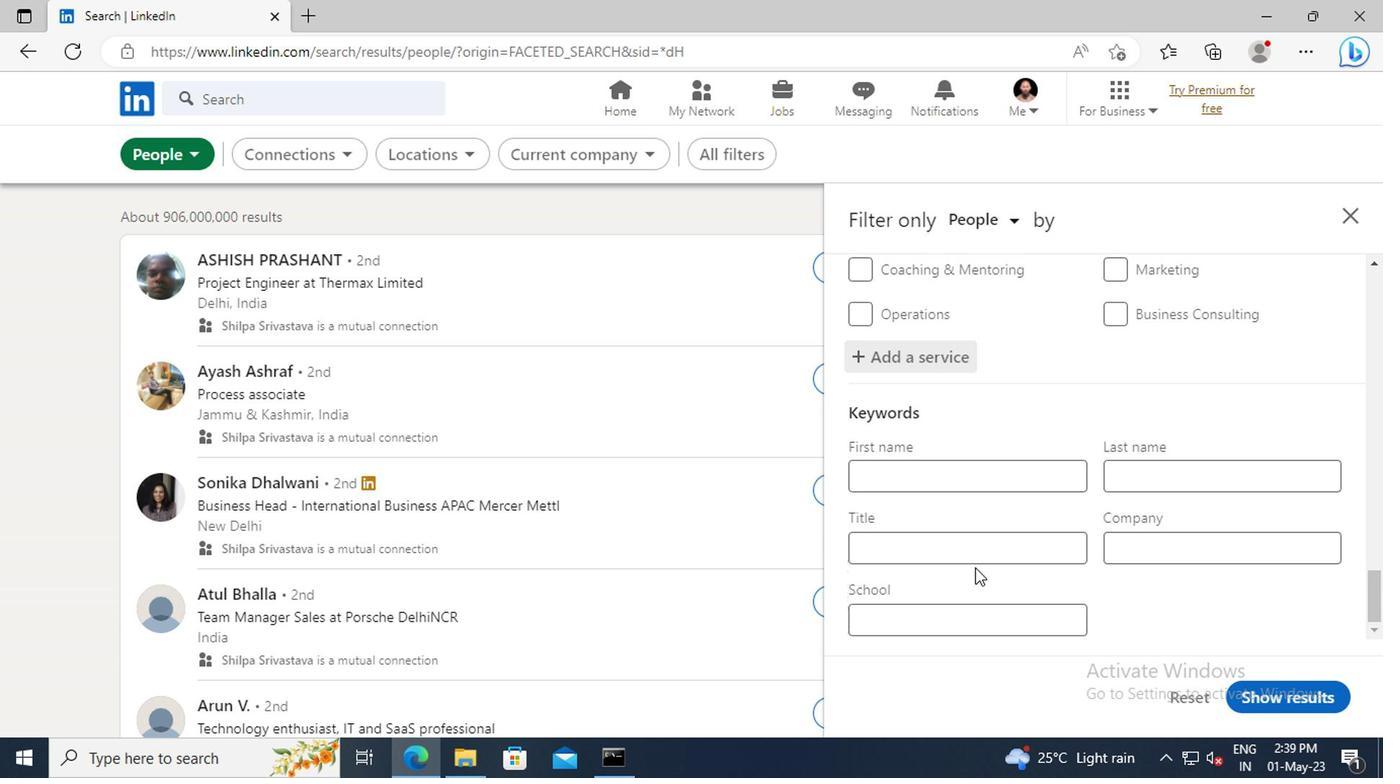 
Action: Mouse pressed left at (941, 557)
Screenshot: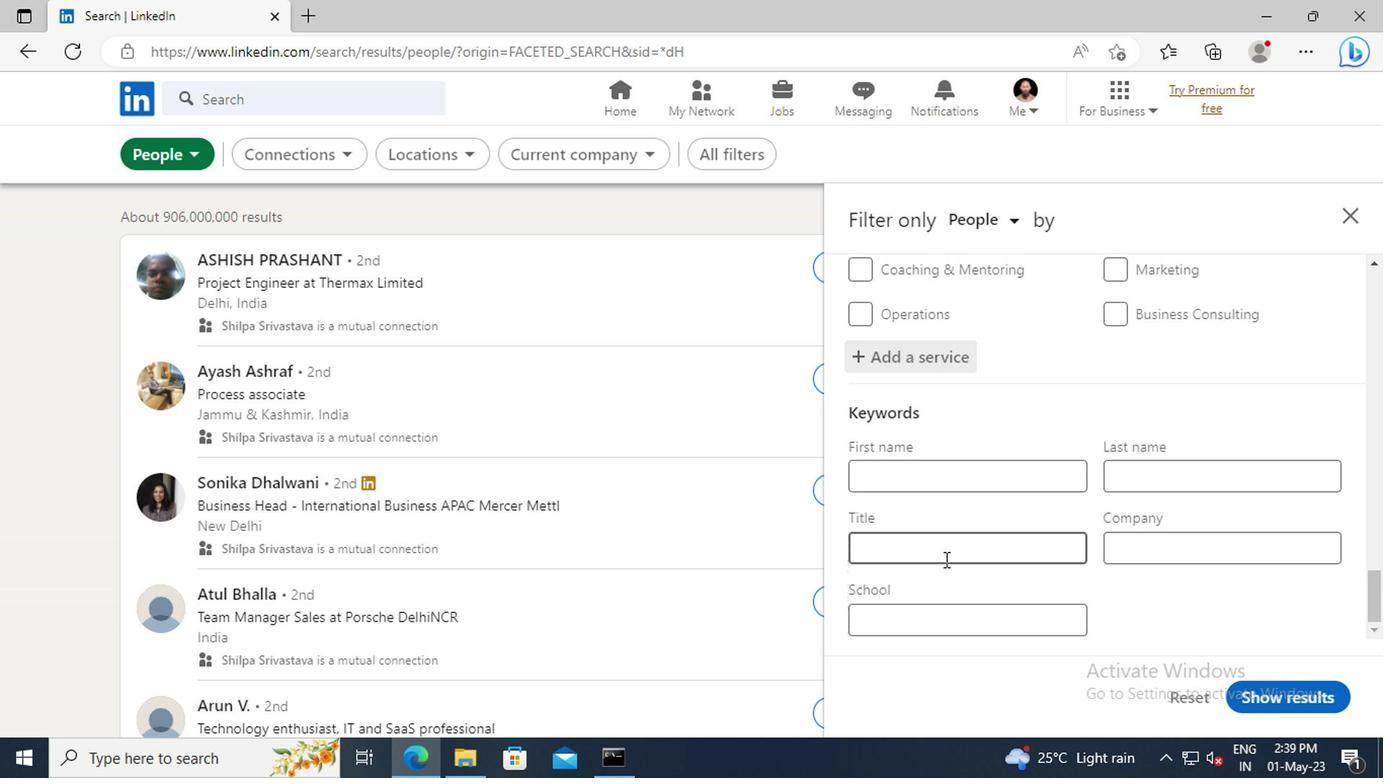 
Action: Key pressed <Key.shift>CUSTOMER<Key.space><Key.shift>SUPPORT<Key.space><Key.shift>REPRESENTATIVE<Key.enter>
Screenshot: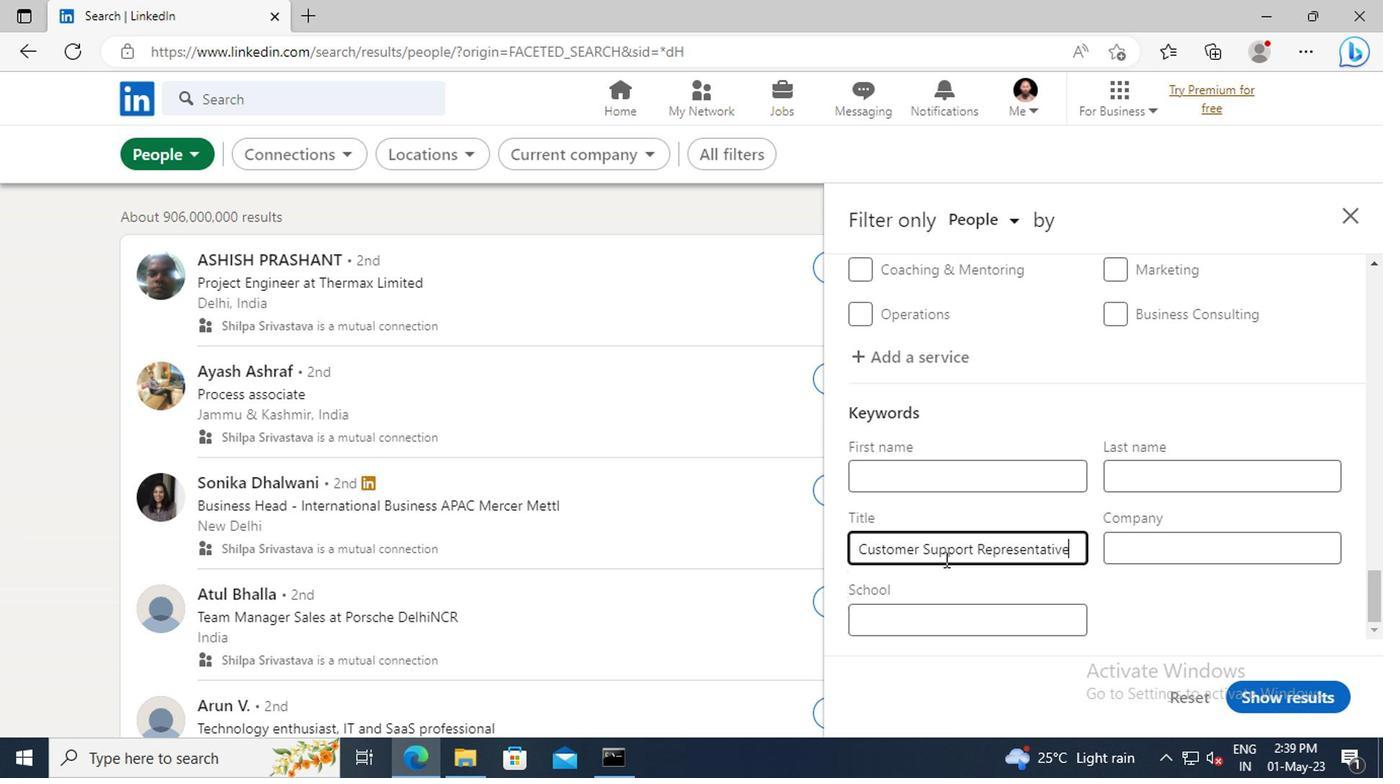 
Action: Mouse moved to (1268, 702)
Screenshot: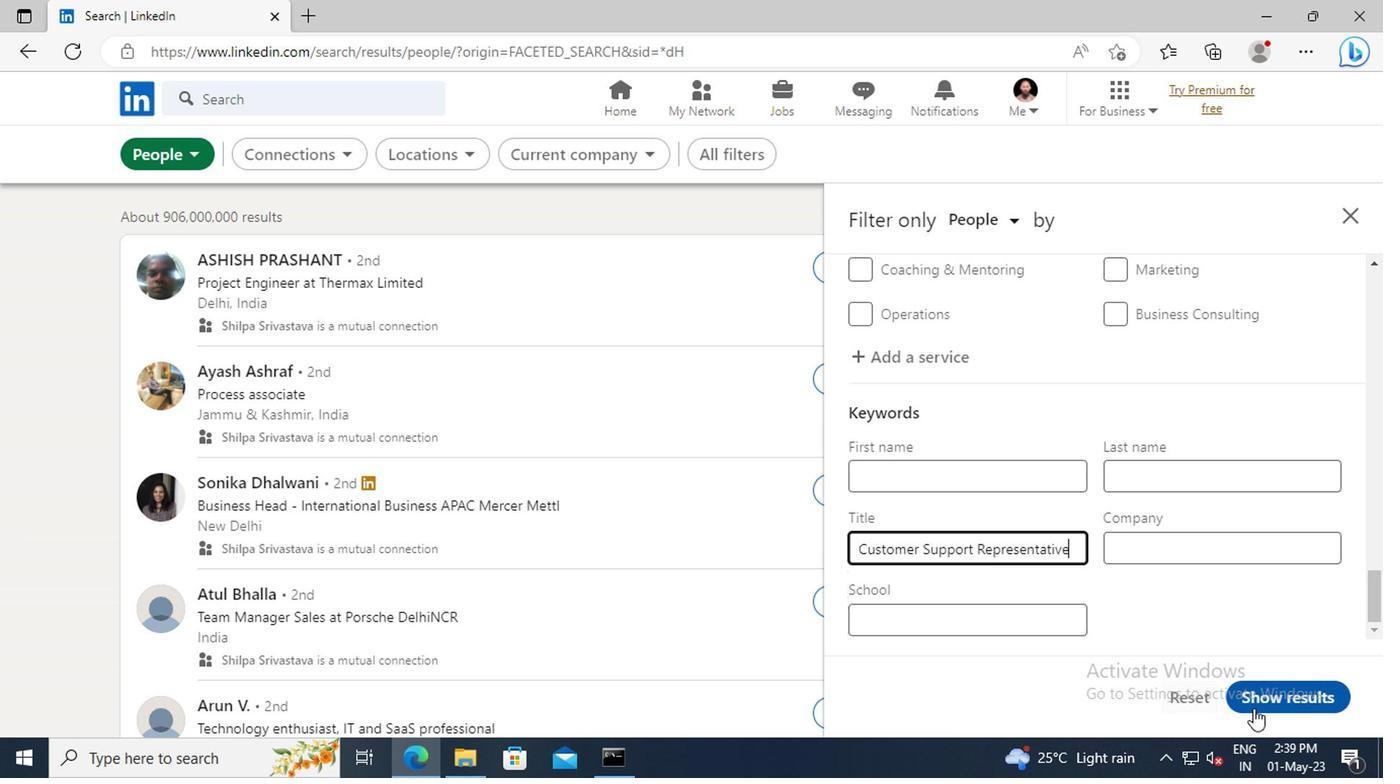 
Action: Mouse pressed left at (1268, 702)
Screenshot: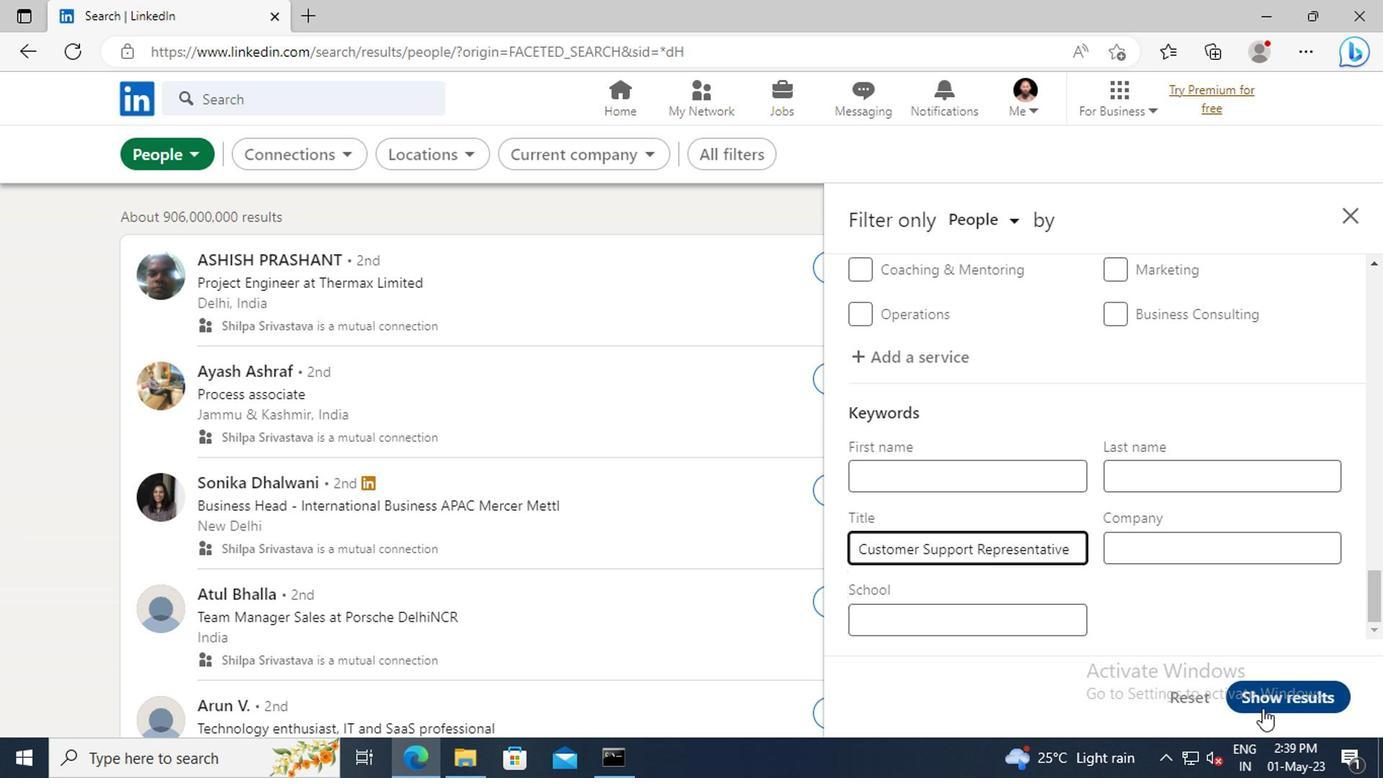 
Action: Mouse moved to (1268, 701)
Screenshot: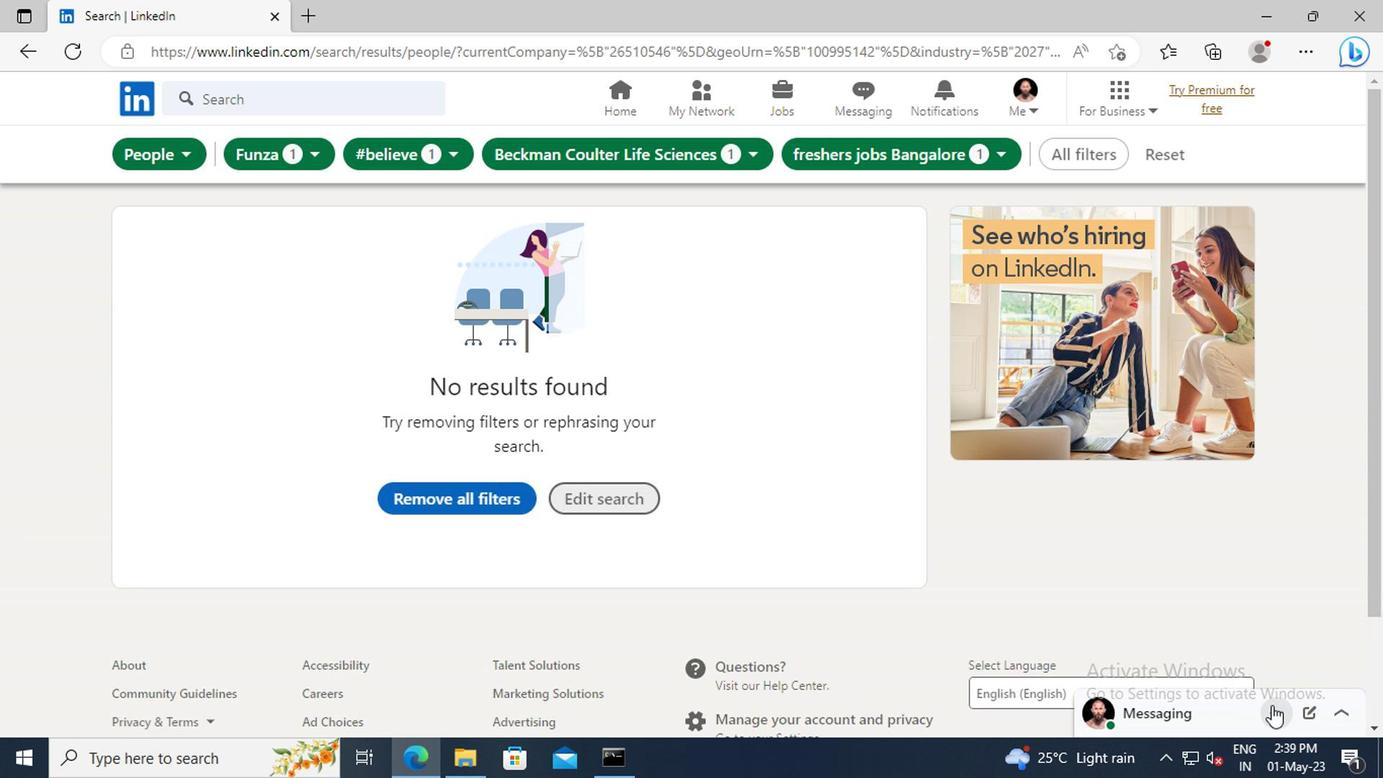 
